 Task: Create a repository for  ip management framework and add guides in it.
Action: Mouse moved to (1189, 222)
Screenshot: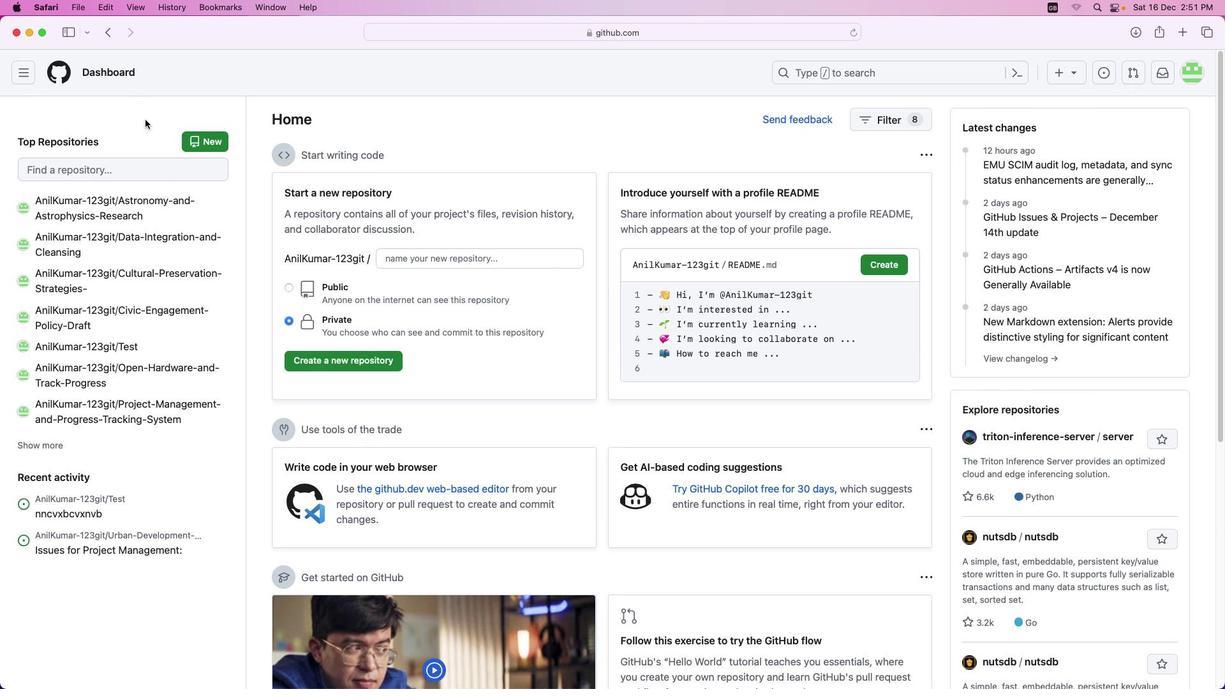 
Action: Mouse pressed left at (1189, 222)
Screenshot: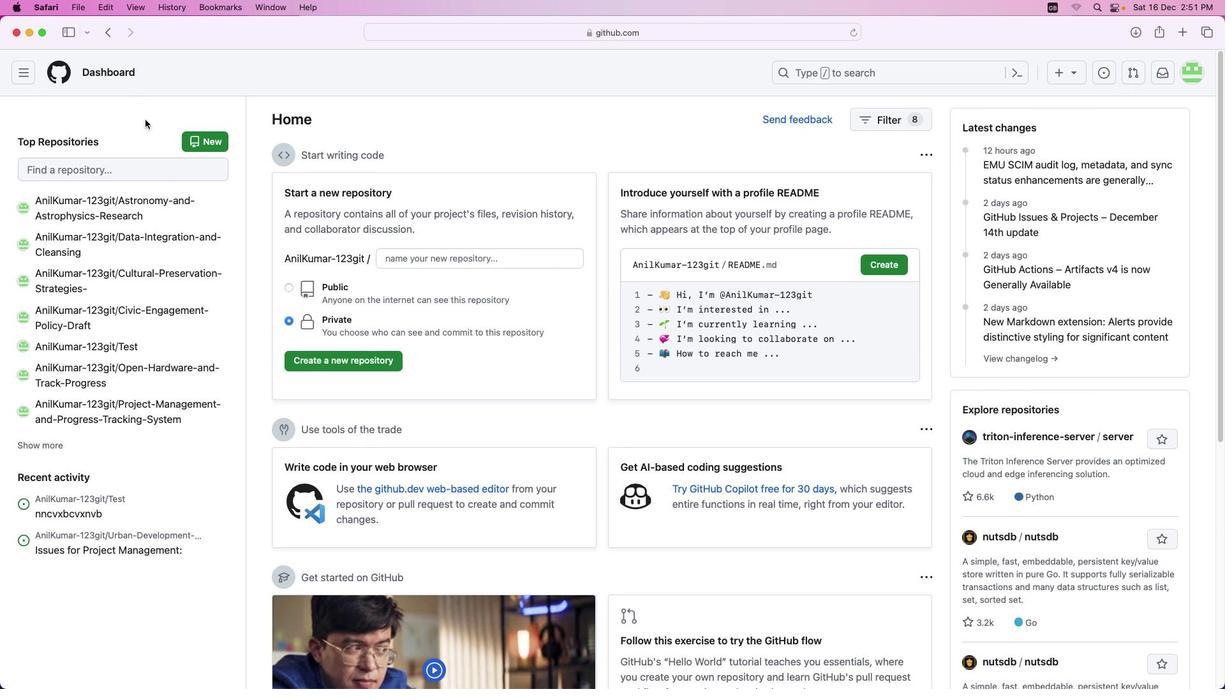 
Action: Mouse moved to (1186, 219)
Screenshot: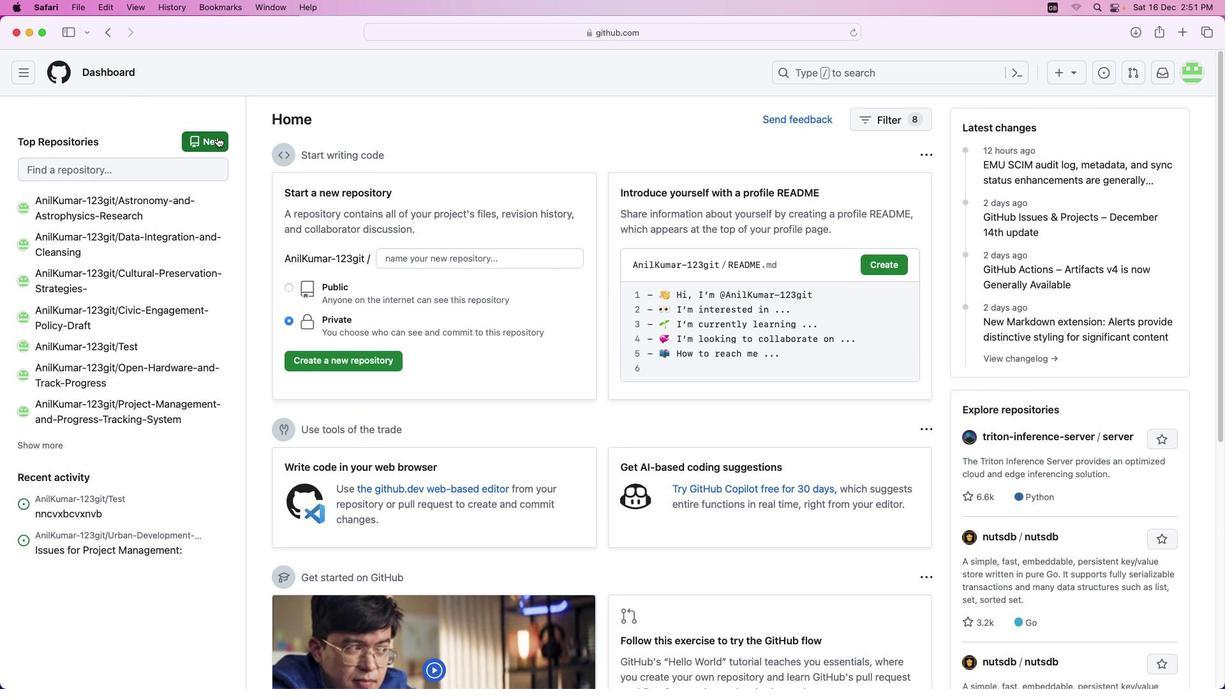 
Action: Mouse pressed left at (1186, 219)
Screenshot: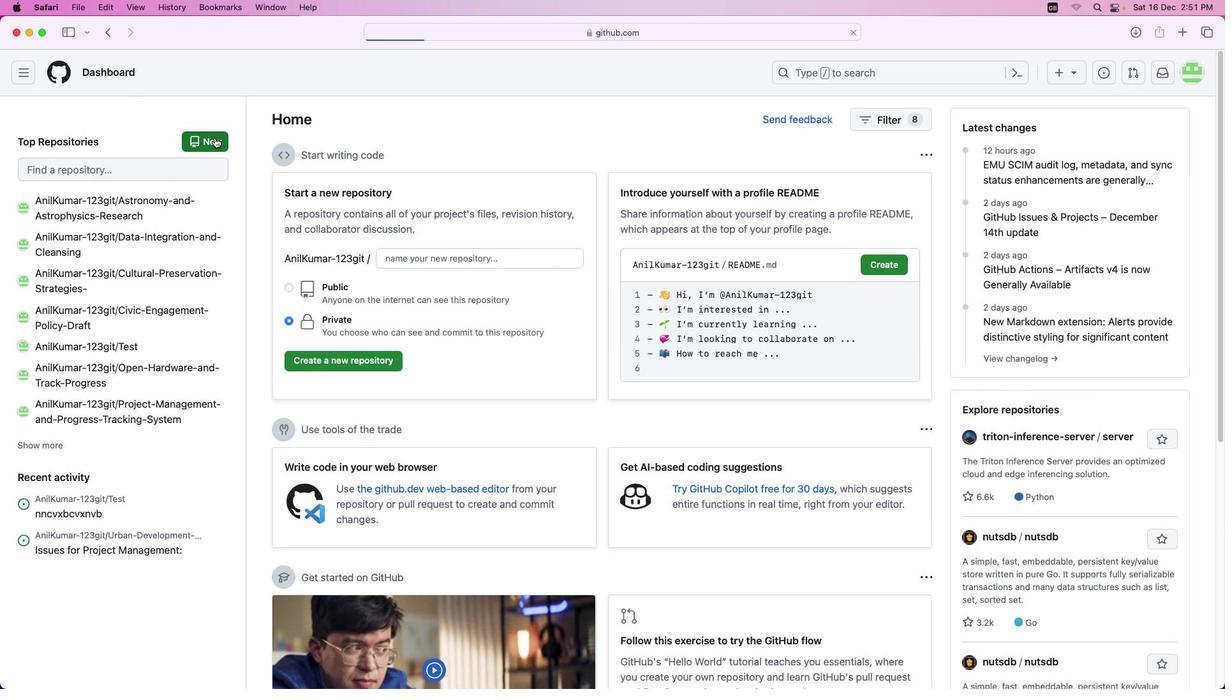
Action: Mouse moved to (1170, 194)
Screenshot: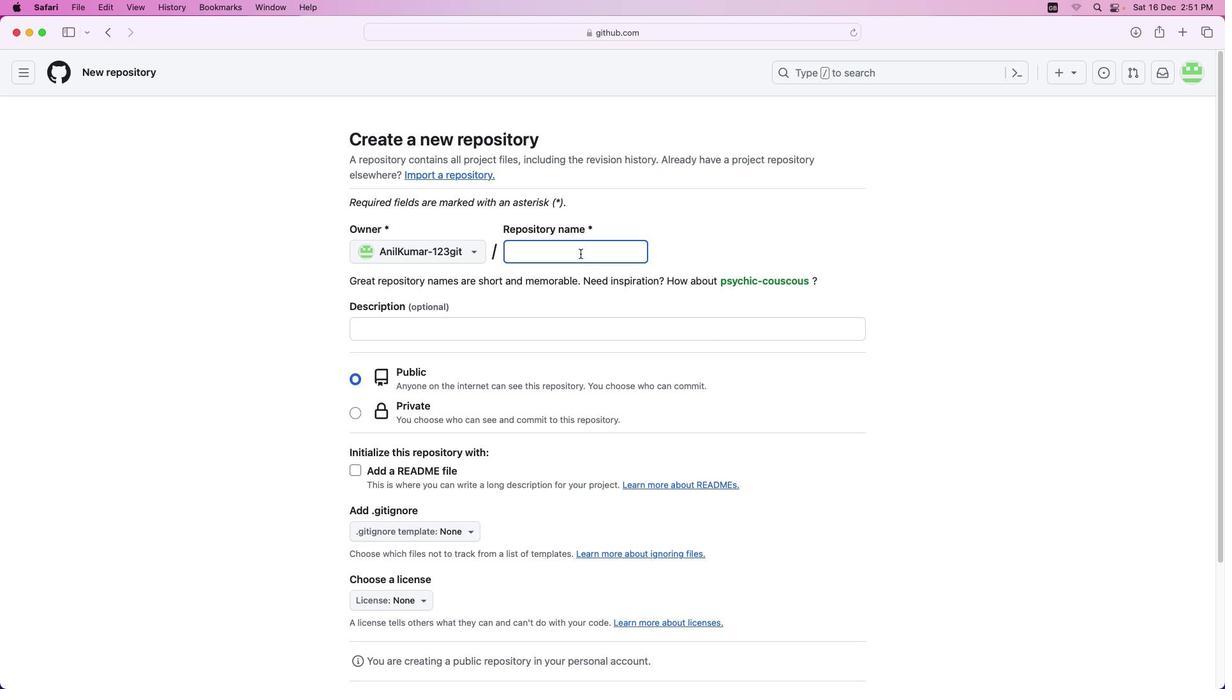 
Action: Mouse pressed left at (1170, 194)
Screenshot: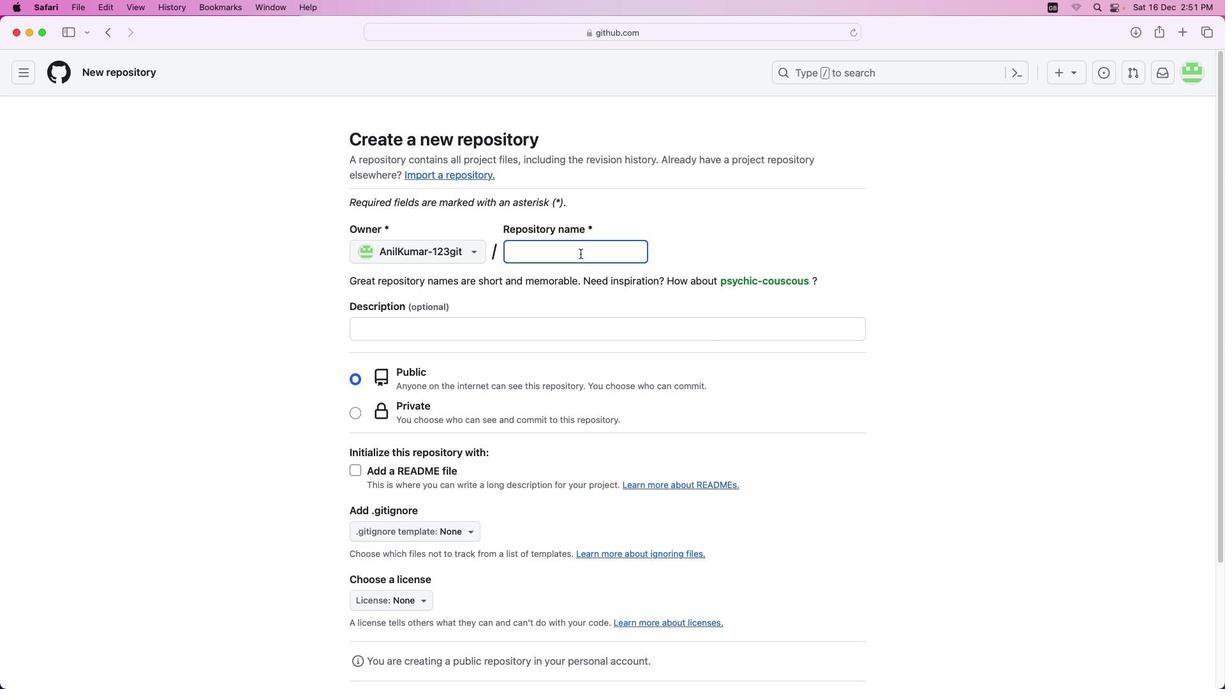 
Action: Key pressed Key.shift'I'Key.shift'P'Key.spaceKey.shift'M''a''n''a''g''e''m''e''n''t'Key.spaceKey.shift'F''r''a''m''e''w''o''r''k''s'','Key.backspaceKey.space'a''n''d'Key.spaceKey.shift'P''o''r''t''f''o''l''i''o'Key.spaceKey.shift'A''n''a''l''y''t''i''c''s'
Screenshot: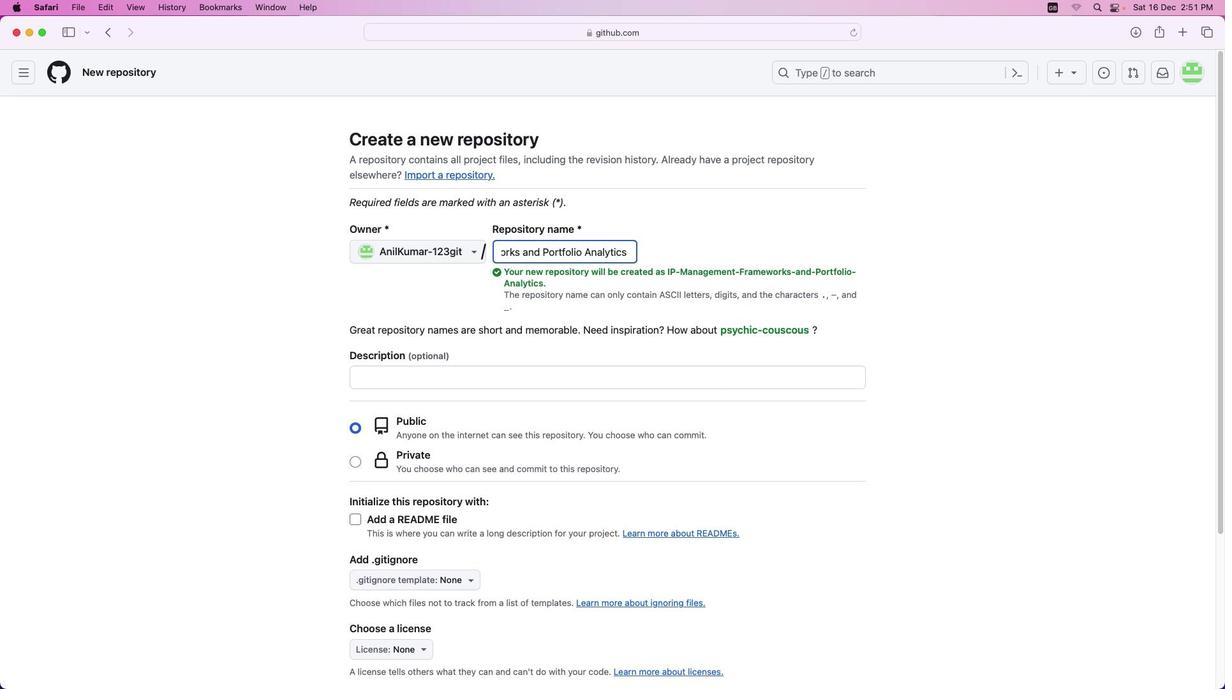 
Action: Mouse moved to (1175, 169)
Screenshot: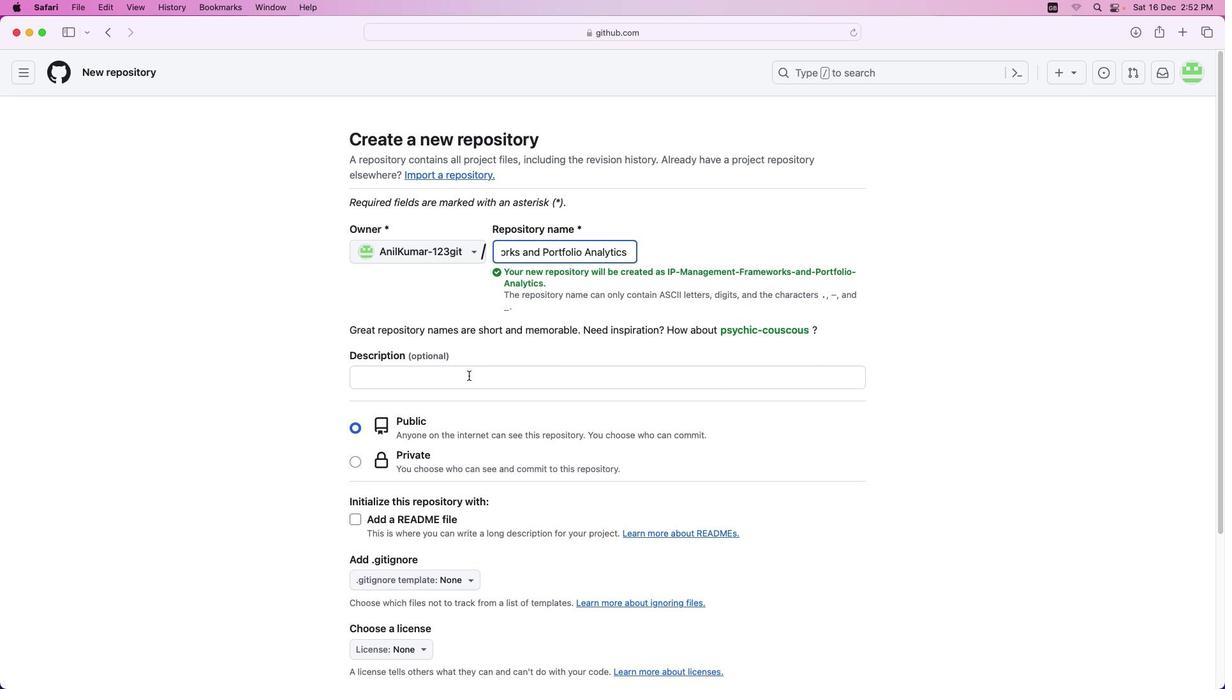 
Action: Mouse pressed left at (1175, 169)
Screenshot: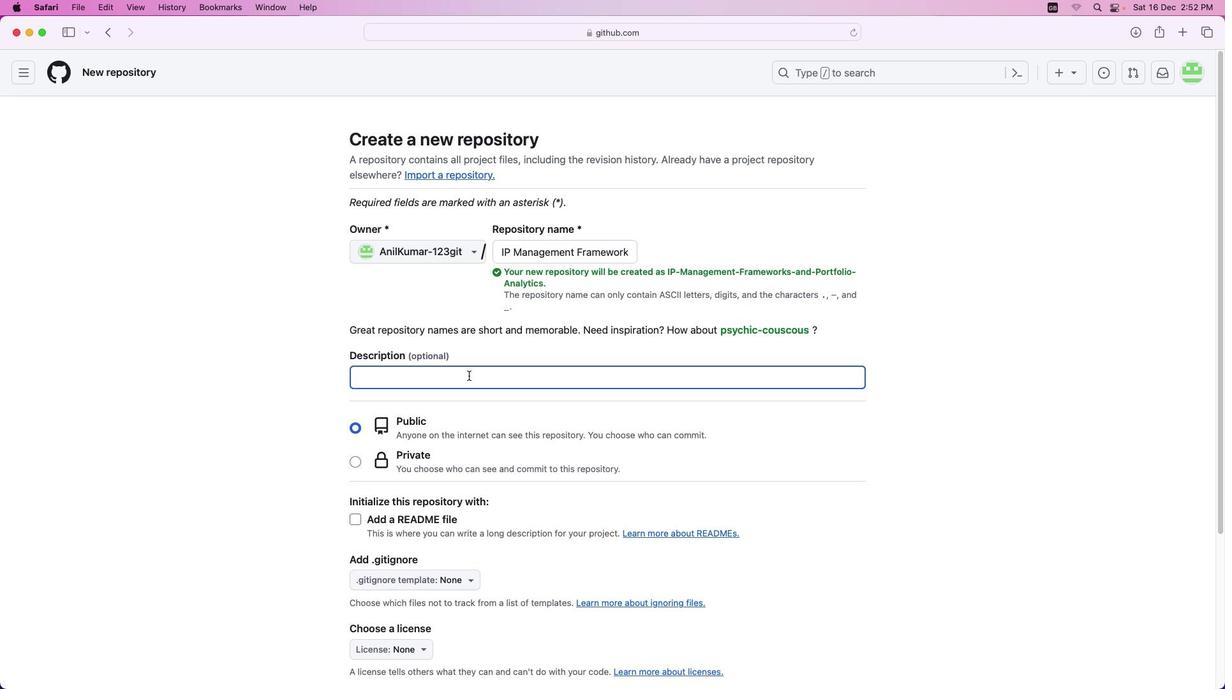 
Action: Key pressed Key.shift'I''n''t''e''l''l''e''c''t''u''a''l'Key.spaceKey.shift'P''r''o''p''e''r''t''y'Key.spaceKey.shift_r'('Key.shift'I''P'Key.shift_r')'Key.space'm''a''n''a''g''e''m''e''n''t'Key.space'i''s'Key.space'a'Key.space'c''r''i''t''i''c''a''l'Key.space'a''s''p''e''c''t'Key.space'o''f'Key.space'b''u''s''i''n''e''s''s'Key.space's''t''r''a''t''e''g''y'','Key.space'e''n''s''u''r''i''n''g'Key.space't''h''a''t'Key.space'c''o''m''p''a''n''i''e''s'Key.space'p''r''o''t''e''c''t'Key.space't''h''e''i''r'Key.space'i''n''n''o''v''a''t''i''o''n''s'','Key.space'a''n''d'Key.space'c''r''e''a''t''i''v''e'Key.space'w''o''r''k''s''.'
Screenshot: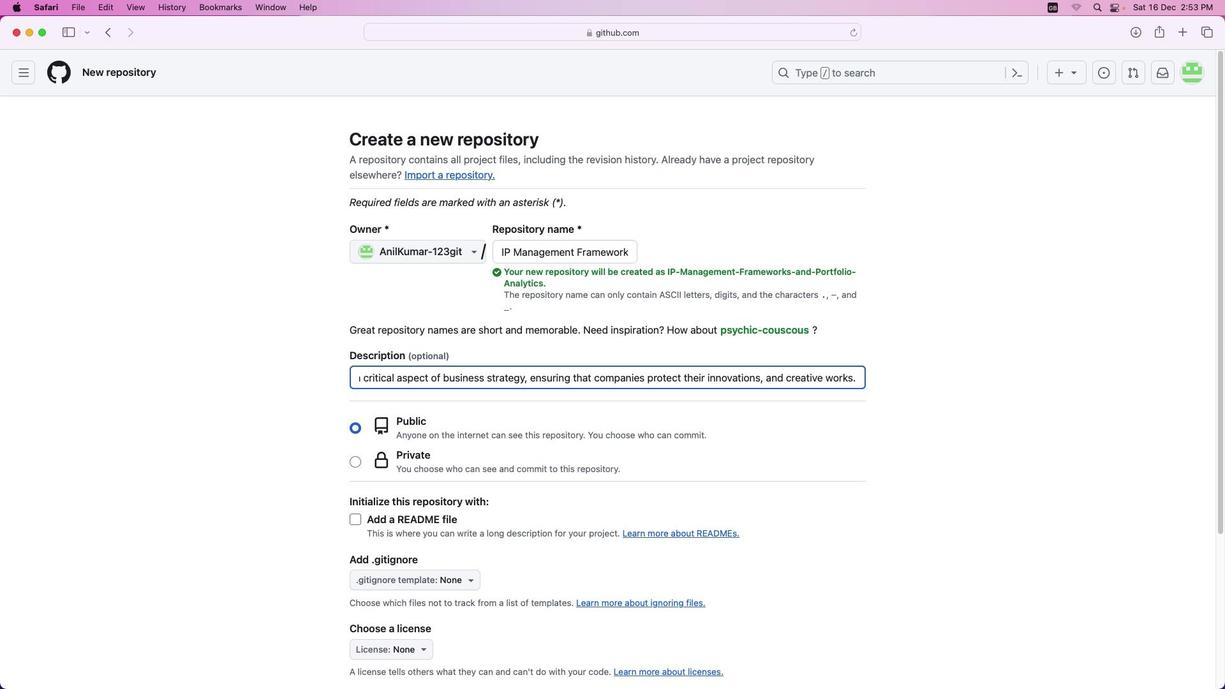 
Action: Mouse moved to (1168, 151)
Screenshot: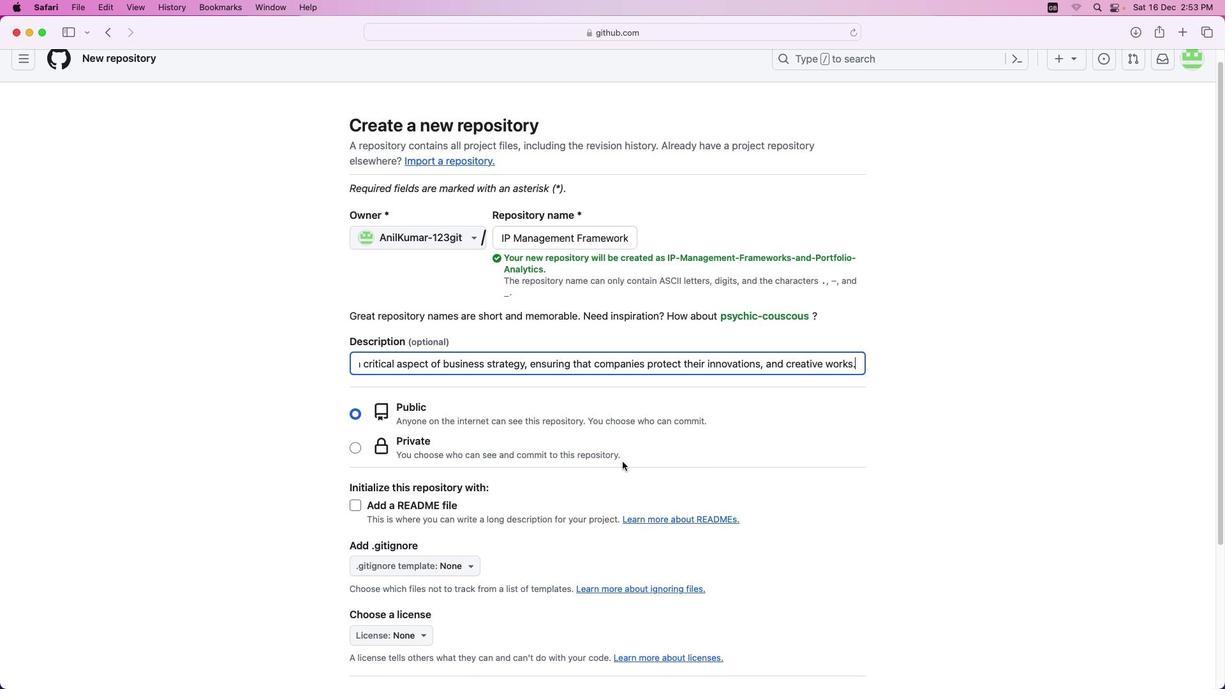 
Action: Mouse scrolled (1168, 151) with delta (1195, 248)
Screenshot: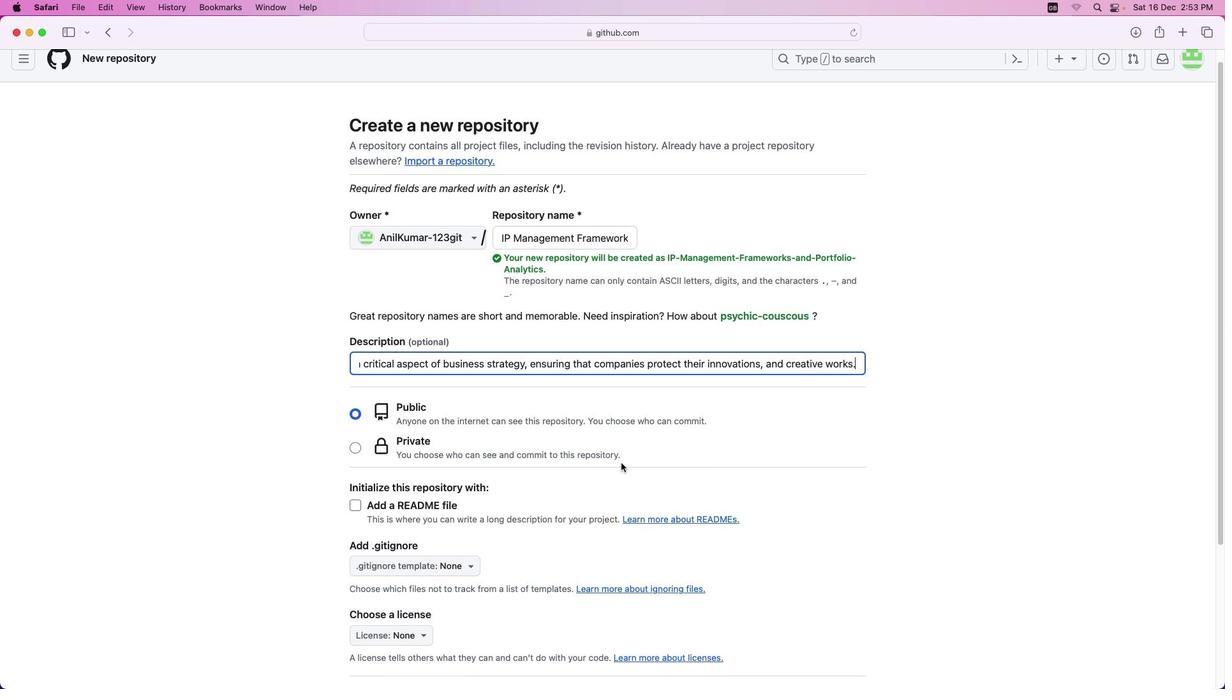 
Action: Mouse moved to (1168, 151)
Screenshot: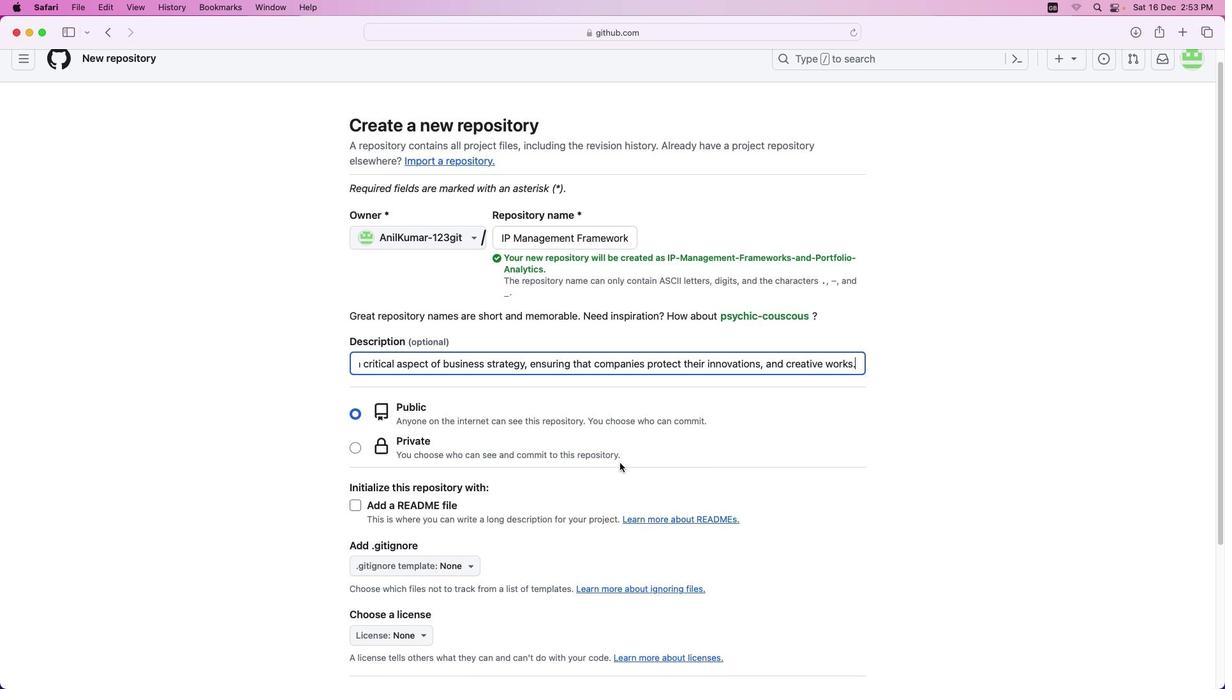 
Action: Mouse scrolled (1168, 151) with delta (1195, 248)
Screenshot: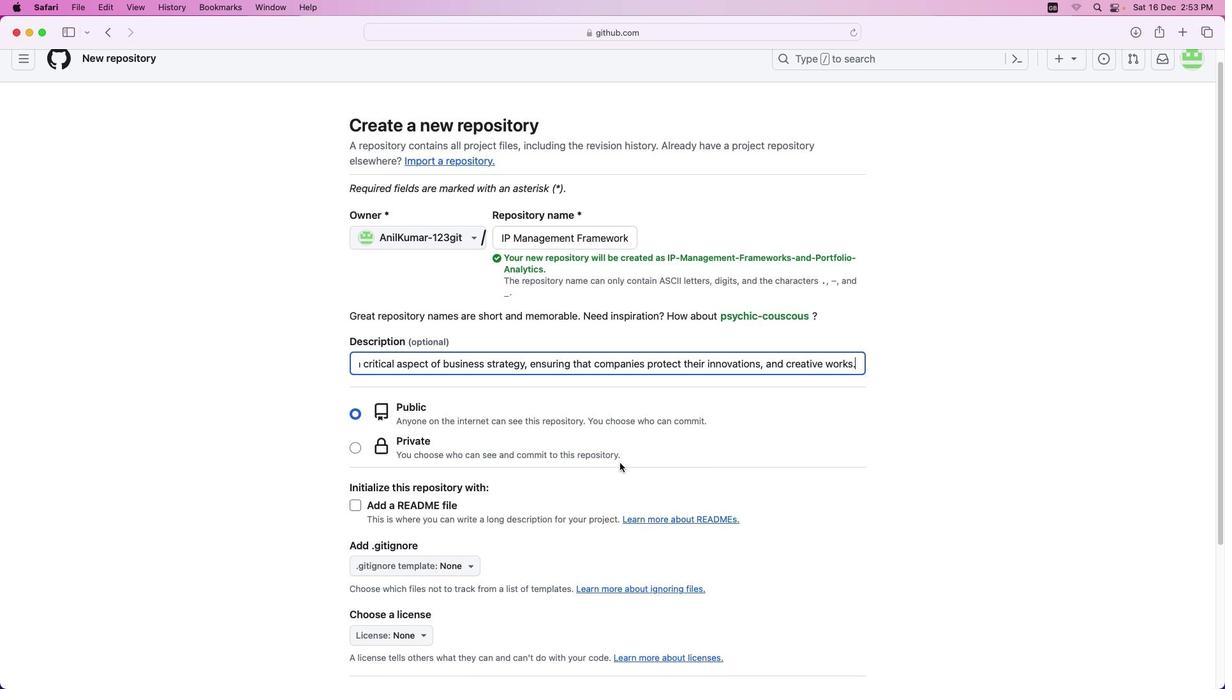 
Action: Mouse moved to (1168, 151)
Screenshot: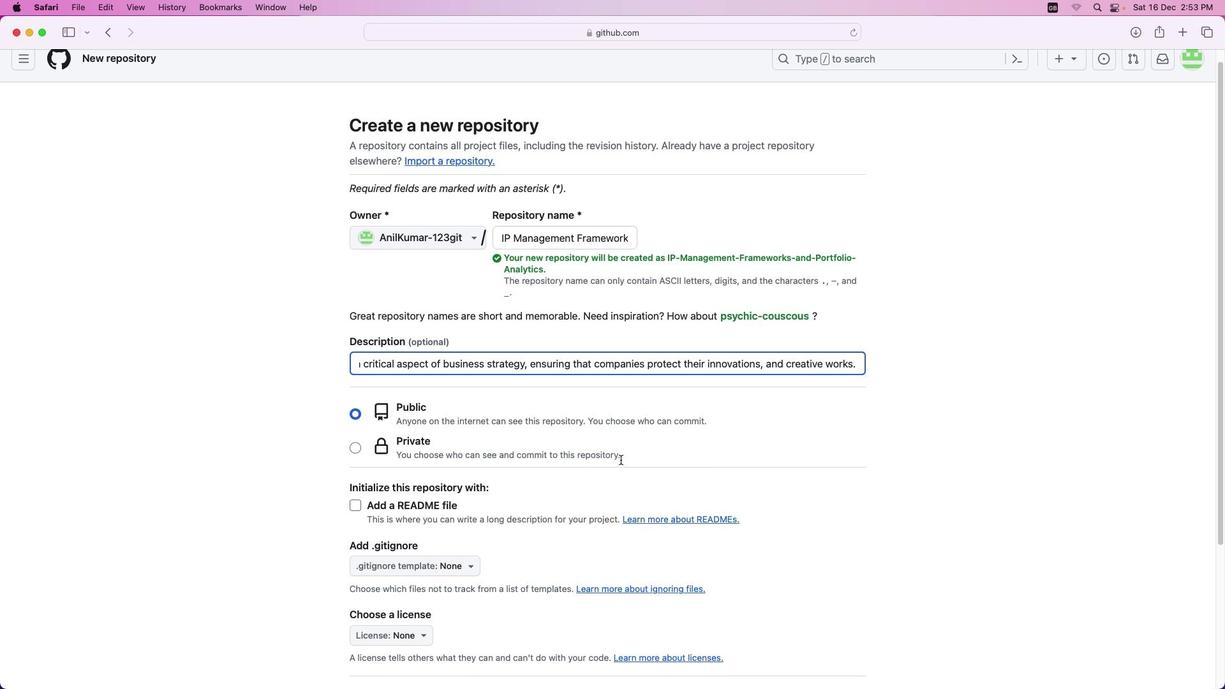 
Action: Mouse scrolled (1168, 151) with delta (1195, 248)
Screenshot: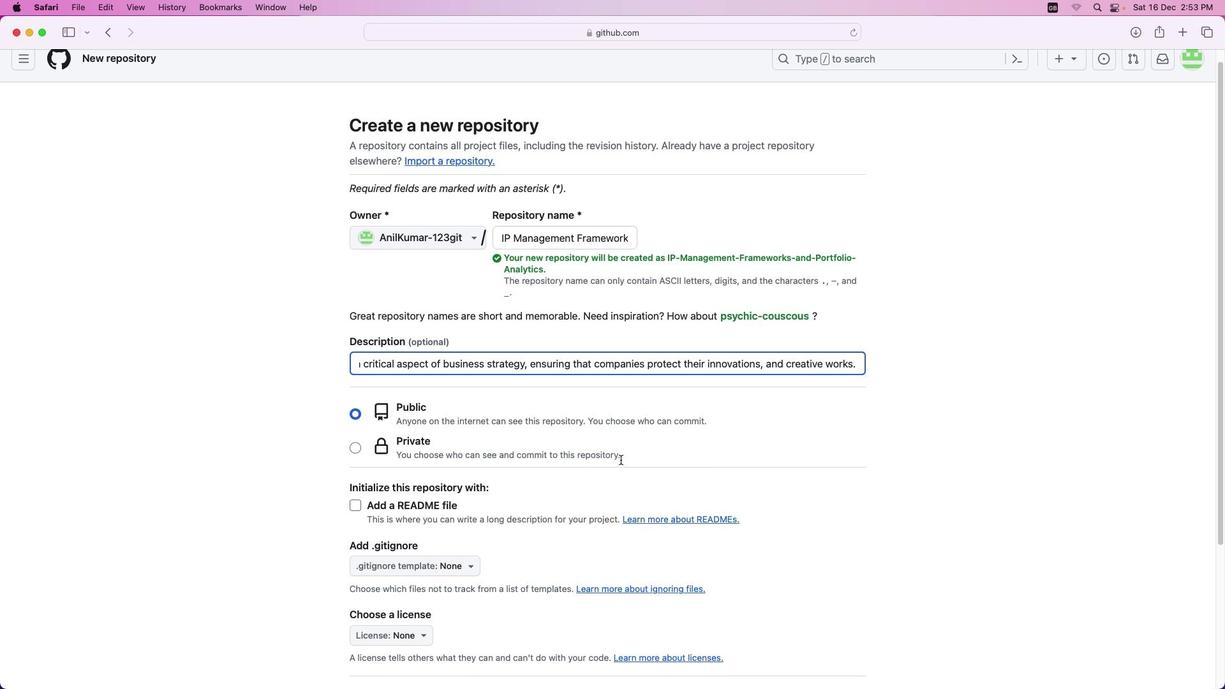 
Action: Mouse moved to (1168, 150)
Screenshot: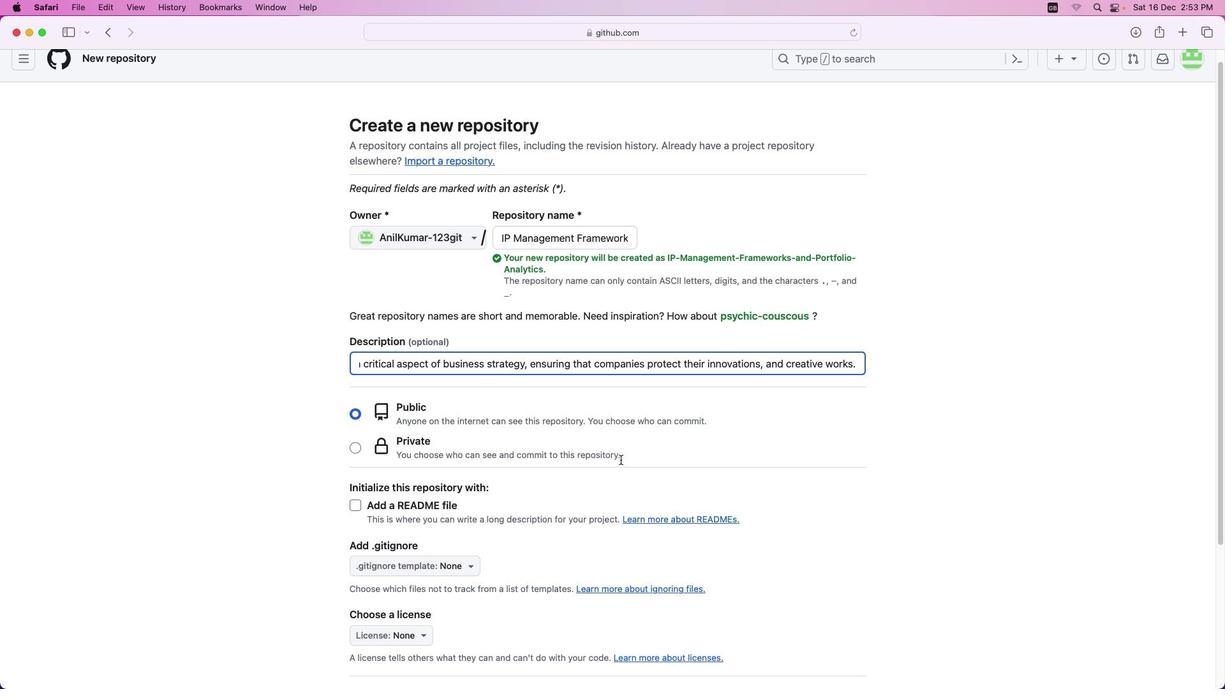 
Action: Mouse scrolled (1168, 150) with delta (1195, 248)
Screenshot: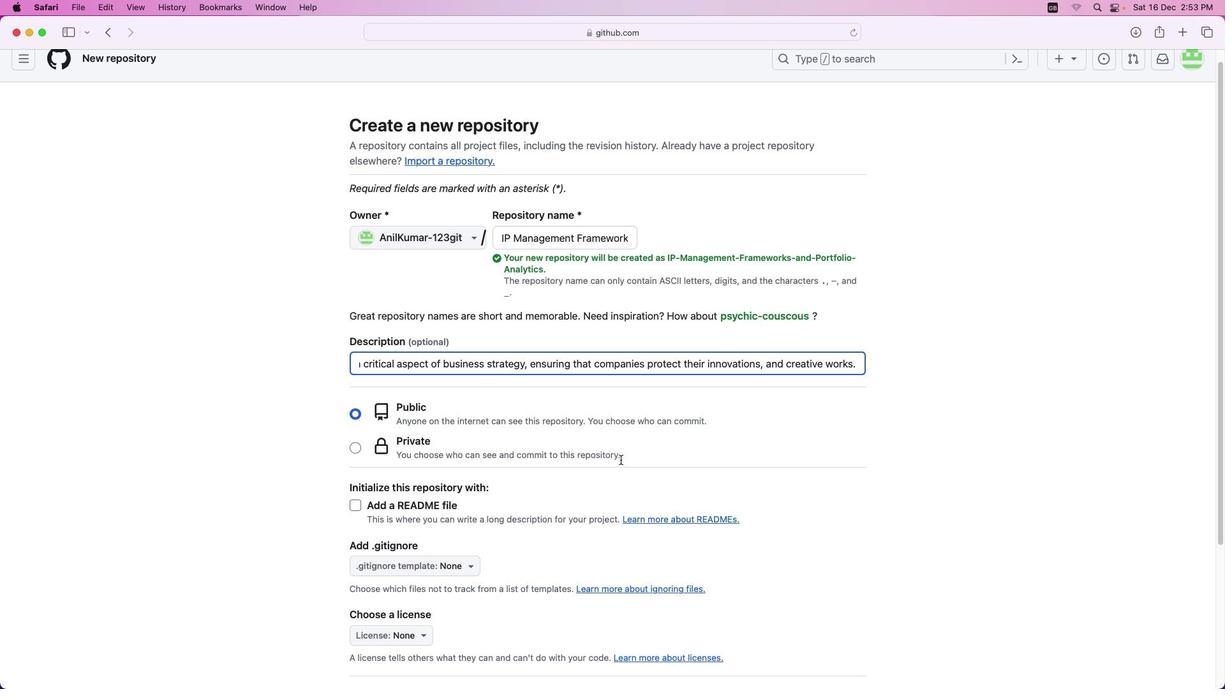 
Action: Mouse moved to (1168, 150)
Screenshot: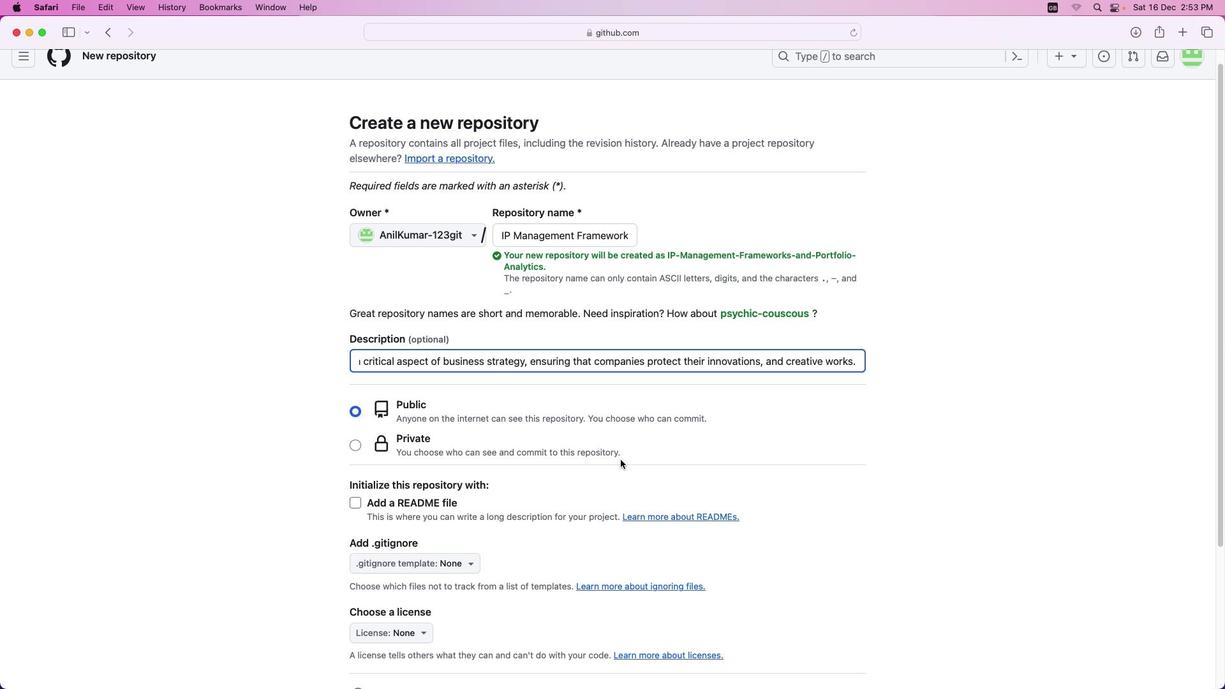 
Action: Mouse scrolled (1168, 150) with delta (1195, 248)
Screenshot: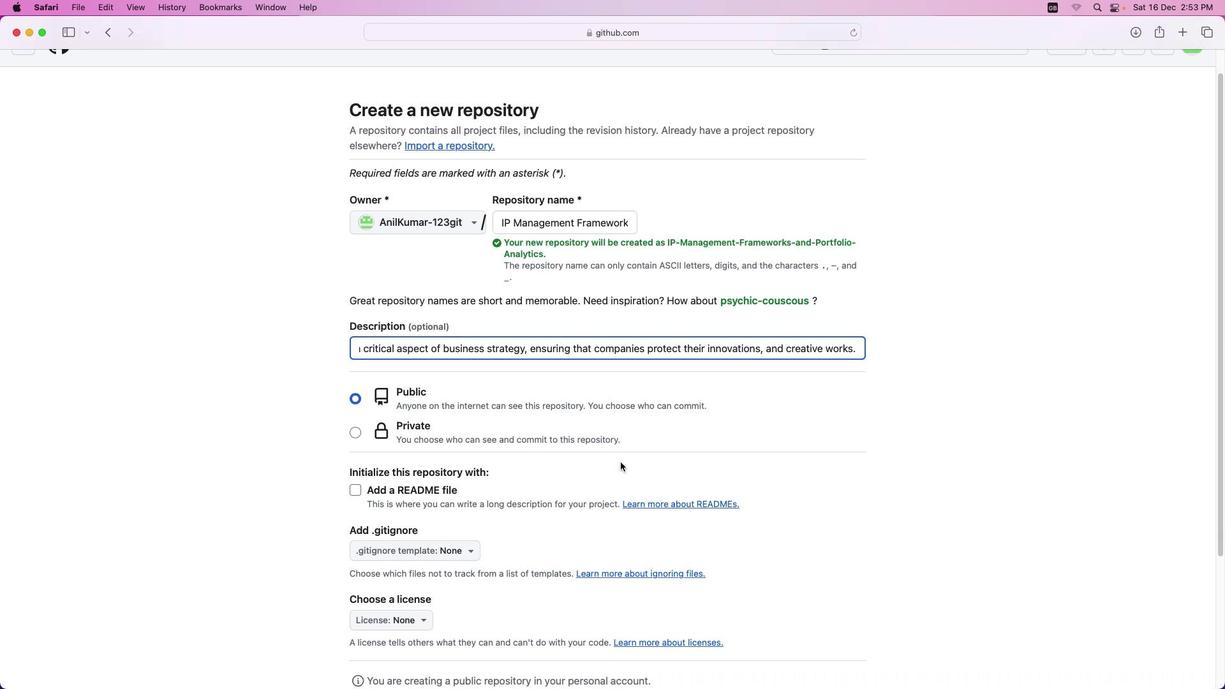 
Action: Mouse moved to (1168, 151)
Screenshot: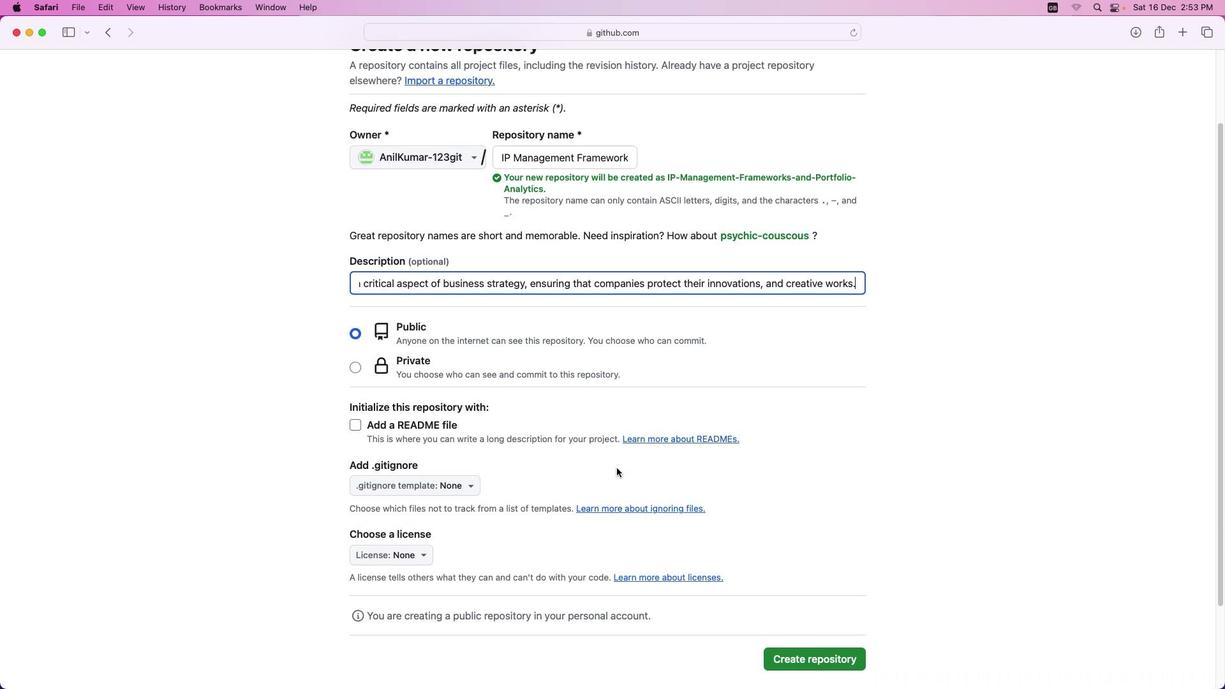 
Action: Mouse scrolled (1168, 151) with delta (1195, 248)
Screenshot: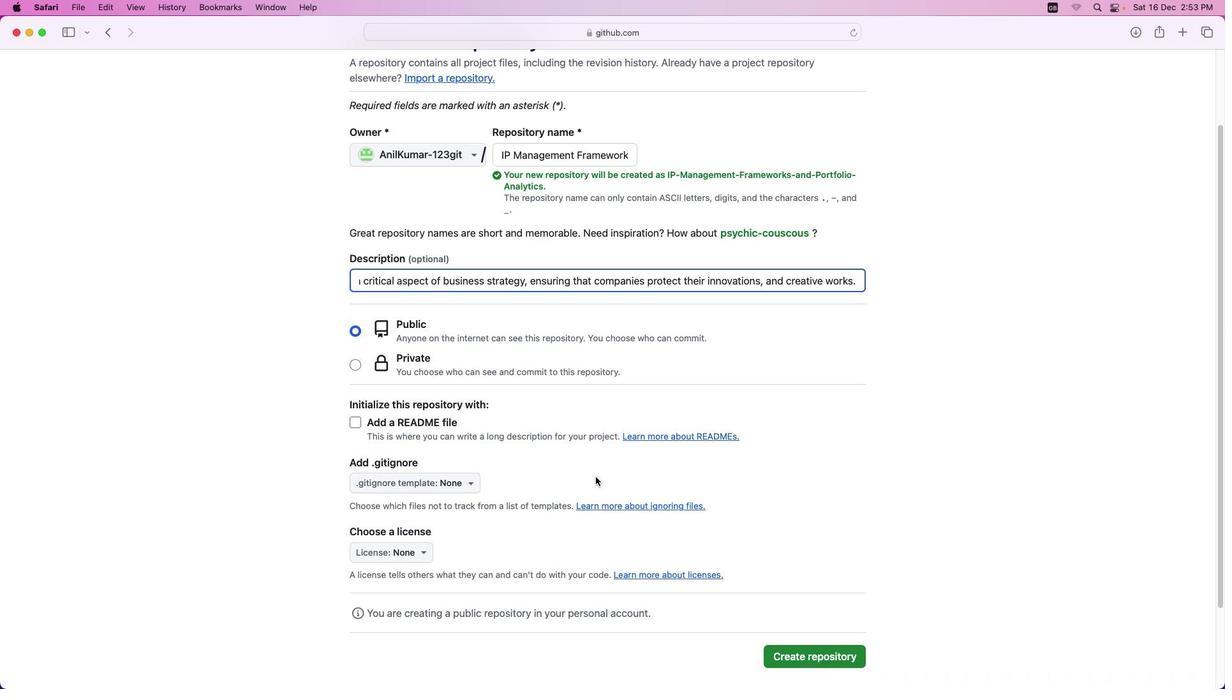 
Action: Mouse moved to (1168, 151)
Screenshot: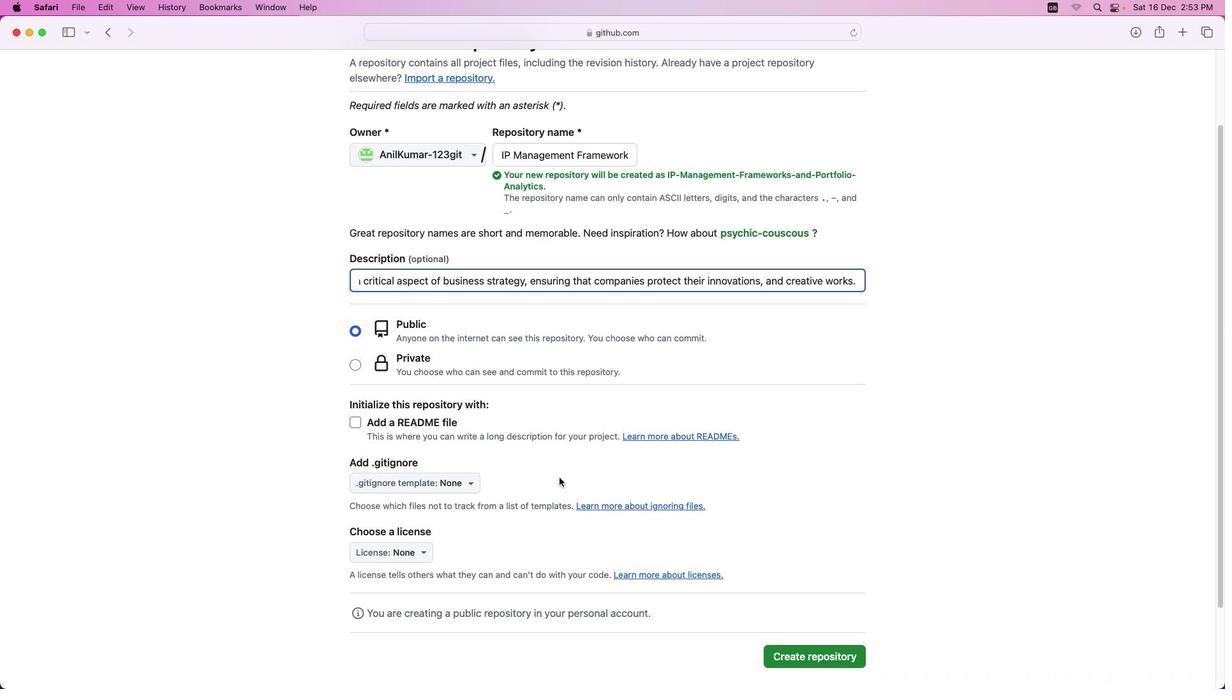 
Action: Mouse scrolled (1168, 151) with delta (1195, 248)
Screenshot: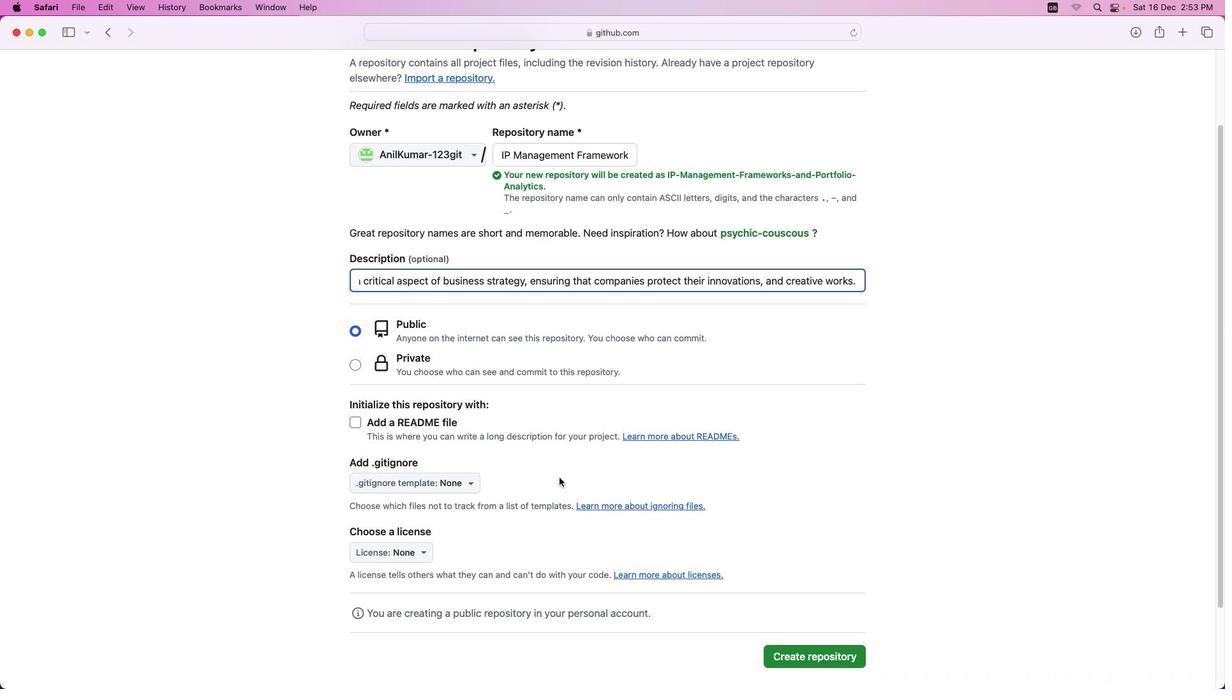 
Action: Mouse moved to (1168, 150)
Screenshot: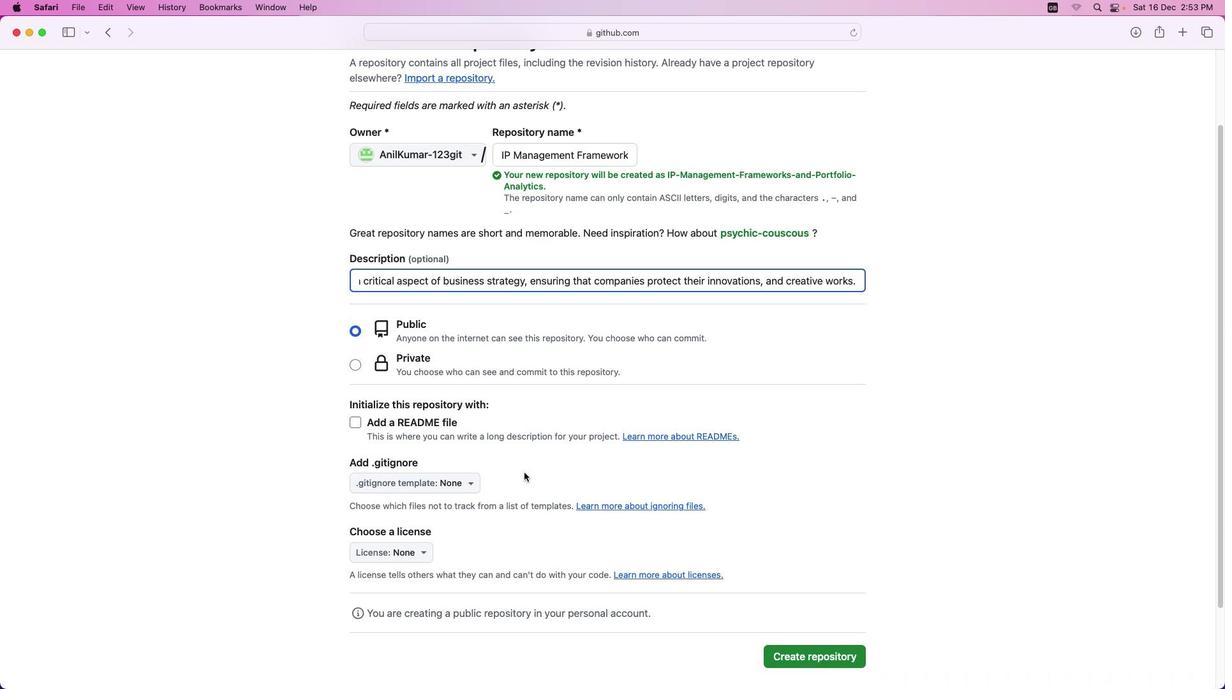 
Action: Mouse scrolled (1168, 150) with delta (1195, 248)
Screenshot: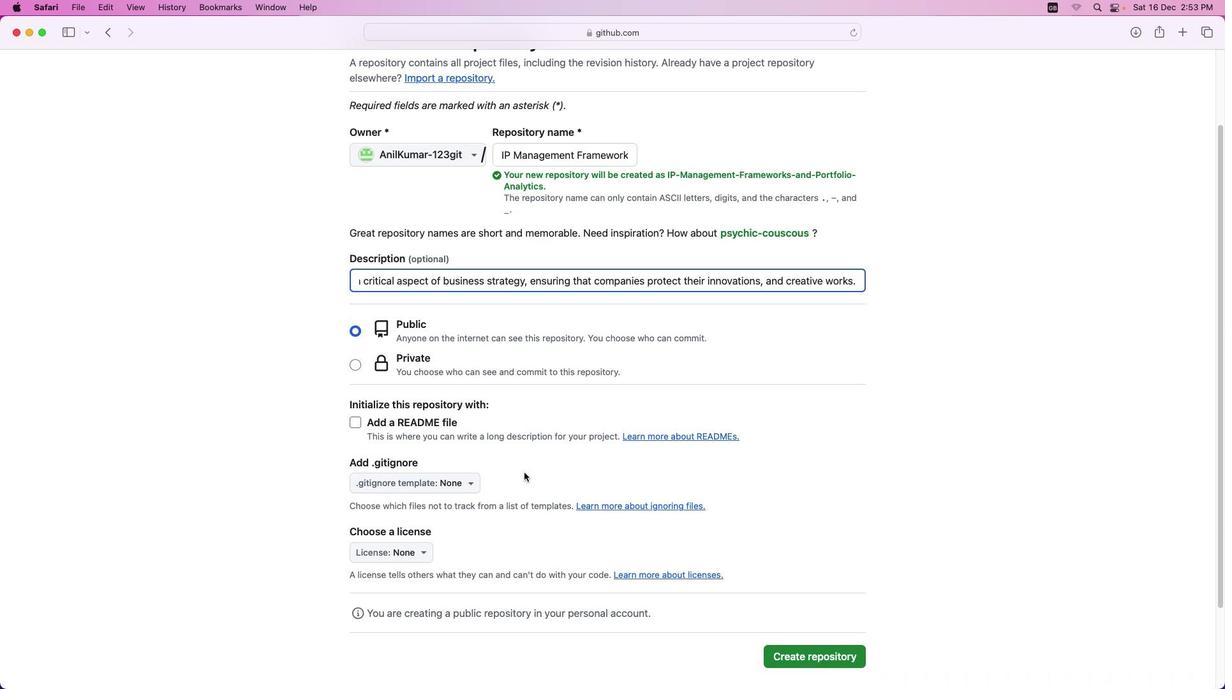 
Action: Mouse moved to (1168, 150)
Screenshot: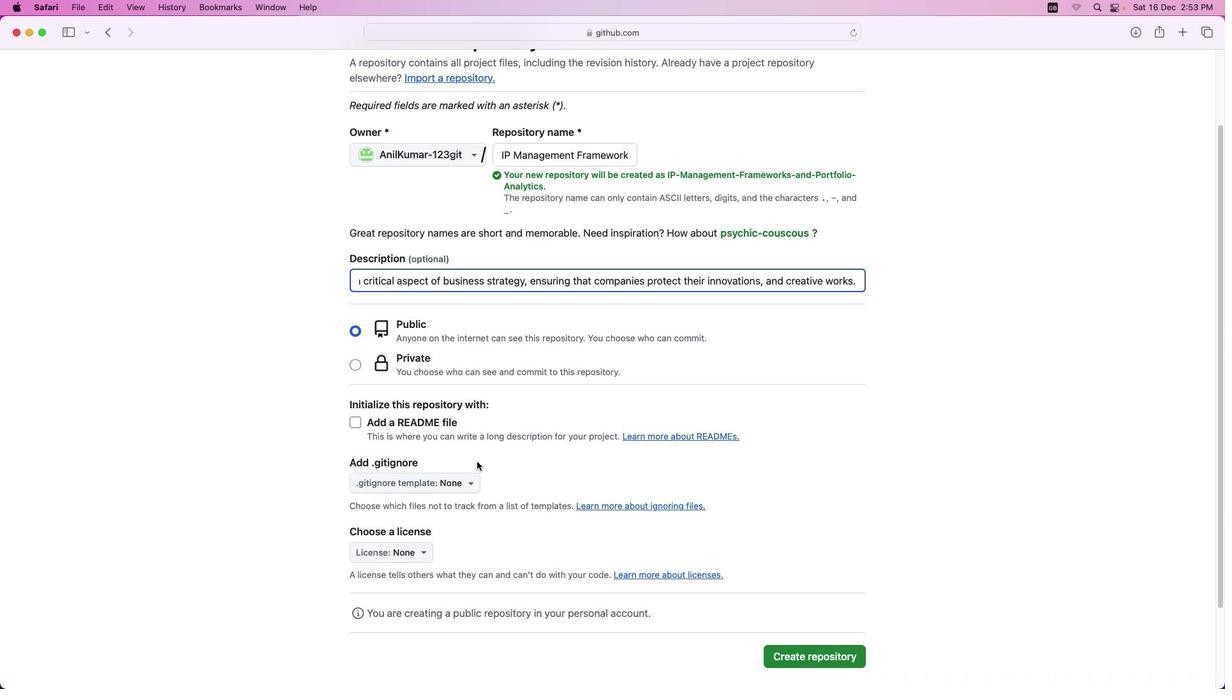 
Action: Mouse scrolled (1168, 150) with delta (1195, 248)
Screenshot: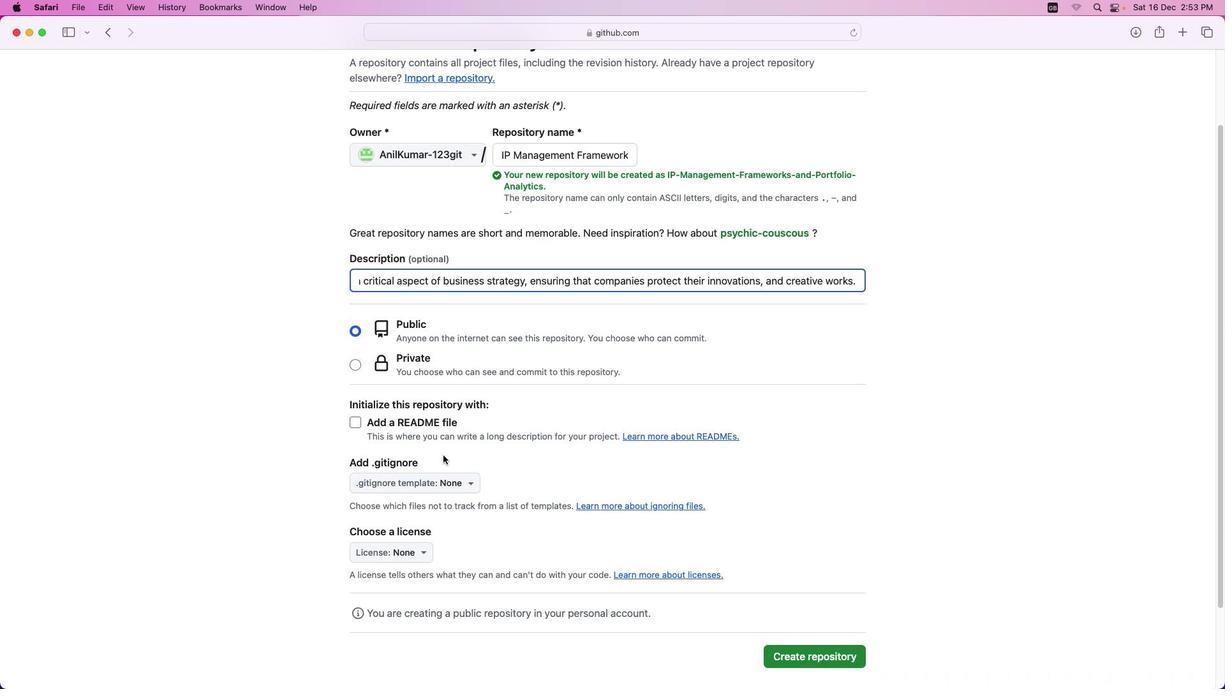 
Action: Mouse moved to (1169, 148)
Screenshot: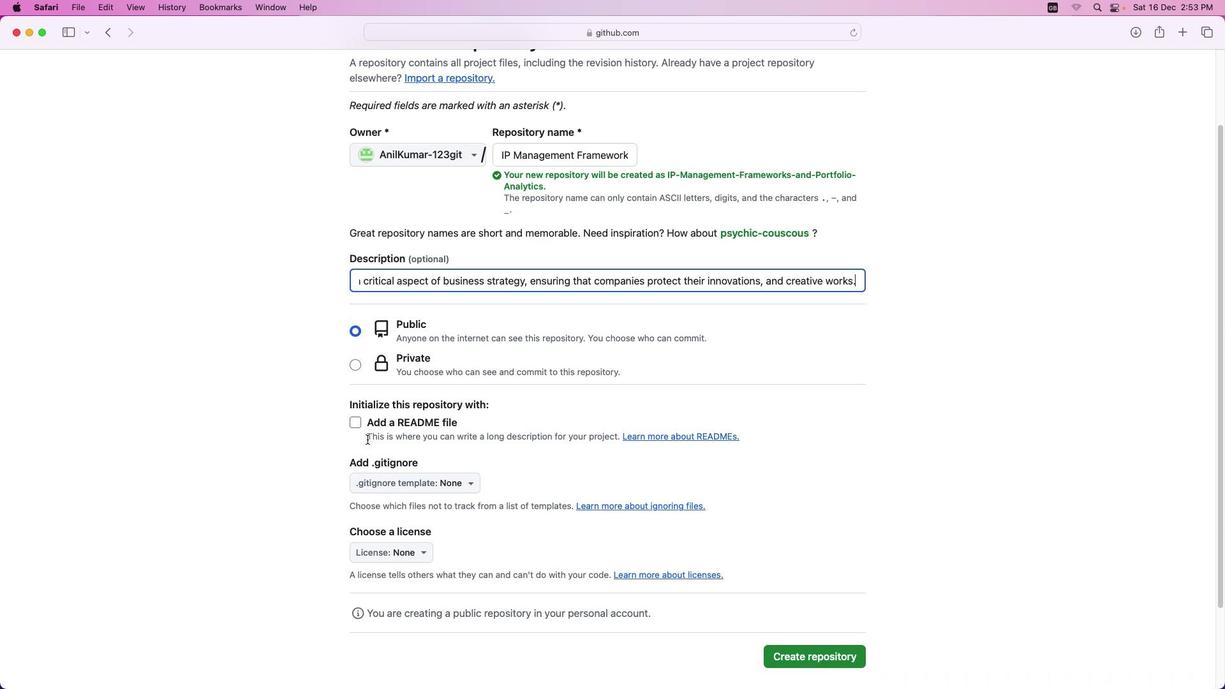 
Action: Mouse scrolled (1169, 148) with delta (1195, 248)
Screenshot: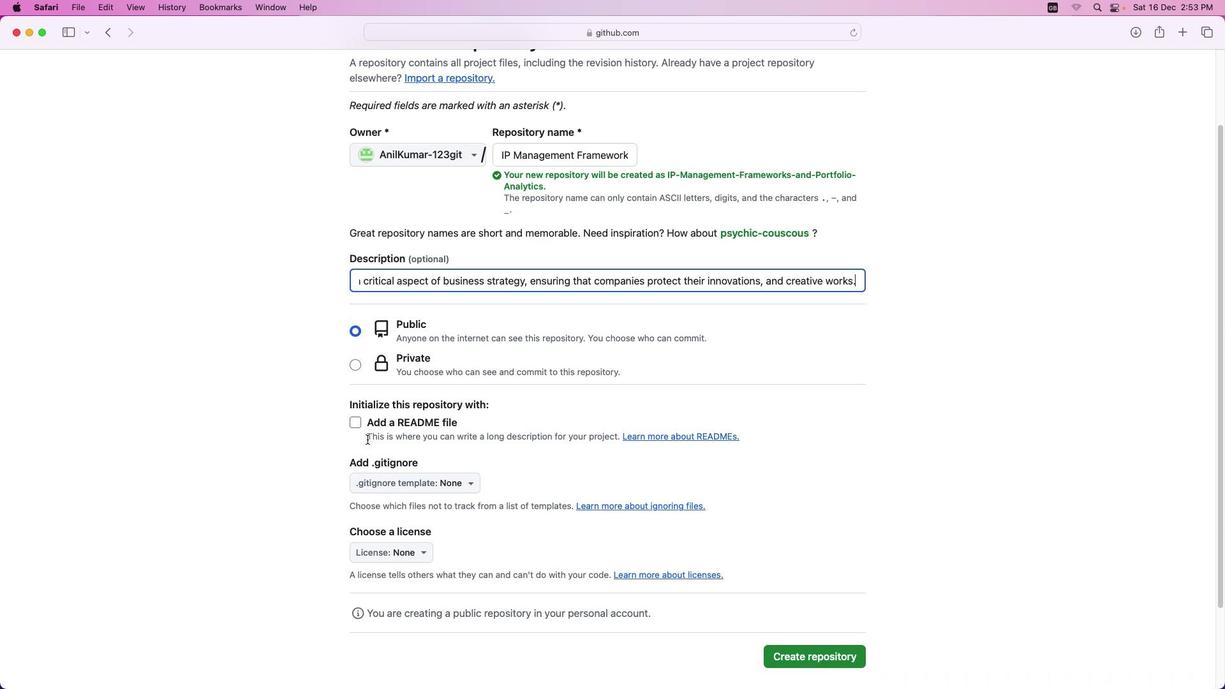 
Action: Mouse moved to (1180, 158)
Screenshot: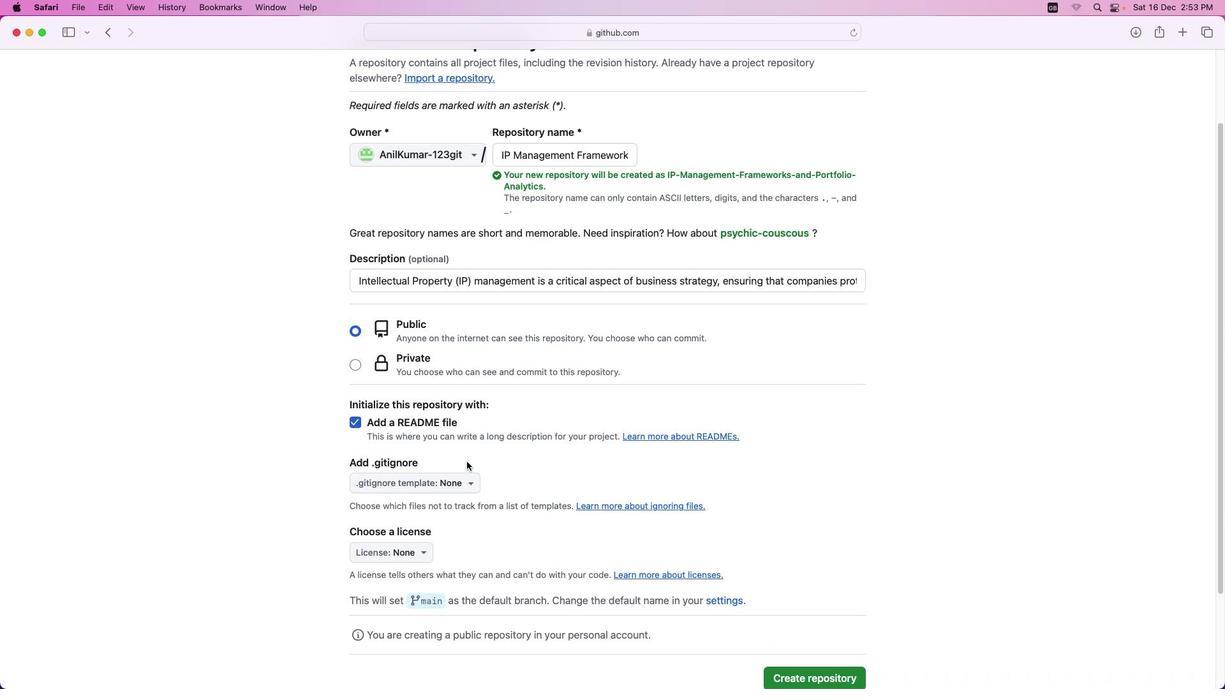 
Action: Mouse pressed left at (1180, 158)
Screenshot: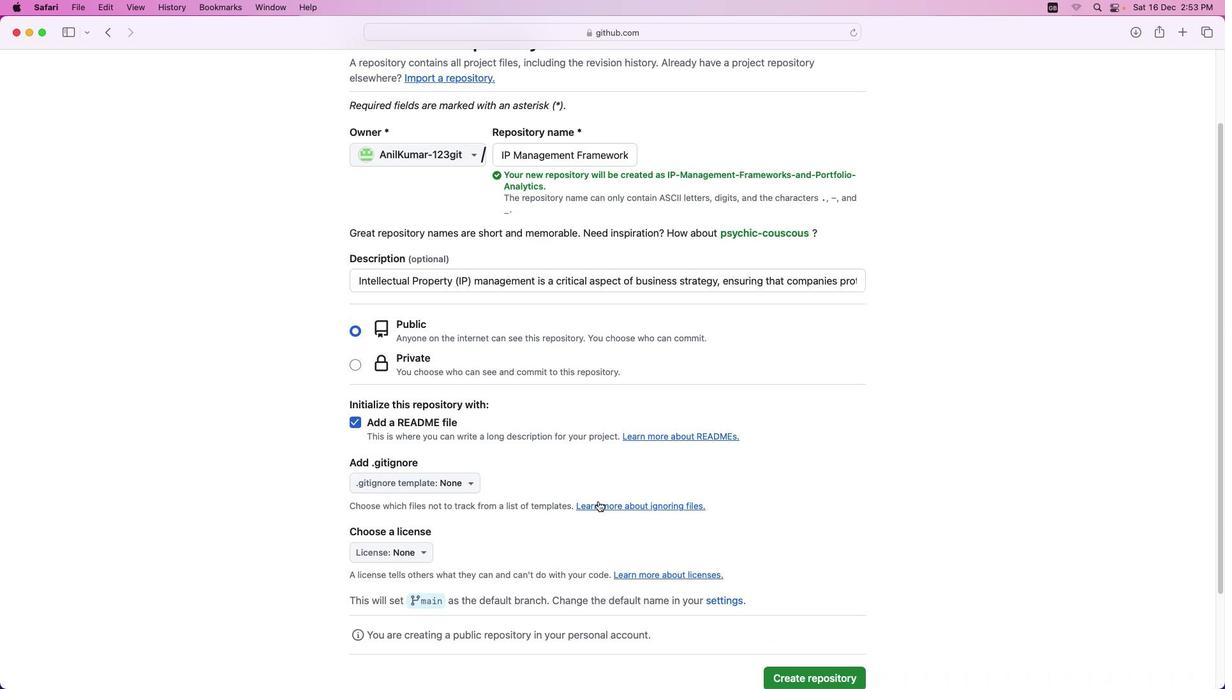 
Action: Mouse moved to (1163, 134)
Screenshot: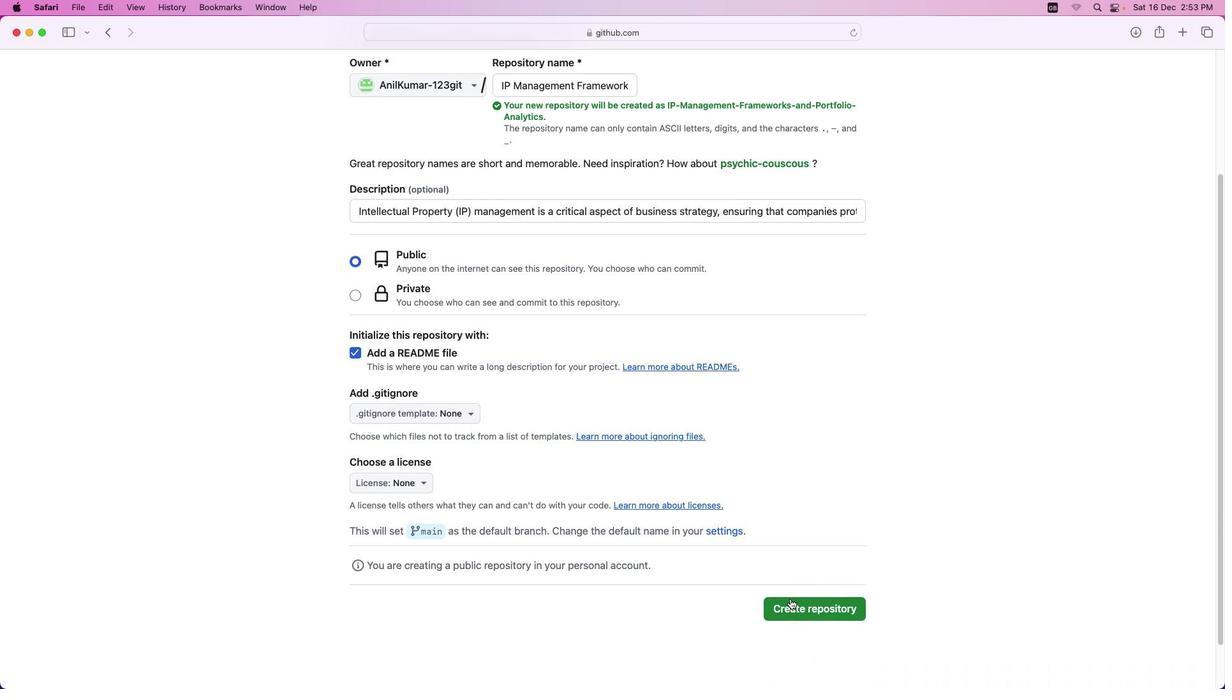 
Action: Mouse scrolled (1163, 134) with delta (1195, 248)
Screenshot: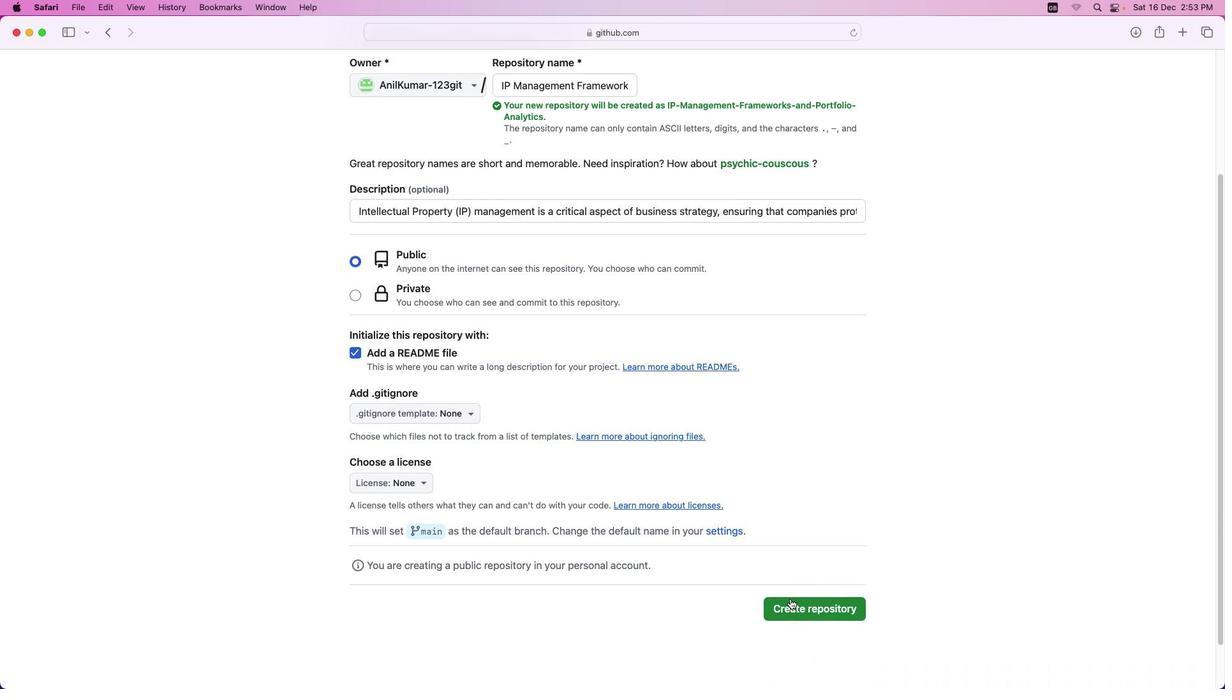
Action: Mouse moved to (1163, 132)
Screenshot: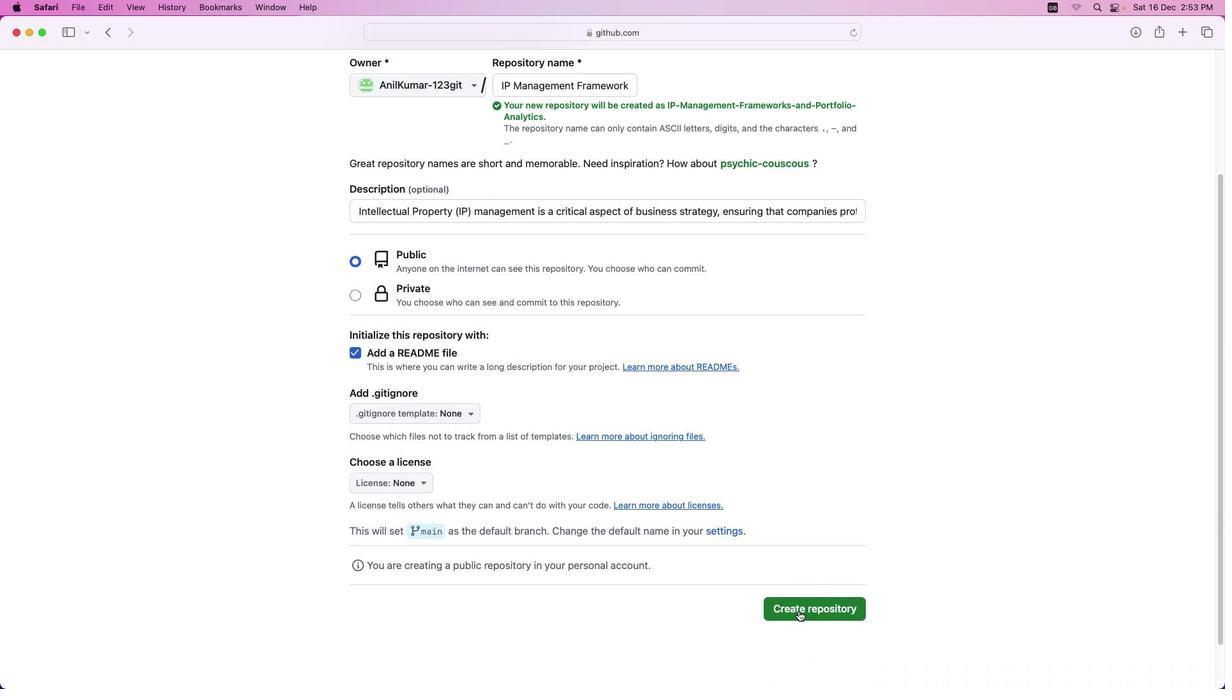 
Action: Mouse scrolled (1163, 132) with delta (1195, 248)
Screenshot: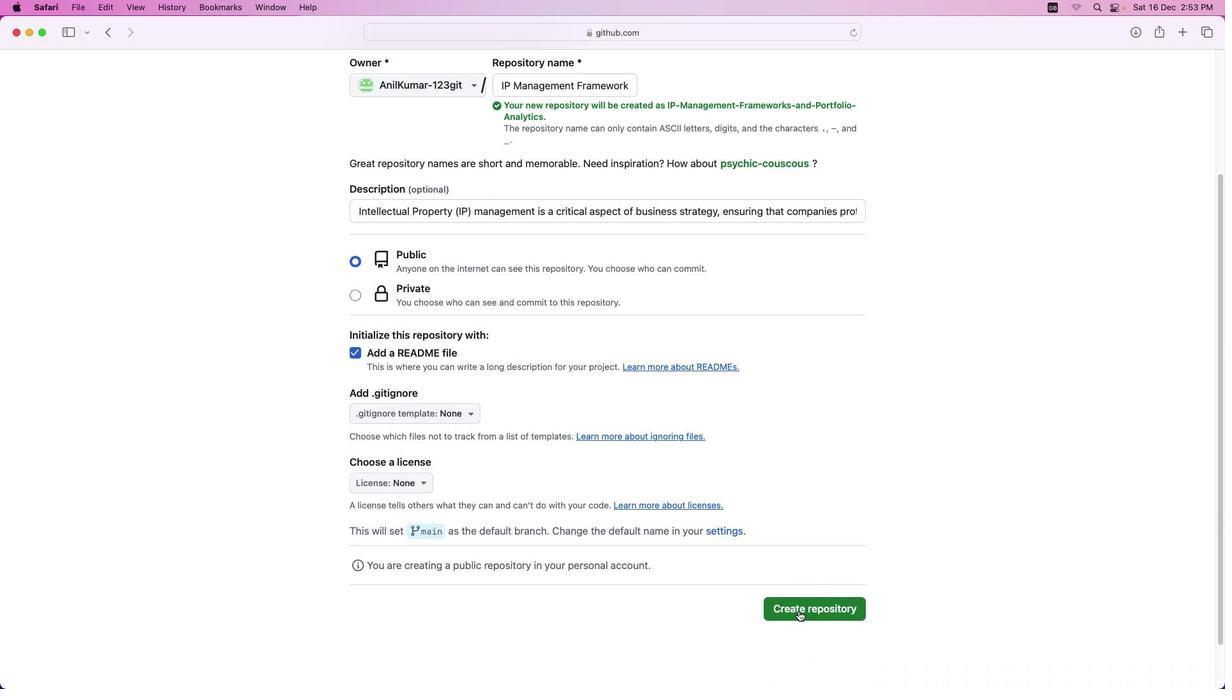 
Action: Mouse moved to (1163, 130)
Screenshot: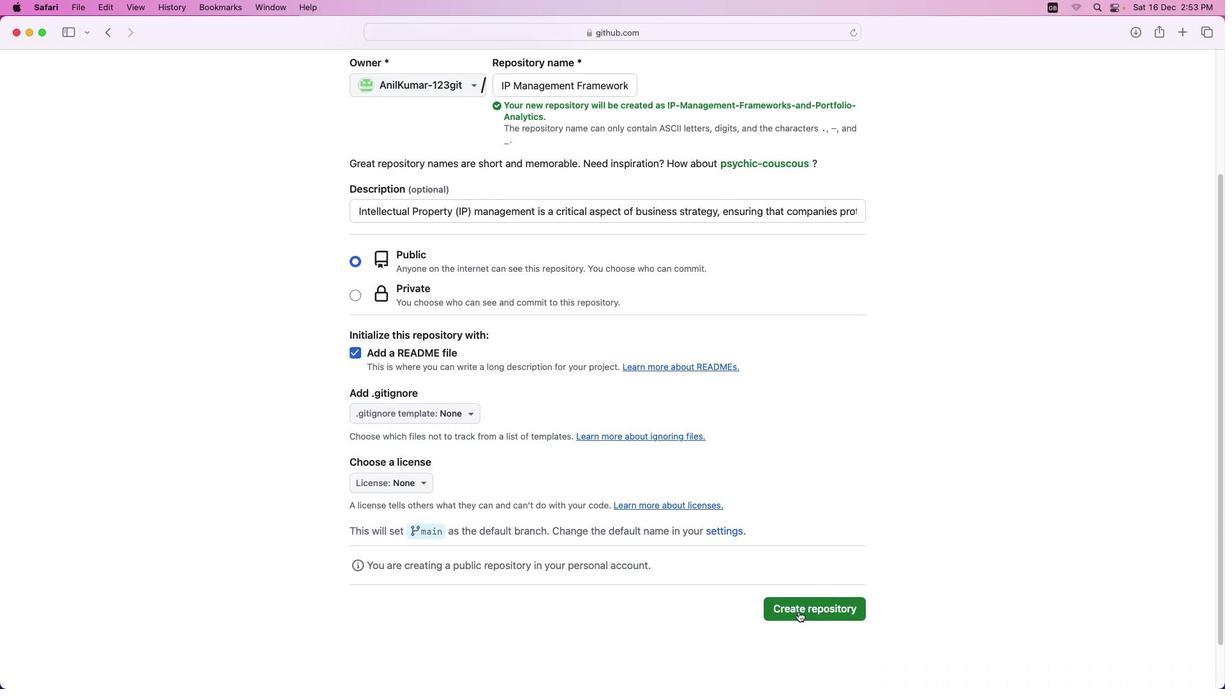 
Action: Mouse scrolled (1163, 130) with delta (1195, 248)
Screenshot: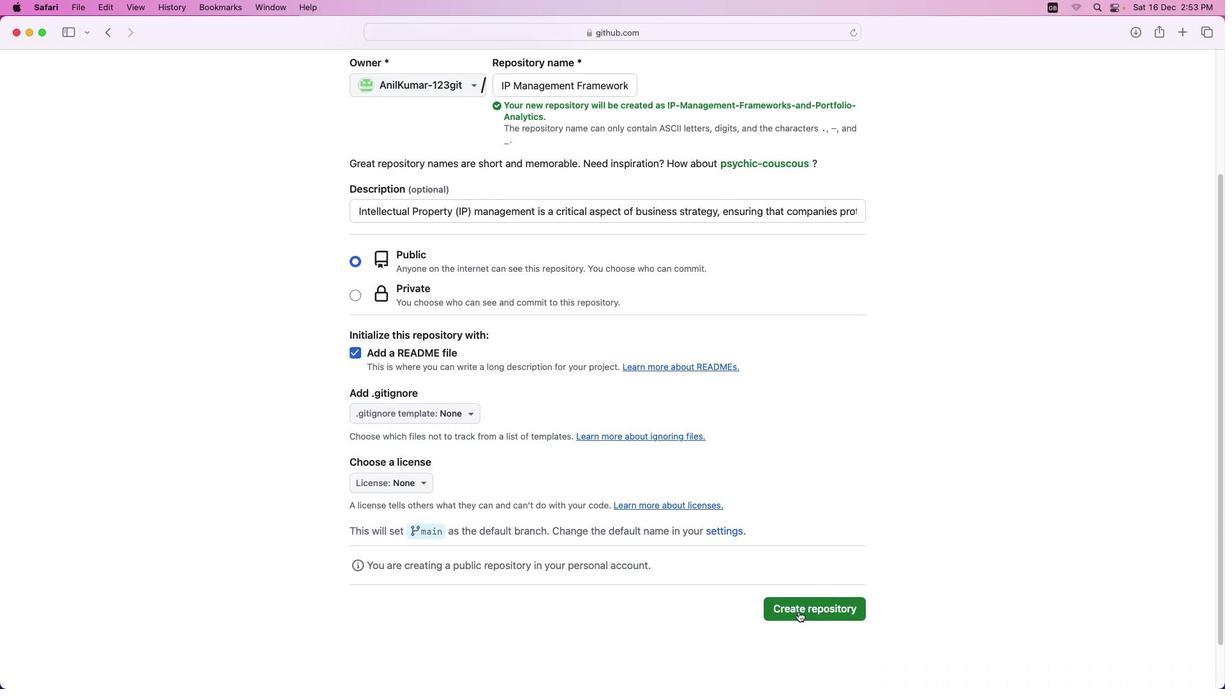
Action: Mouse moved to (1163, 129)
Screenshot: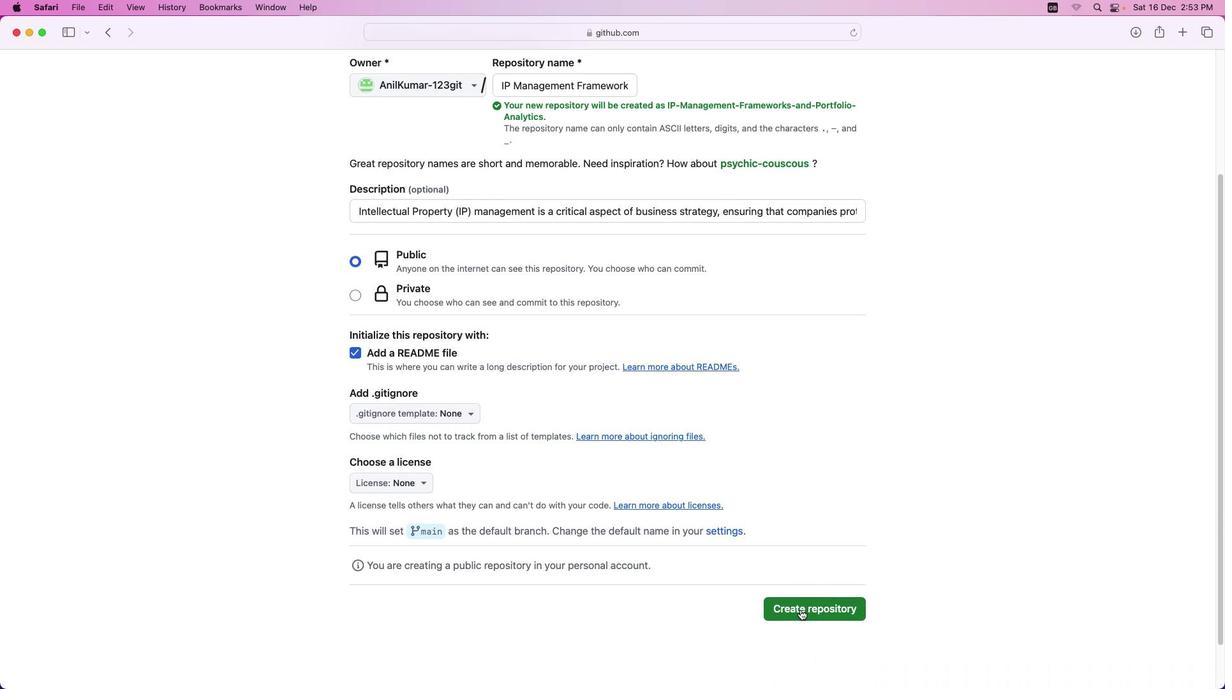 
Action: Mouse scrolled (1163, 129) with delta (1195, 248)
Screenshot: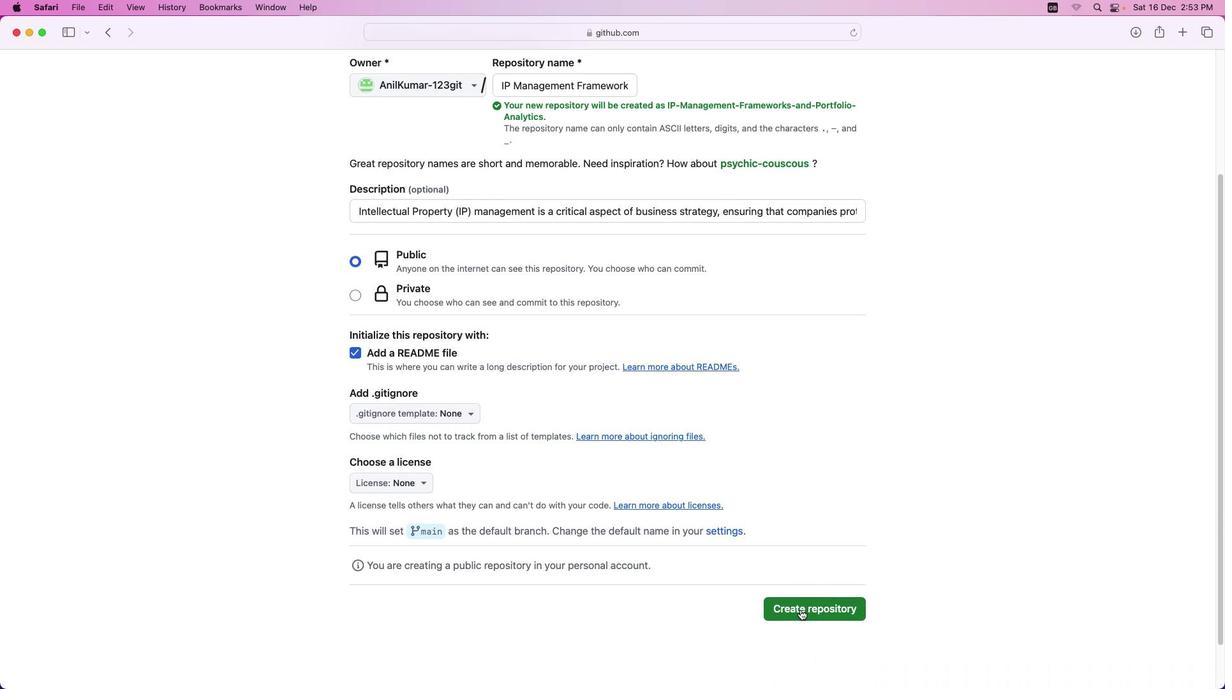 
Action: Mouse moved to (1162, 126)
Screenshot: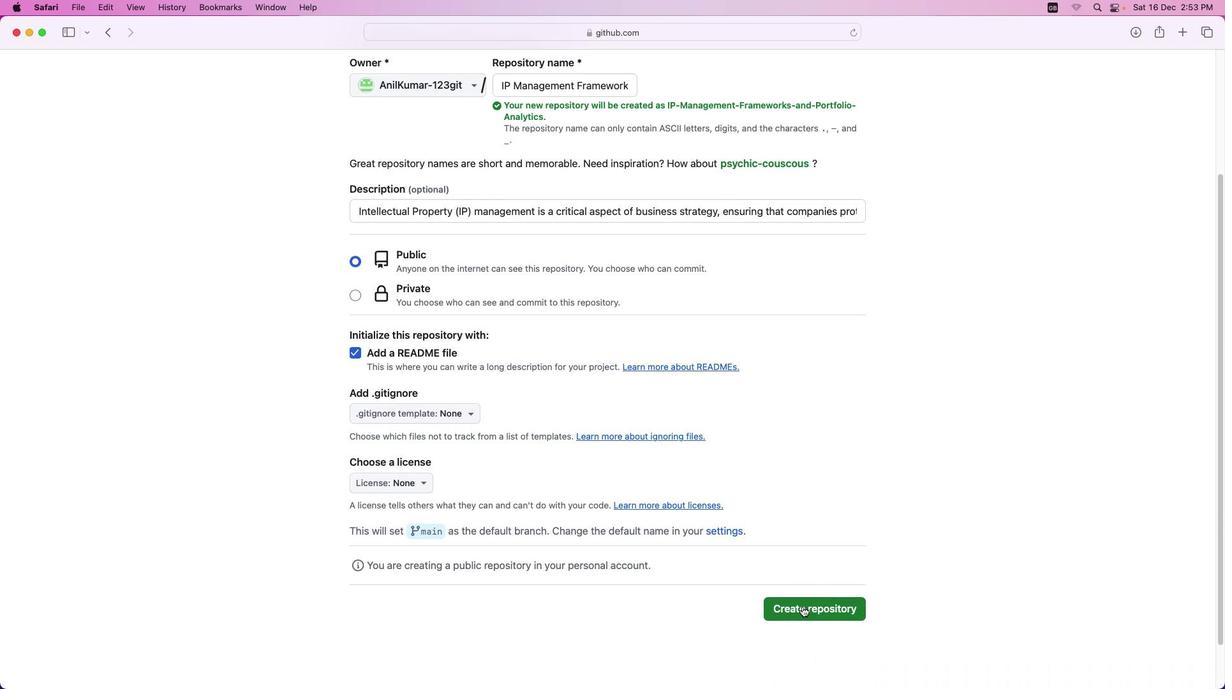 
Action: Mouse scrolled (1162, 126) with delta (1195, 248)
Screenshot: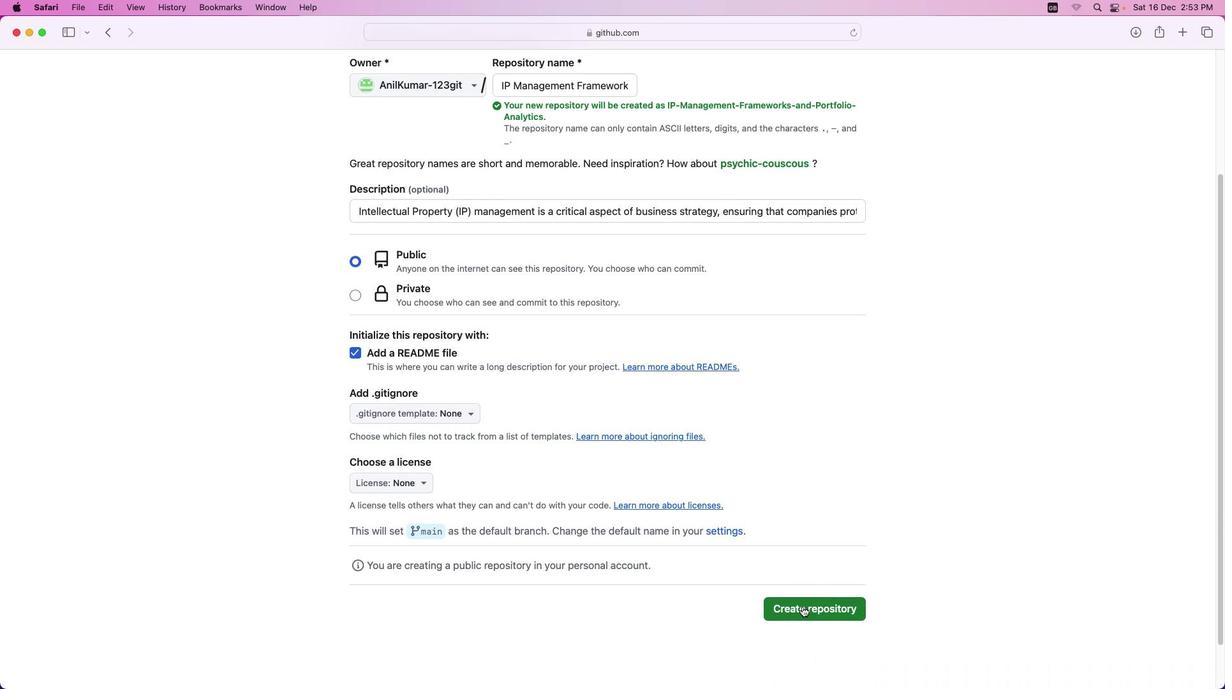 
Action: Mouse moved to (1161, 120)
Screenshot: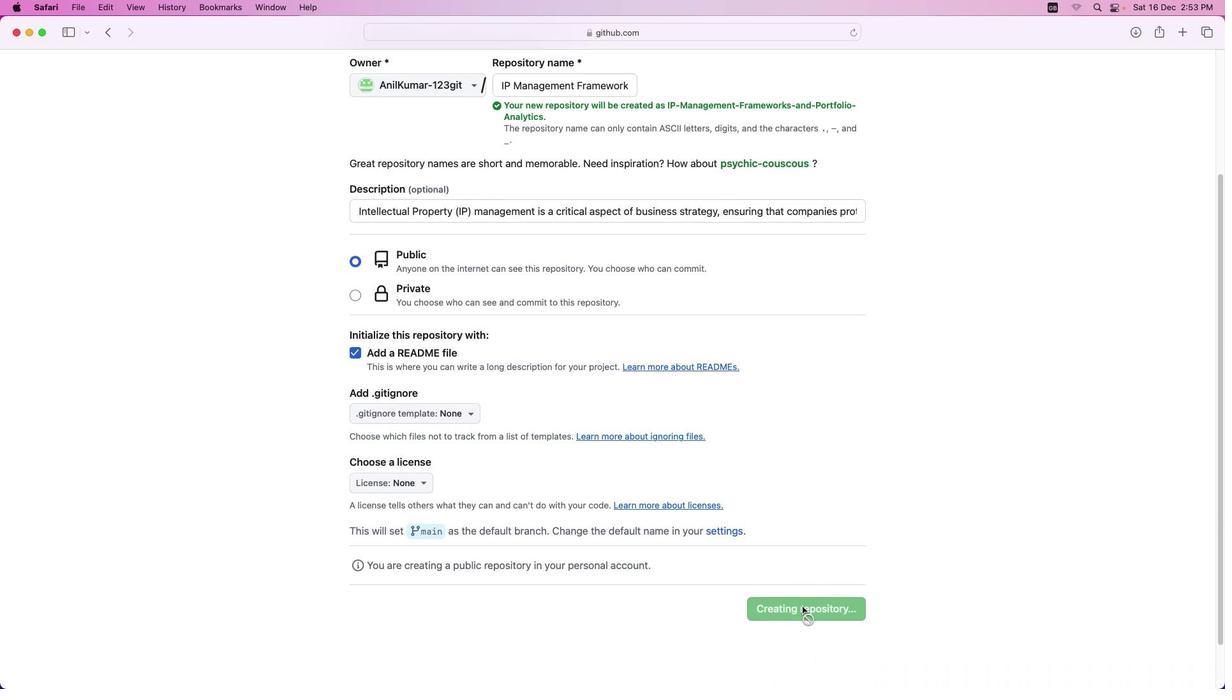 
Action: Mouse pressed left at (1161, 120)
Screenshot: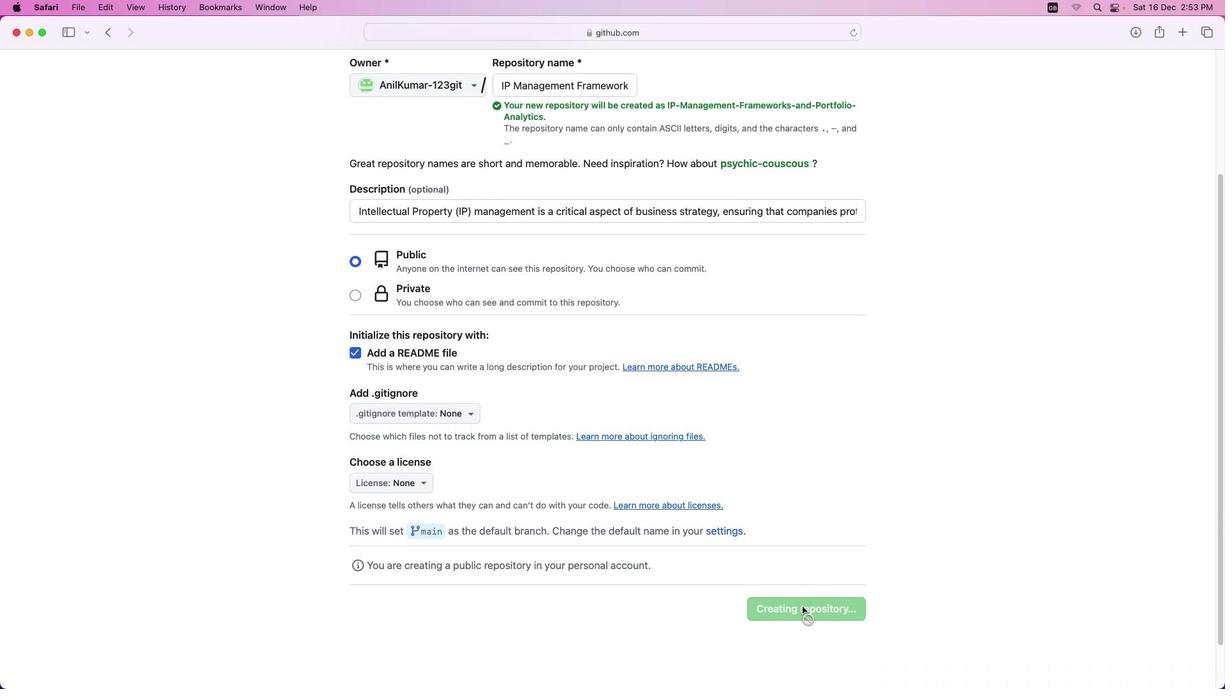 
Action: Mouse moved to (1164, 205)
Screenshot: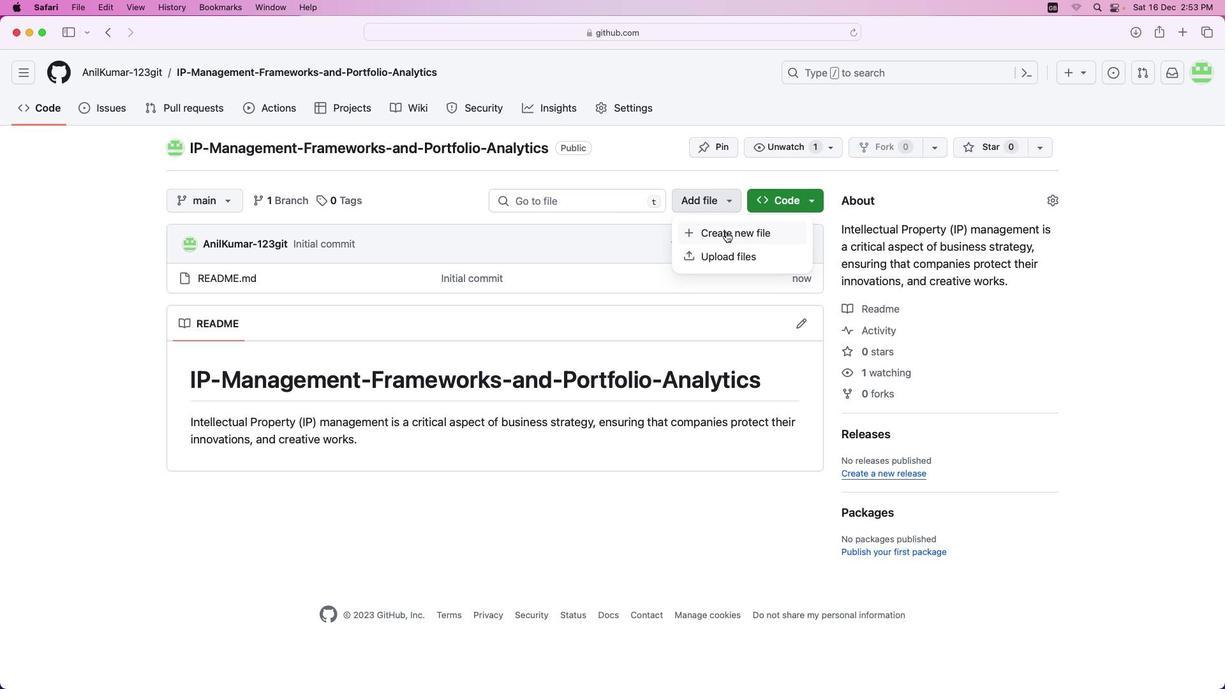 
Action: Mouse pressed left at (1164, 205)
Screenshot: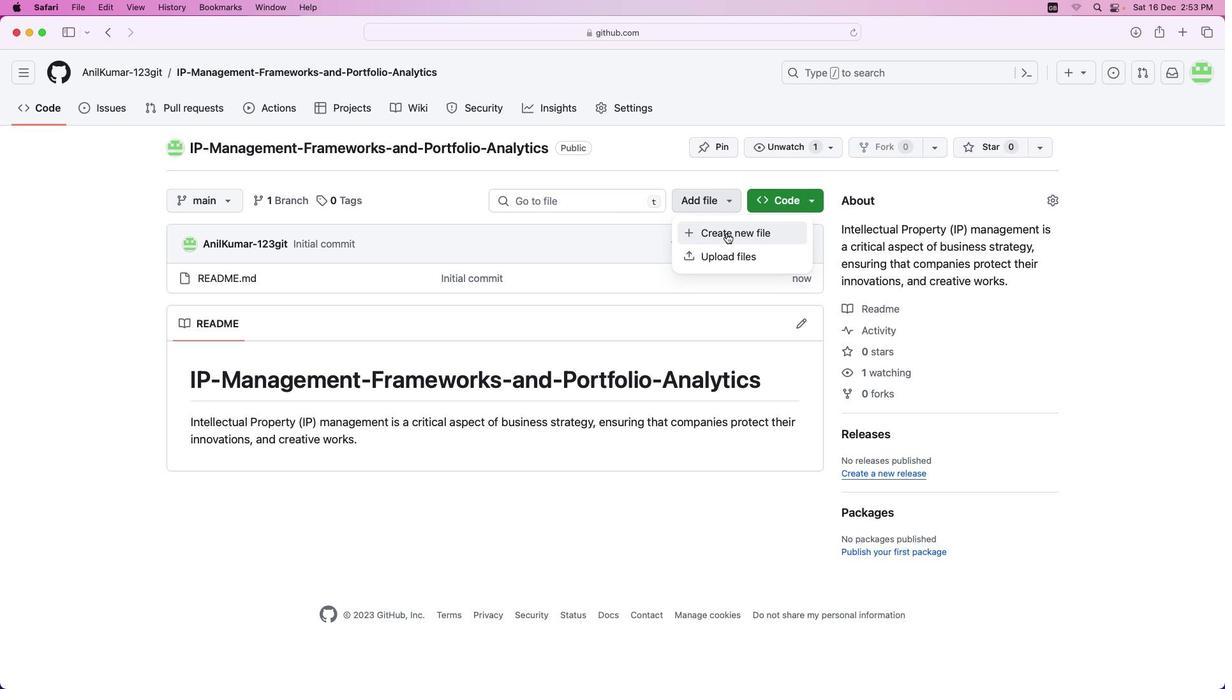 
Action: Mouse moved to (1164, 198)
Screenshot: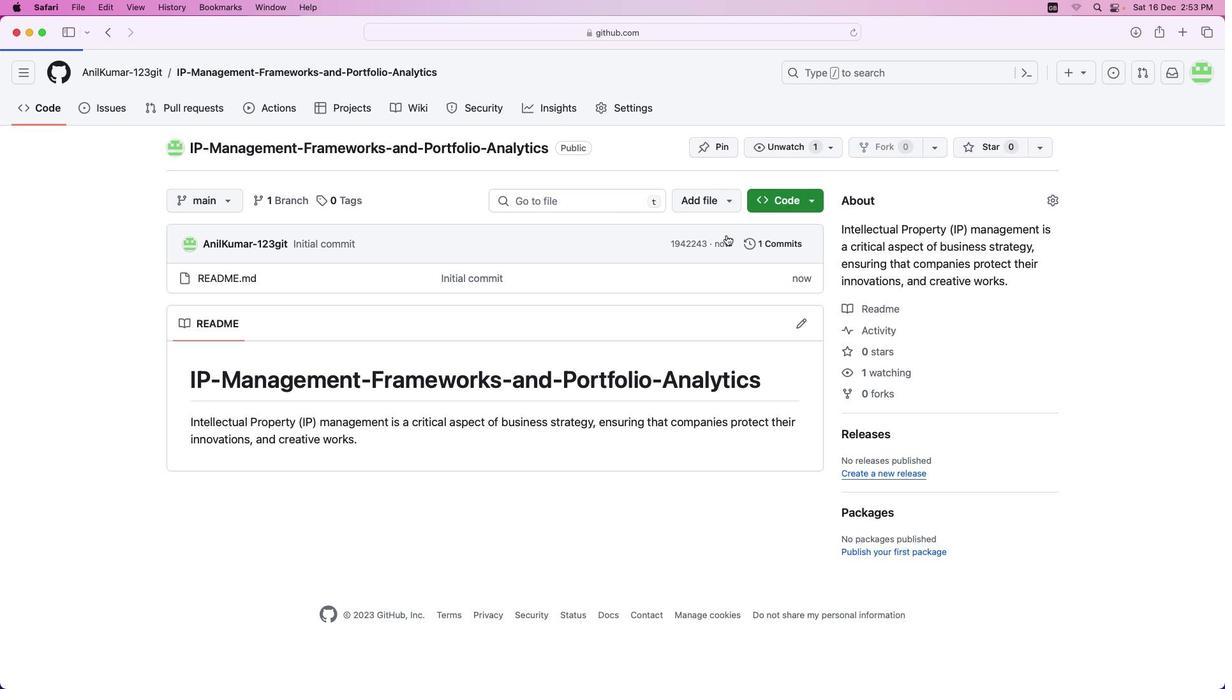 
Action: Mouse pressed left at (1164, 198)
Screenshot: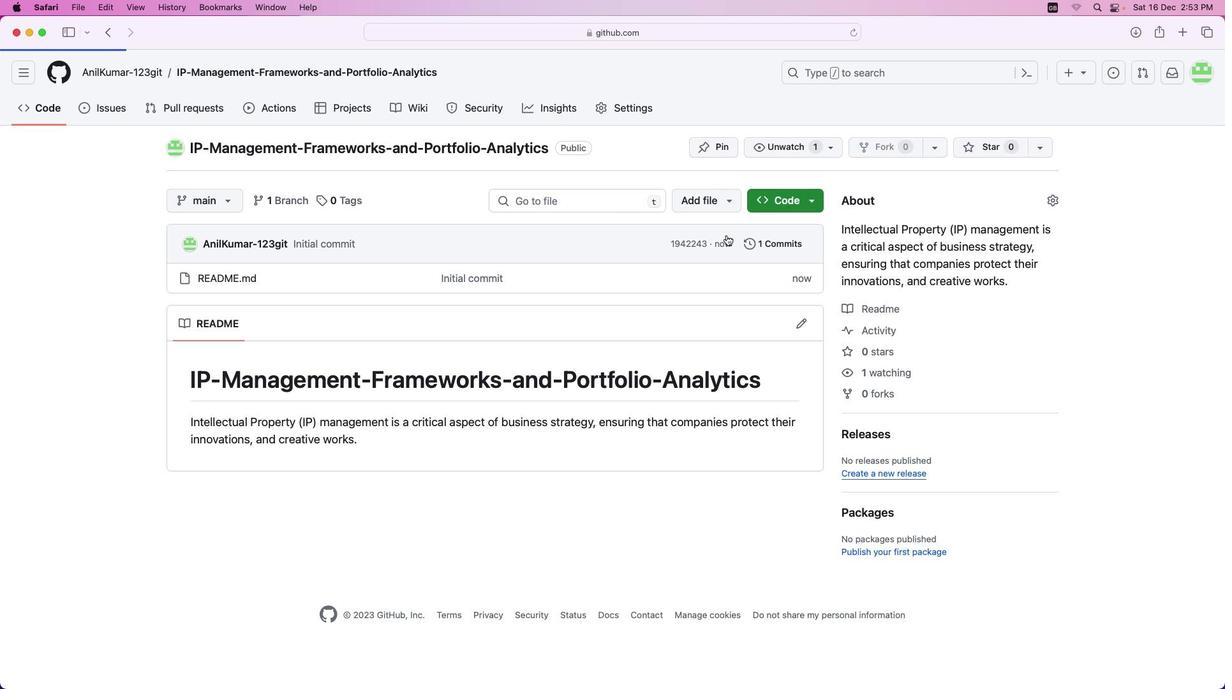 
Action: Mouse moved to (1177, 215)
Screenshot: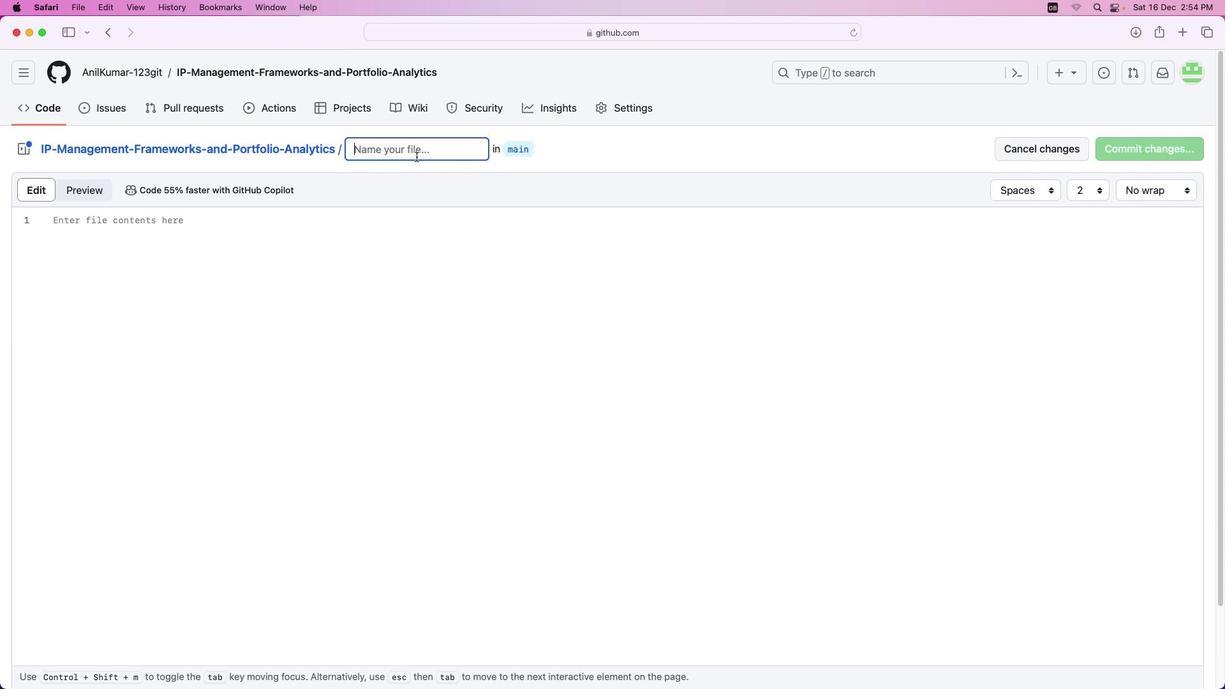 
Action: Mouse pressed left at (1177, 215)
Screenshot: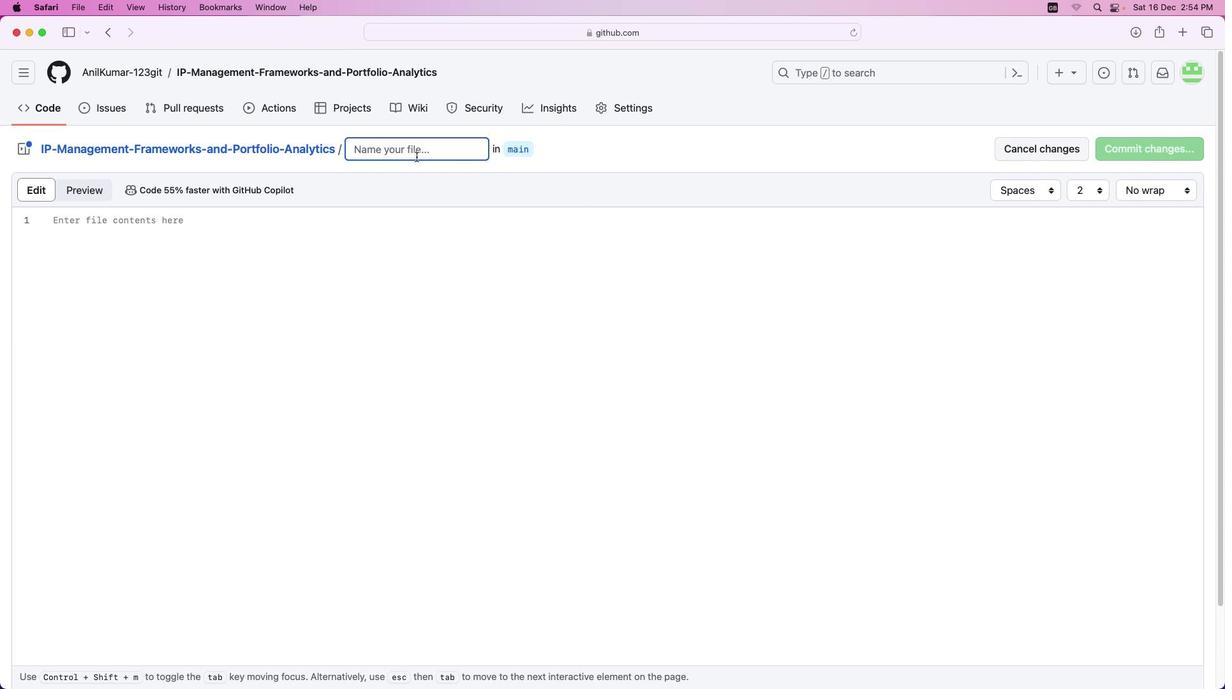 
Action: Key pressed Key.shift'I''n''t''r''o''d''u''c''t''i''o''n'
Screenshot: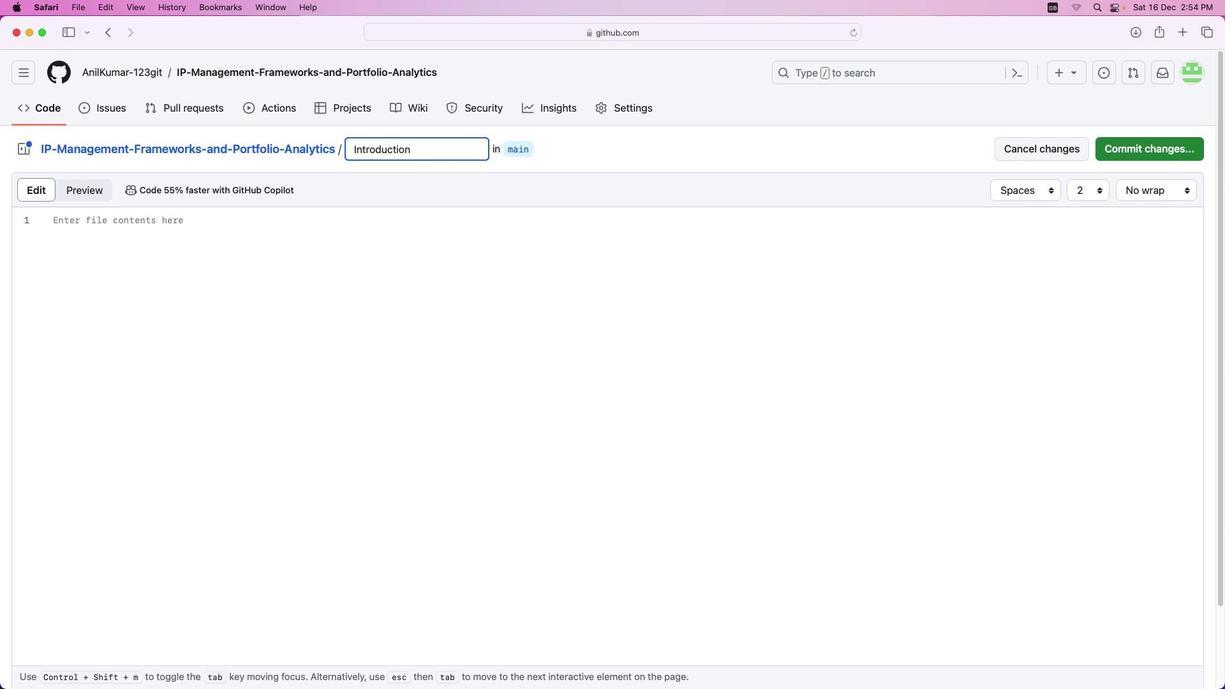 
Action: Mouse moved to (1145, 207)
Screenshot: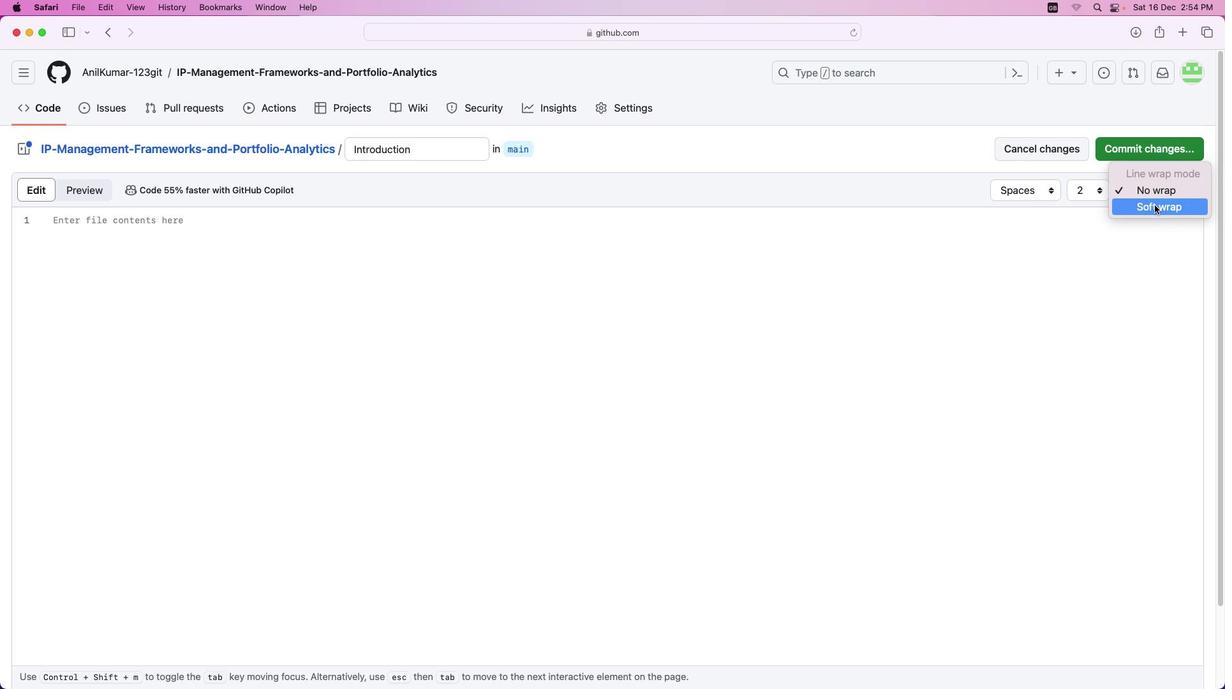 
Action: Mouse pressed left at (1145, 207)
Screenshot: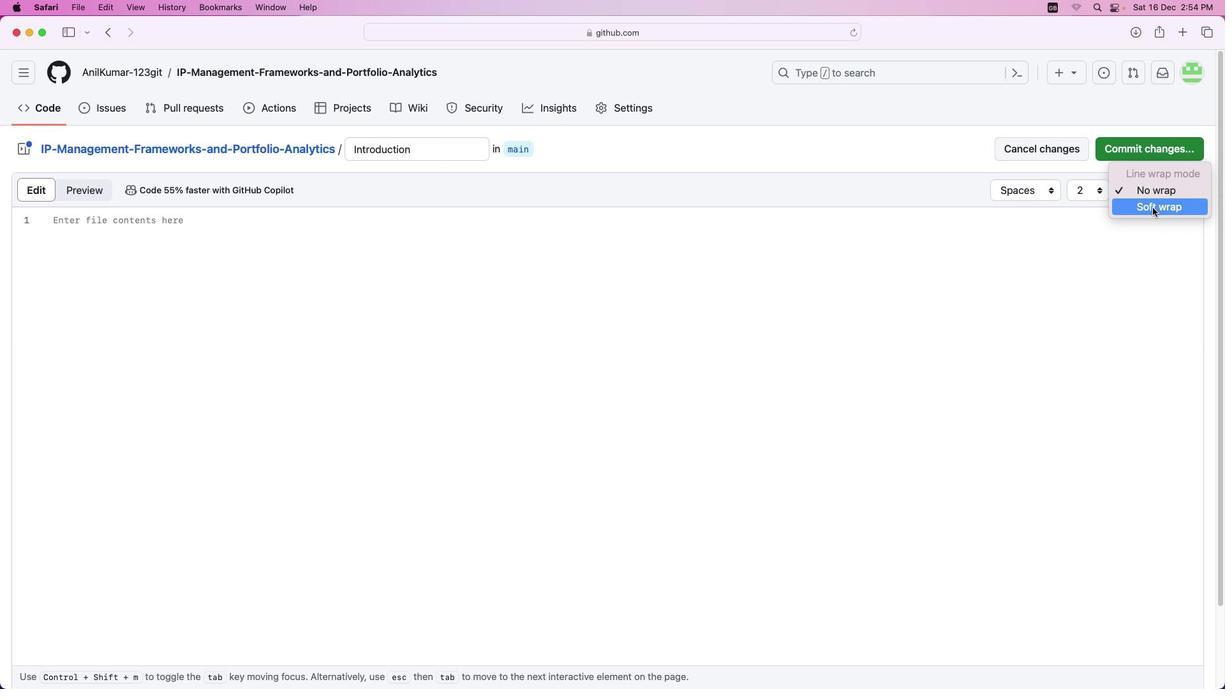 
Action: Mouse moved to (1145, 204)
Screenshot: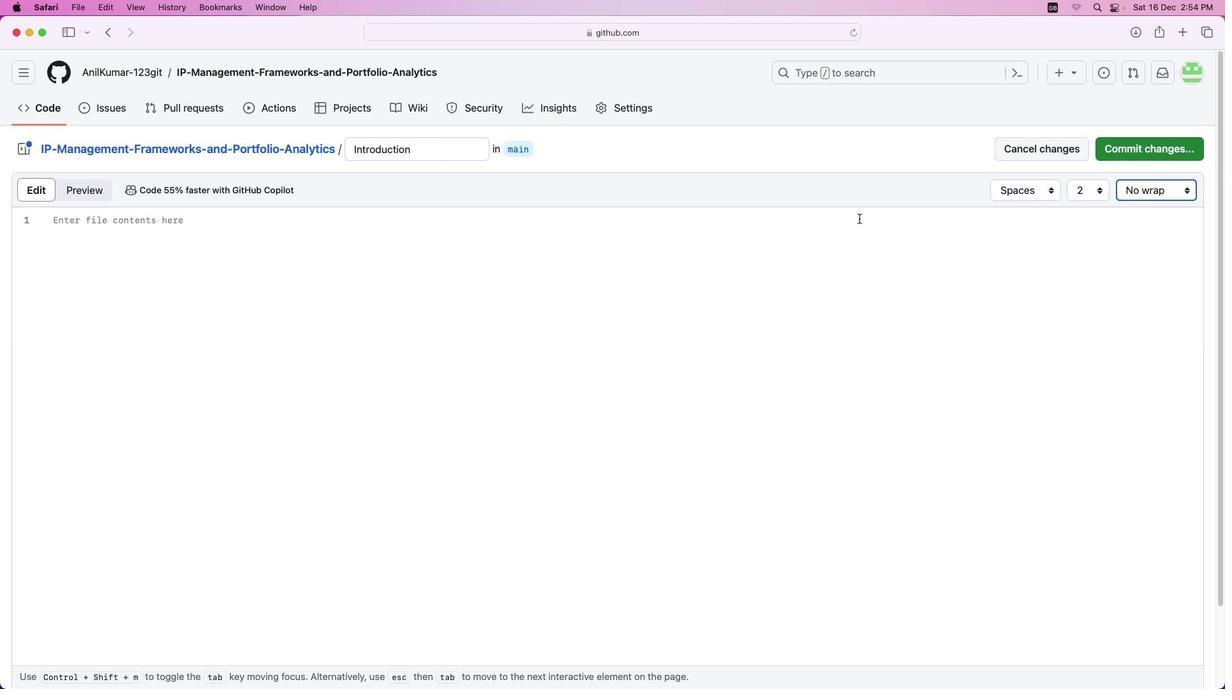 
Action: Mouse pressed left at (1145, 204)
Screenshot: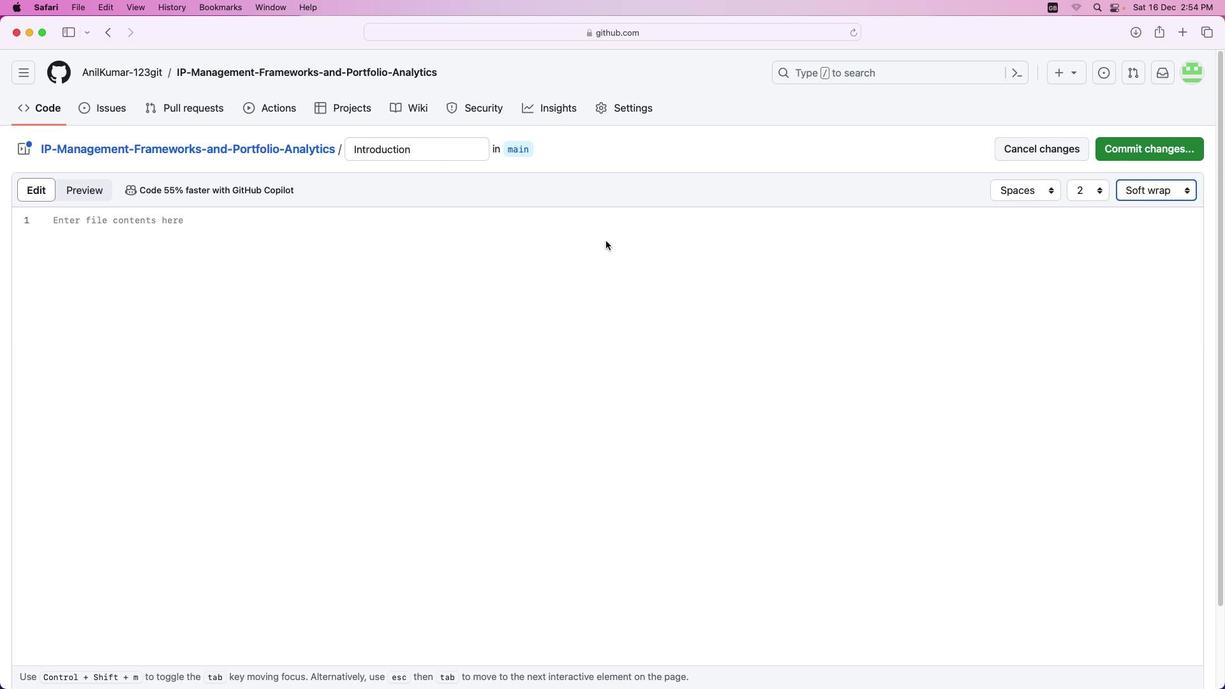 
Action: Mouse moved to (1188, 201)
Screenshot: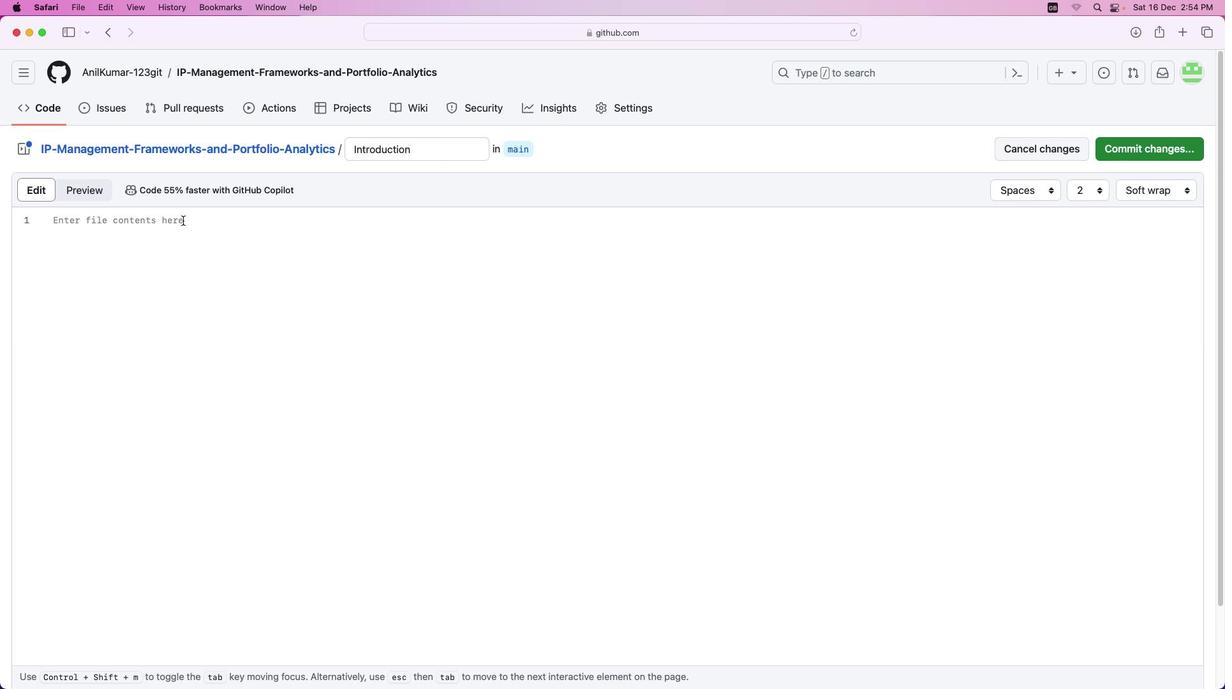 
Action: Mouse pressed left at (1188, 201)
Screenshot: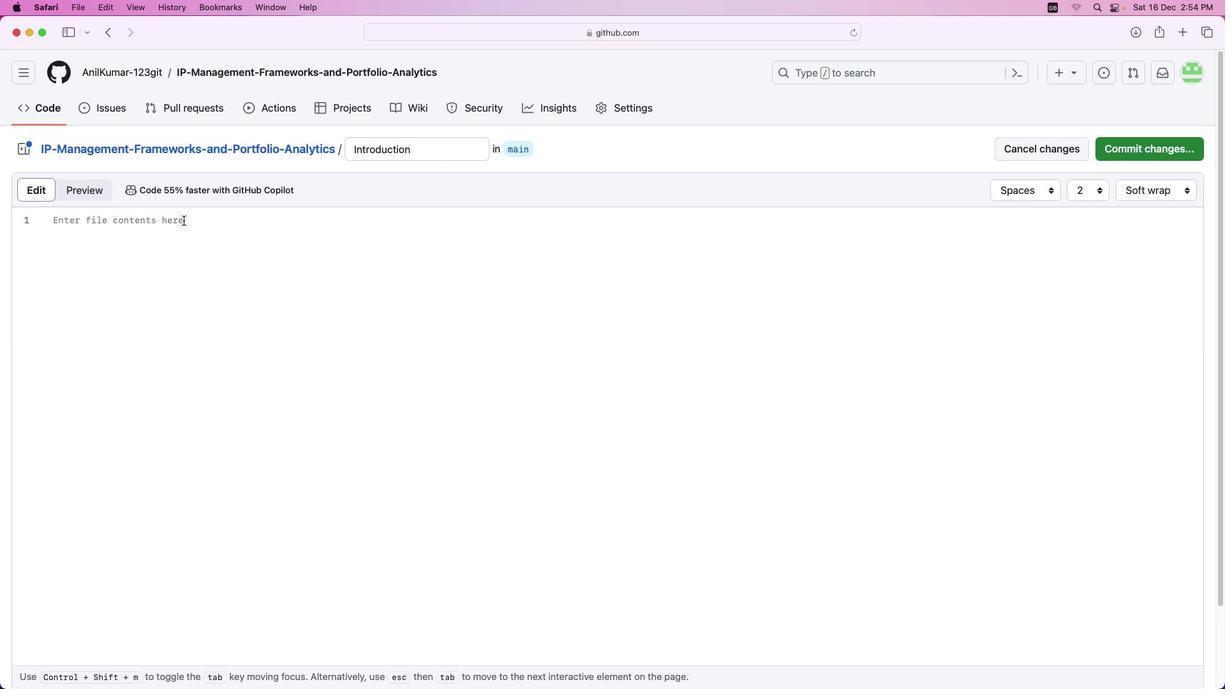 
Action: Mouse pressed left at (1188, 201)
Screenshot: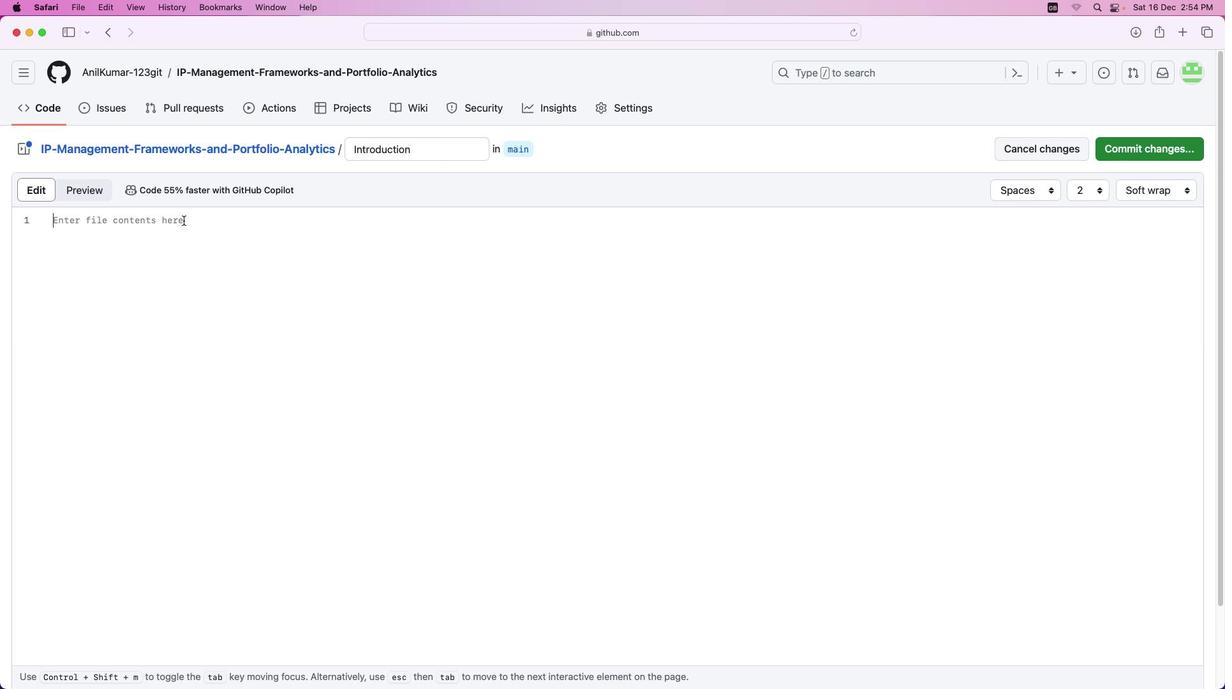 
Action: Mouse moved to (1188, 201)
Screenshot: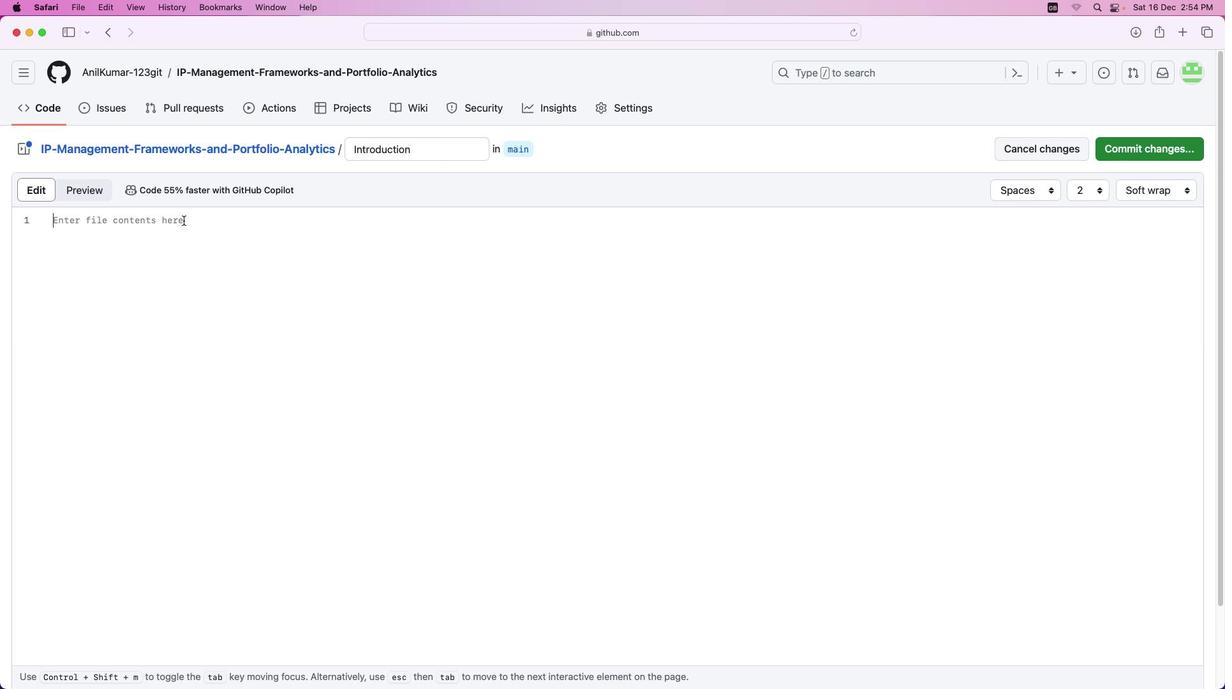 
Action: Key pressed Key.shift'I''n''t''e''l''l''e''c''t''u''a''l'Key.spaceKey.shift'P''r''o''p''e''r''t''y'Key.spaceKey.shift_r'('Key.shift'I''P'Key.shift_r')'Key.space'm''a''n''a''g''e''m''e''n''t'Key.space'i''s'Key.space'a'Key.space'c''r''i''t''i''c''a''l'Key.space'a''s''p''e''c''t'Key.space'o''f'Key.space'b''u''s''i''n''e''s''s'Key.space's''t''r''a''t''e''g''y'','Key.space'e''n''s''u''r''i''n''g'Key.space't''h''a''t'Key.space'c''o''m''p''a''n''i''e''s'Key.space'p''r''o''j''e''c''t'Key.space't''h''e''i''r'','Key.backspaceKey.space'i''n''n''o''v''a''t''i''o''n''s'','Key.space'i''n''v''e''n''t''i''o''n''s'','Key.space'a''n''d'Key.space'v'Key.backspace'c''r''e''a''t''i''v''e'Key.space'w''o''r''k''s''.'Key.spaceKey.shift'T''o'Key.space'e''f''f''e''c''t''i''v''e''l''y'Key.space'n''a''v''i''g''a''t''e'Key.space't''h''e'Key.space'c''o''m''p''l''e''x'Key.space'l''a''n''d''s''c''a''p''e'Key.space'o''f'Key.space'i''n''t''e''l''l''e''c''t''u''a''l'Key.space'p''r''o''p''e''r''t''y'','Key.space'o''r''g''a''n''i''z''a''t''i''o''n''s'Key.space'e''m''p''l''o''y'Key.space'v''a''r''i''o''u''s'Key.space't''o''o''l''s'Key.space'a''n''d'Key.space'f''r''a''m''e''w''o''r''k''s''.'Key.spaceKey.shift'T''h''i''s'Key.space'a''r''t''i''c''l''e'Key.space'd''e''l''v''e''s'Key.space'i''n''t''o'Key.spaceKey.shift_r'I''P'Key.spaceKey.spaceKey.space'm'Key.backspaceKey.backspaceKey.backspaceKey.backspaceKey.space'm''a''n''a''g''e''m''e''n''t'Key.space'f''r''a''m''e''w''o''r''k''s'','Key.space'p''a''t''e''n''t'Key.space'f''i''l''l''i''n''g'Key.space't''o''o''l''s'','Key.space'a''n''d'Key.spaceKey.shift_r'I''P'Key.space'p''o''r''t''f''o''l''i''o'Key.space'a''n''a''l''y''t''i''c''s'','Key.space'p''r''o''v''i''d''i''n''g'Key.space'a'Key.space'c''o''m''p''r''e''h''e''n''s''i''v''e'
Screenshot: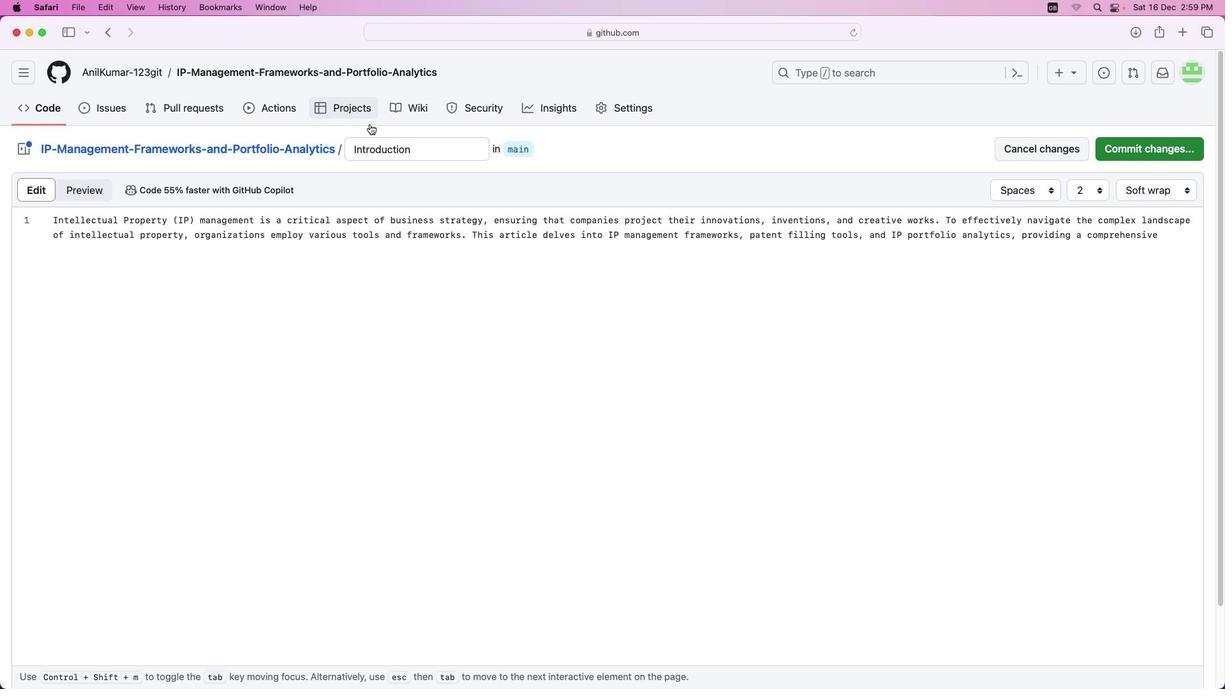 
Action: Mouse moved to (1177, 210)
Screenshot: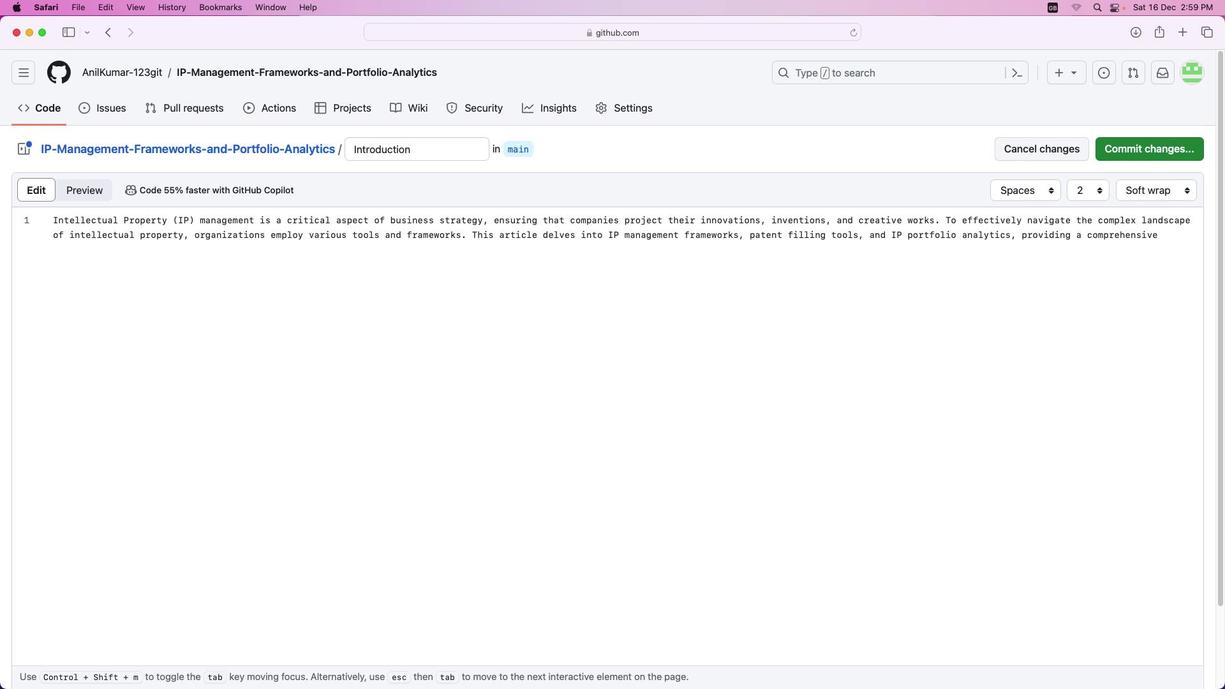 
Action: Key pressed Key.space
Screenshot: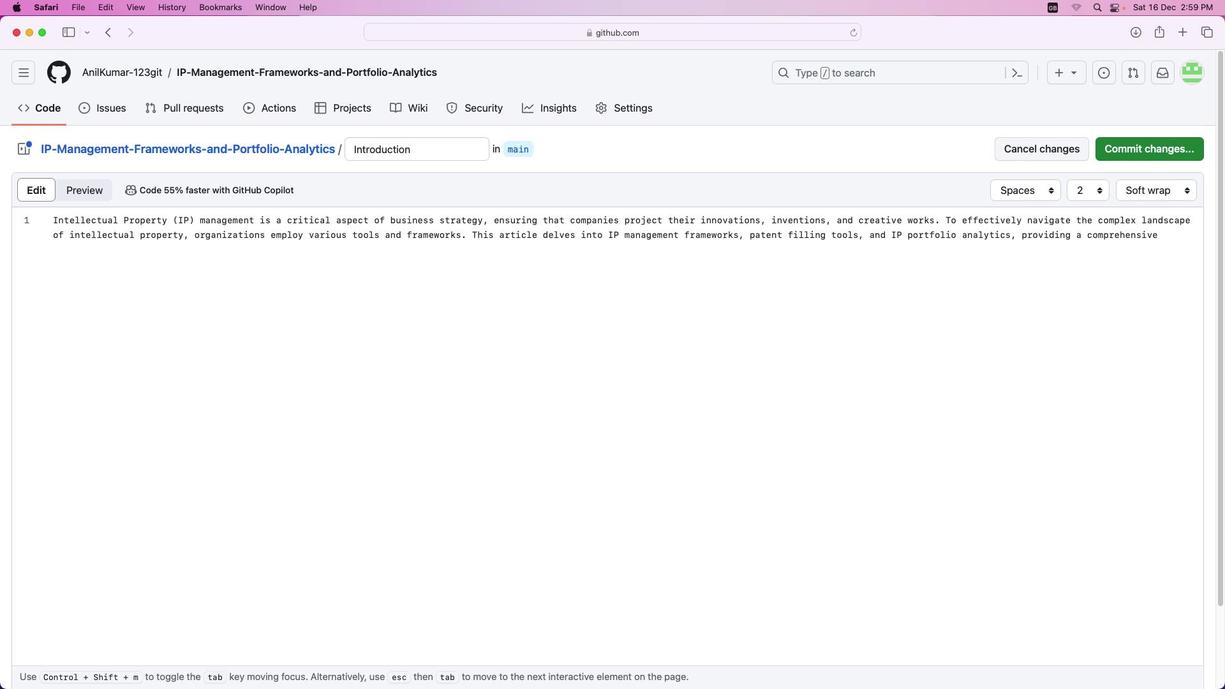 
Action: Mouse moved to (1100, 153)
Screenshot: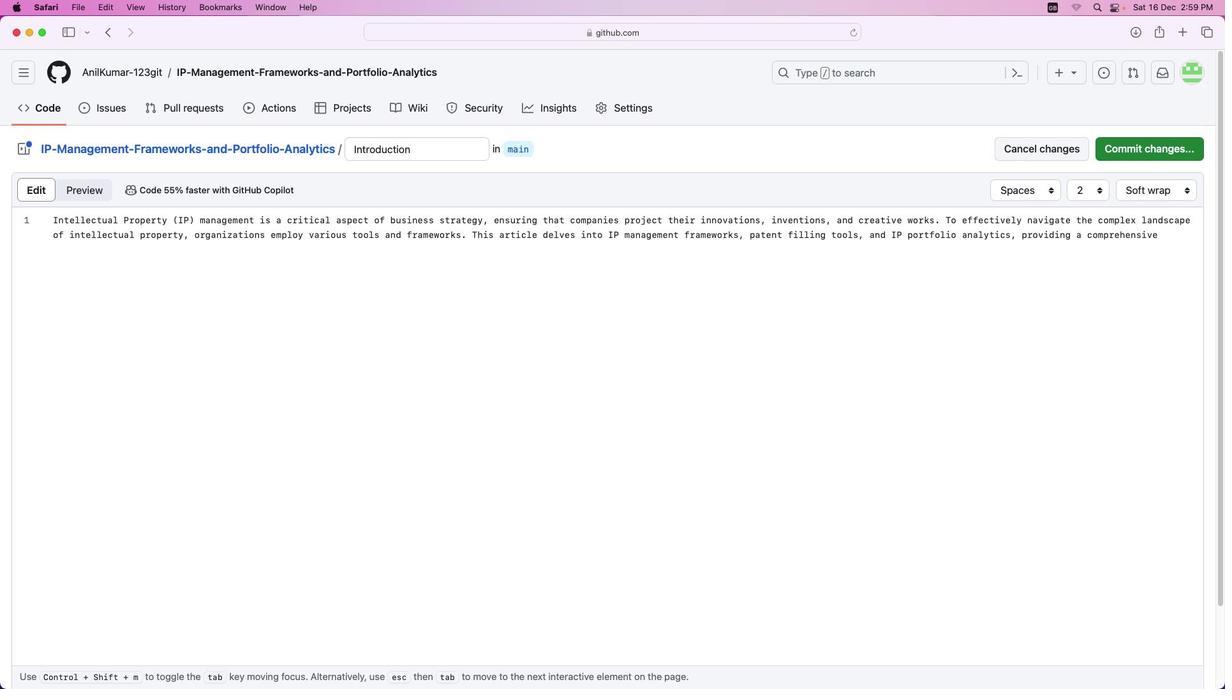 
Action: Mouse scrolled (1100, 153) with delta (1195, 248)
Screenshot: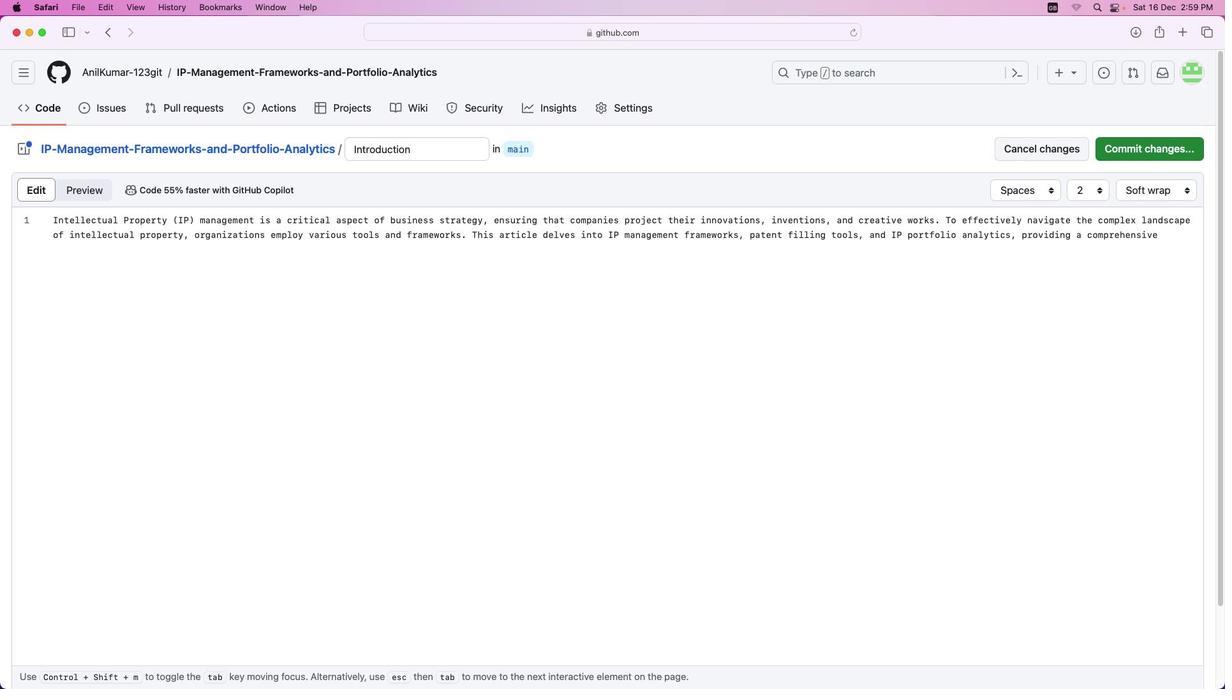 
Action: Mouse moved to (1100, 154)
Screenshot: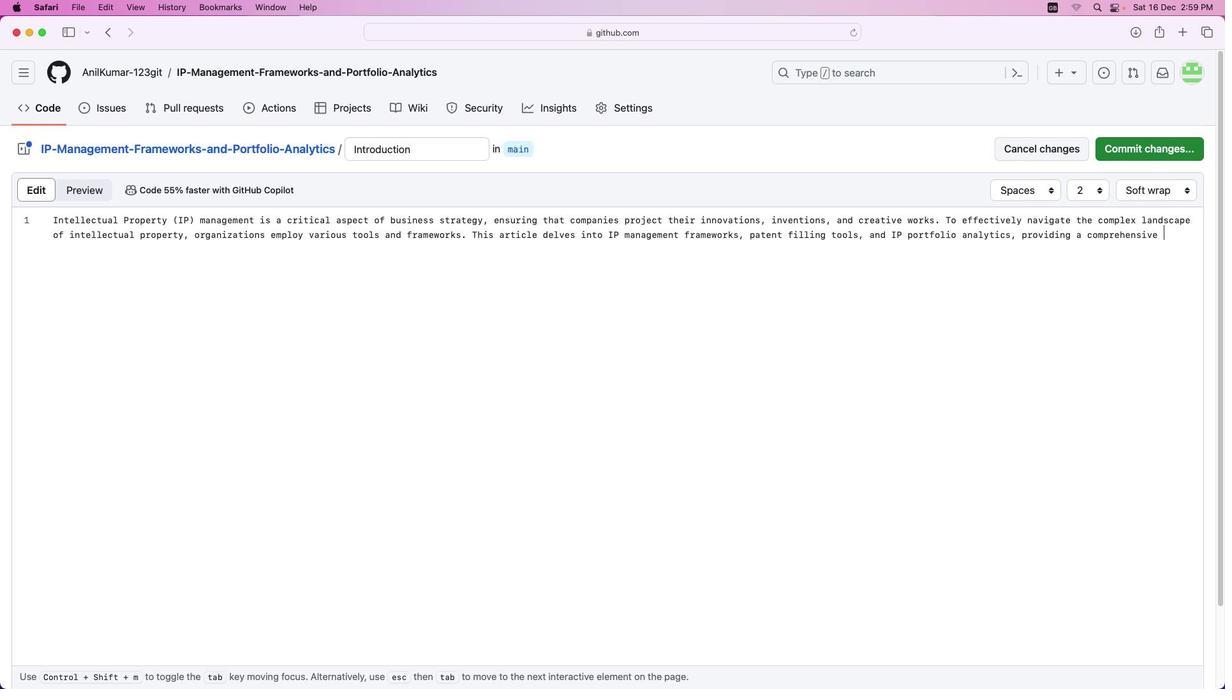 
Action: Mouse scrolled (1100, 154) with delta (1195, 248)
Screenshot: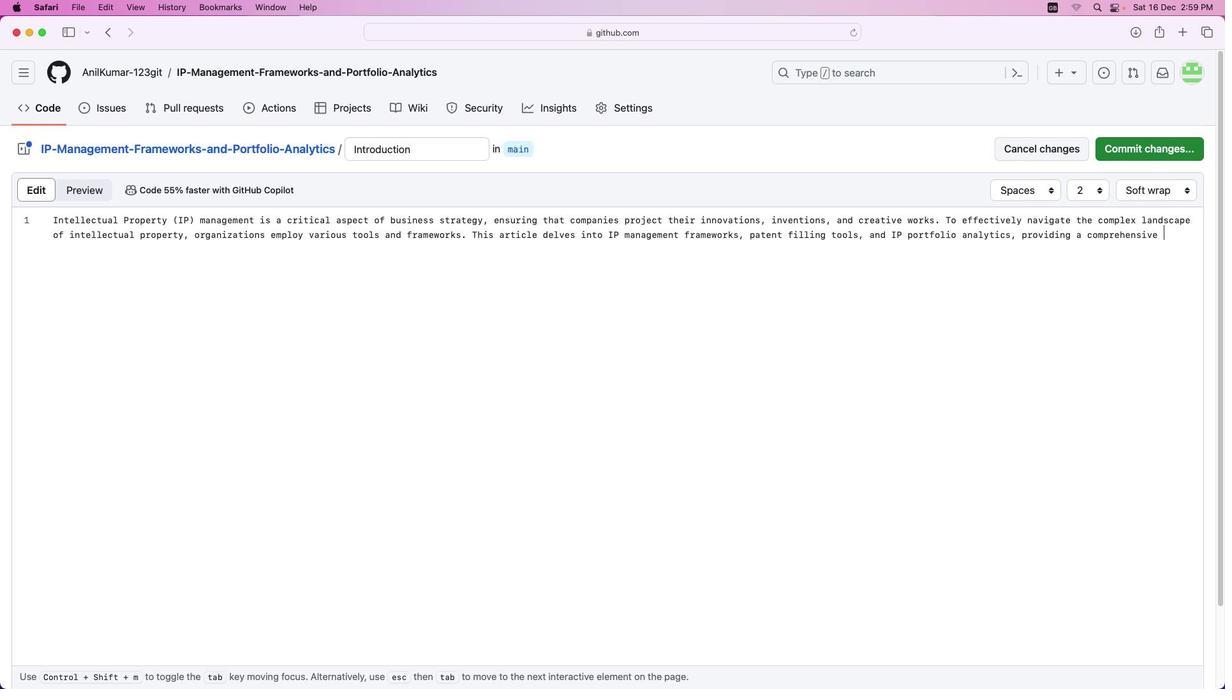 
Action: Mouse moved to (1101, 155)
Screenshot: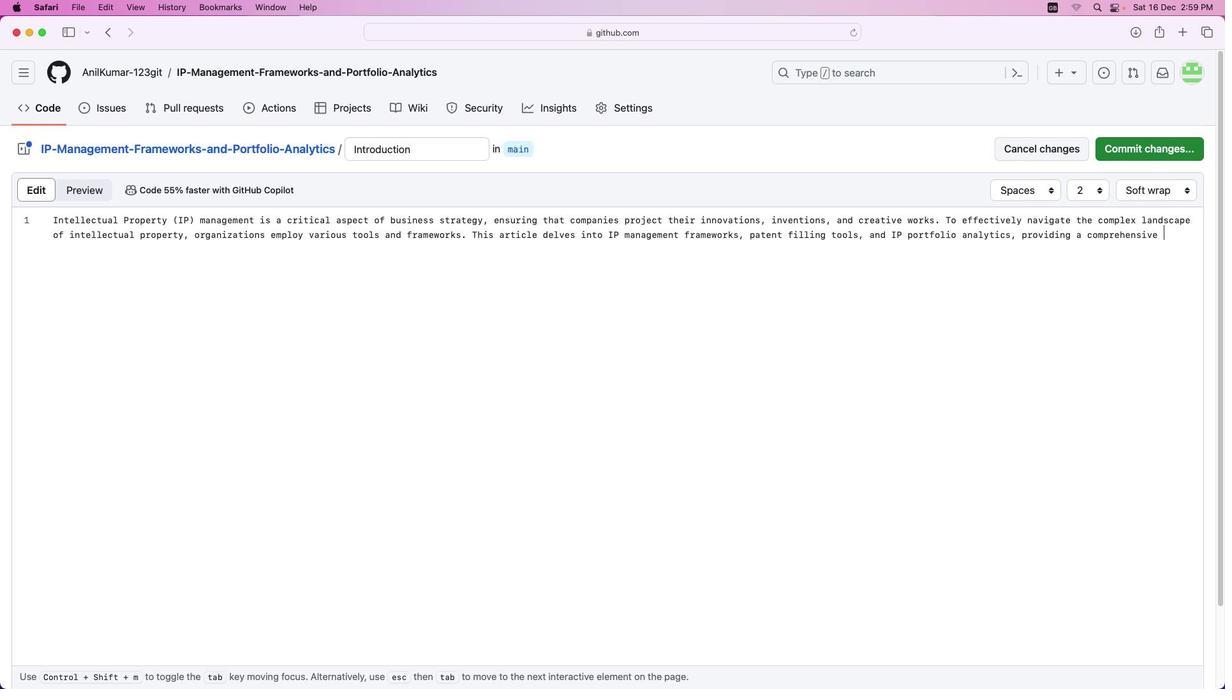 
Action: Mouse scrolled (1101, 155) with delta (1195, 248)
Screenshot: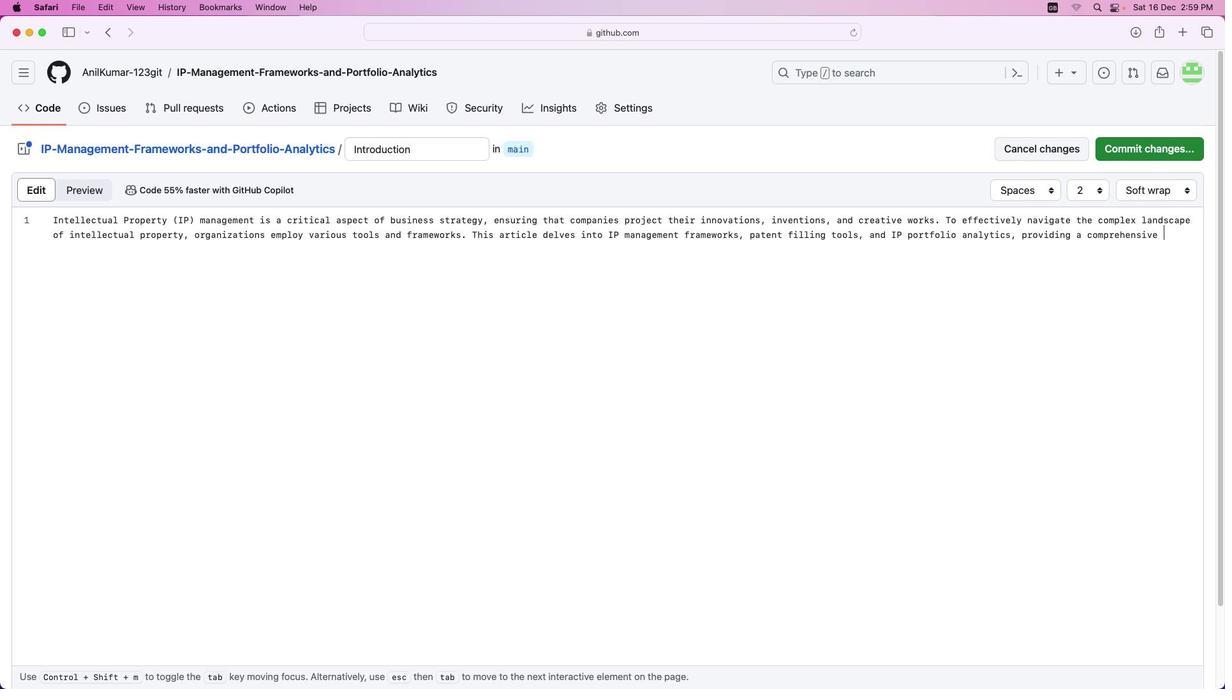 
Action: Mouse moved to (1101, 156)
Screenshot: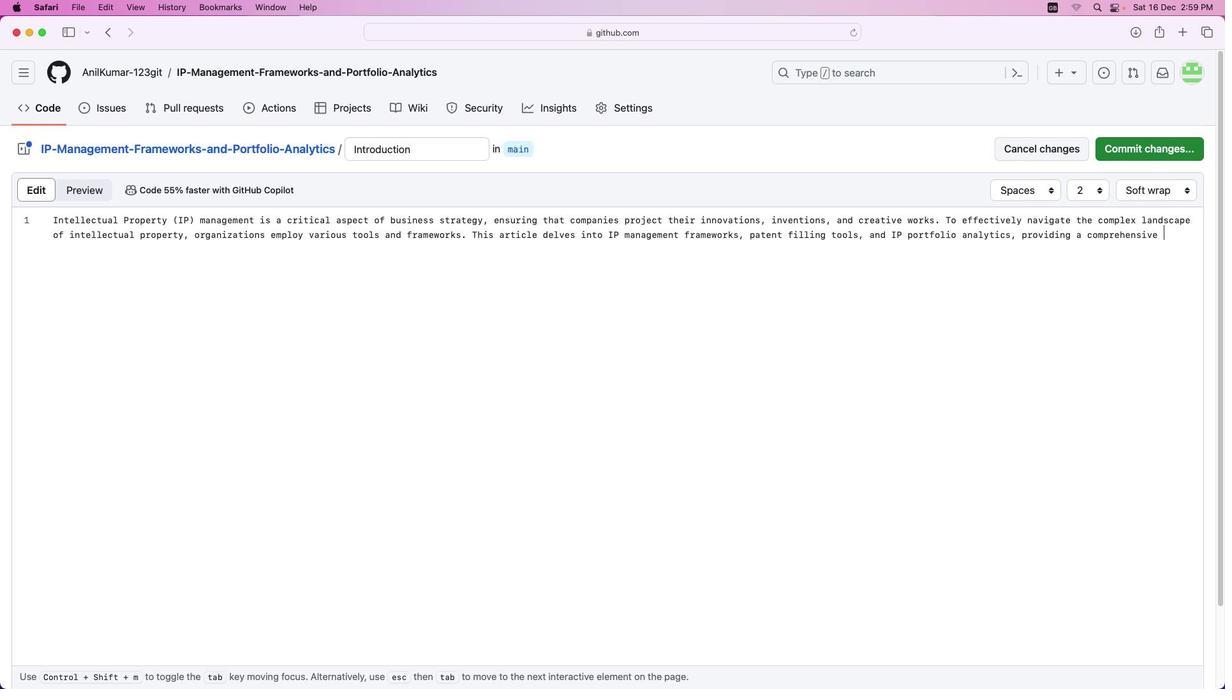 
Action: Mouse scrolled (1101, 156) with delta (1195, 248)
Screenshot: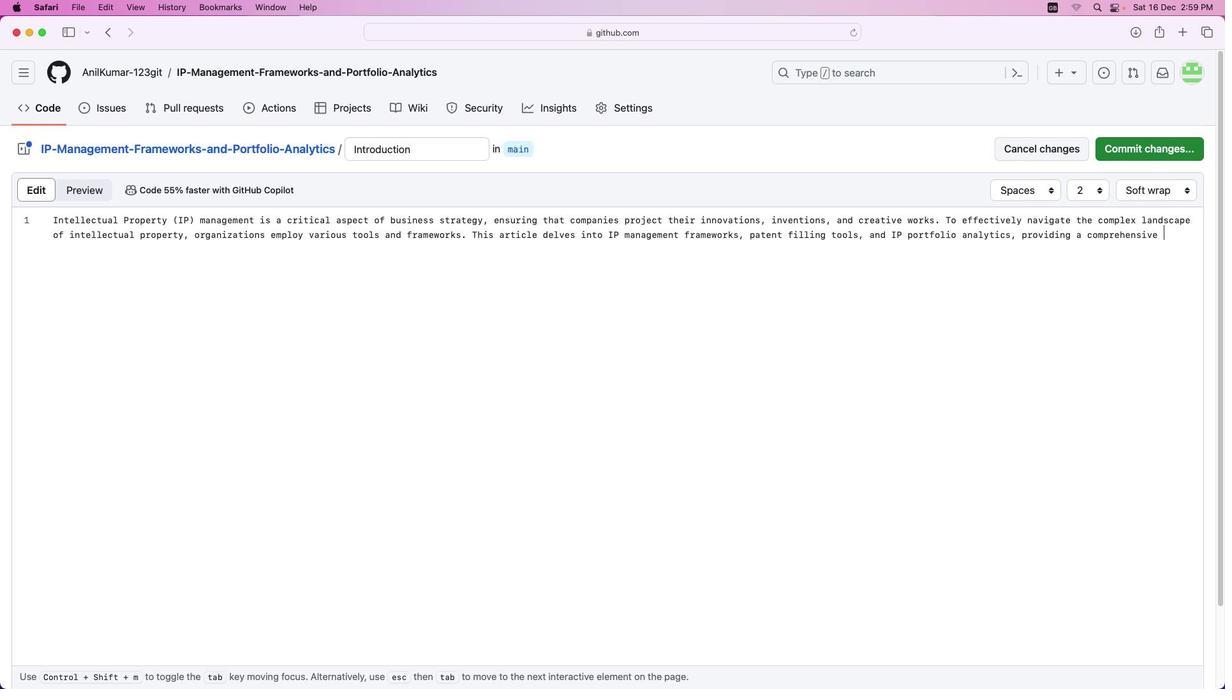 
Action: Mouse moved to (1101, 157)
Screenshot: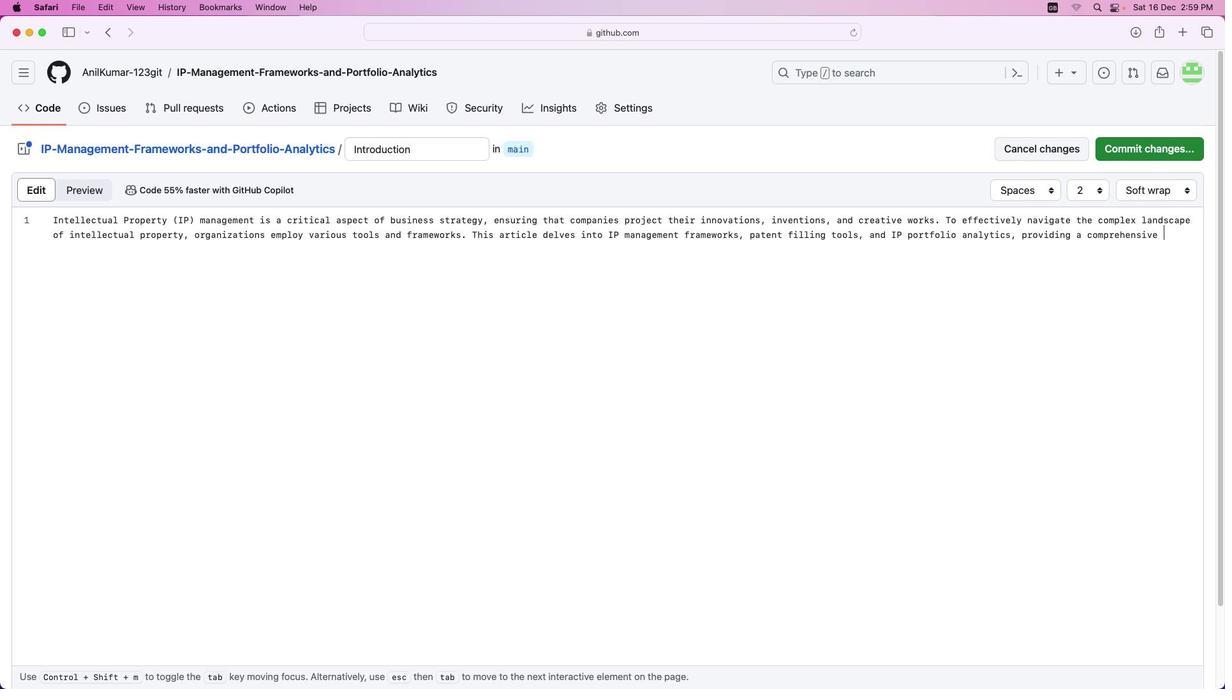 
Action: Mouse scrolled (1101, 157) with delta (1195, 248)
Screenshot: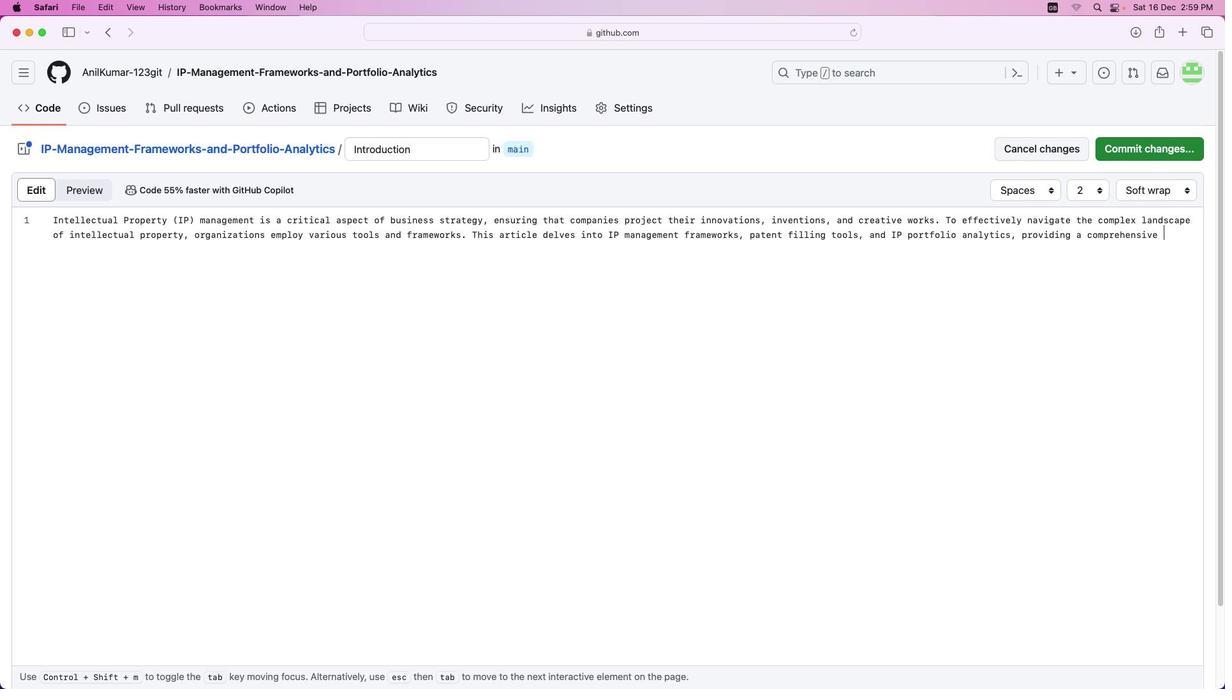
Action: Mouse moved to (1103, 162)
Screenshot: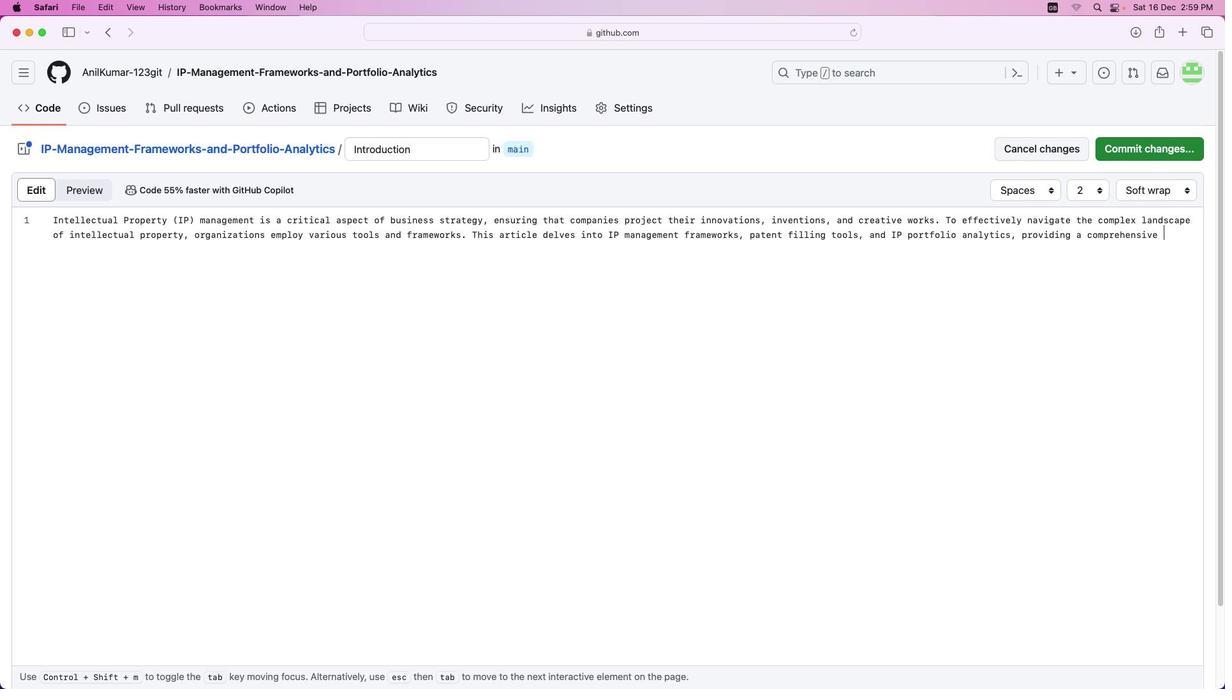 
Action: Mouse scrolled (1103, 162) with delta (1195, 248)
Screenshot: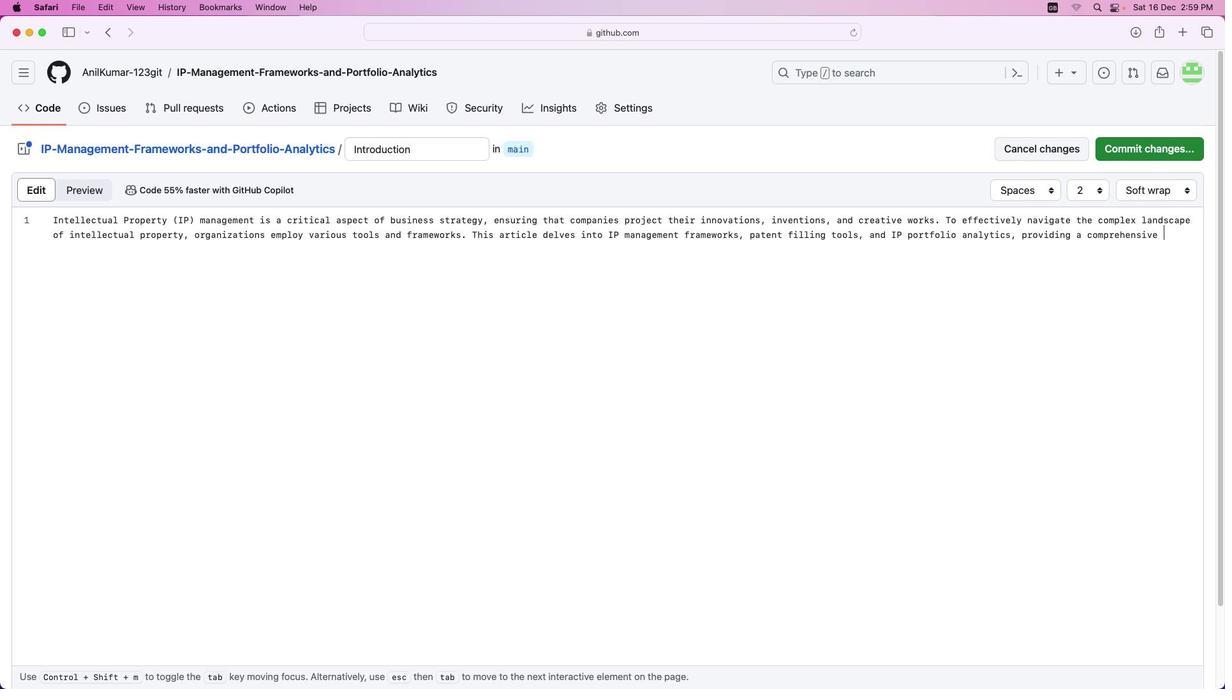 
Action: Mouse moved to (1103, 163)
Screenshot: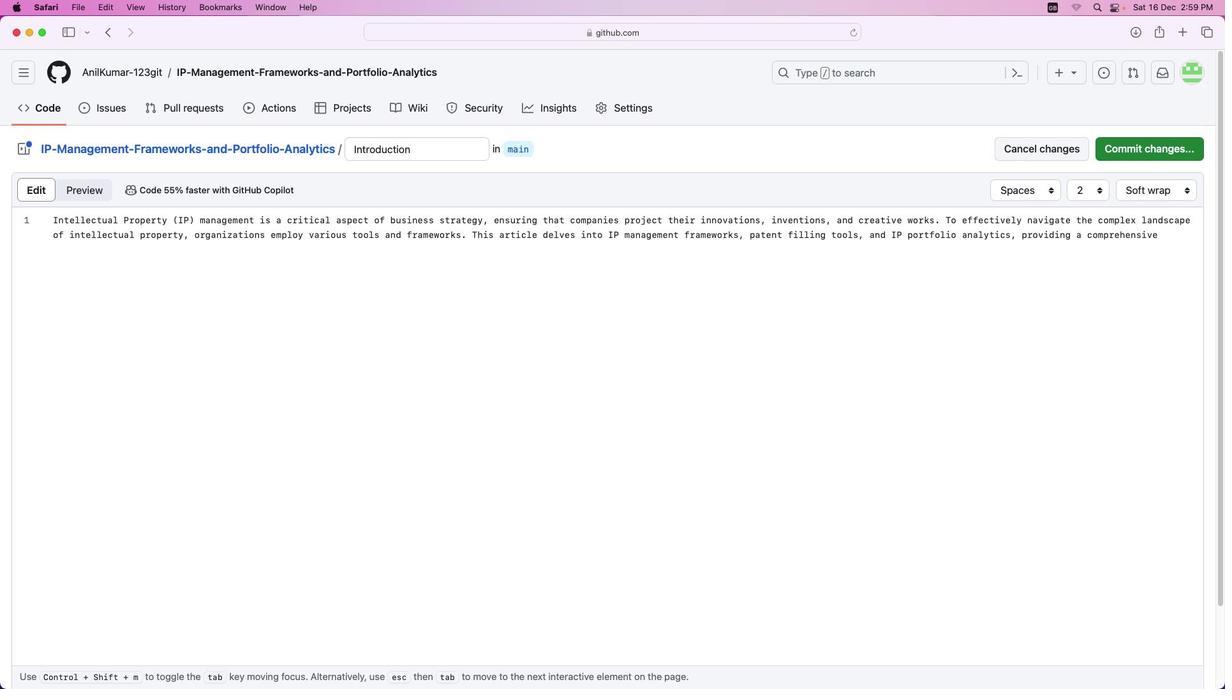 
Action: Mouse scrolled (1103, 163) with delta (1195, 248)
Screenshot: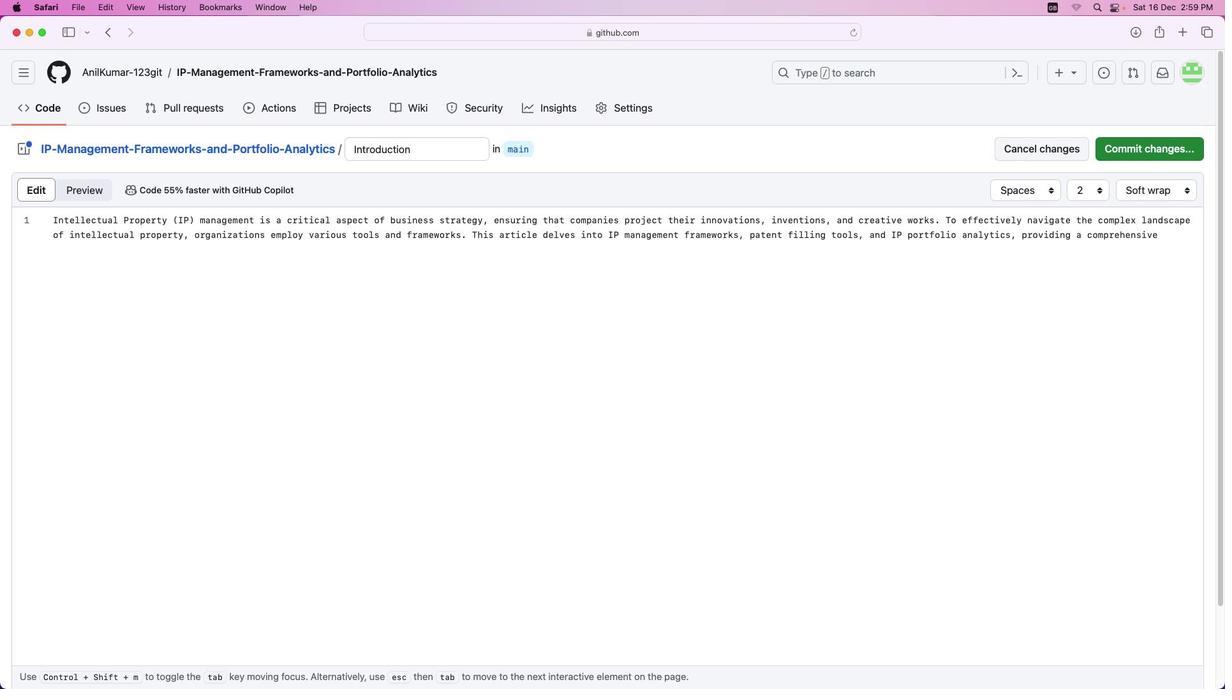 
Action: Mouse moved to (1105, 164)
Screenshot: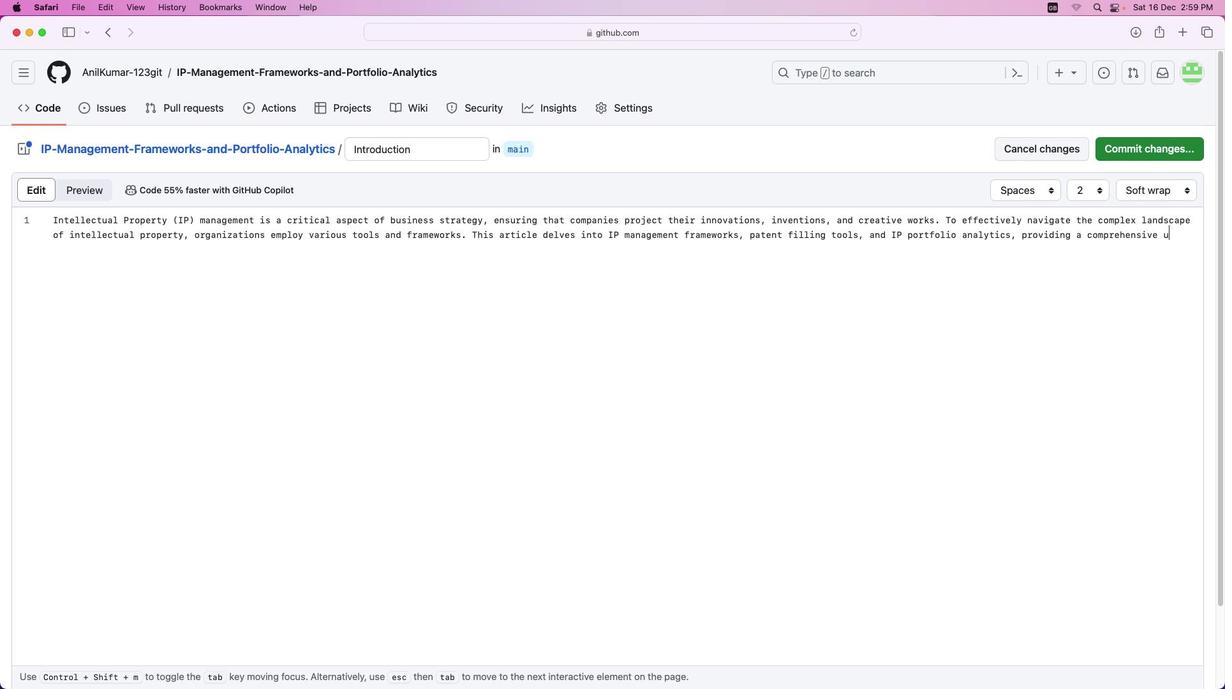 
Action: Mouse scrolled (1105, 164) with delta (1195, 248)
Screenshot: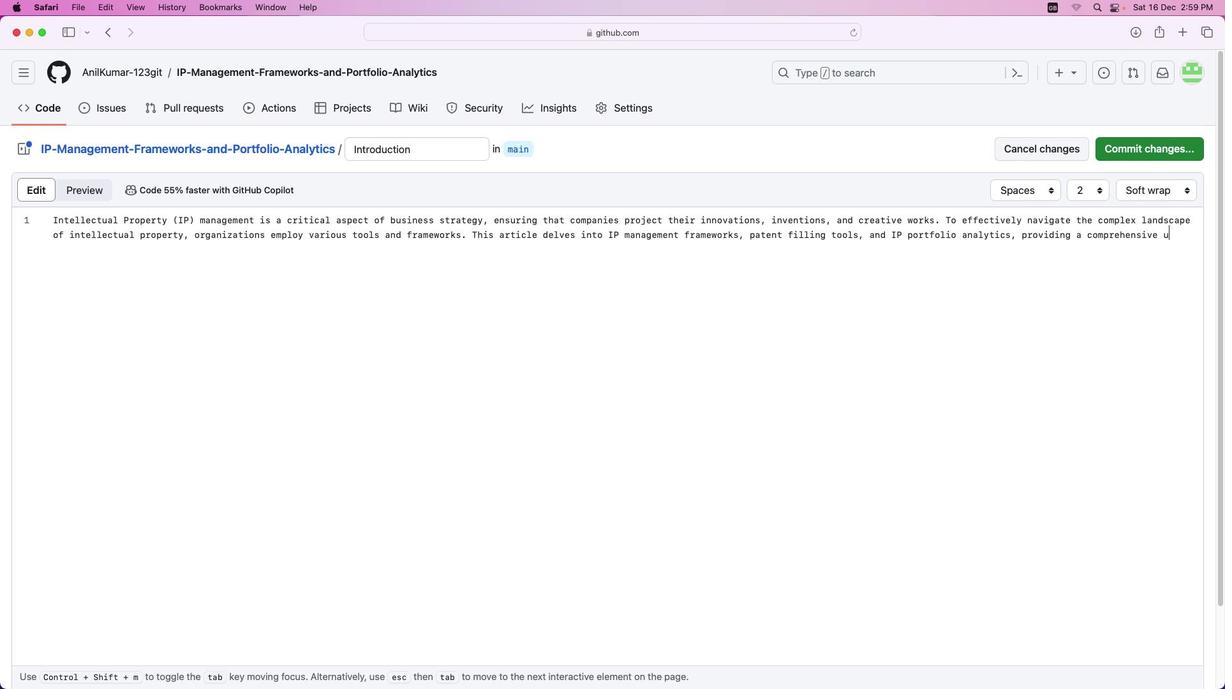 
Action: Mouse scrolled (1105, 164) with delta (1195, 248)
Screenshot: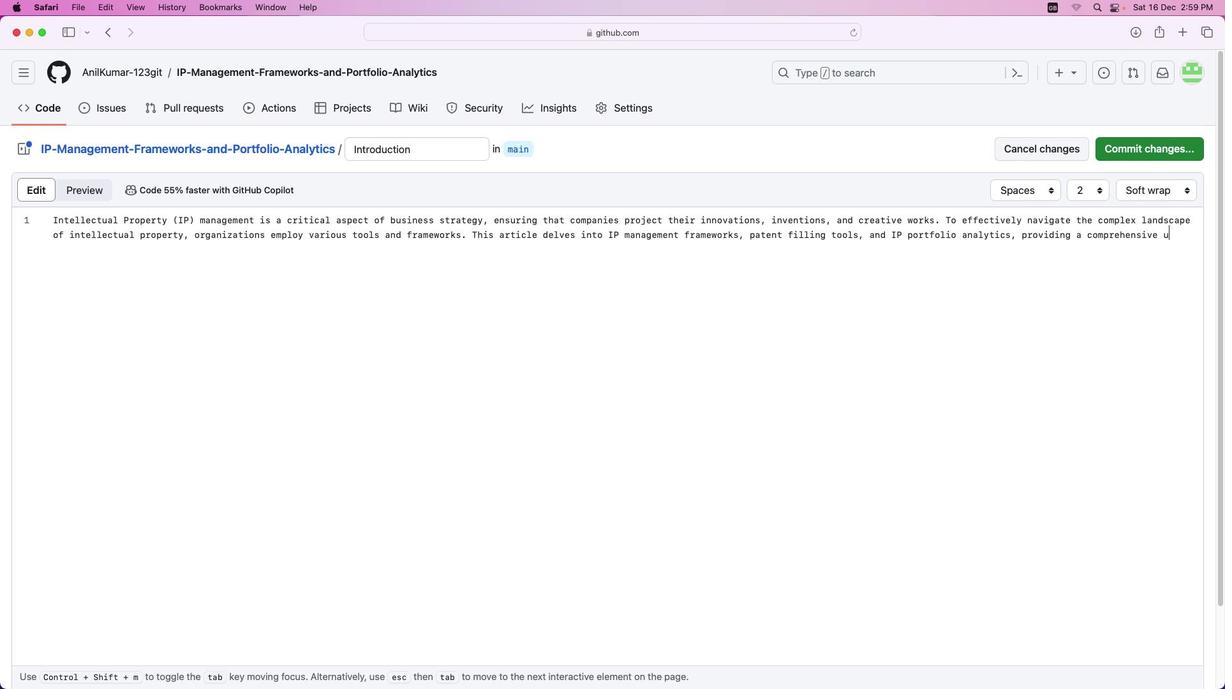 
Action: Mouse scrolled (1105, 164) with delta (1195, 248)
Screenshot: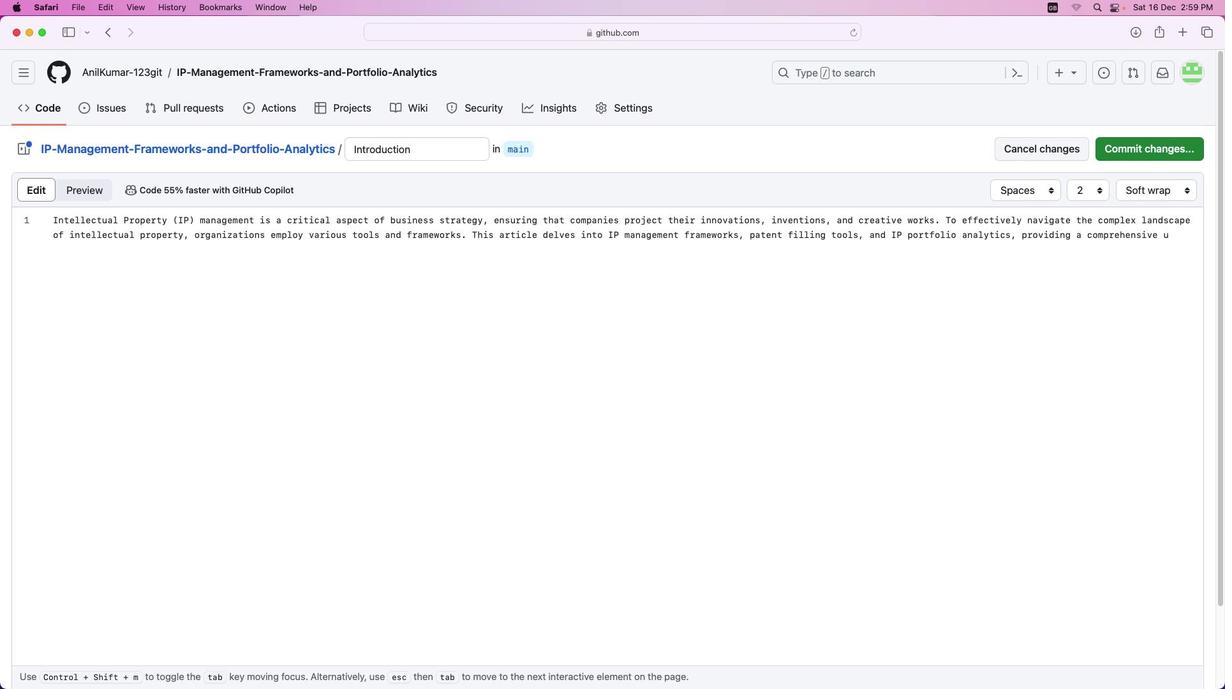 
Action: Mouse scrolled (1105, 164) with delta (1195, 248)
Screenshot: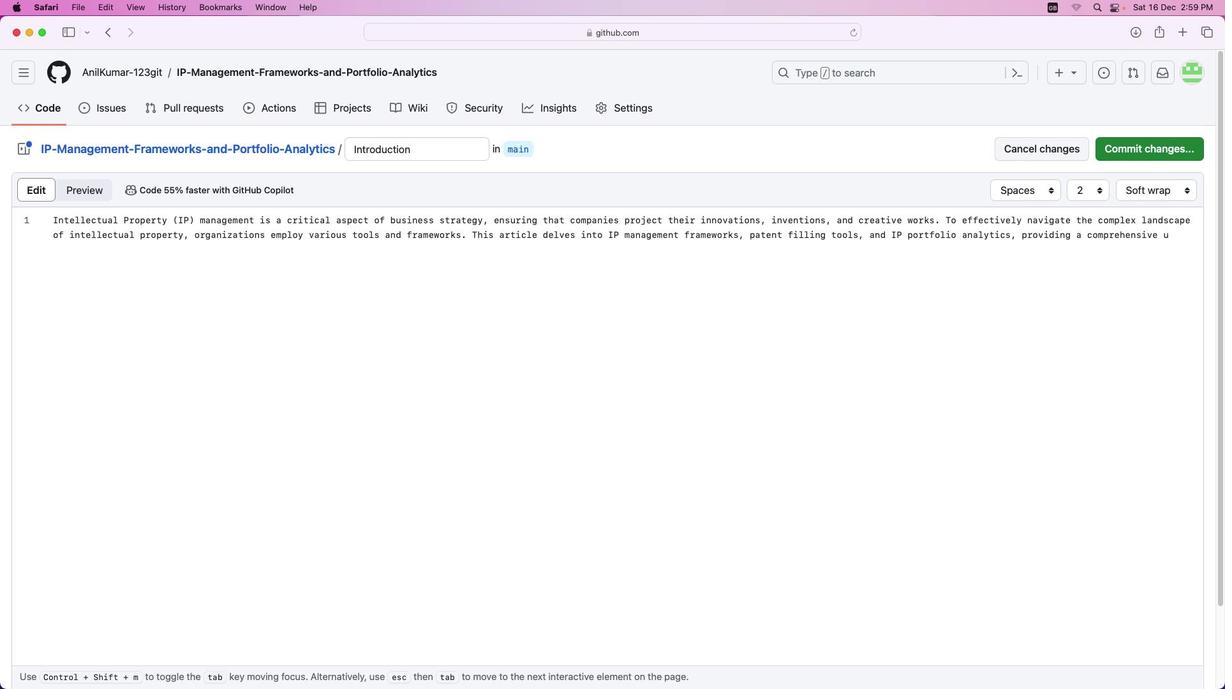 
Action: Mouse scrolled (1105, 164) with delta (1195, 248)
Screenshot: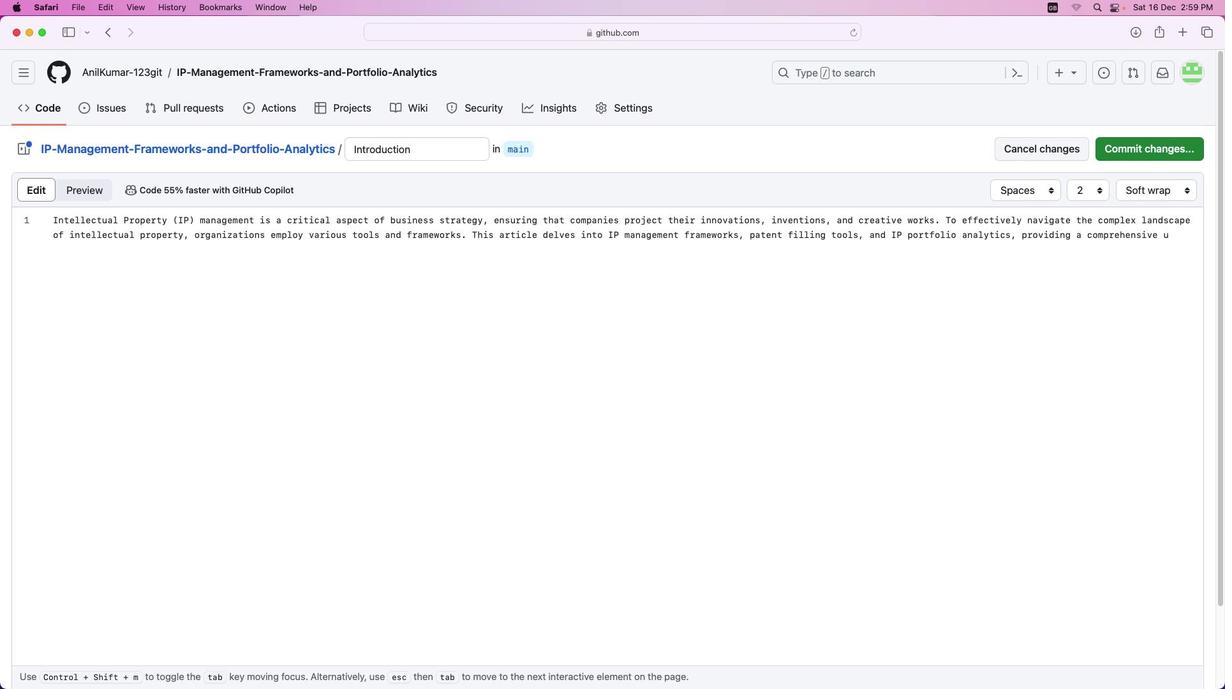 
Action: Mouse moved to (1105, 164)
Screenshot: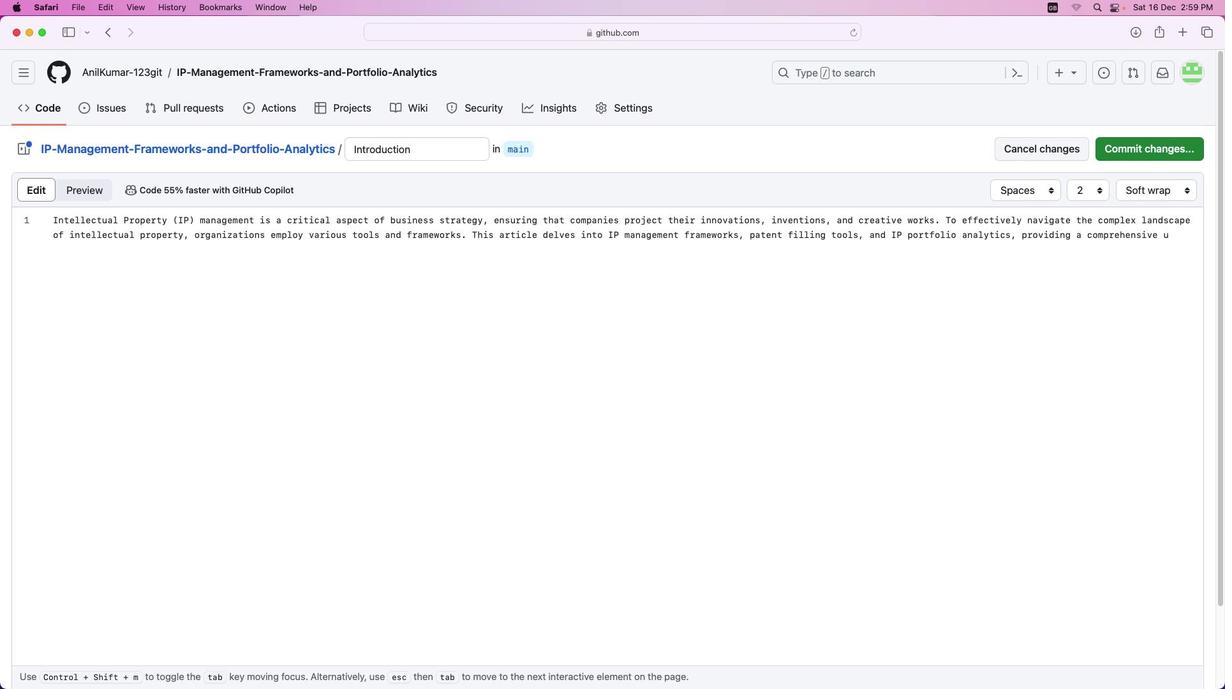 
Action: Key pressed 'u'
Screenshot: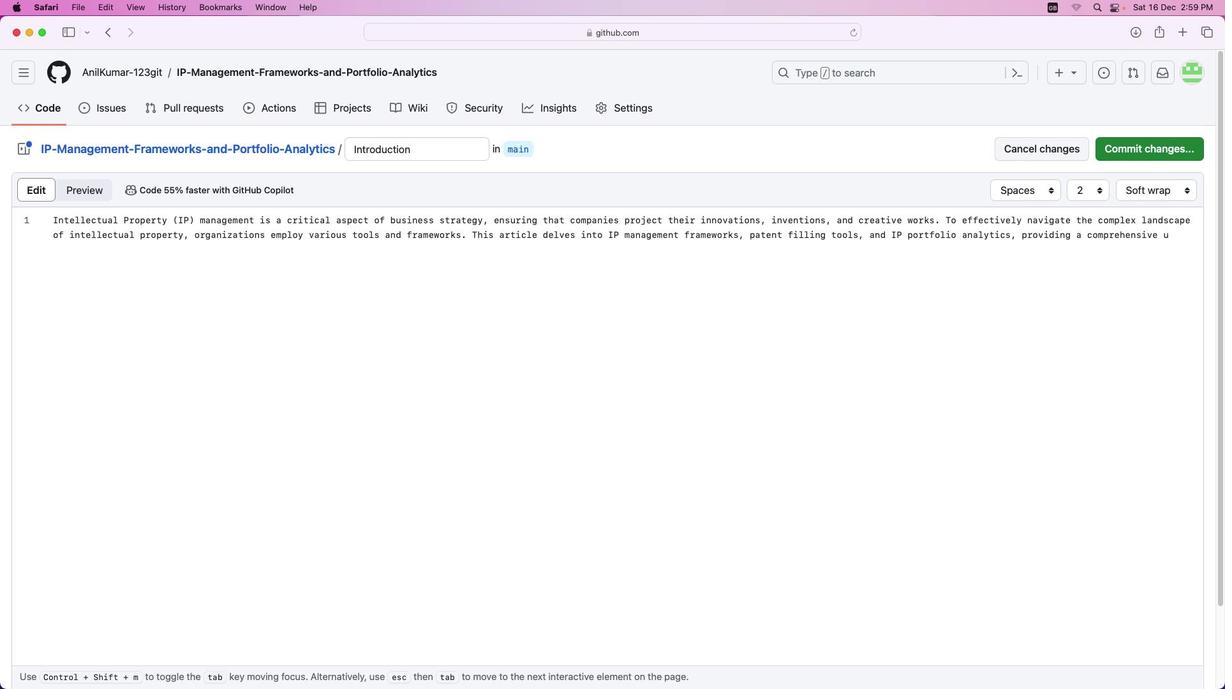 
Action: Mouse moved to (1105, 164)
Screenshot: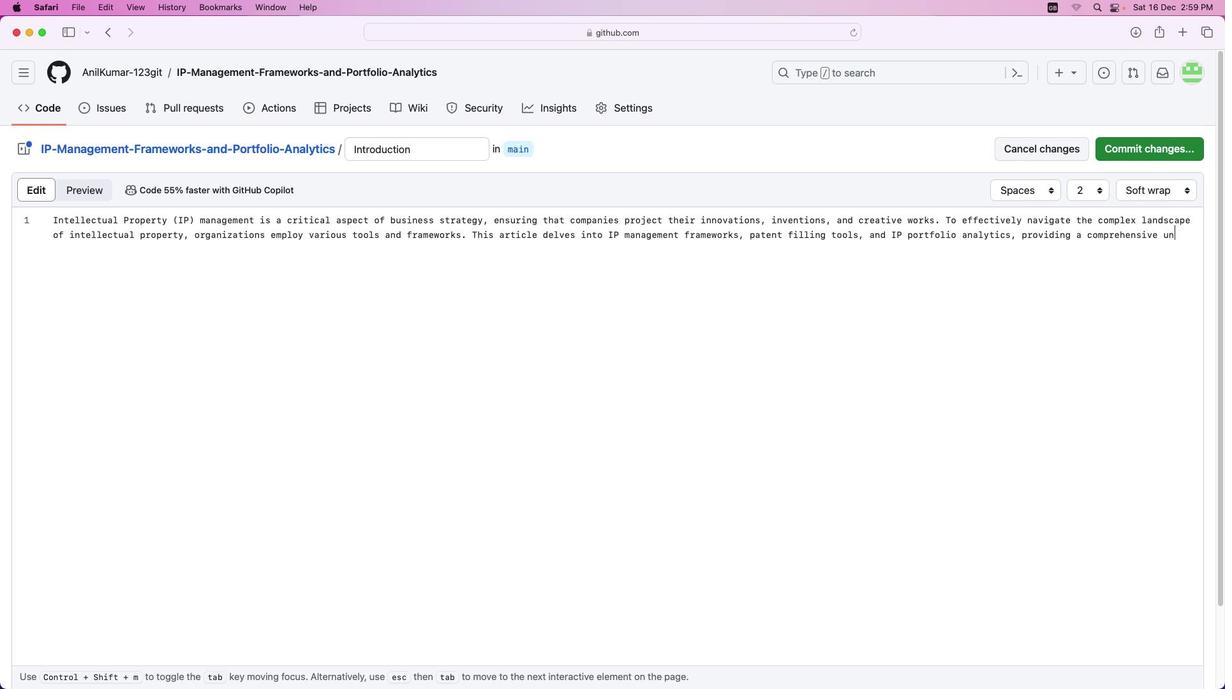 
Action: Mouse scrolled (1105, 164) with delta (1195, 248)
Screenshot: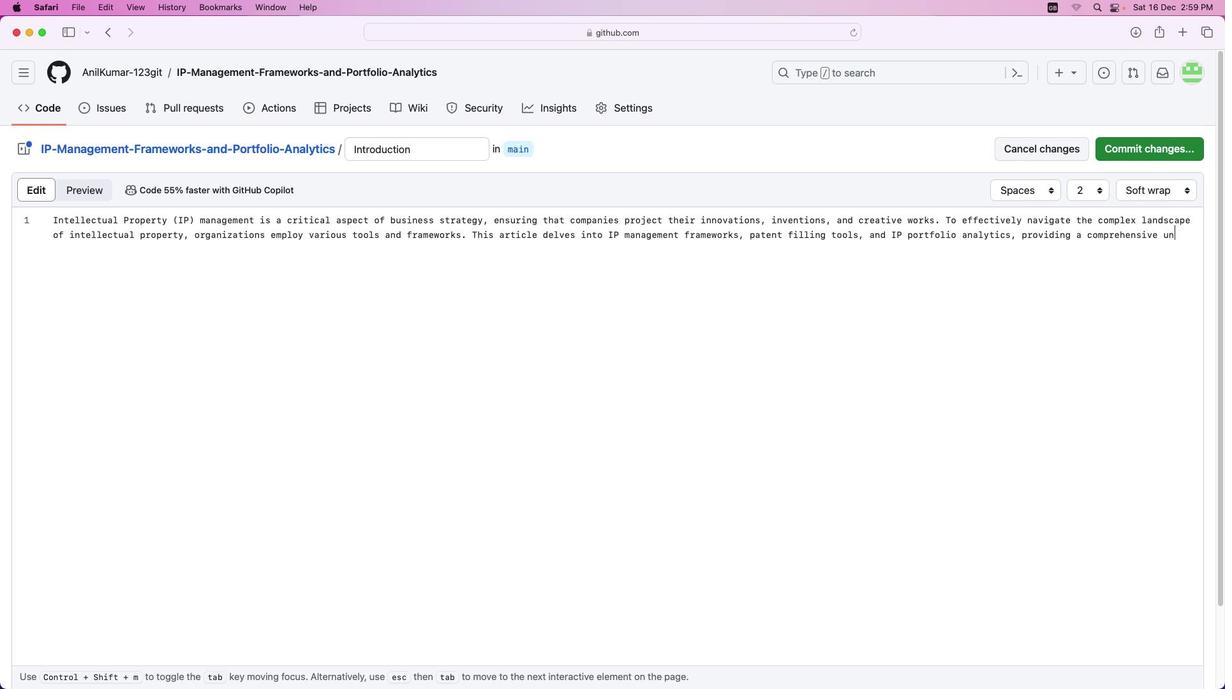 
Action: Mouse scrolled (1105, 164) with delta (1195, 248)
Screenshot: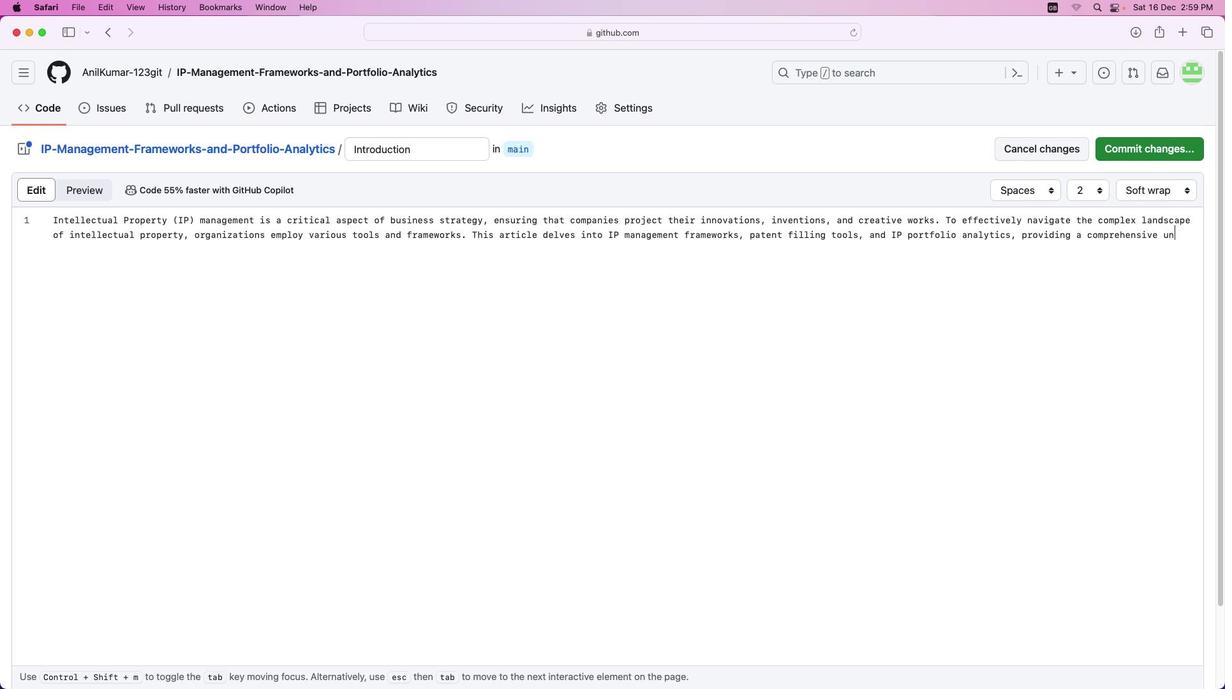
Action: Mouse moved to (1105, 164)
Screenshot: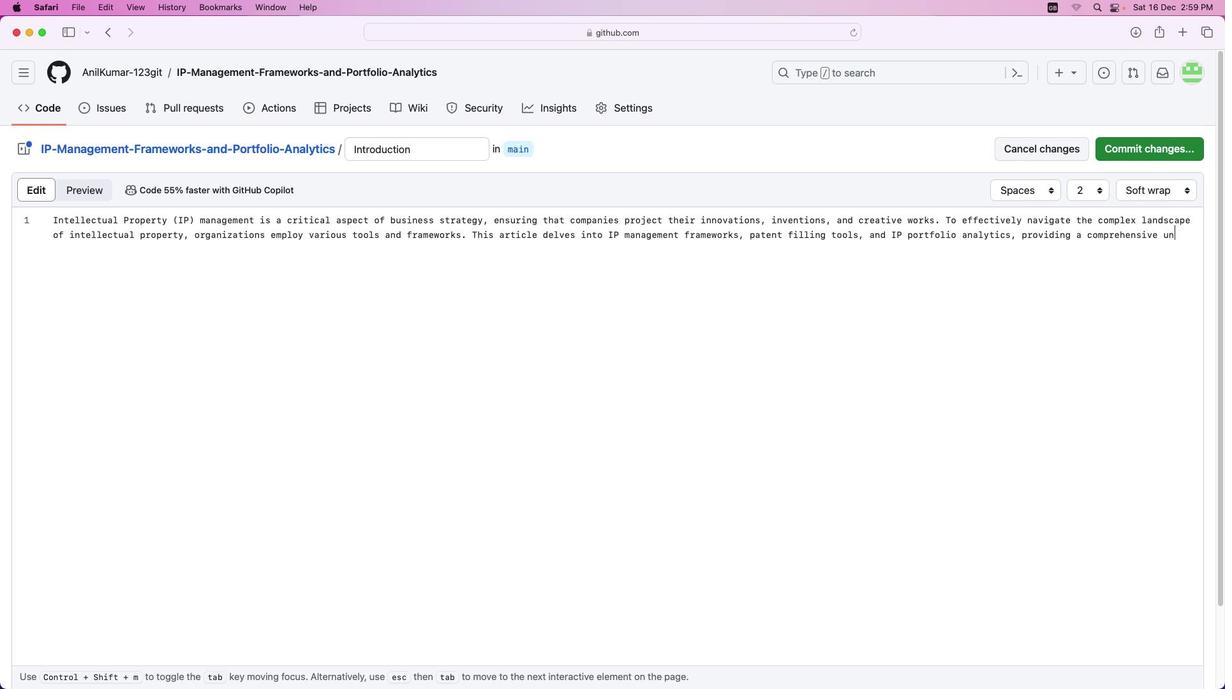 
Action: Mouse scrolled (1105, 164) with delta (1195, 248)
Screenshot: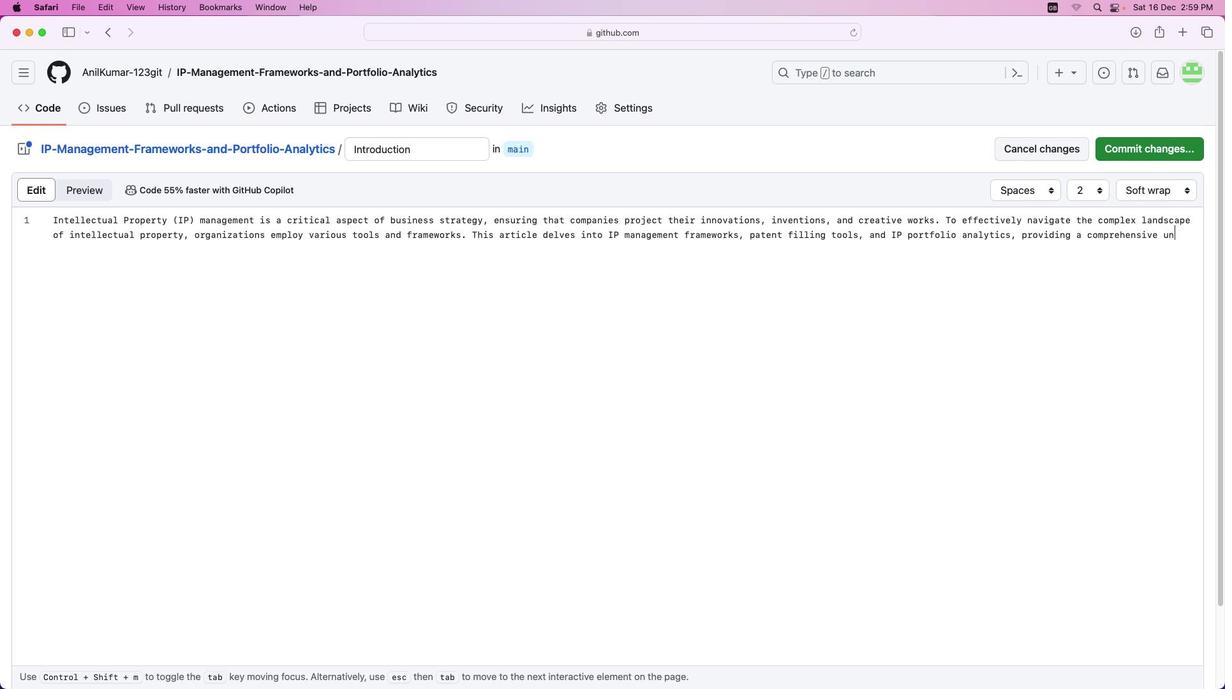 
Action: Mouse scrolled (1105, 164) with delta (1195, 248)
Screenshot: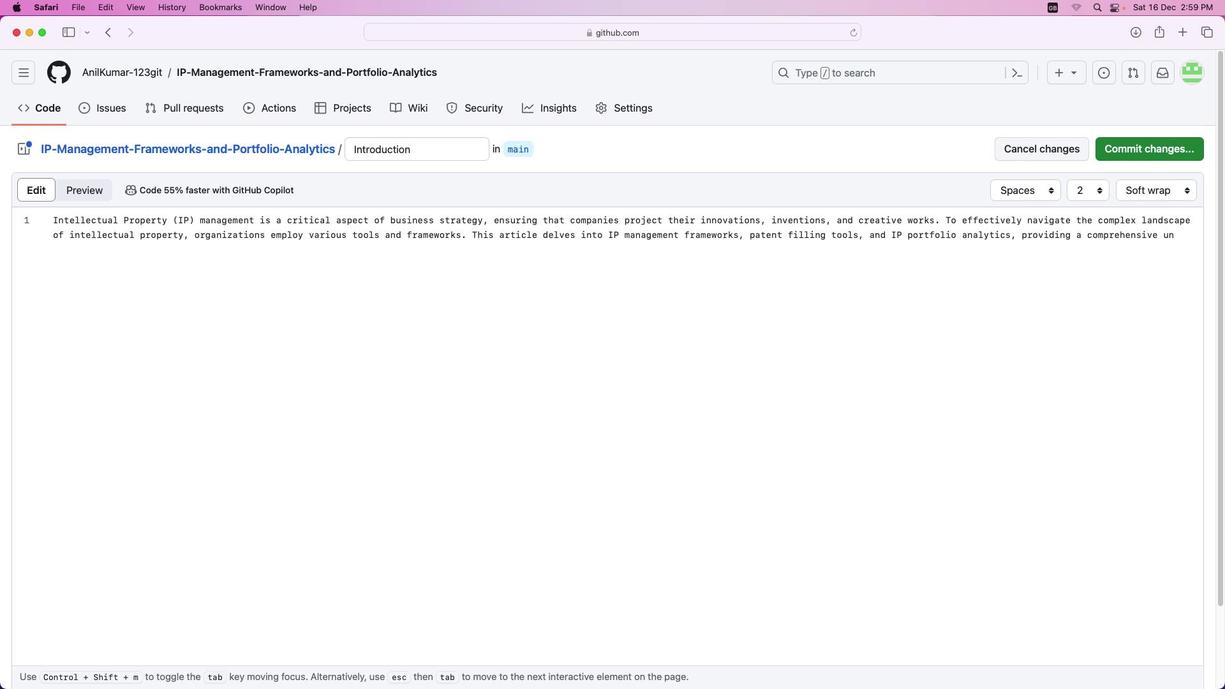 
Action: Mouse moved to (1105, 164)
Screenshot: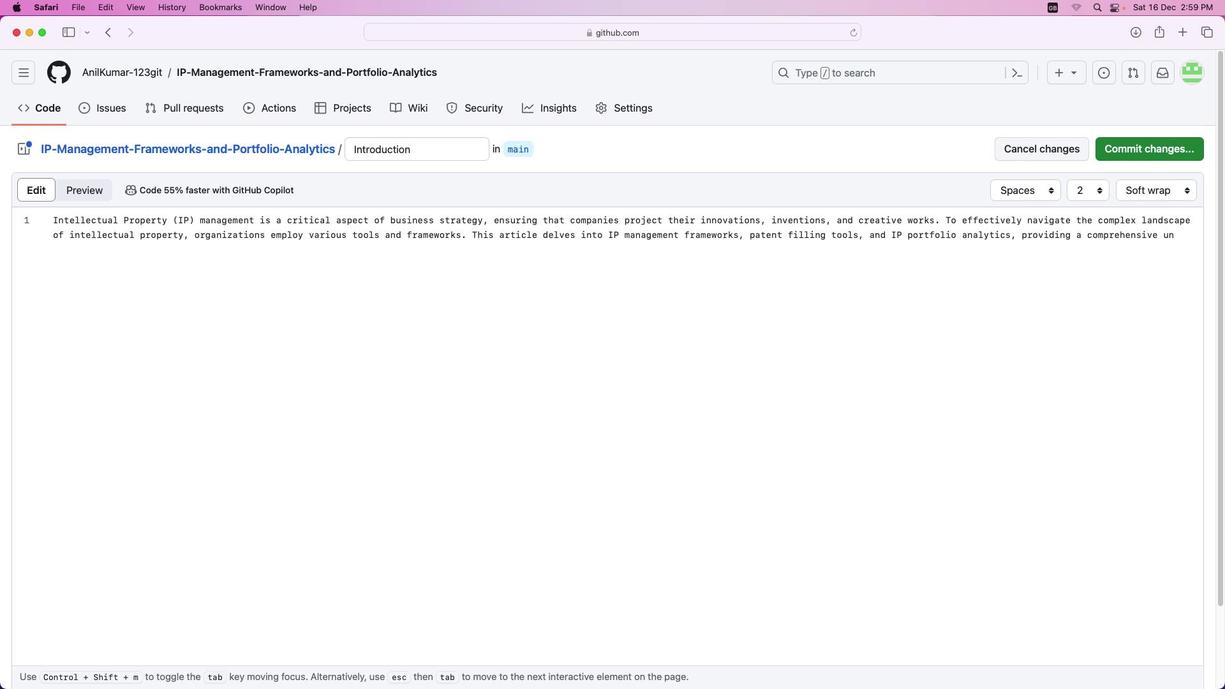 
Action: Mouse scrolled (1105, 164) with delta (1195, 249)
Screenshot: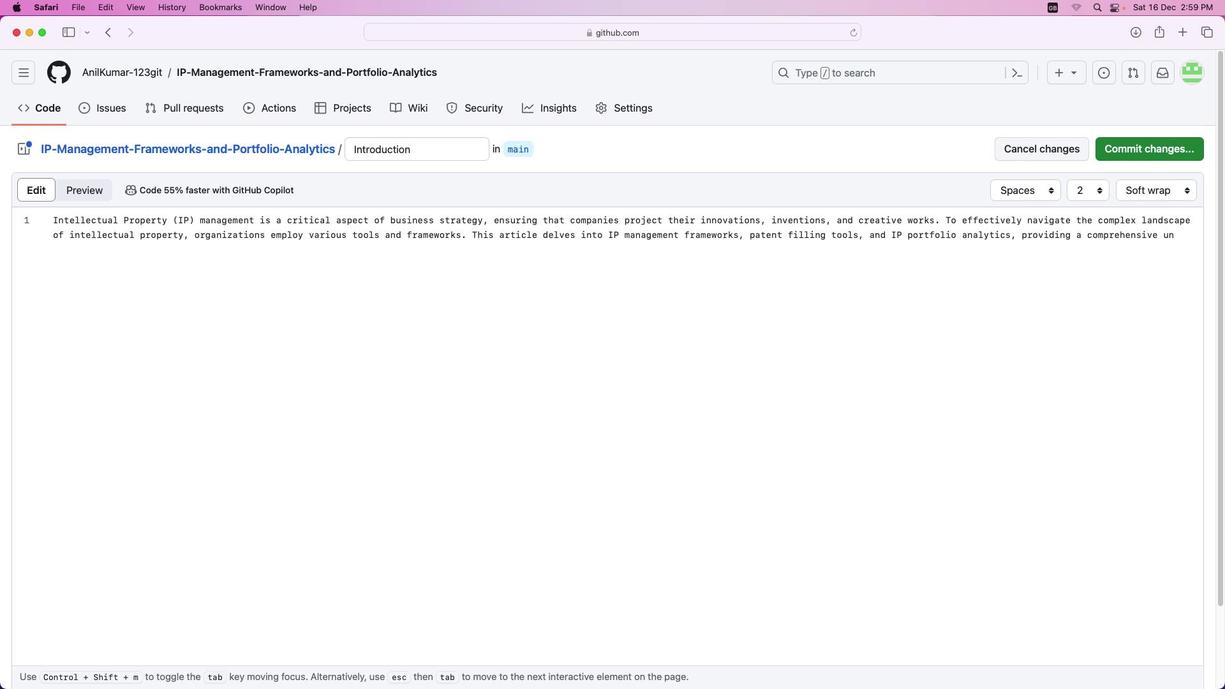 
Action: Mouse scrolled (1105, 164) with delta (1195, 249)
Screenshot: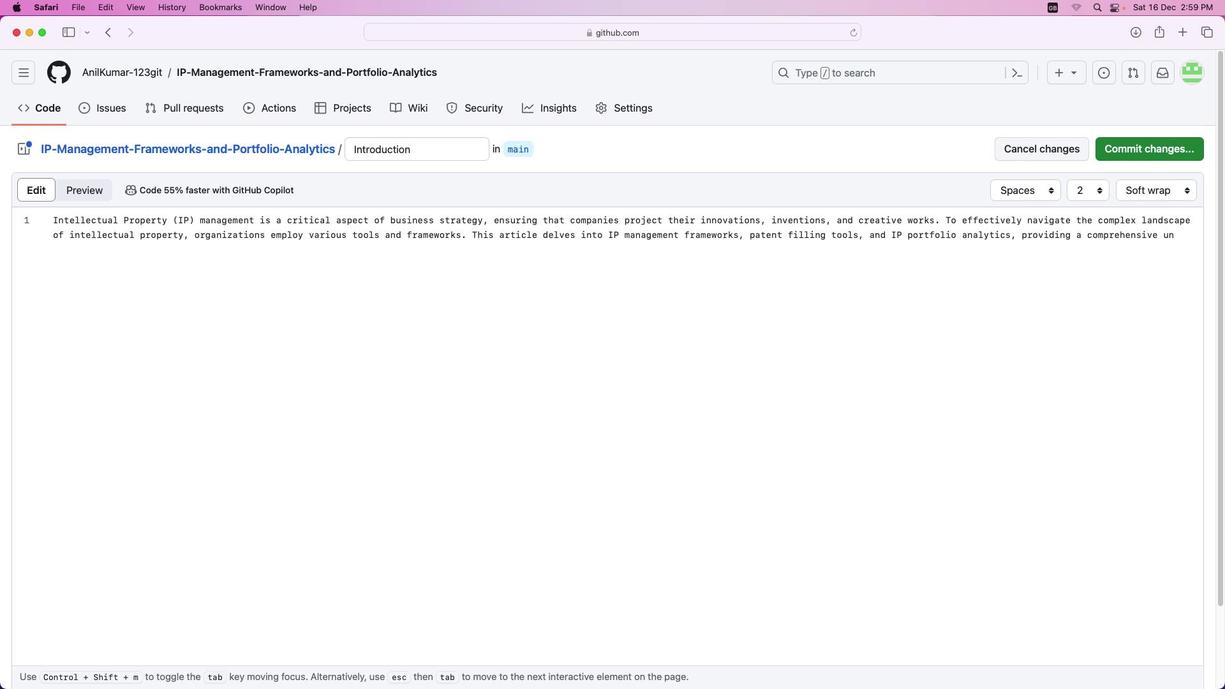
Action: Mouse scrolled (1105, 164) with delta (1195, 249)
Screenshot: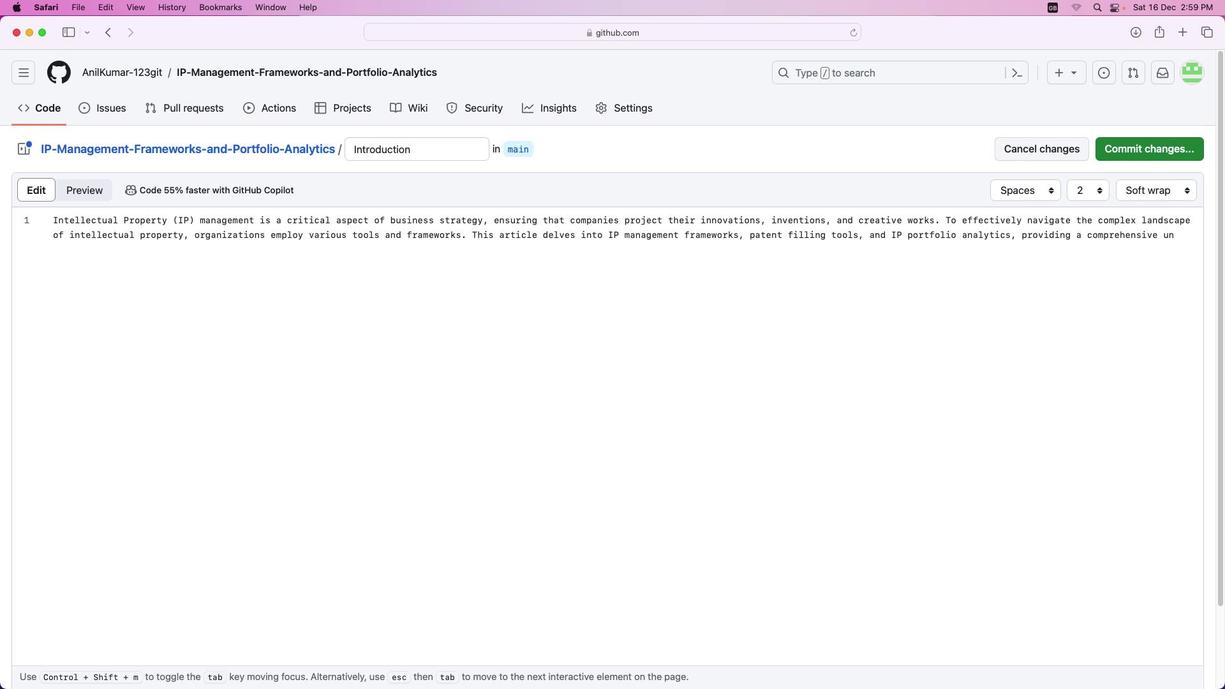 
Action: Key pressed 'n'
Screenshot: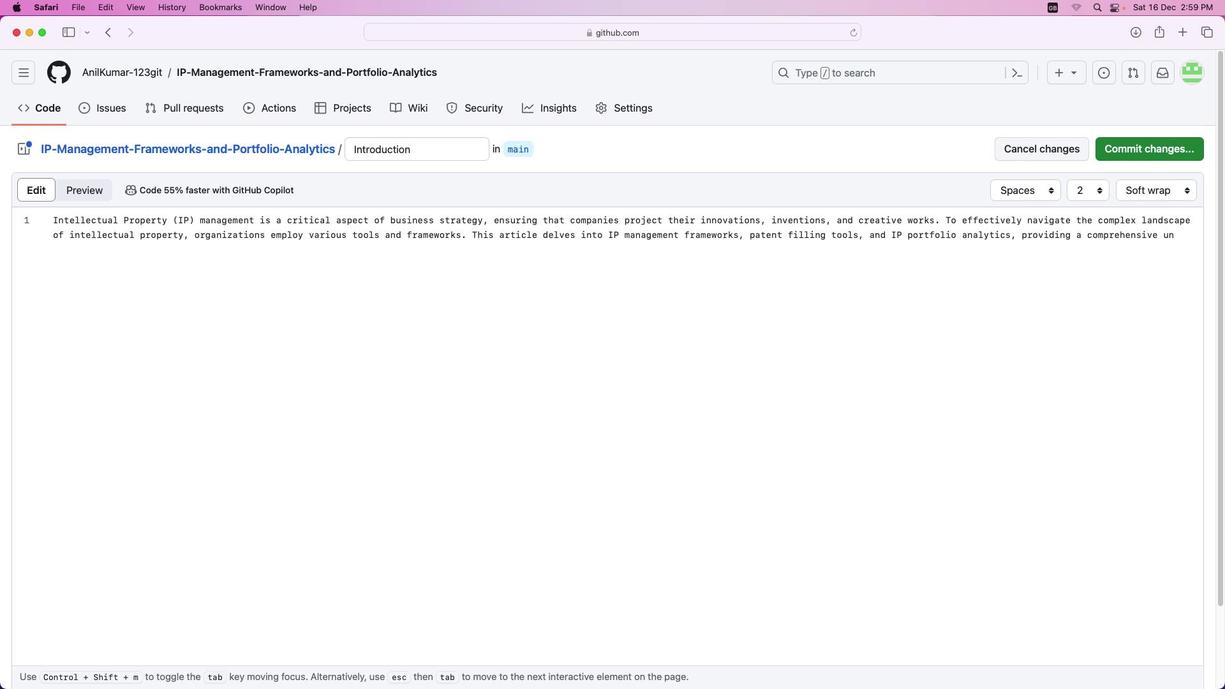 
Action: Mouse moved to (1105, 164)
Screenshot: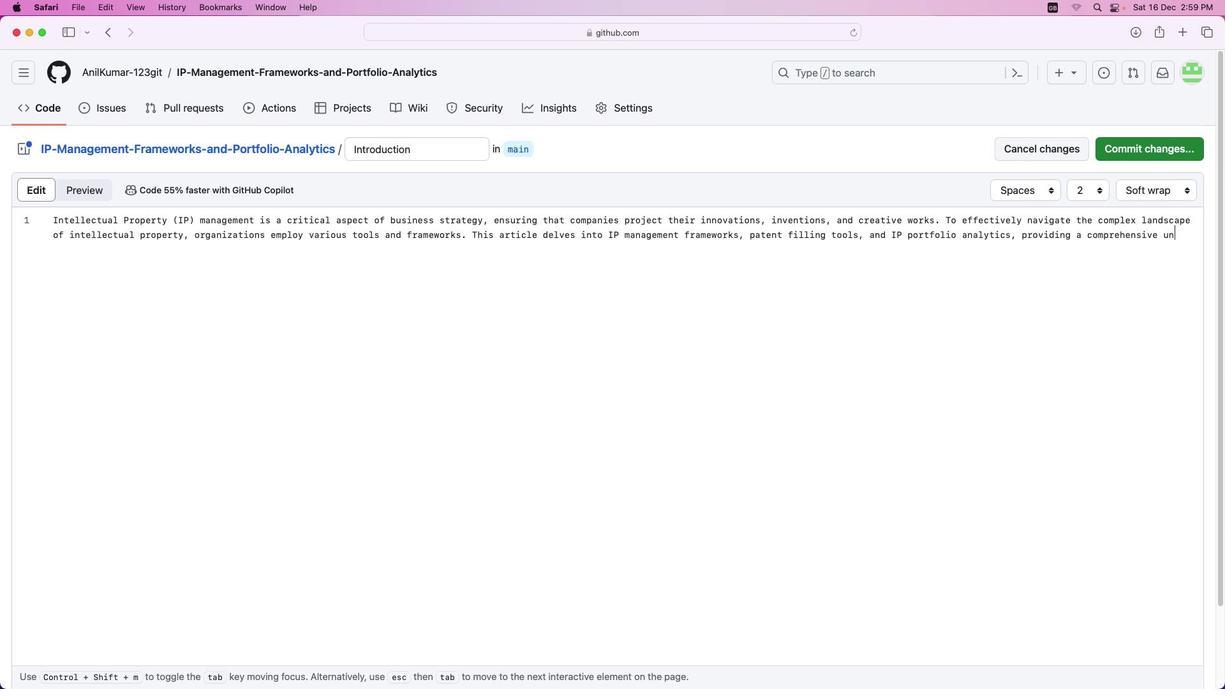 
Action: Mouse scrolled (1105, 164) with delta (1195, 248)
Screenshot: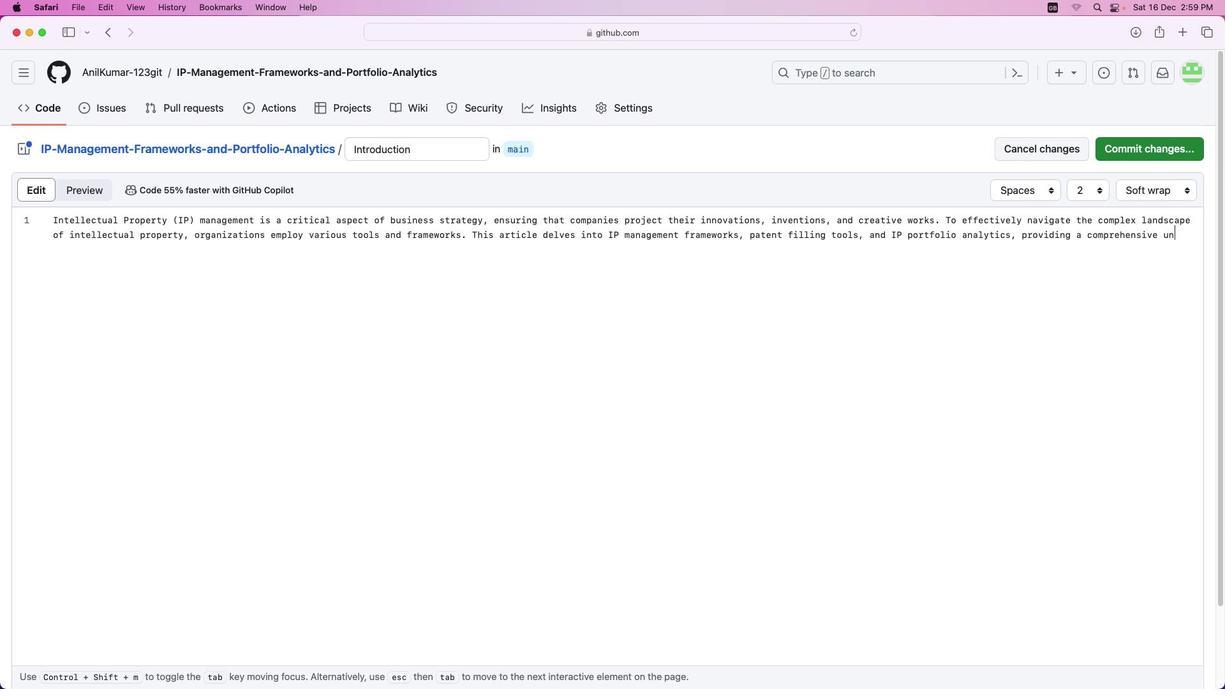 
Action: Mouse moved to (1105, 164)
Screenshot: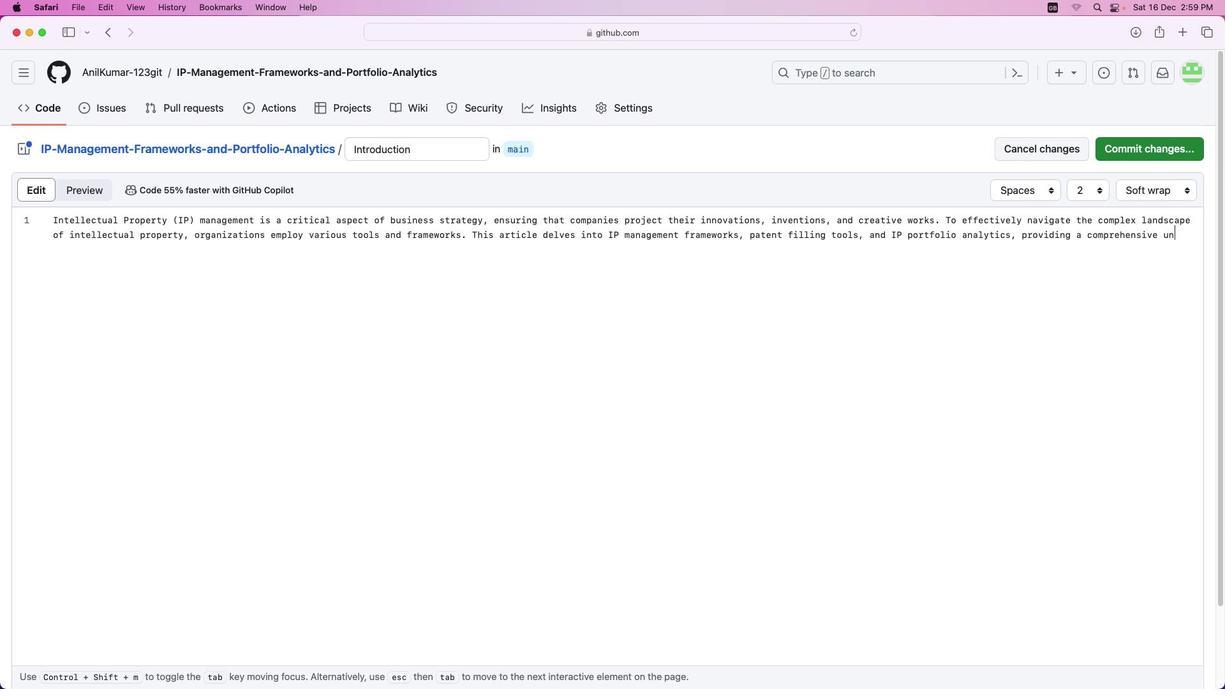 
Action: Mouse scrolled (1105, 164) with delta (1195, 248)
Screenshot: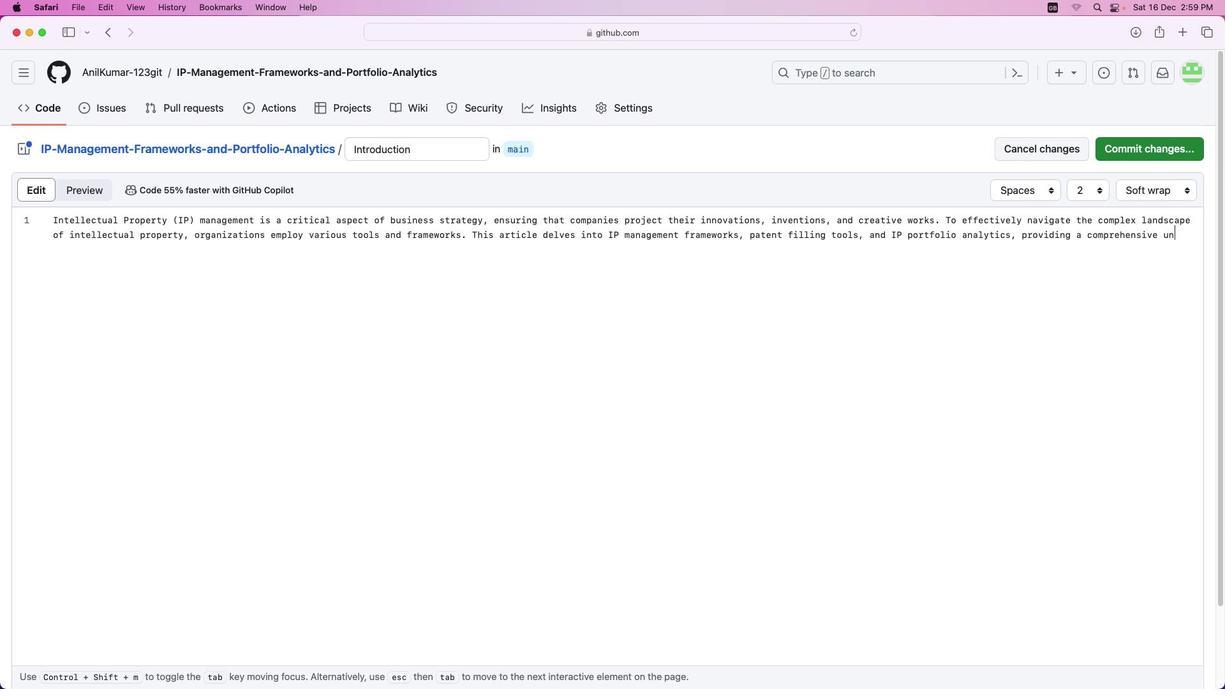 
Action: Mouse moved to (1105, 164)
Screenshot: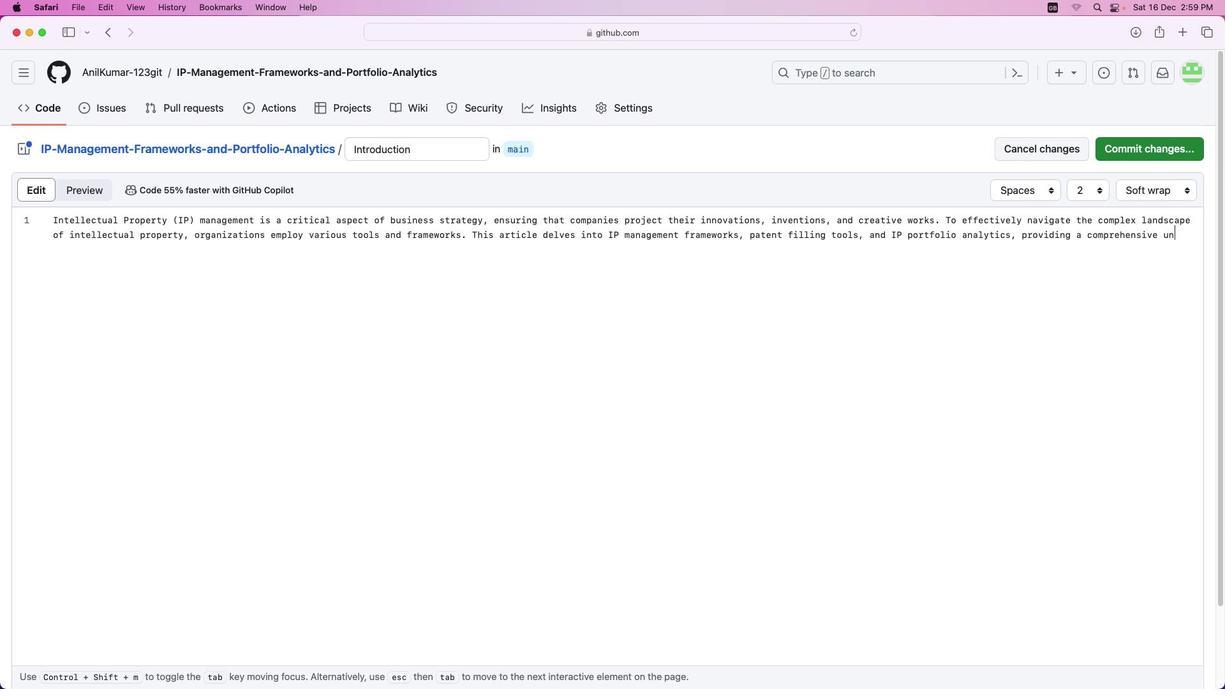 
Action: Mouse scrolled (1105, 164) with delta (1195, 248)
Screenshot: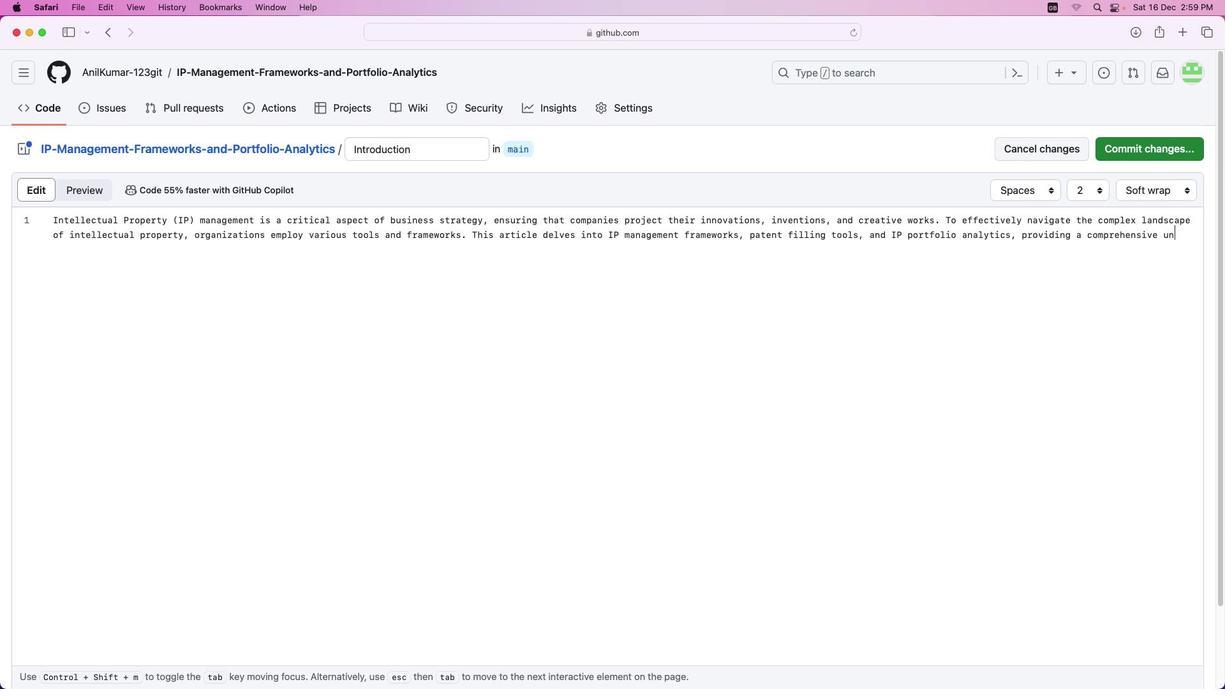 
Action: Mouse moved to (1105, 164)
Screenshot: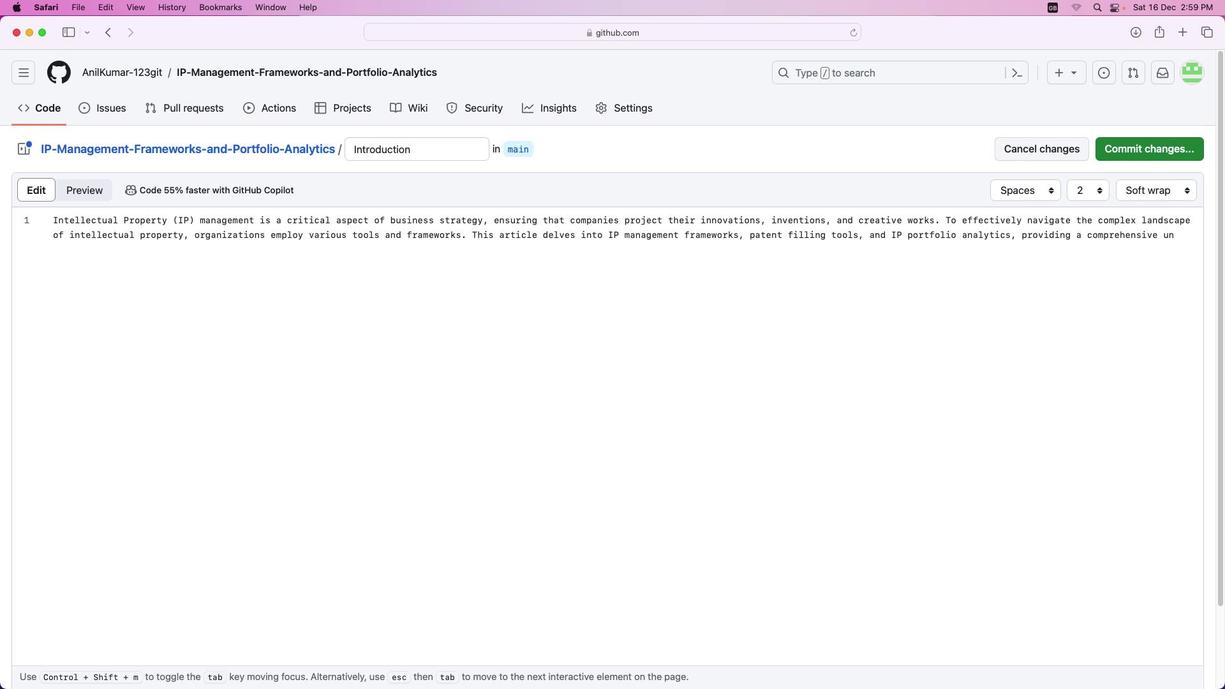 
Action: Mouse scrolled (1105, 164) with delta (1195, 248)
Screenshot: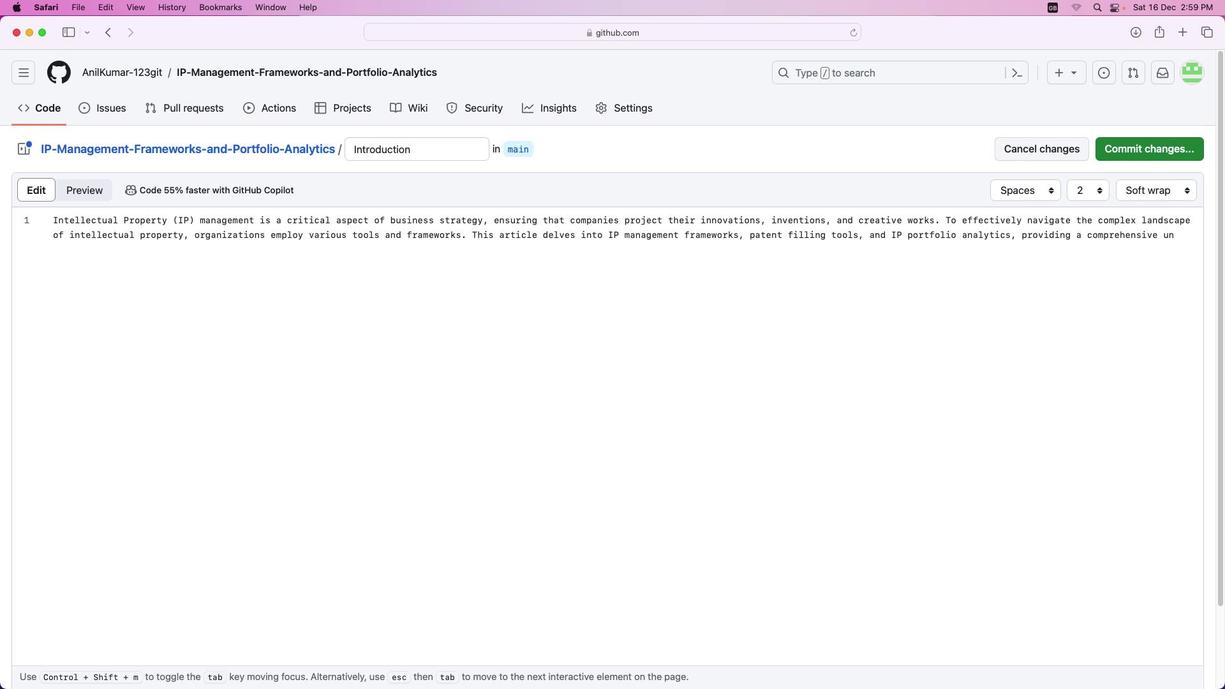 
Action: Mouse scrolled (1105, 164) with delta (1195, 248)
Screenshot: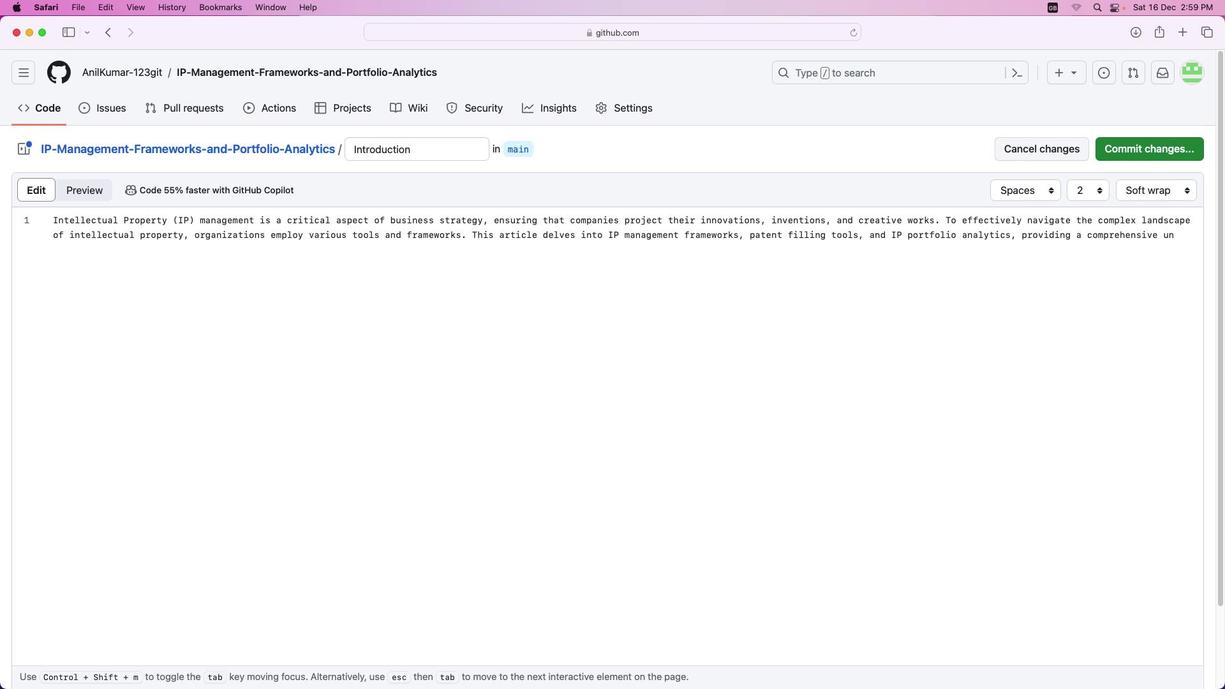 
Action: Mouse scrolled (1105, 164) with delta (1195, 248)
Screenshot: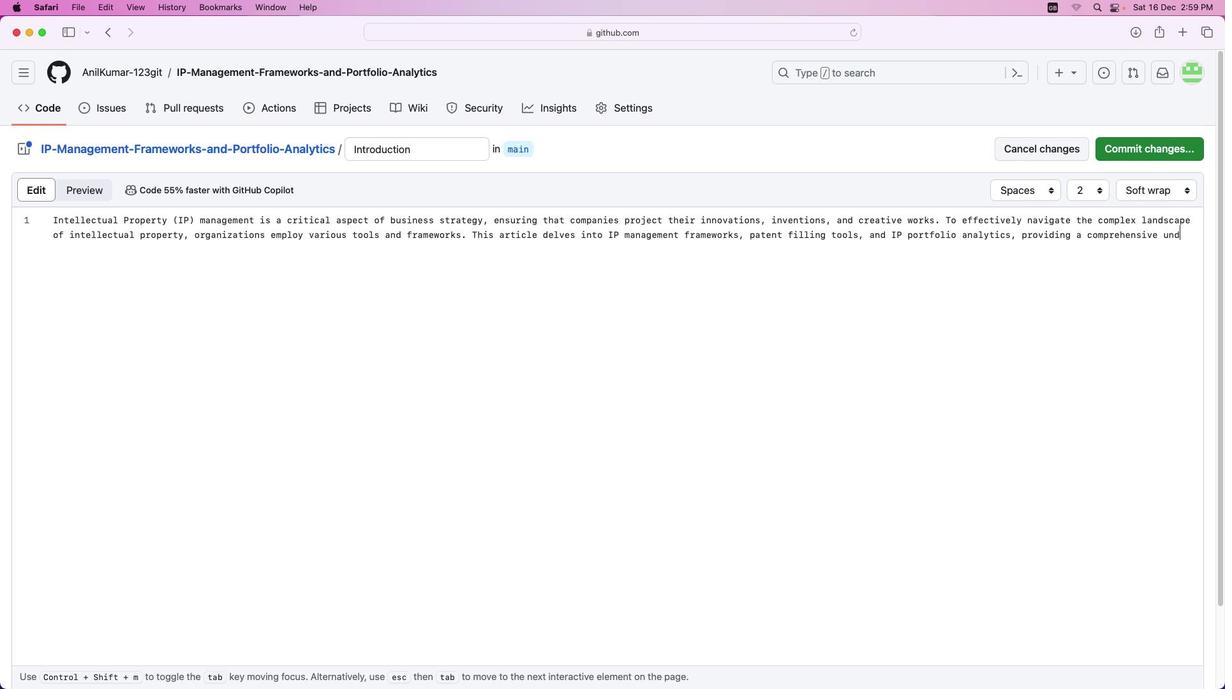 
Action: Mouse scrolled (1105, 164) with delta (1195, 248)
Screenshot: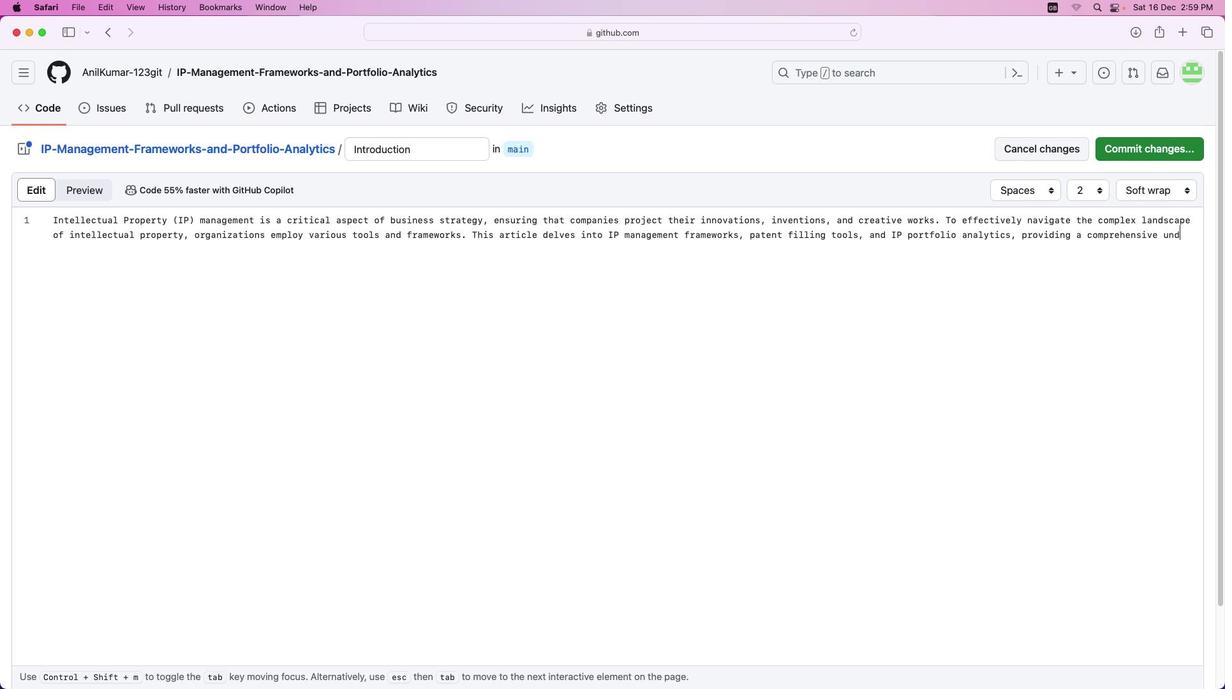 
Action: Key pressed 'd''e'
Screenshot: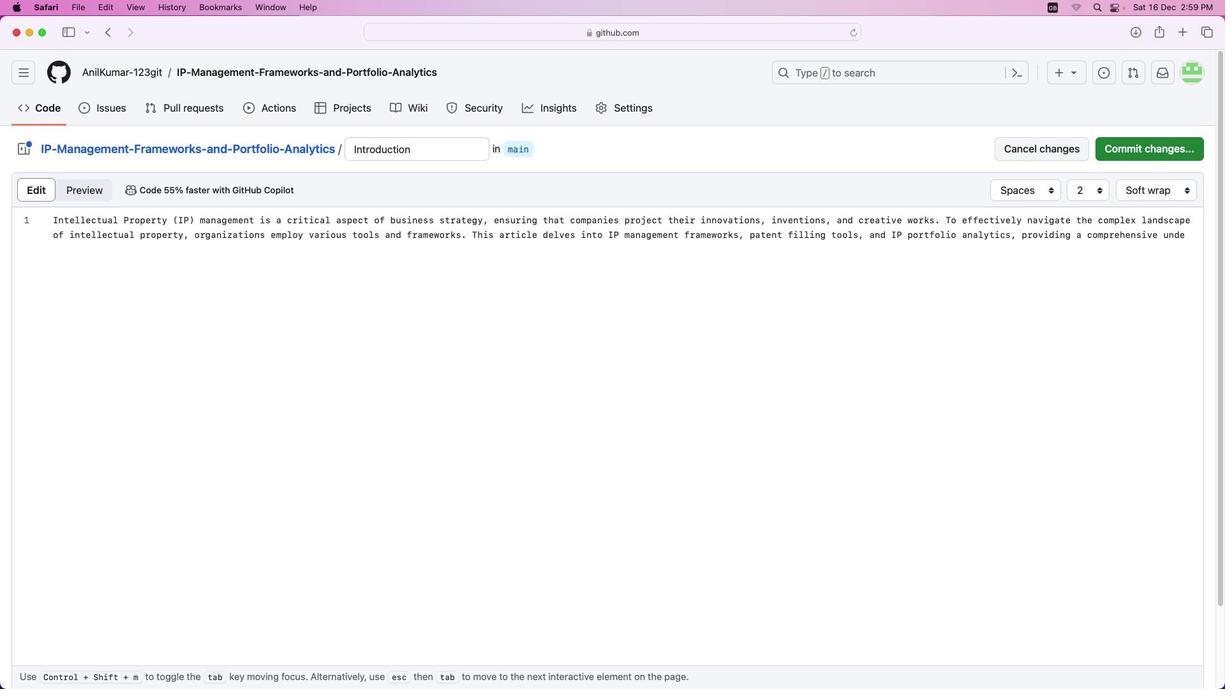 
Action: Mouse scrolled (1105, 164) with delta (1195, 248)
Screenshot: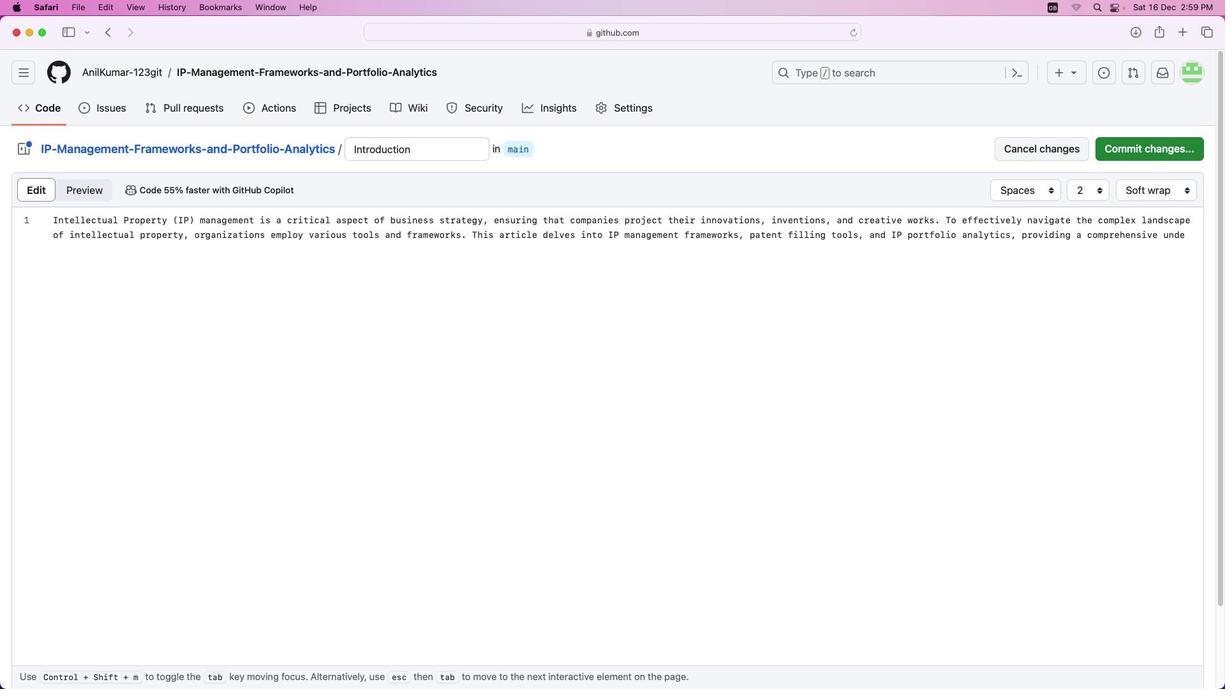 
Action: Mouse scrolled (1105, 164) with delta (1195, 248)
Screenshot: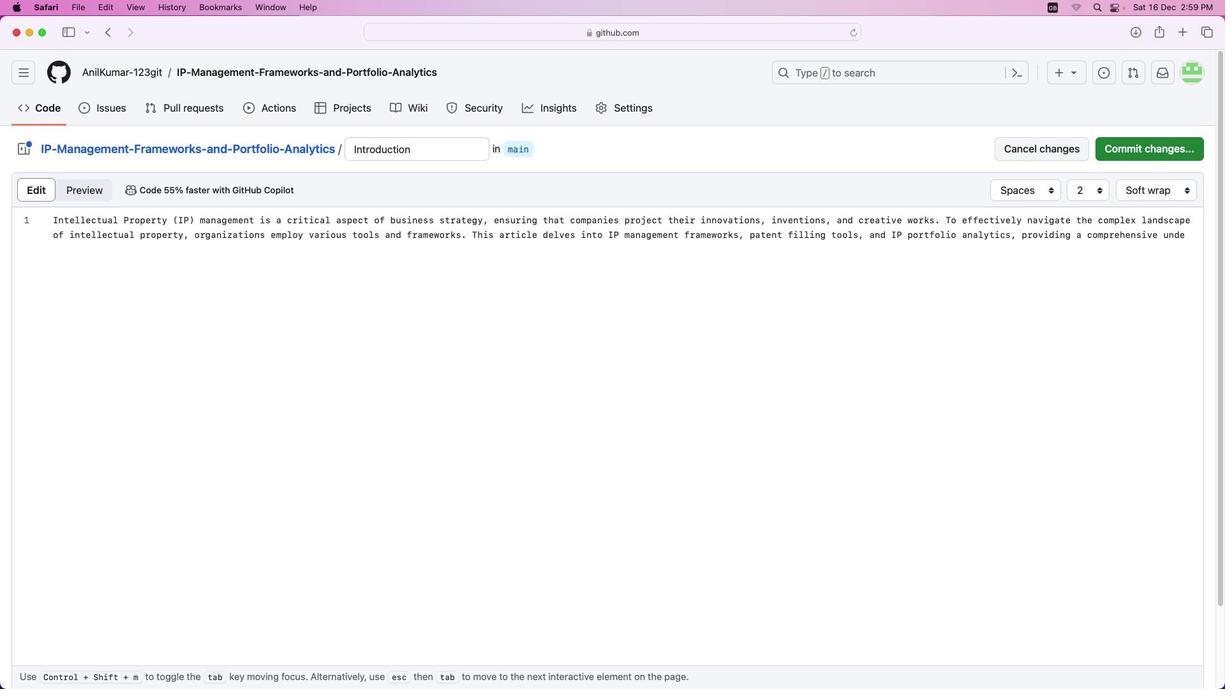 
Action: Mouse scrolled (1105, 164) with delta (1195, 248)
Screenshot: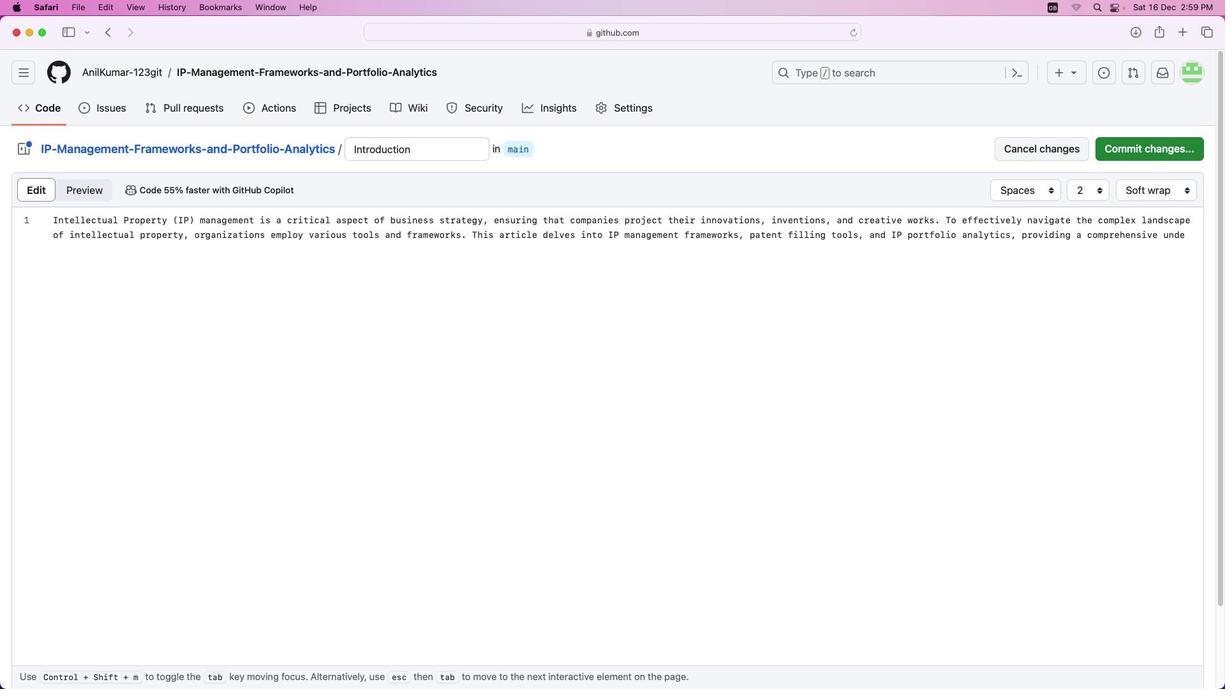 
Action: Mouse scrolled (1105, 164) with delta (1195, 248)
Screenshot: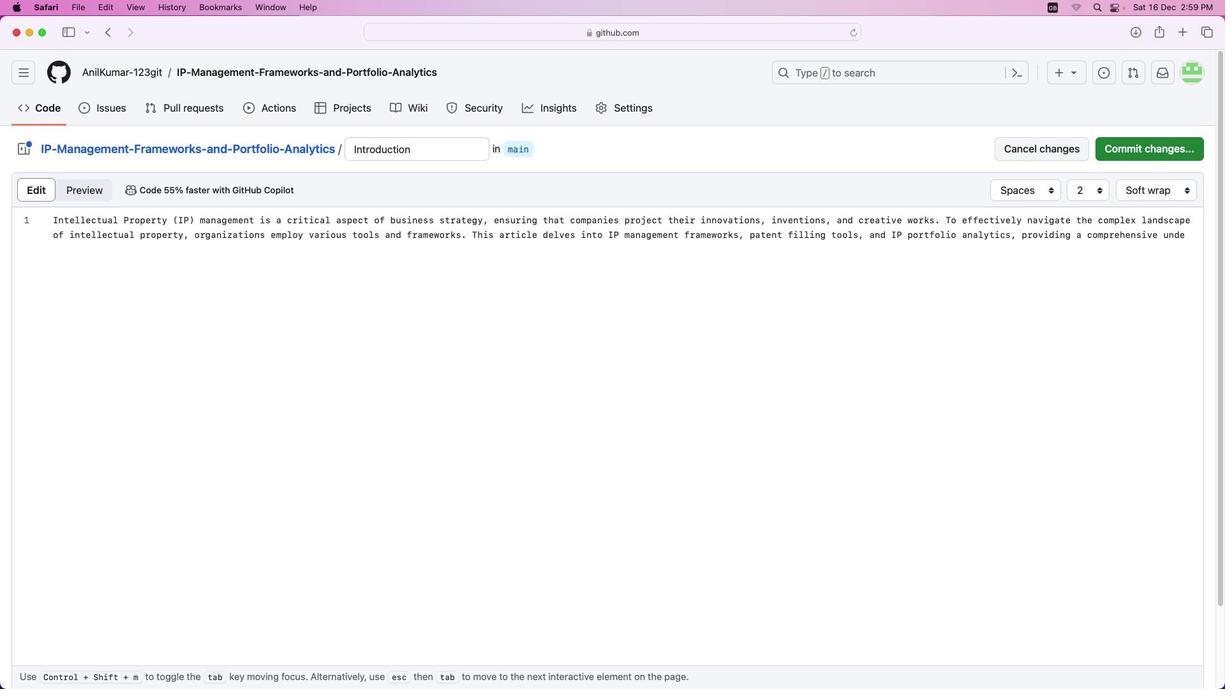 
Action: Mouse scrolled (1105, 164) with delta (1195, 248)
Screenshot: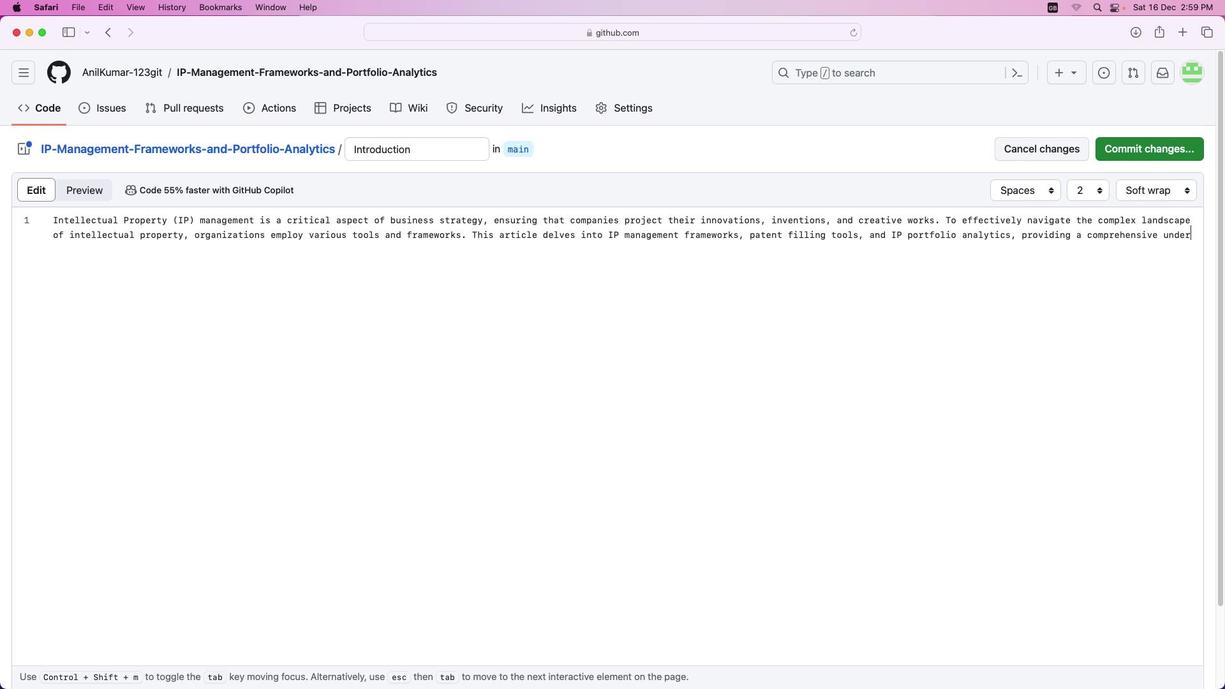 
Action: Mouse scrolled (1105, 164) with delta (1195, 248)
Screenshot: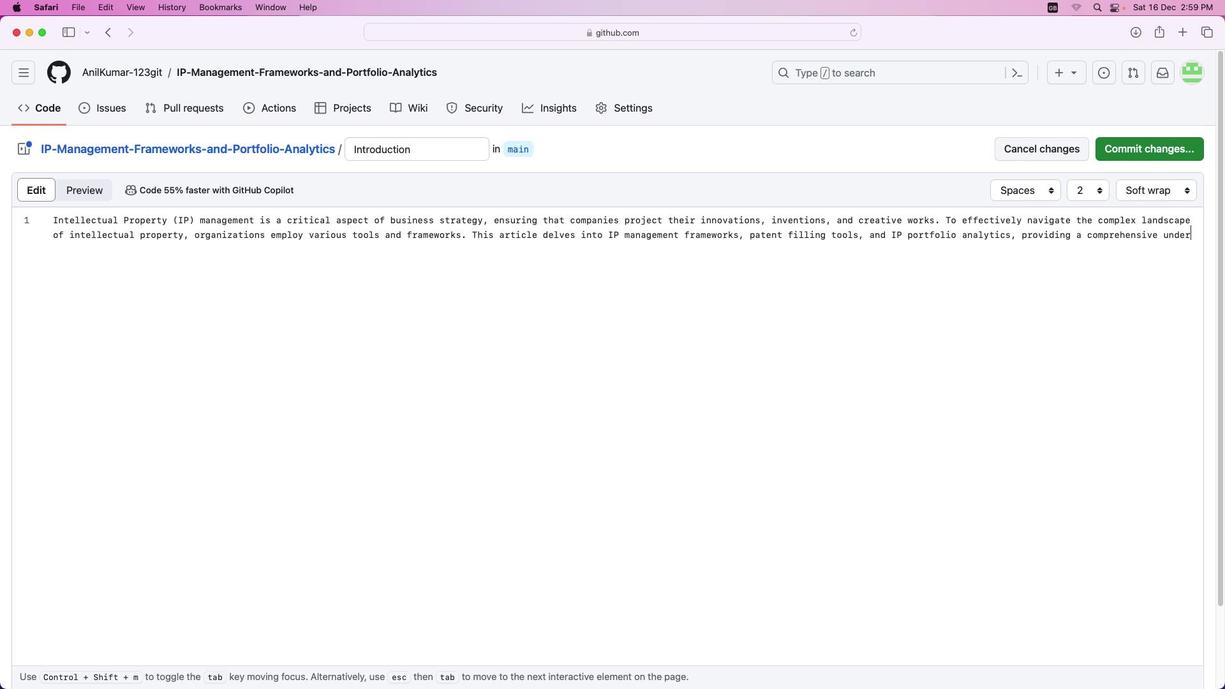 
Action: Mouse moved to (1105, 163)
Screenshot: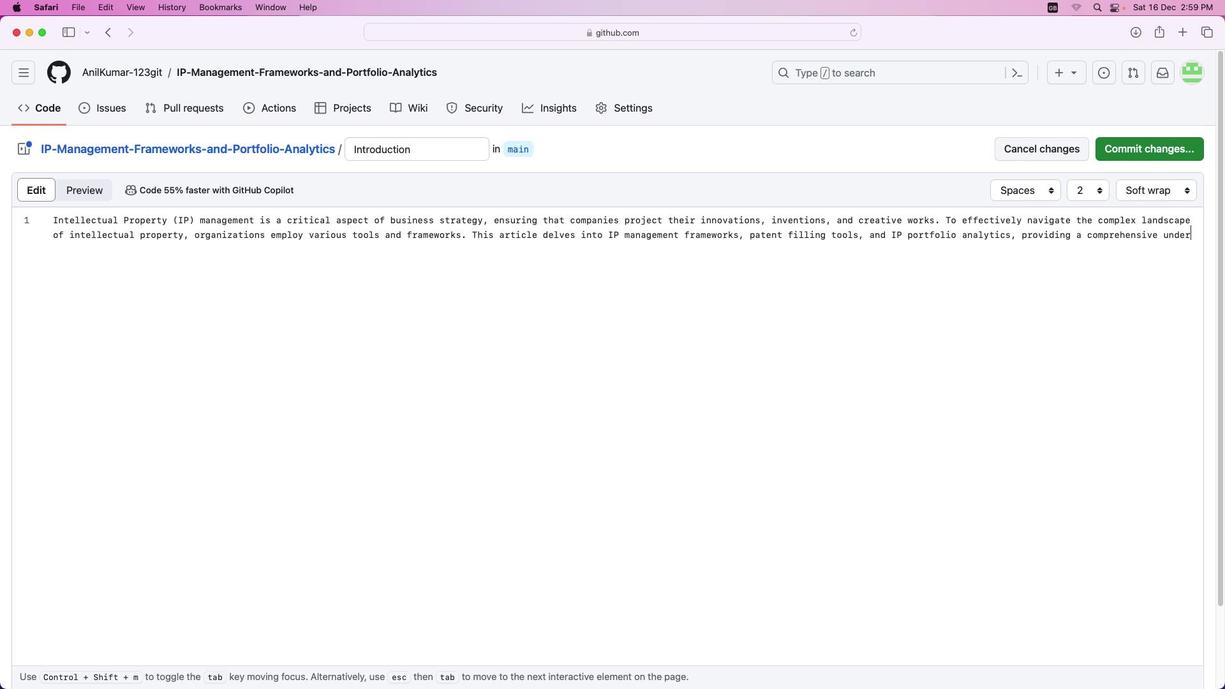 
Action: Key pressed 'r'
Screenshot: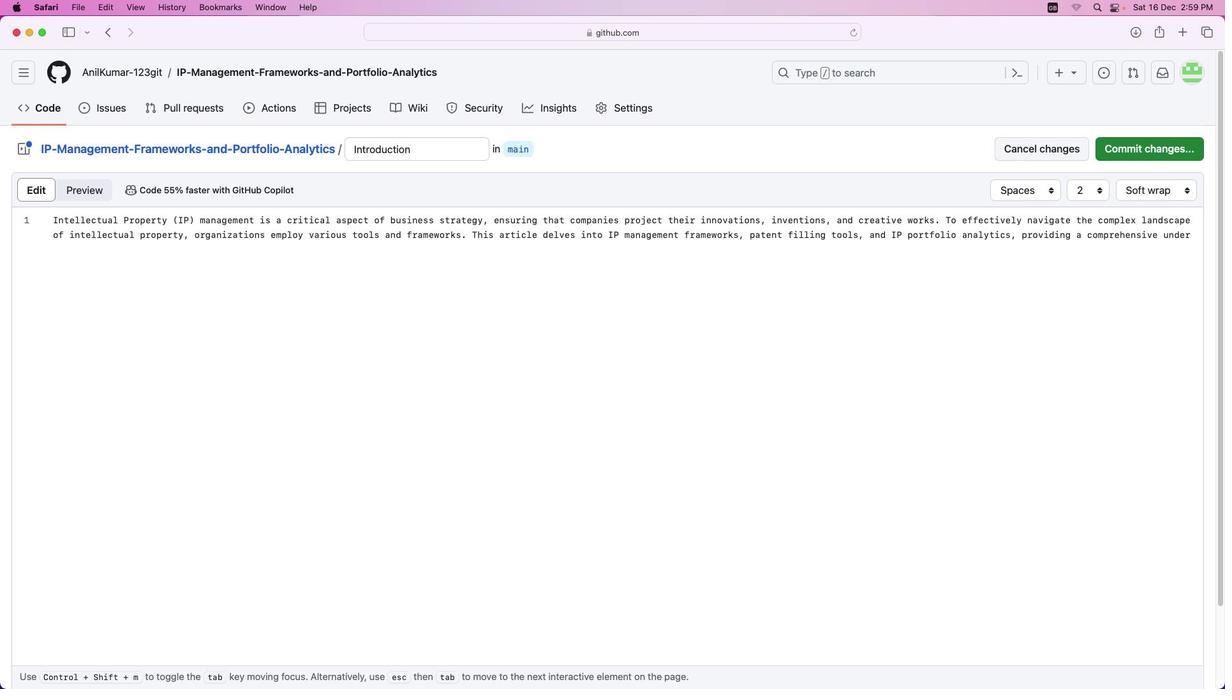 
Action: Mouse moved to (1105, 162)
Screenshot: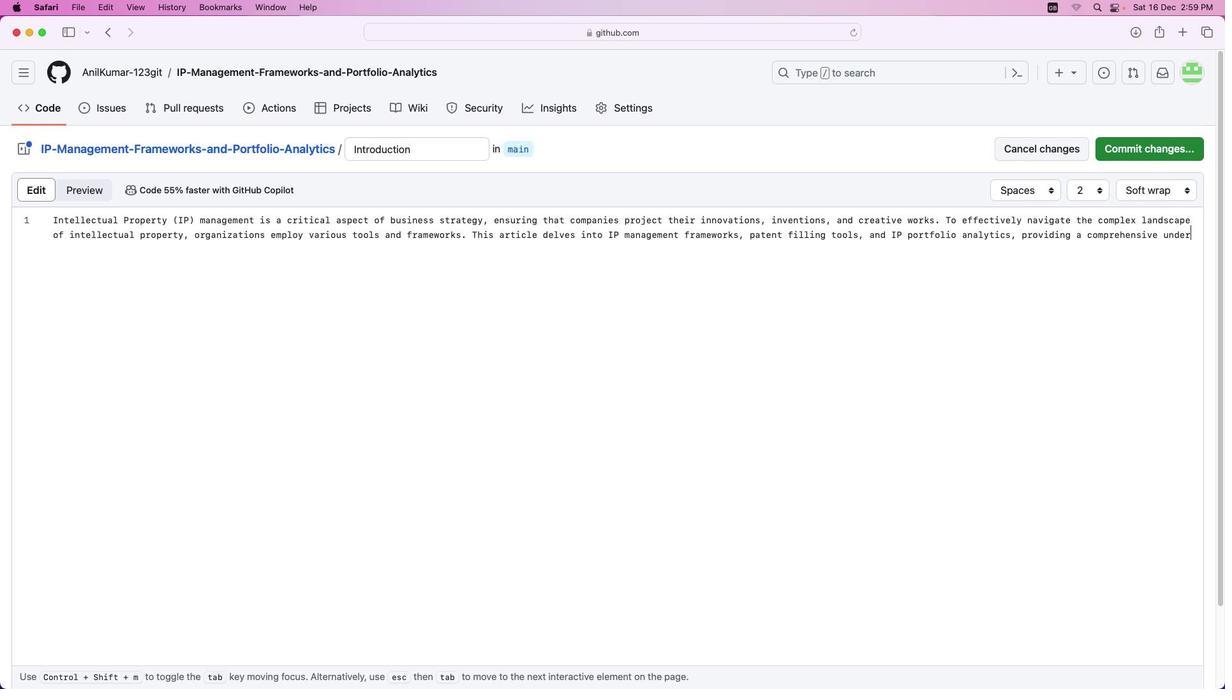 
Action: Mouse scrolled (1105, 162) with delta (1195, 248)
Screenshot: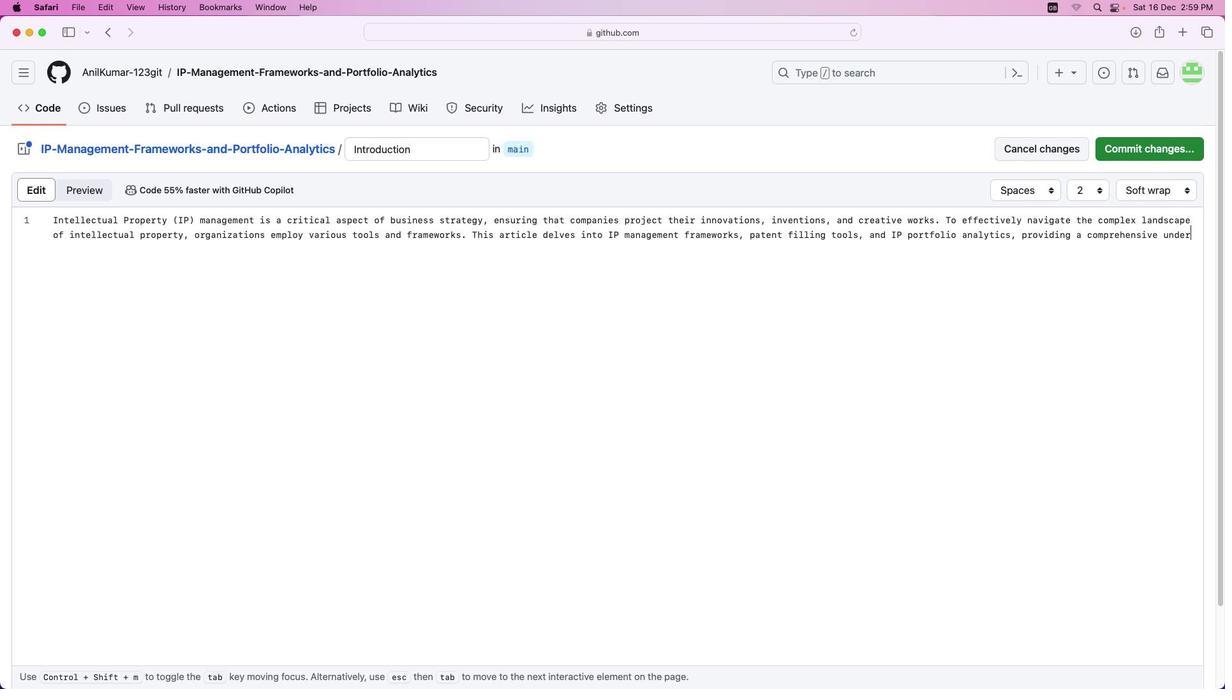 
Action: Mouse scrolled (1105, 162) with delta (1195, 248)
Screenshot: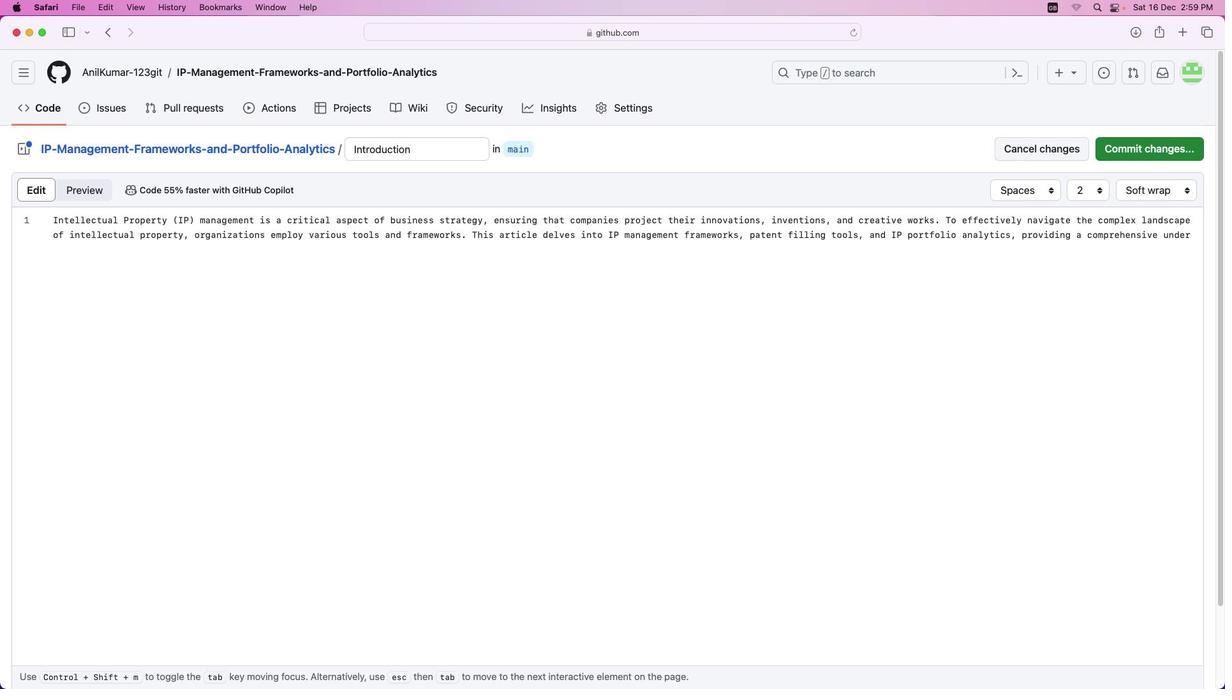 
Action: Mouse scrolled (1105, 162) with delta (1195, 248)
Screenshot: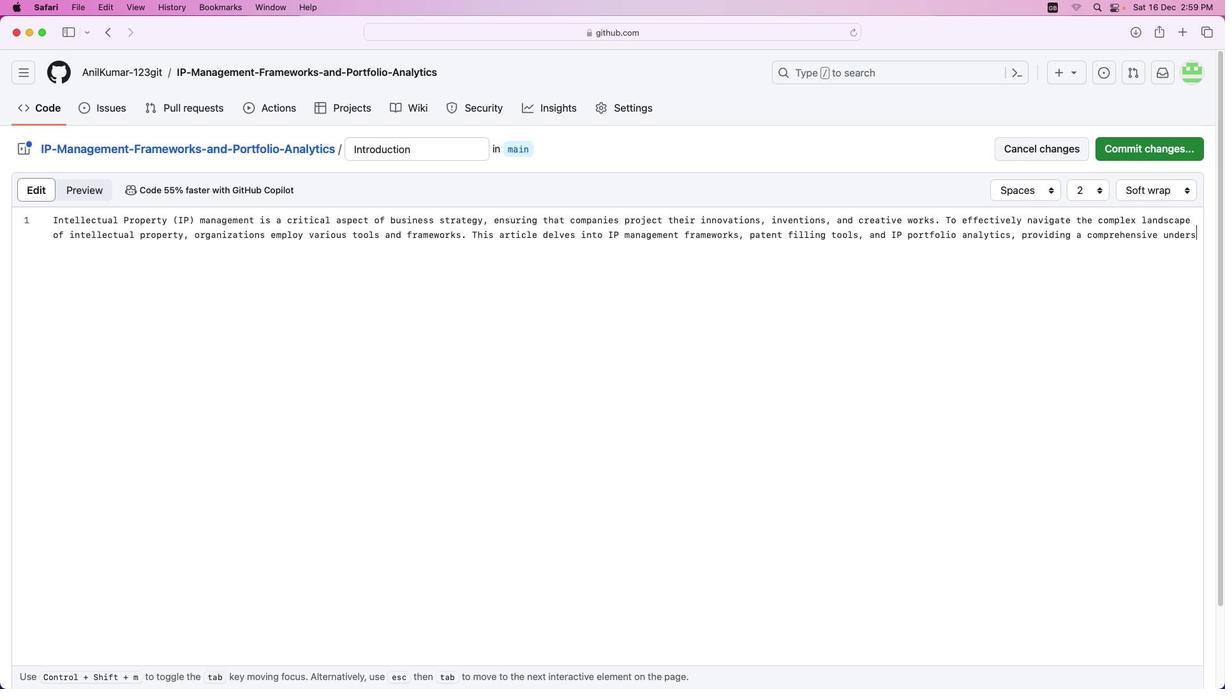 
Action: Mouse scrolled (1105, 162) with delta (1195, 248)
Screenshot: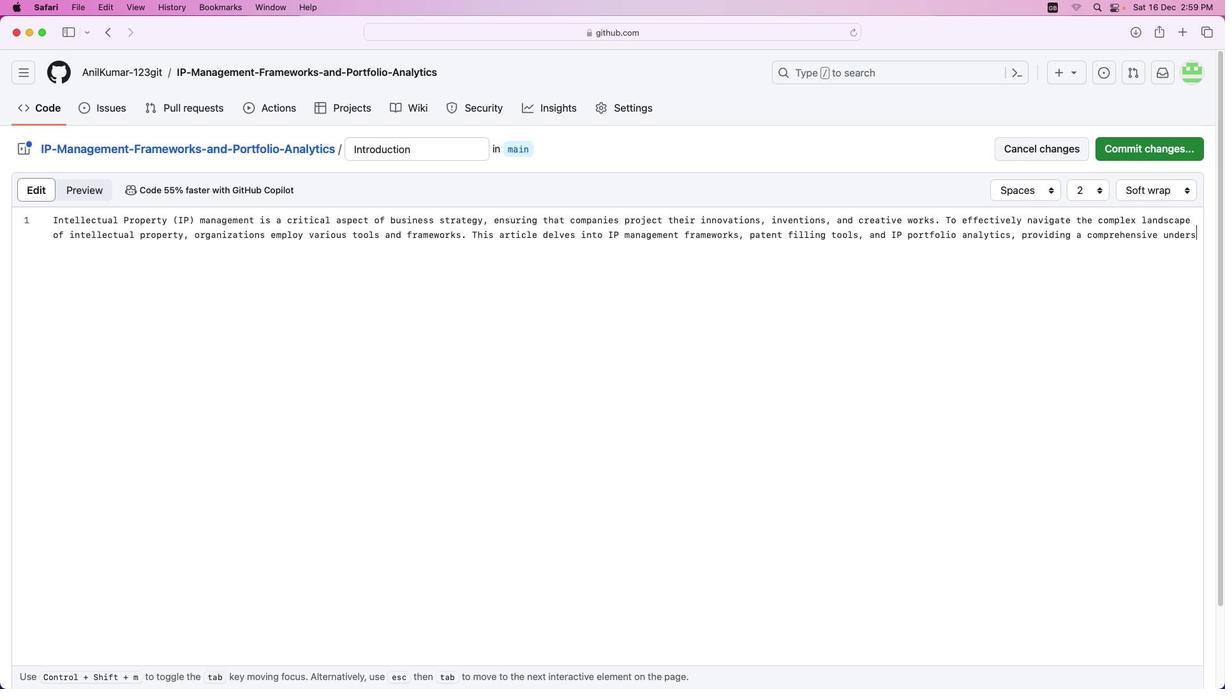 
Action: Mouse scrolled (1105, 162) with delta (1195, 248)
Screenshot: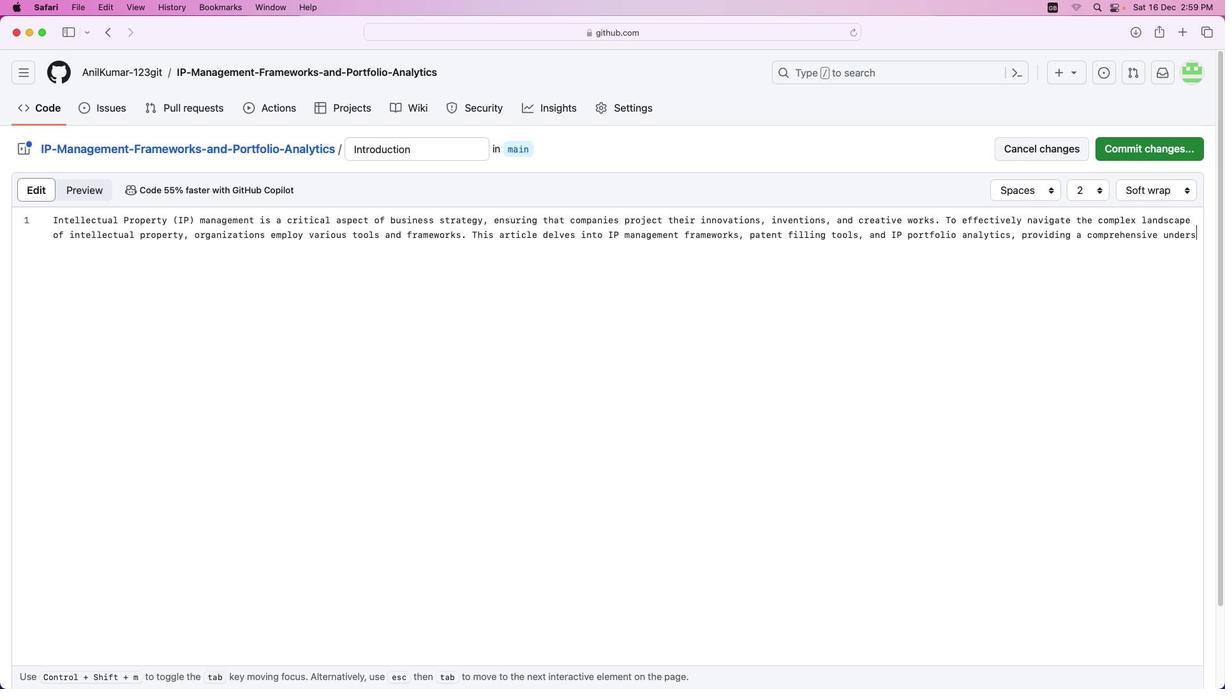
Action: Mouse scrolled (1105, 162) with delta (1195, 248)
Screenshot: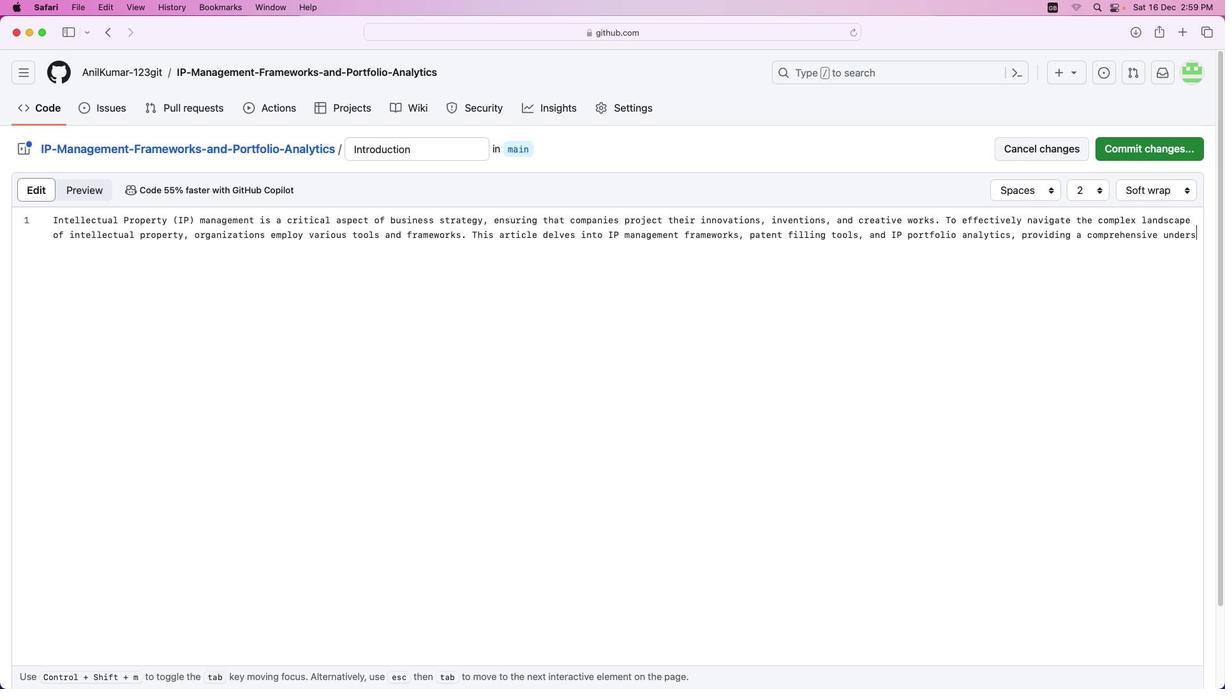 
Action: Mouse scrolled (1105, 162) with delta (1195, 248)
Screenshot: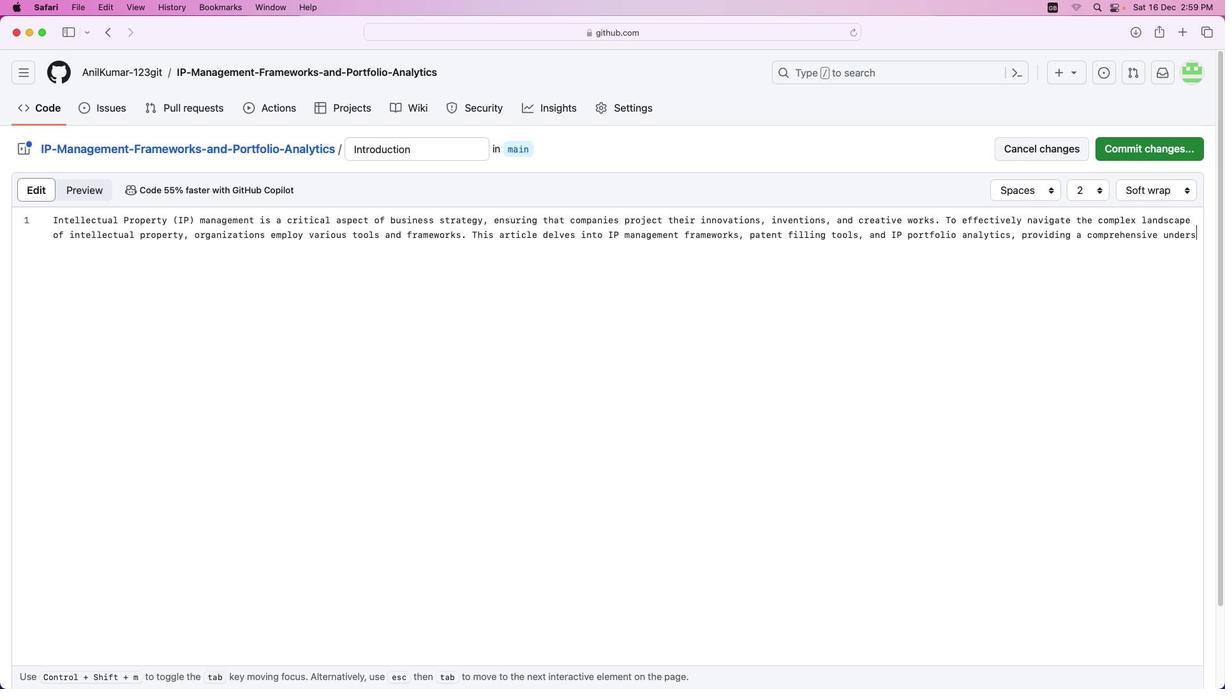 
Action: Key pressed 's'
Screenshot: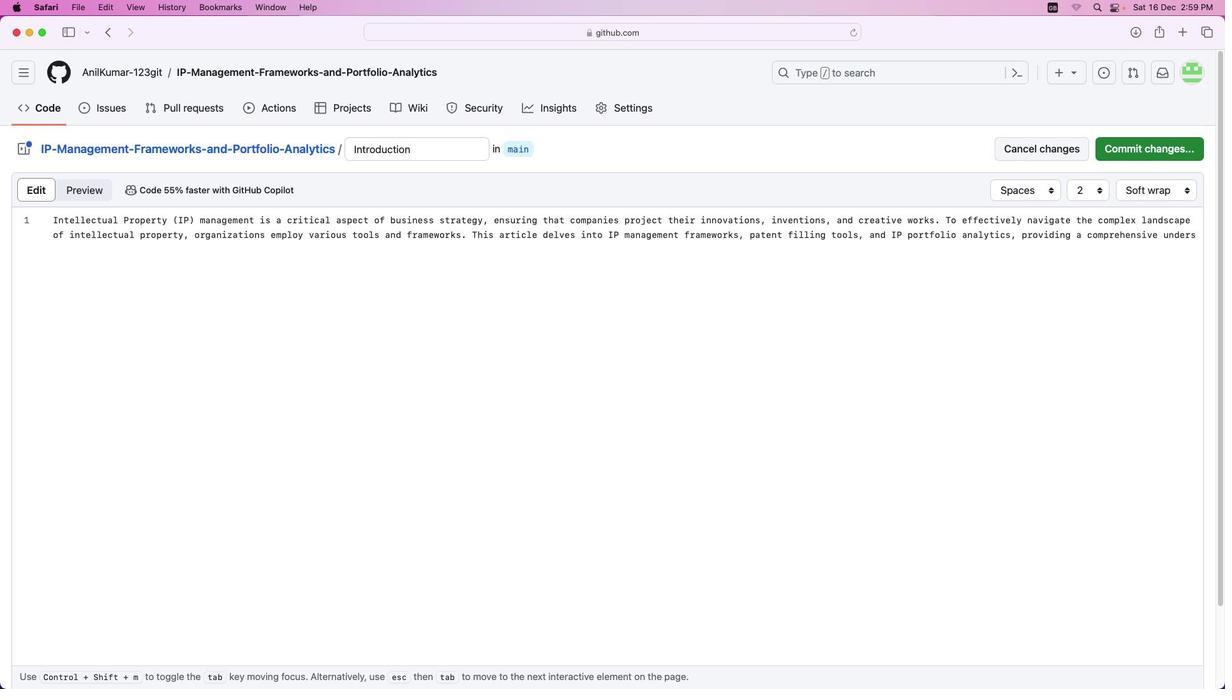 
Action: Mouse scrolled (1105, 162) with delta (1195, 248)
Screenshot: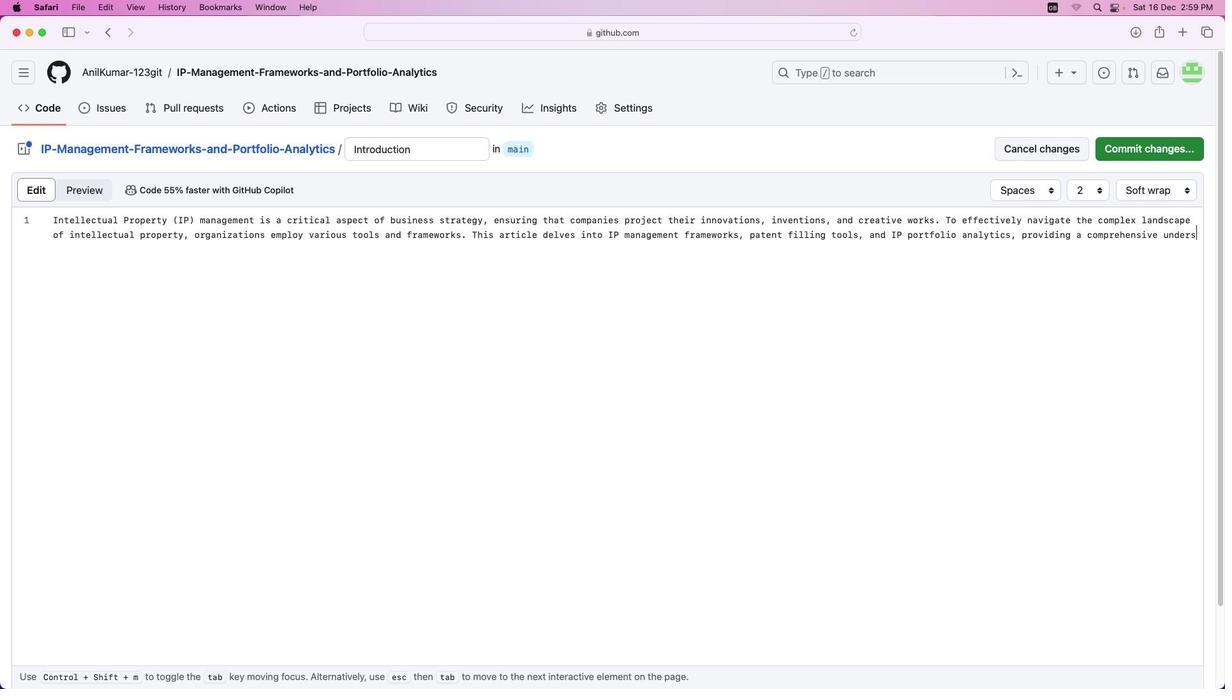 
Action: Mouse scrolled (1105, 162) with delta (1195, 248)
Screenshot: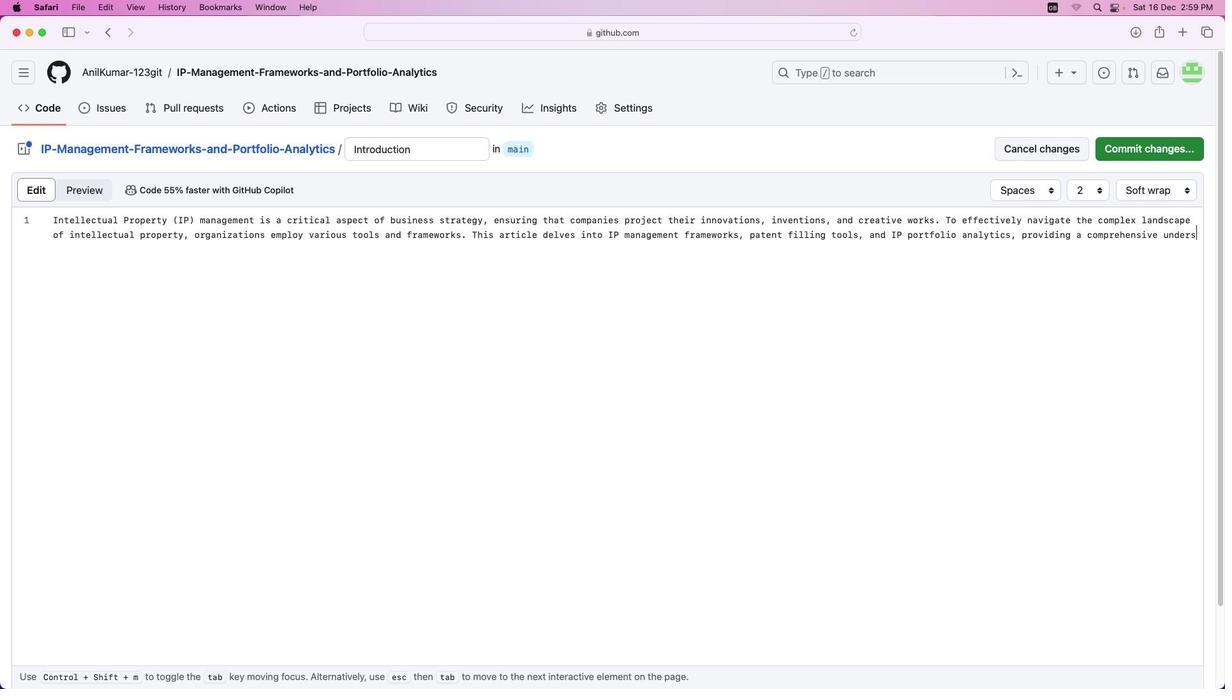 
Action: Mouse scrolled (1105, 162) with delta (1195, 248)
Screenshot: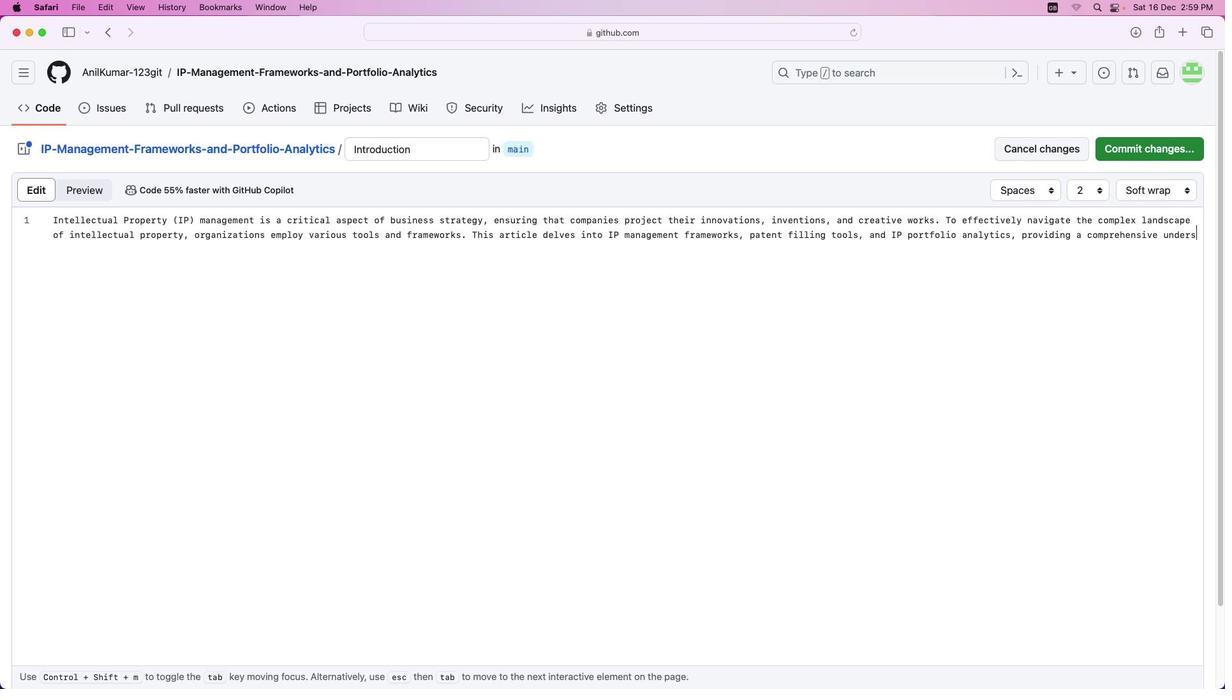 
Action: Mouse scrolled (1105, 162) with delta (1195, 248)
Screenshot: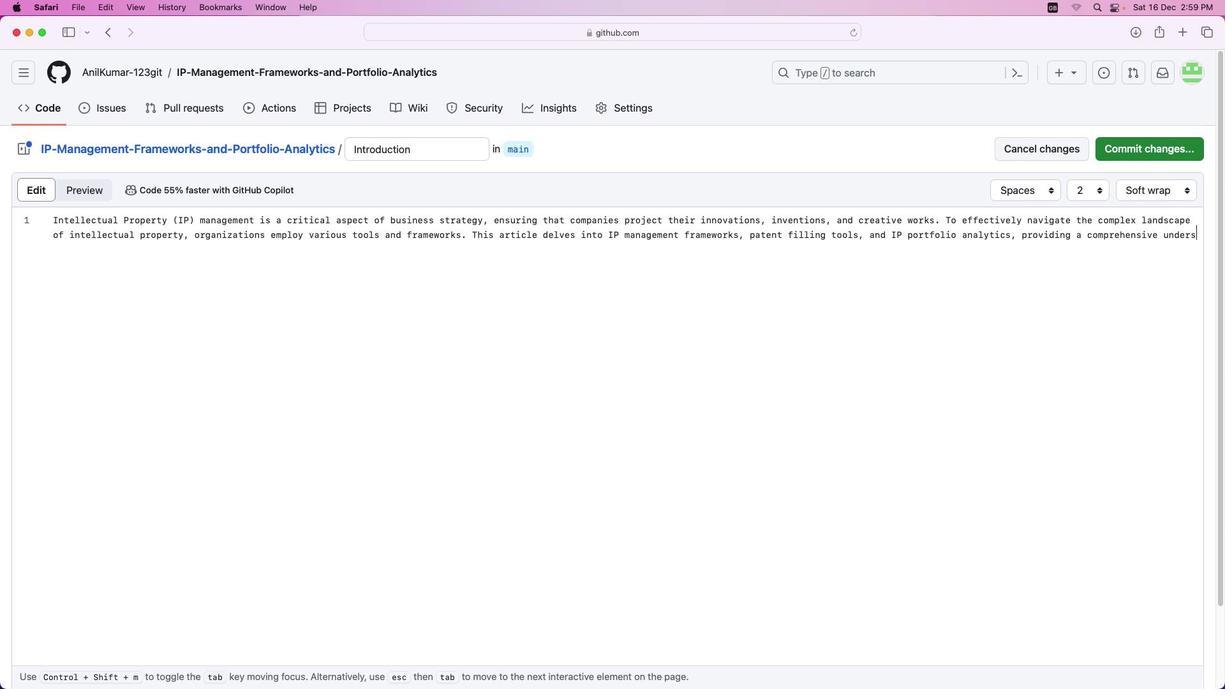 
Action: Mouse scrolled (1105, 162) with delta (1195, 248)
Screenshot: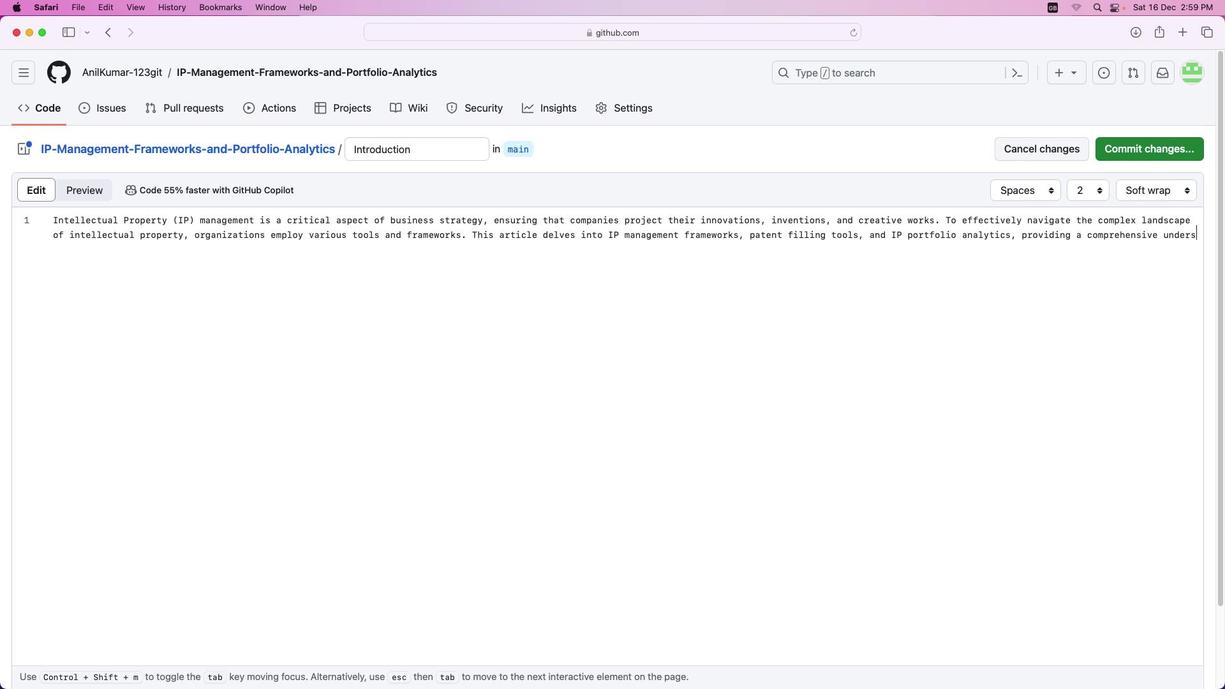 
Action: Mouse scrolled (1105, 162) with delta (1195, 248)
Screenshot: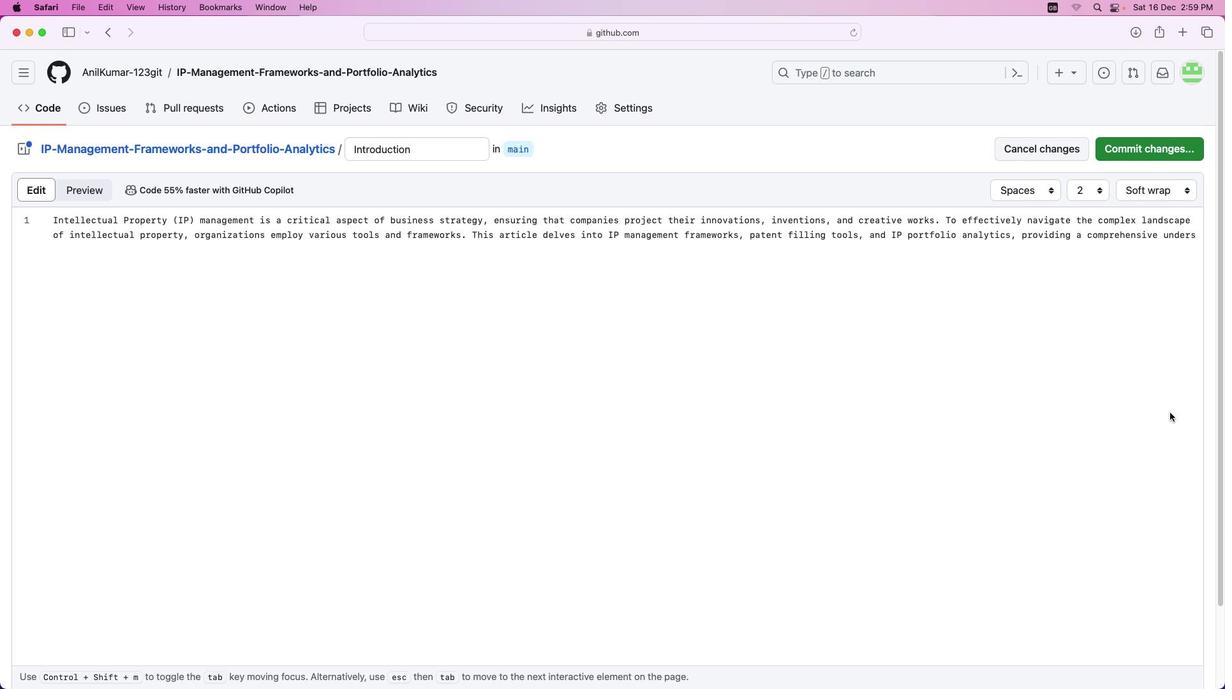 
Action: Mouse moved to (1151, 165)
Screenshot: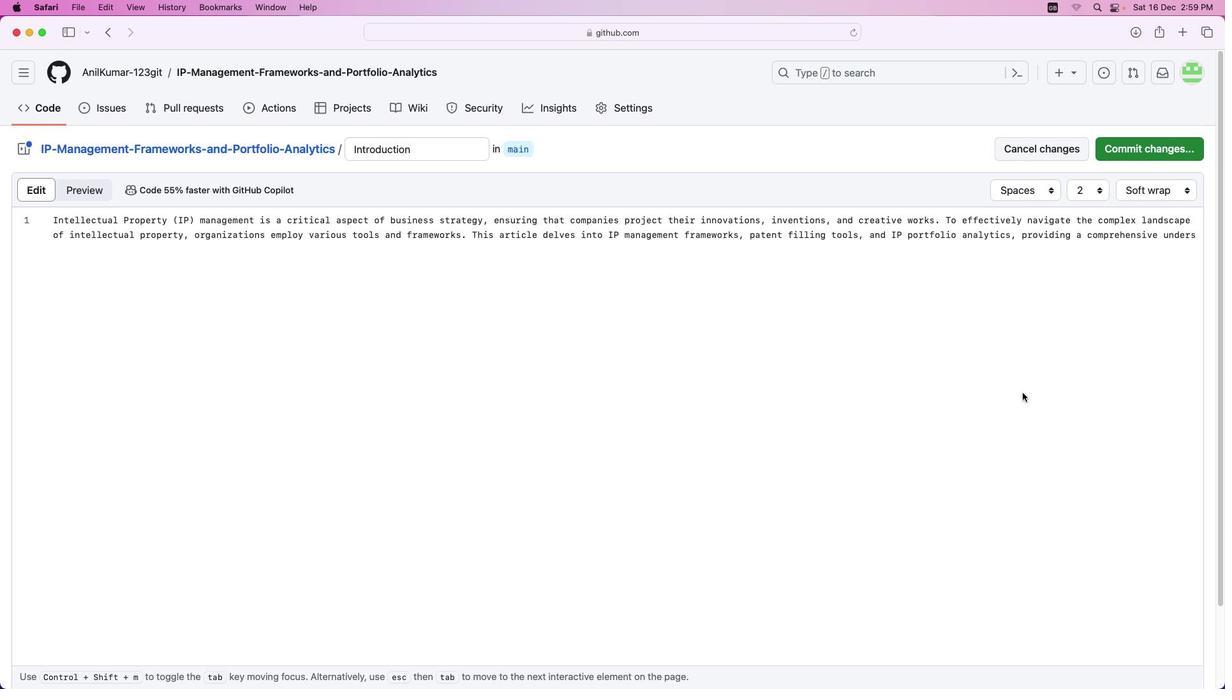 
Action: Key pressed 't''a''n''d''i''n''g'Key.space'o''f'Key.space'e''a''c''h''.'Key.spaceKey.shift'A''s'Key.space't''e''c''h''n''o''l''o''g''y'Key.space'a''n''d'Key.space'b''u''s''i''n''e''s''s'Key.space'l''a''n''d''s''c''a''p''e''s'Key.space'e''v''o''l''e'Key.backspace'v''e'','Key.space's''o'Key.space'd''o''e''s'Key.space't''h''e'Key.space'f''i''e''l''d'Key.space'o''f'Key.spaceKey.shift_r'I''P'Key.space'm''a''n''a''g''e''m''e''n''t''.'Key.spaceKey.shift'T''h''e'Key.space'd''i''g''i''t''i''z''a''t''i''o''n'Key.space'o''f'Key.space'p''r''o''c''e''s''s''e''s'Key.space'h''a''s'Key.space'l''e''d'Key.space't''o'Key.space't''h''e'Key.space'd''e''v''e''l''o''p''m''e''n''t'Key.space'o''f'Key.space'i''n''n''o''v''a''t''i''v''e'Key.space't''o''o''l''s'Key.space'a''n''d'Key.space'm''e''t''h''o''d''o''l''o''g''i''e''s'Key.space'f''o''r'Key.space'm''a''n''a''g''i''n''g'Key.space'i''n''t''e''l''l''e''c''t''u''a''l'Key.space'p''r''o''p''e''r''t''y''.'Key.spaceKey.shift'C''l''o''u''d''-''b''a''s''e''d'Key.space's''o''l''u''t''i''o''n''s'','Key.space'a''r''t''i''f''i''c''i''a''l'Key.space'i''n''t''e''l''l''i''g''e''n''c''e'','Key.space'a''n''d'Key.space'm''a''c''h''i''n''e'Key.space'l''e''a''r''n''i''n''g'Key.space'a''r''e'Key.space'i''n''c''r''e''a''s''i''n''g''l''y'Key.space'i''n''t''e''g''r''a''t''e''d'Key.space'i''n''t''o'Key.spaceKey.shift_r'I''P'Key.space'm''a''n''a''g''e''m''e''n''t'Key.space'g'Key.backspace'f''r''a''m''e''w''o''r''k''s'','Key.space'e''n''a''b''l''i''n''g'Key.space'm''o''r''e'Key.space'e''f''f''i''c''i''e''n''t'Key.space'i''d''e''n''t''i''f''i''c''a''t''i''o''n'','Key.space'p''r''o''t''e''c''t''i''o''n'','Key.space'a''n''d'Key.space'm''a''n''a''g''e''m''e''n''t'Key.space'o''f'Key.space'i''n''t''e''l''l''e''c''t''u''a''l'Key.space'a''s''s''e''t''s''.'
Screenshot: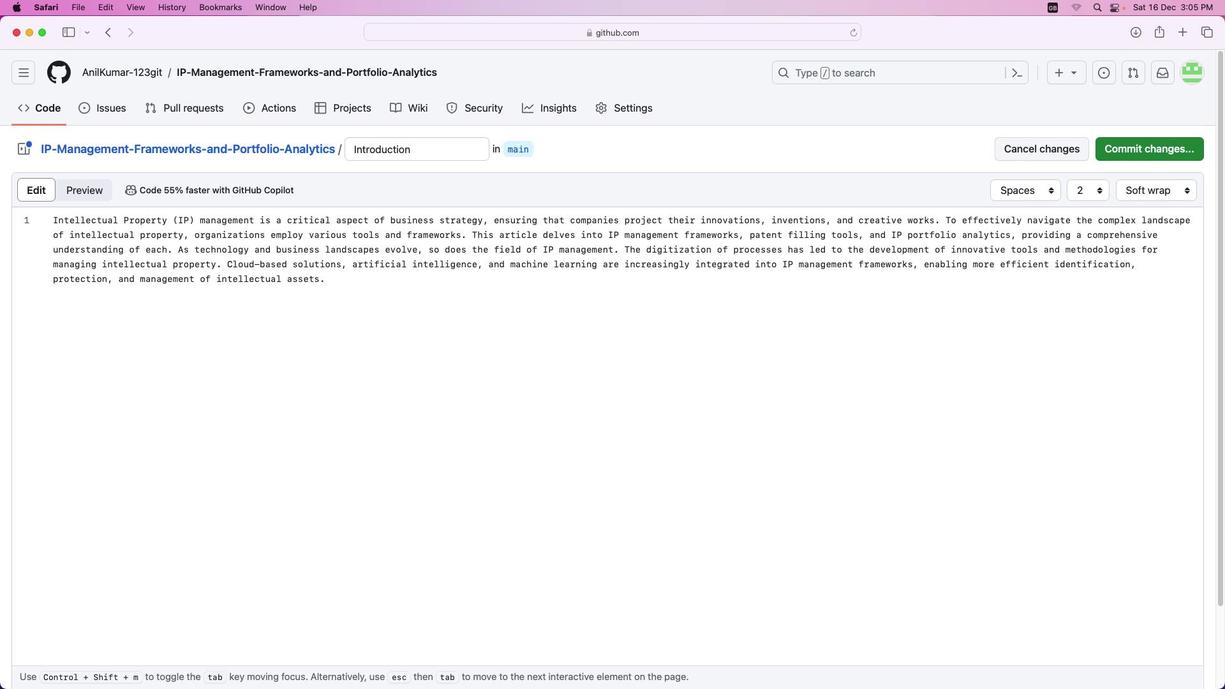 
Action: Mouse moved to (1156, 151)
Screenshot: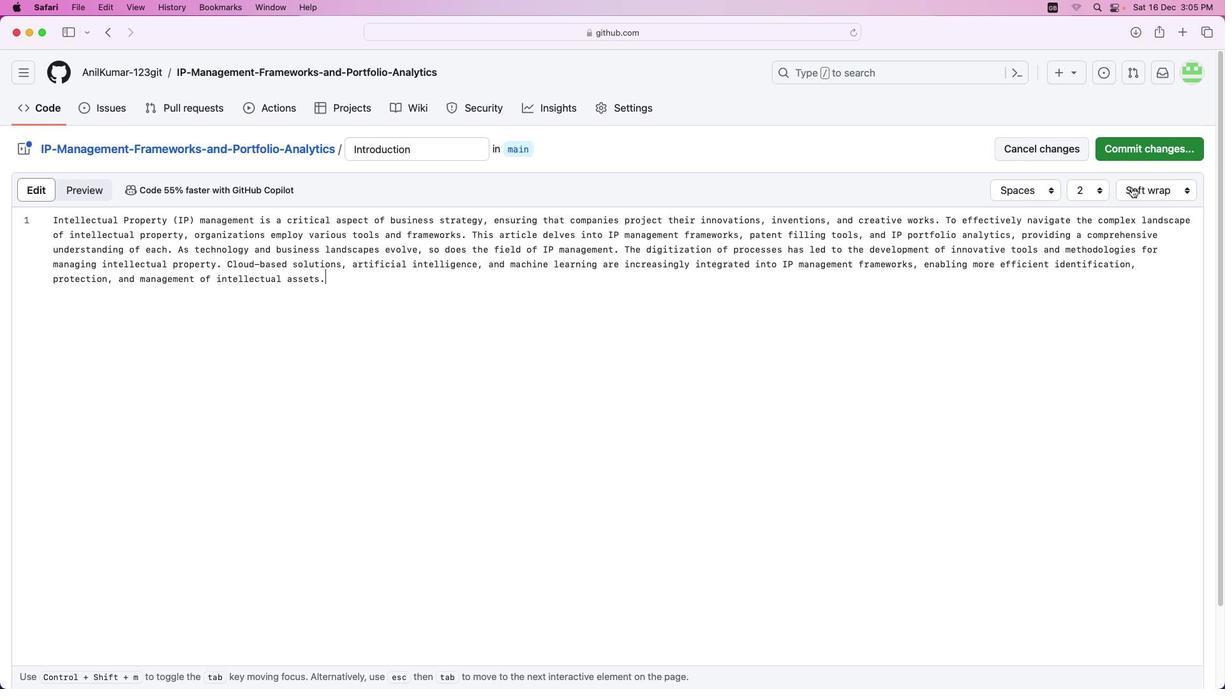 
Action: Mouse pressed left at (1156, 151)
Screenshot: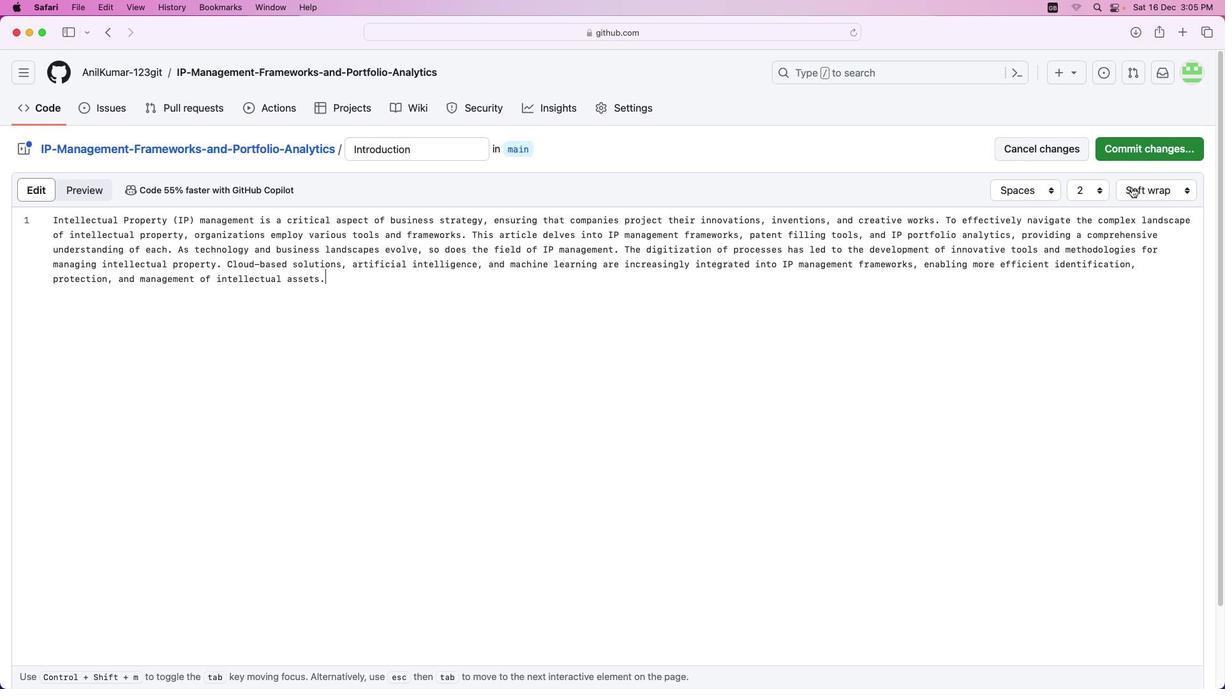 
Action: Mouse moved to (1145, 216)
Screenshot: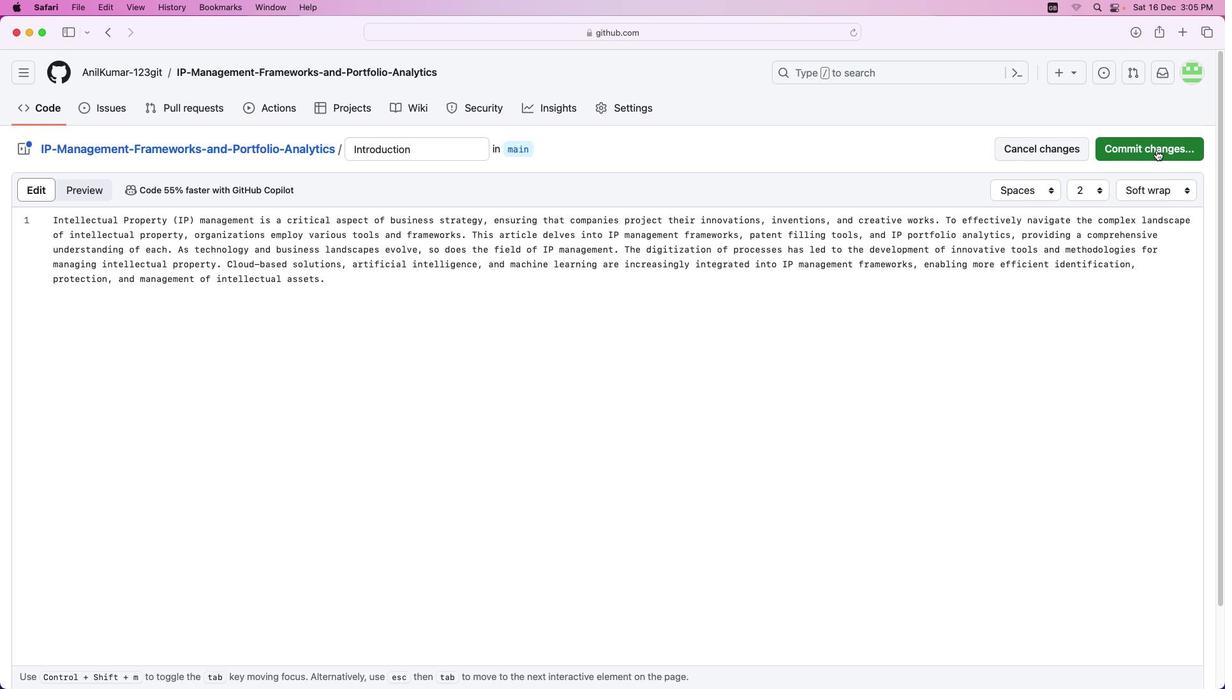 
Action: Mouse pressed left at (1145, 216)
Screenshot: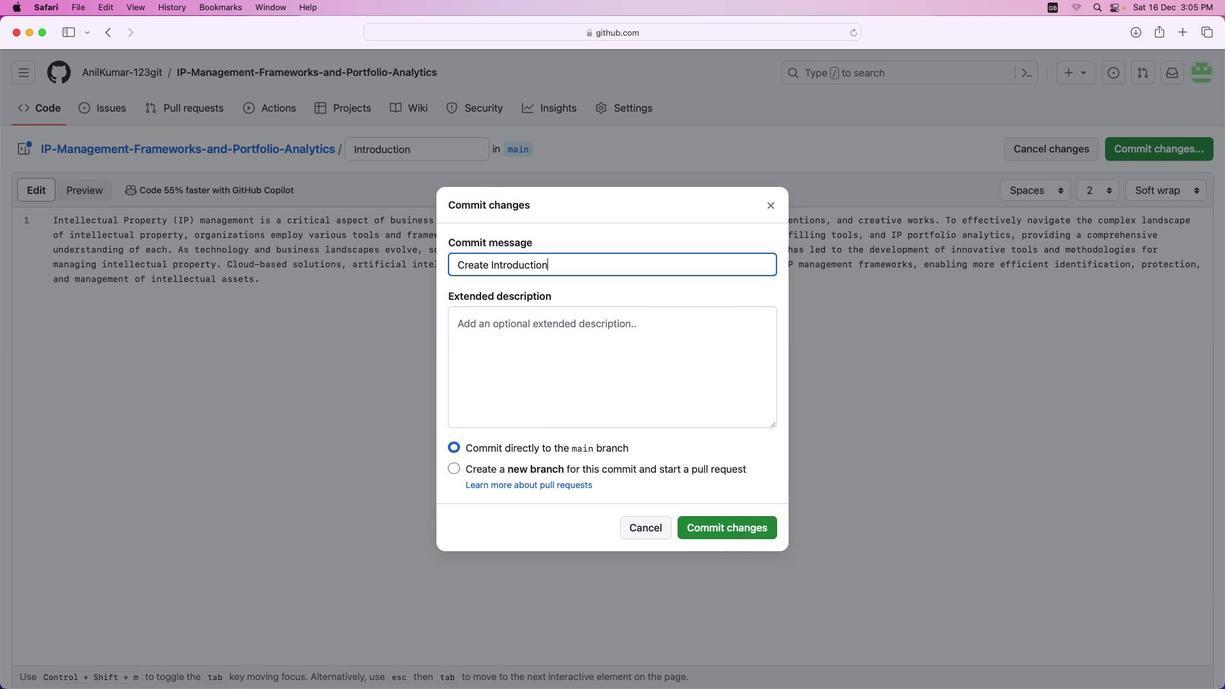 
Action: Mouse moved to (1117, 161)
Screenshot: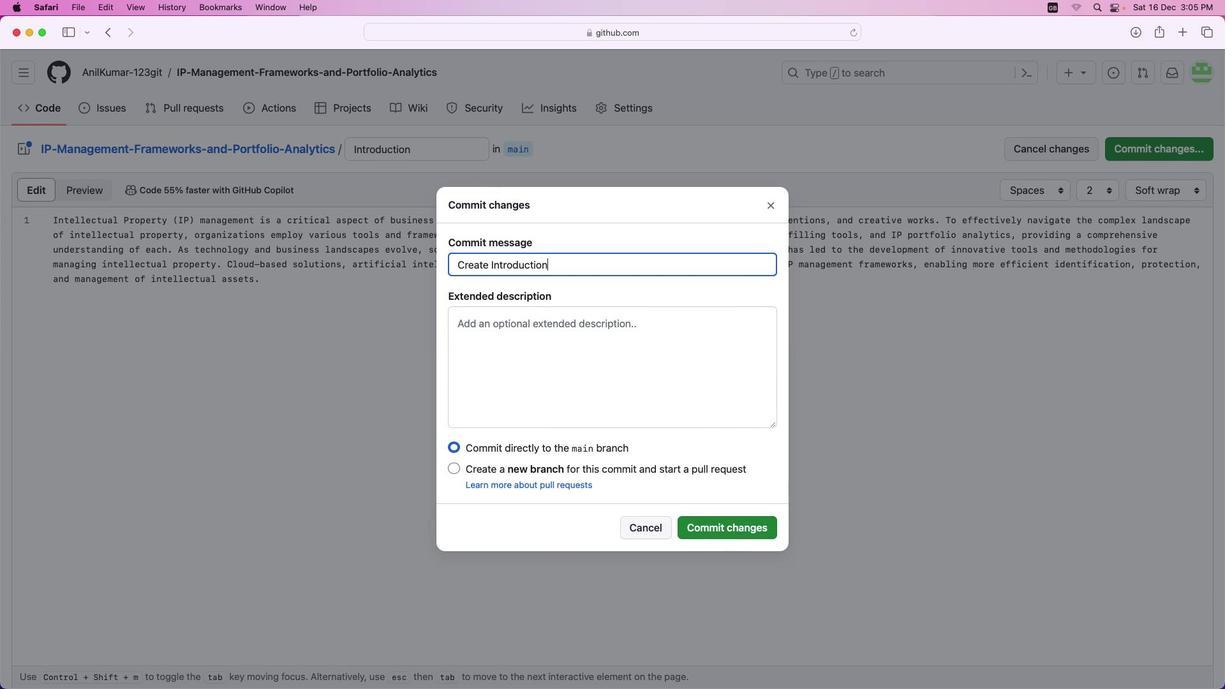 
Action: Mouse scrolled (1117, 161) with delta (1195, 248)
Screenshot: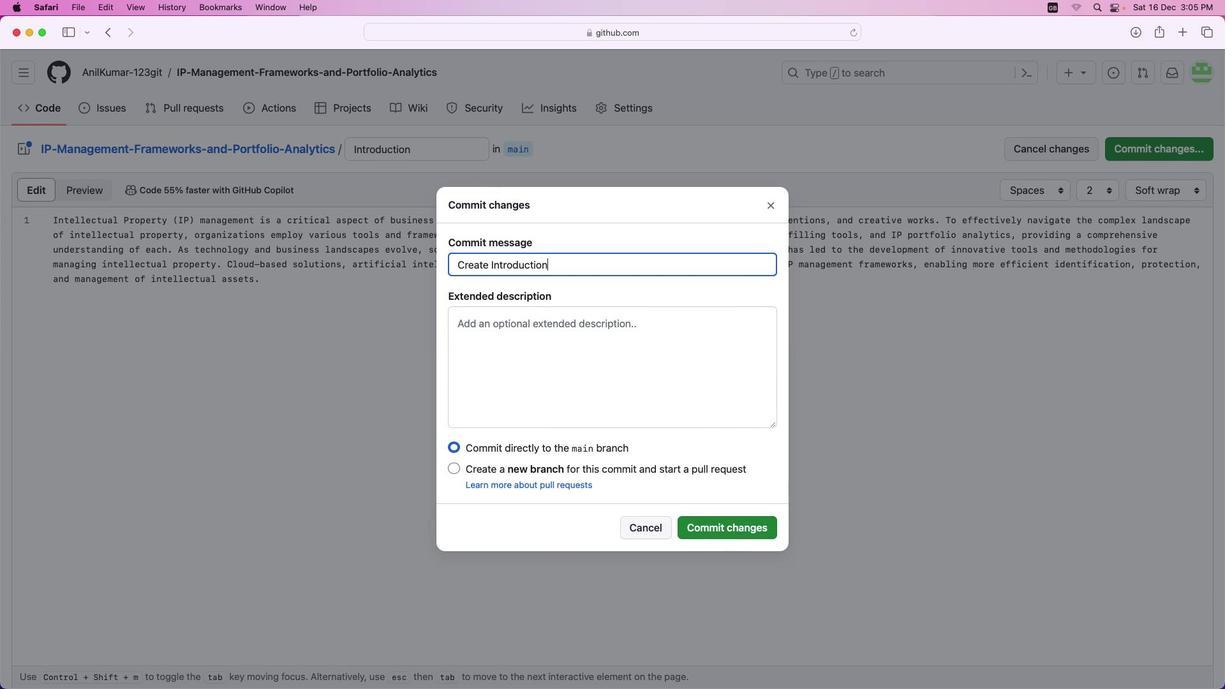 
Action: Mouse moved to (1117, 161)
Screenshot: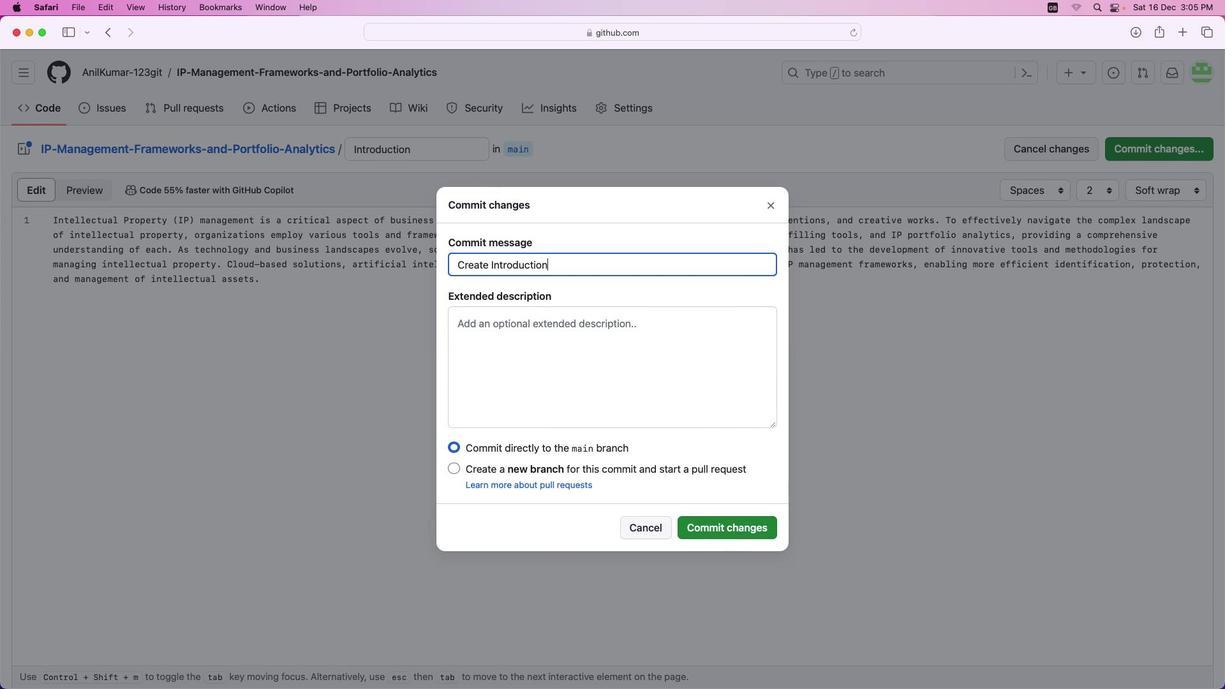 
Action: Mouse scrolled (1117, 161) with delta (1195, 248)
Screenshot: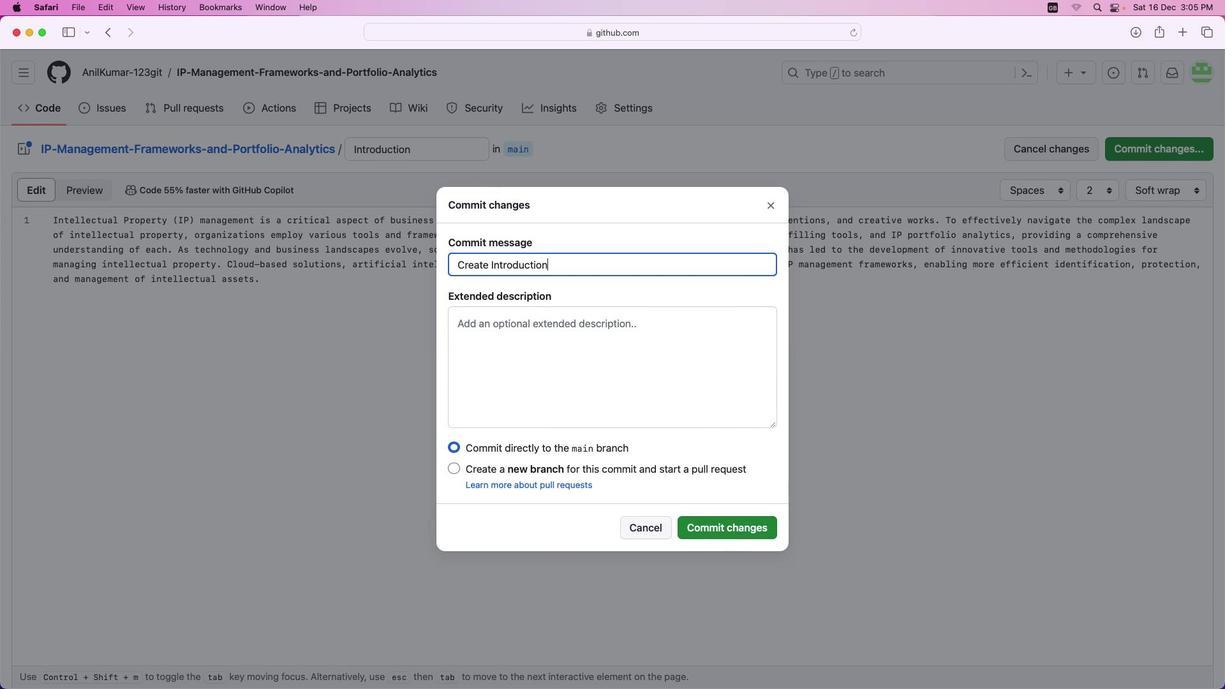 
Action: Mouse moved to (1117, 161)
Screenshot: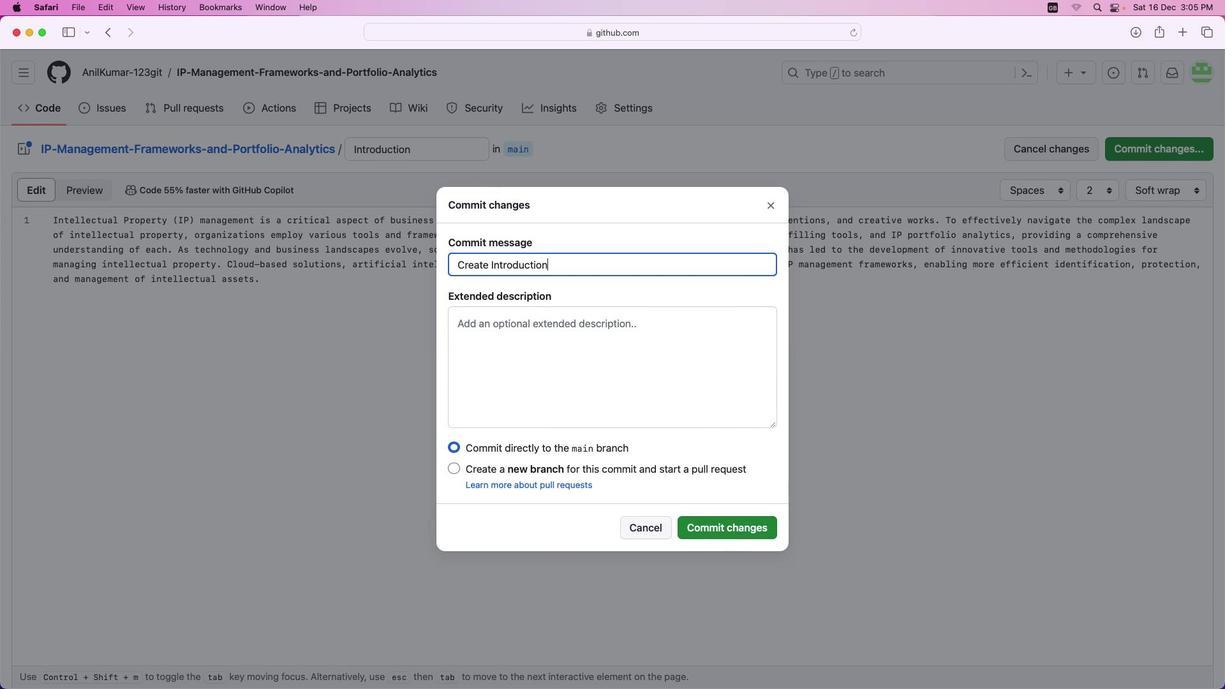 
Action: Mouse scrolled (1117, 161) with delta (1195, 247)
Screenshot: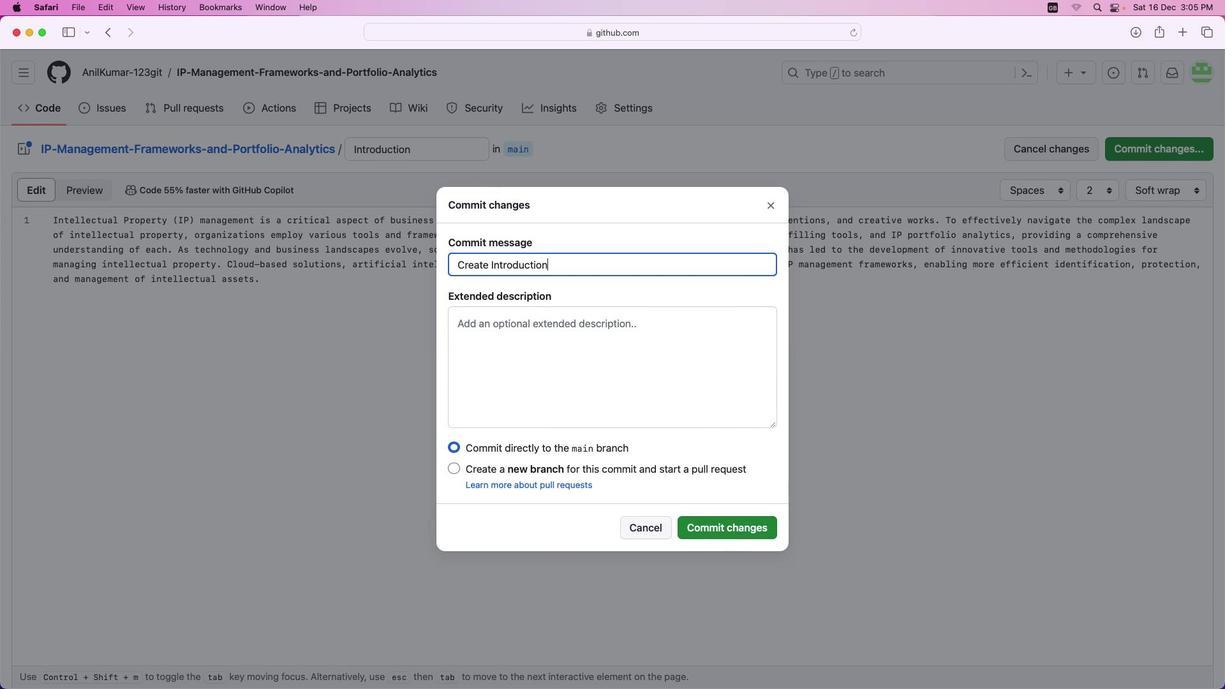 
Action: Mouse scrolled (1117, 161) with delta (1195, 247)
Screenshot: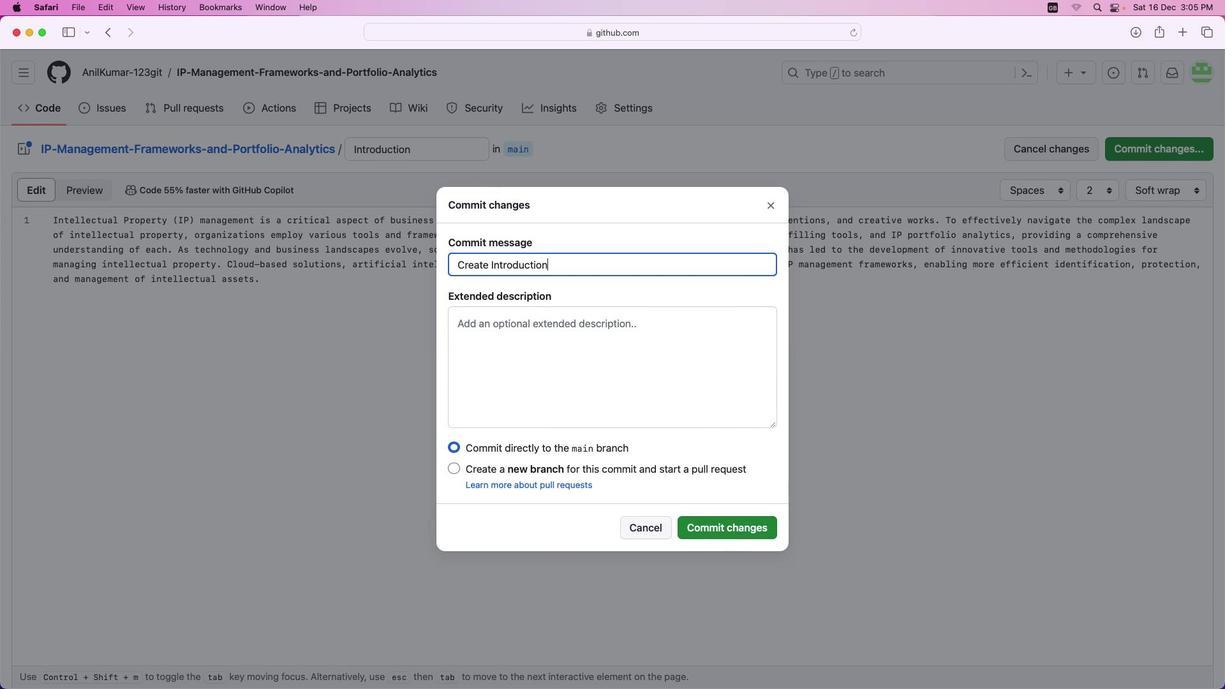 
Action: Mouse scrolled (1117, 161) with delta (1195, 247)
Screenshot: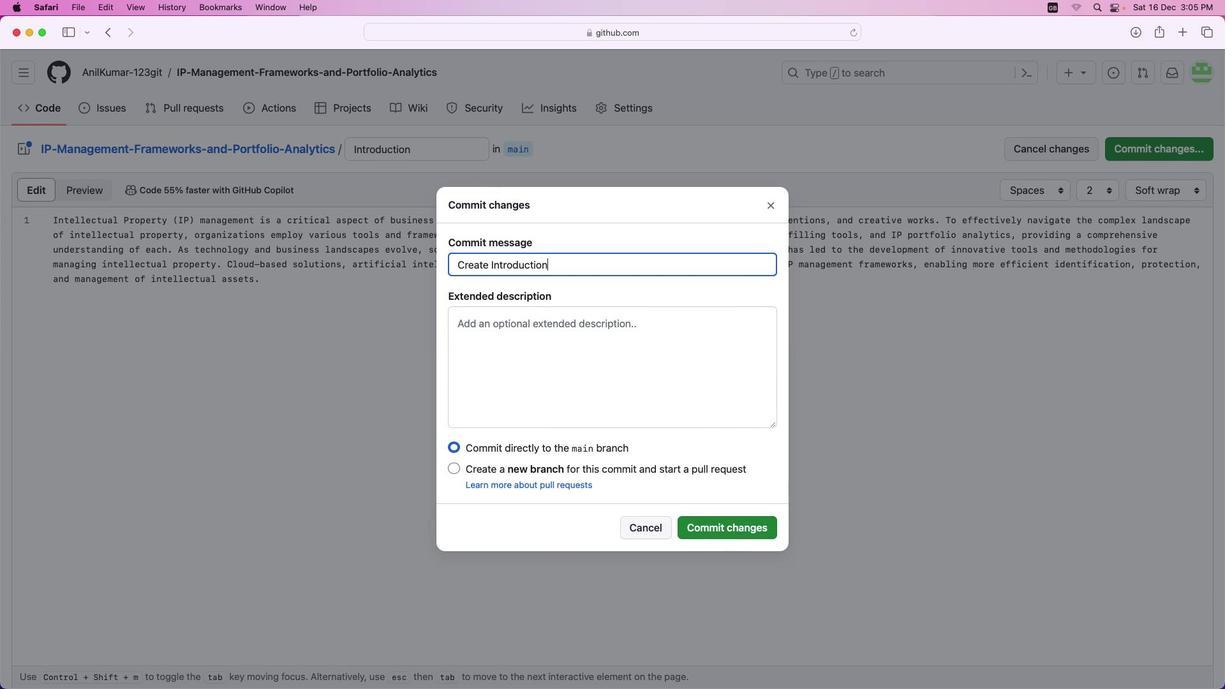 
Action: Mouse scrolled (1117, 161) with delta (1195, 248)
Screenshot: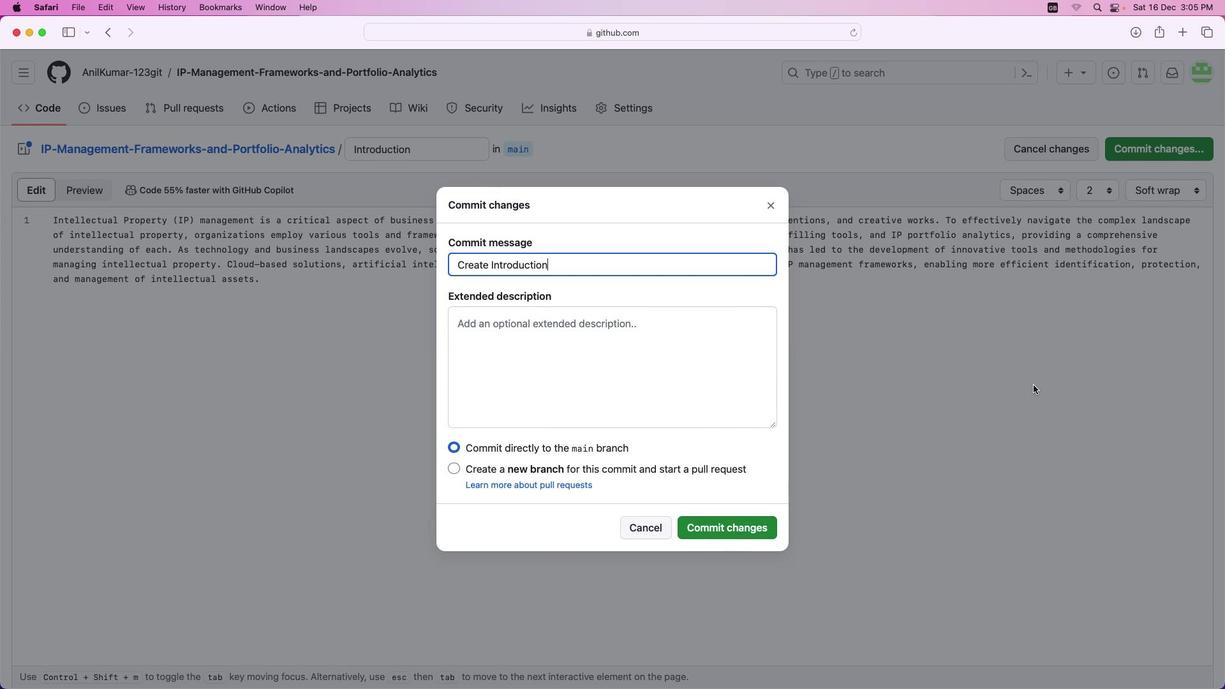 
Action: Mouse scrolled (1117, 161) with delta (1195, 248)
Screenshot: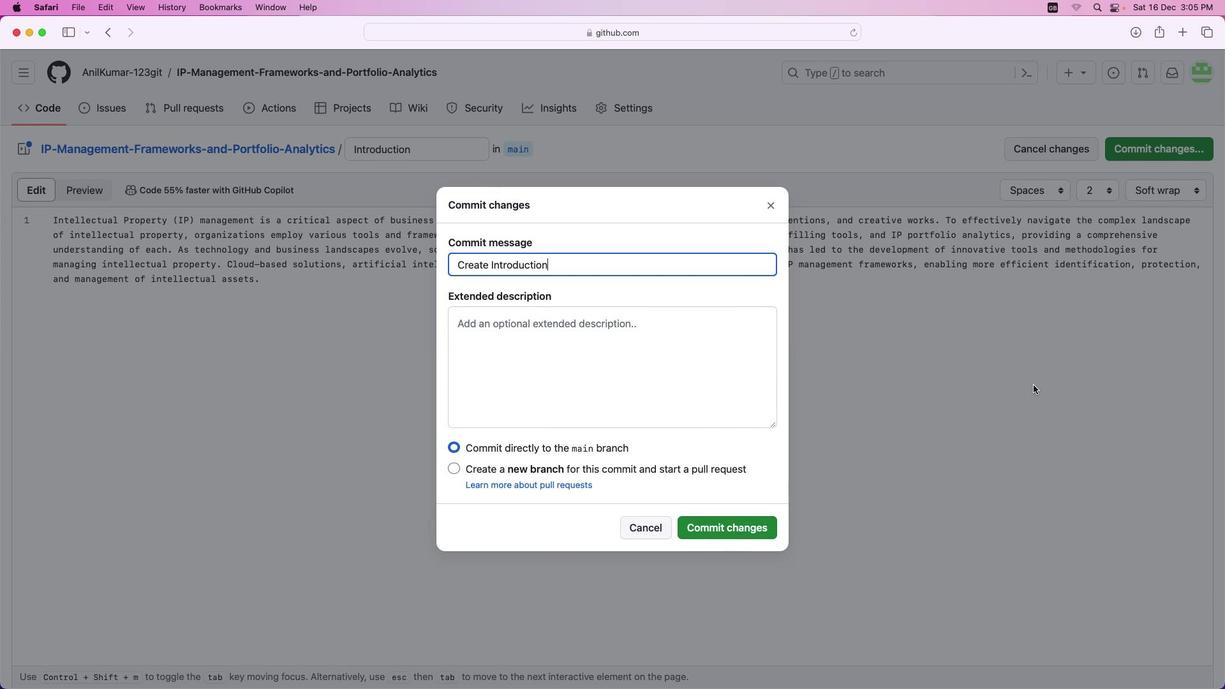 
Action: Mouse scrolled (1117, 161) with delta (1195, 247)
Screenshot: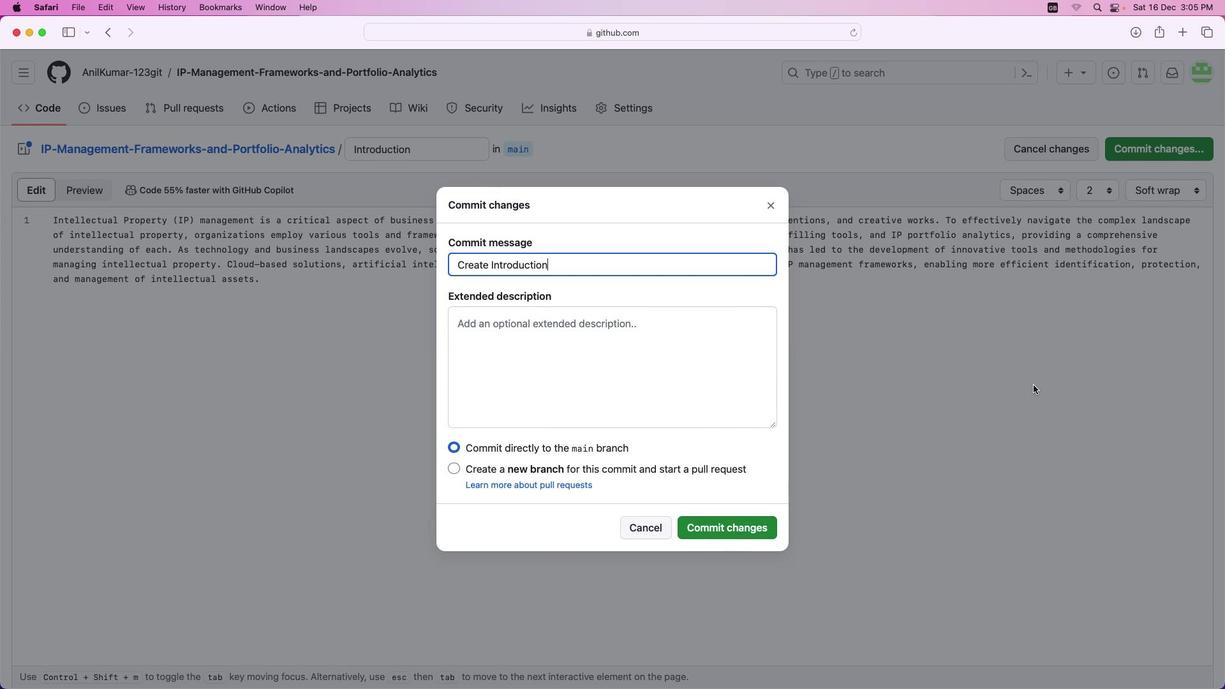 
Action: Mouse scrolled (1117, 161) with delta (1195, 247)
Screenshot: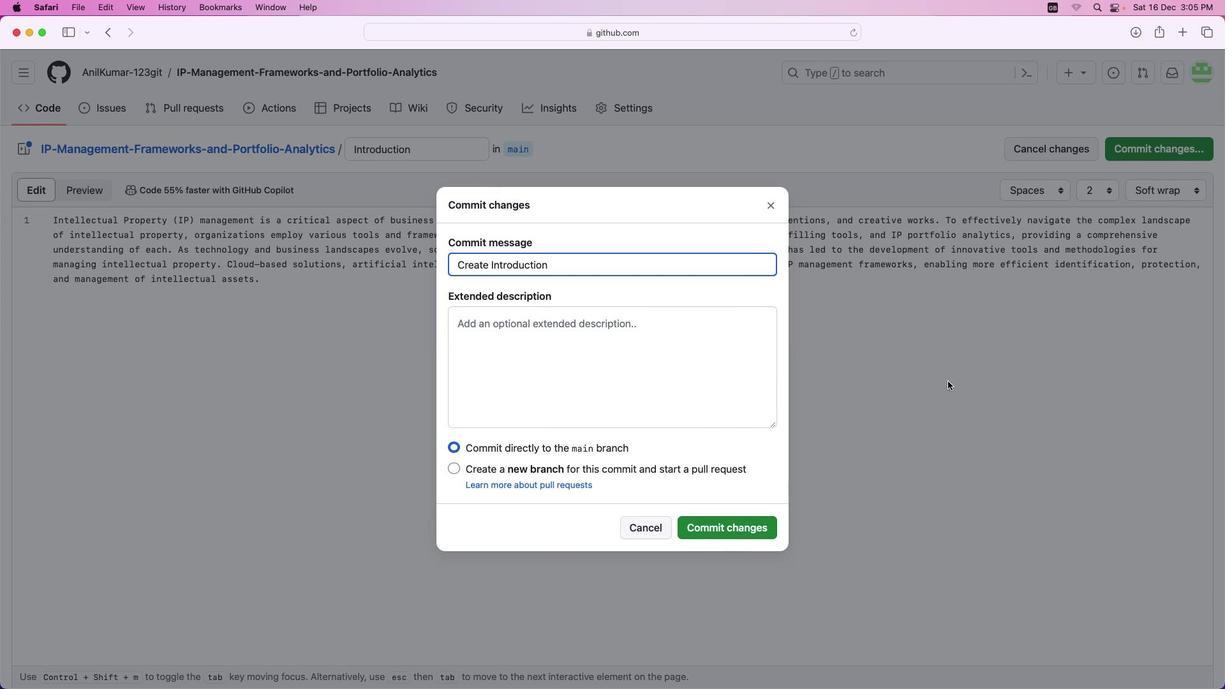 
Action: Mouse scrolled (1117, 161) with delta (1195, 247)
Screenshot: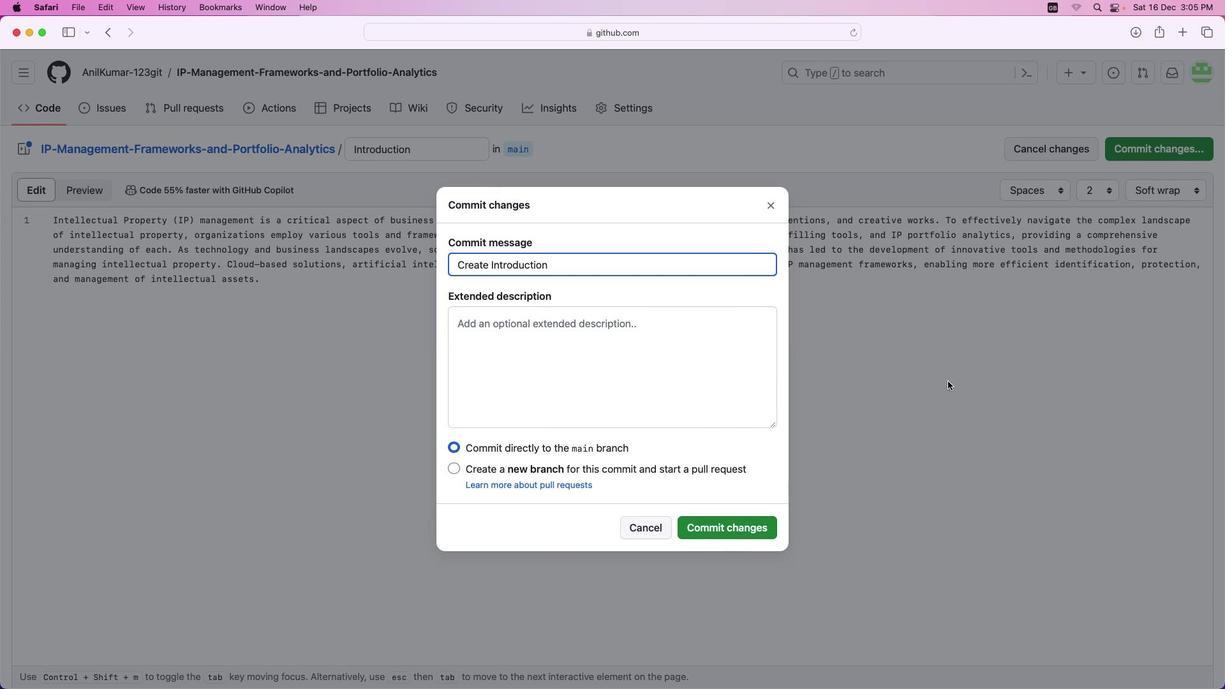 
Action: Mouse scrolled (1117, 161) with delta (1195, 247)
Screenshot: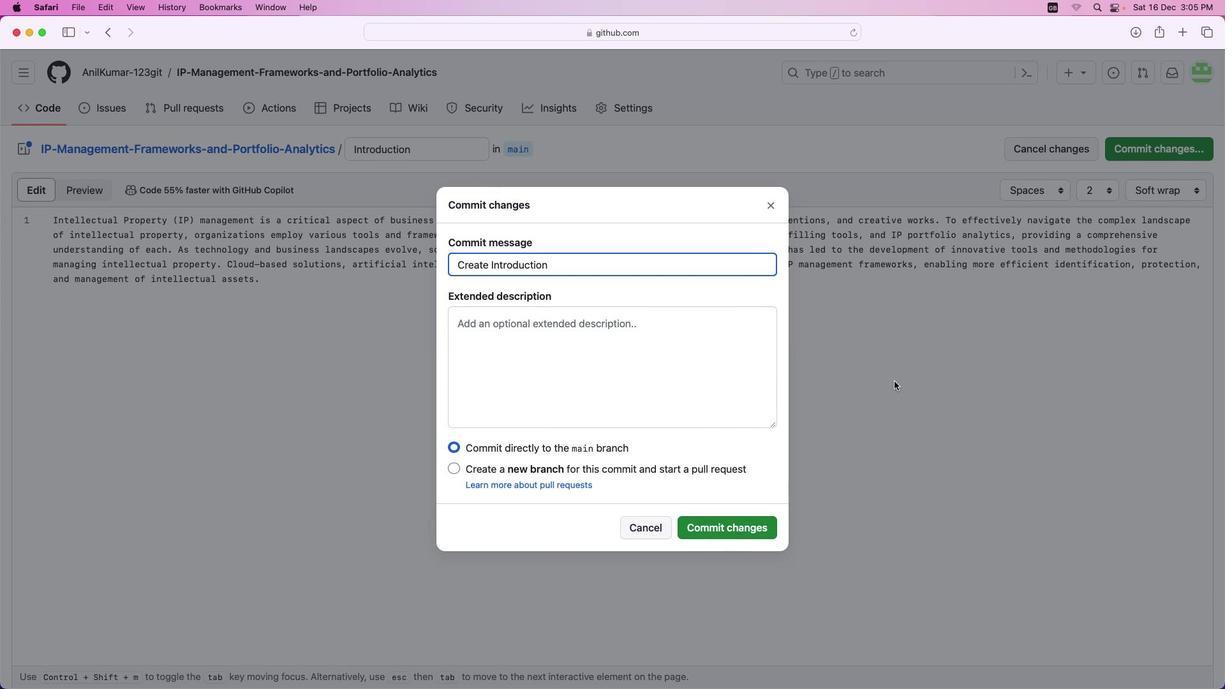 
Action: Mouse moved to (1117, 162)
Screenshot: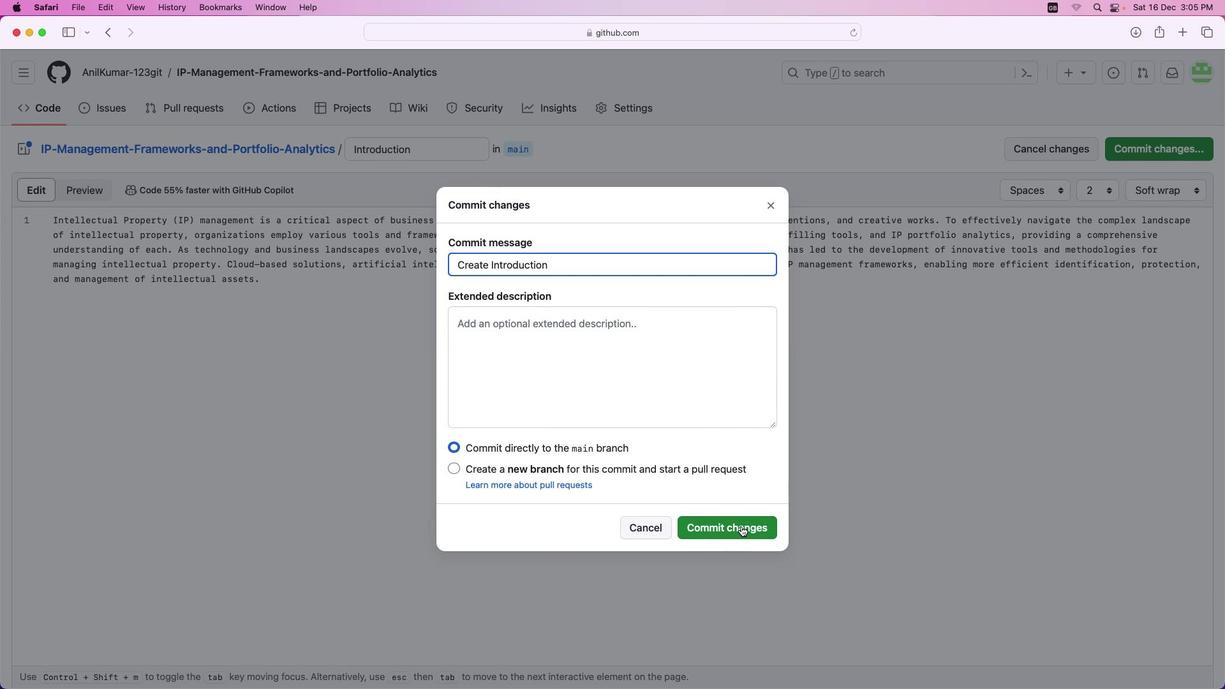 
Action: Mouse scrolled (1117, 162) with delta (1195, 248)
Screenshot: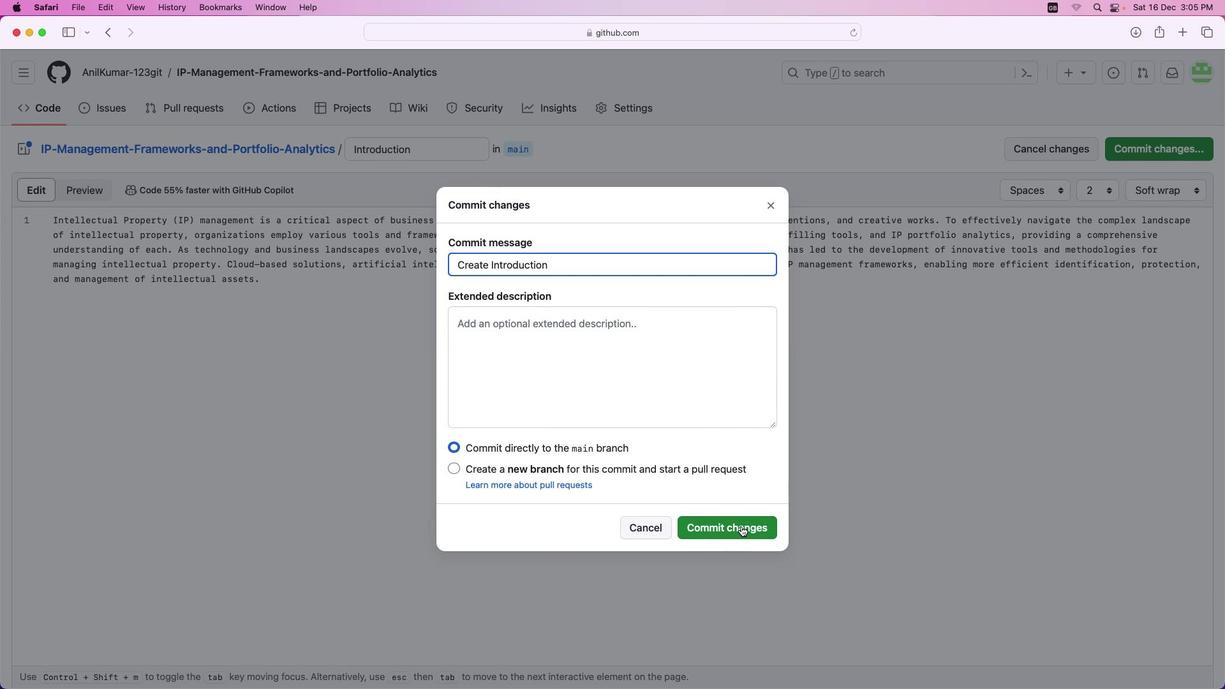 
Action: Mouse moved to (1117, 164)
Screenshot: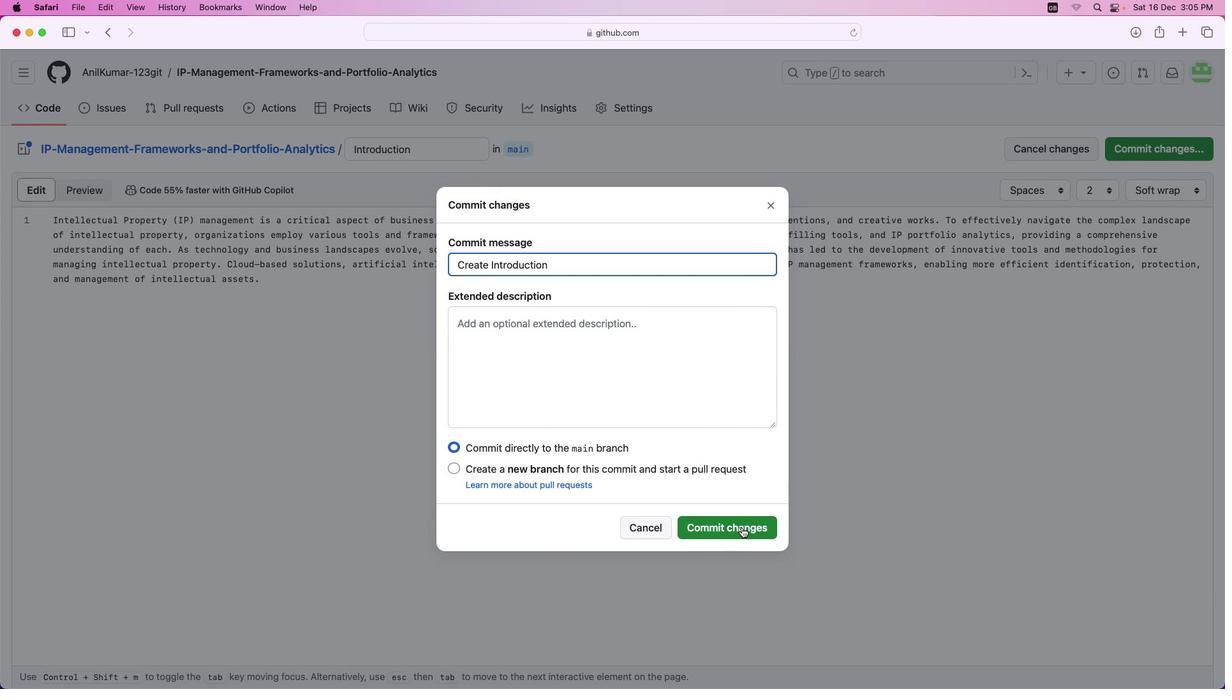
Action: Mouse scrolled (1117, 164) with delta (1195, 248)
Screenshot: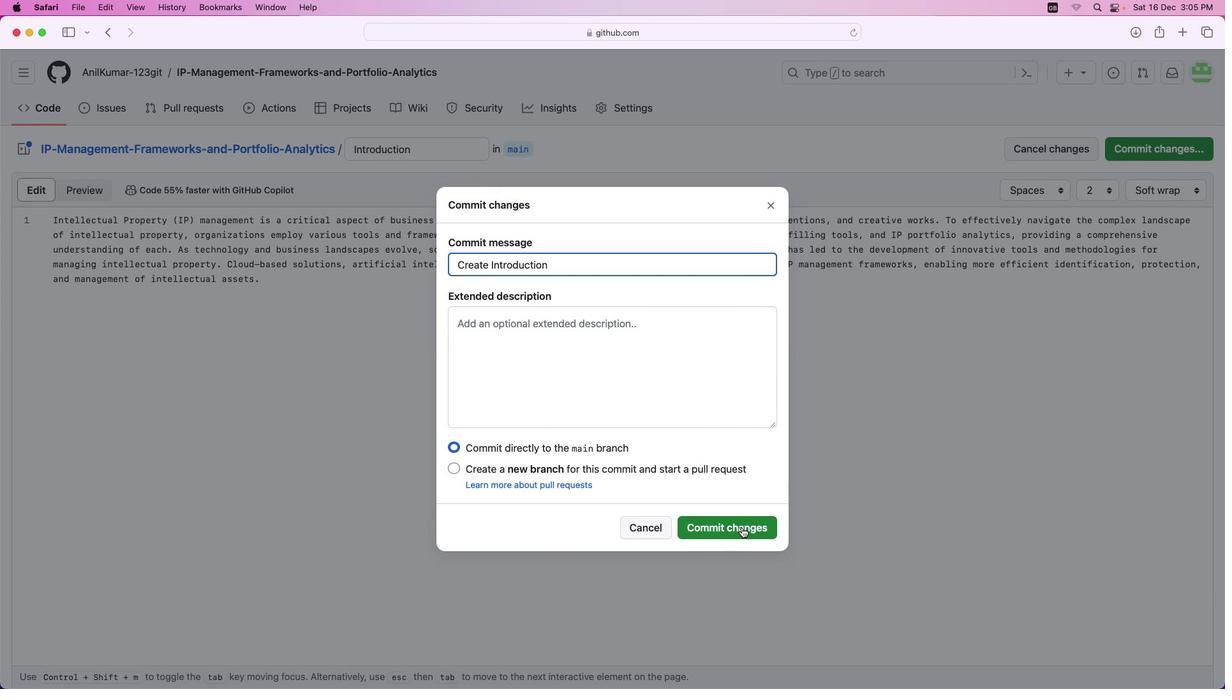 
Action: Mouse moved to (1117, 164)
Screenshot: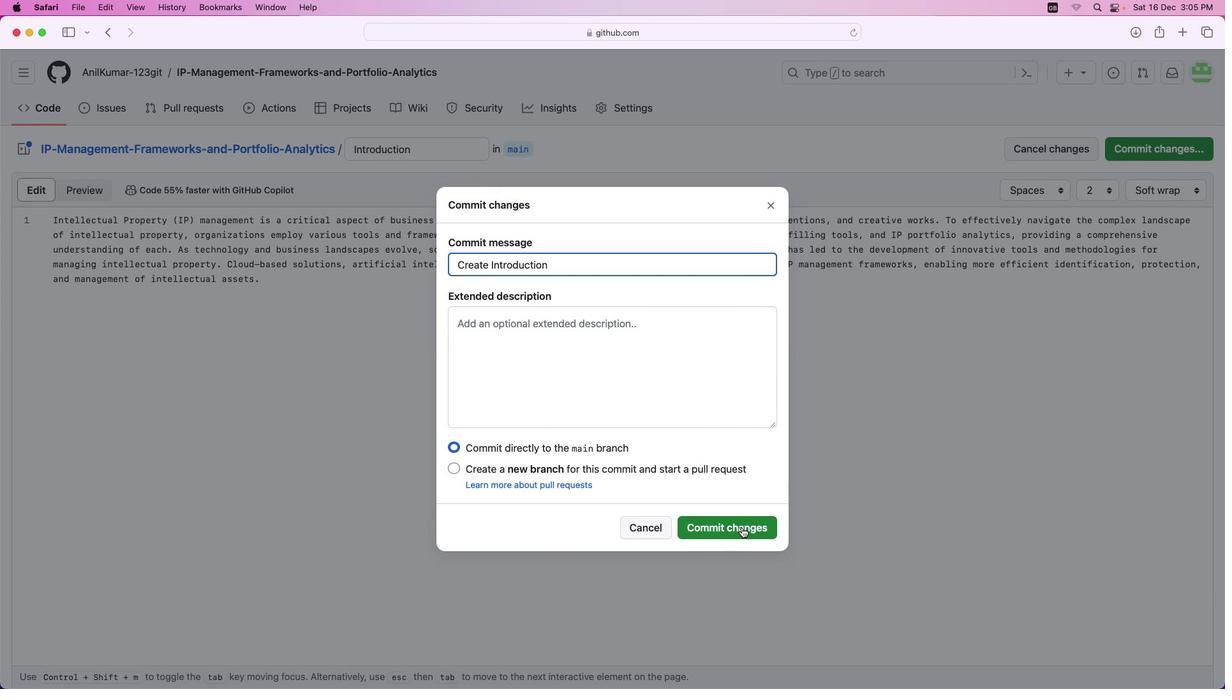 
Action: Mouse scrolled (1117, 164) with delta (1195, 247)
Screenshot: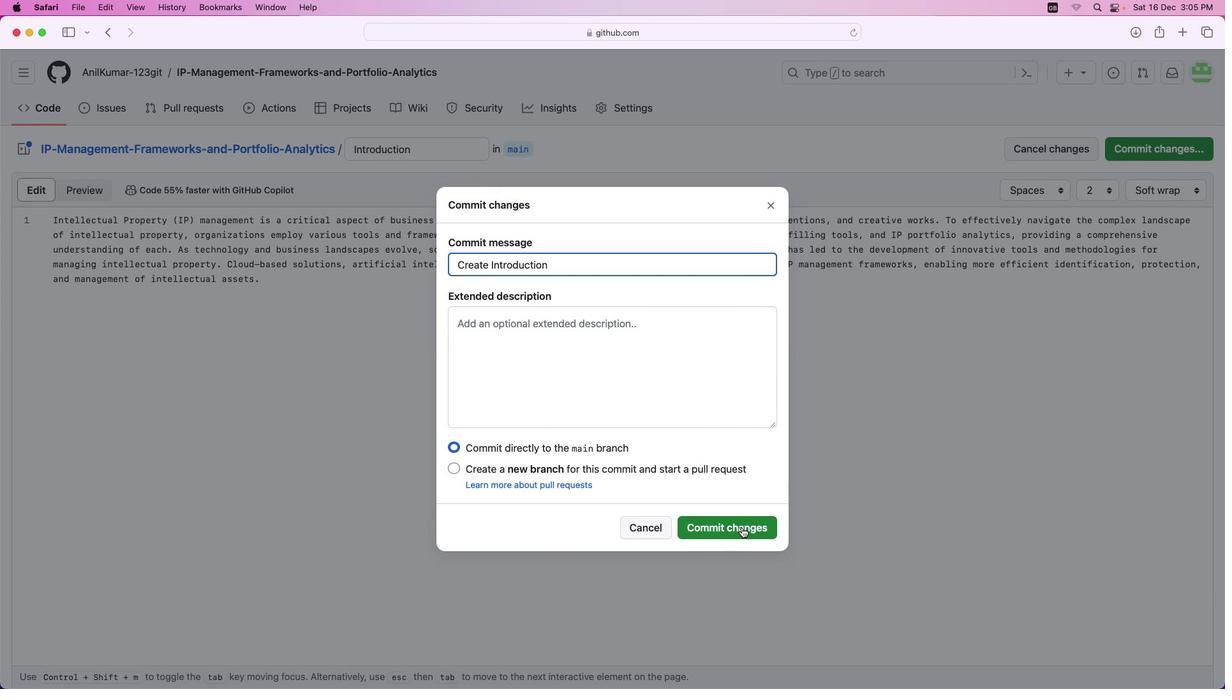 
Action: Mouse moved to (1118, 164)
Screenshot: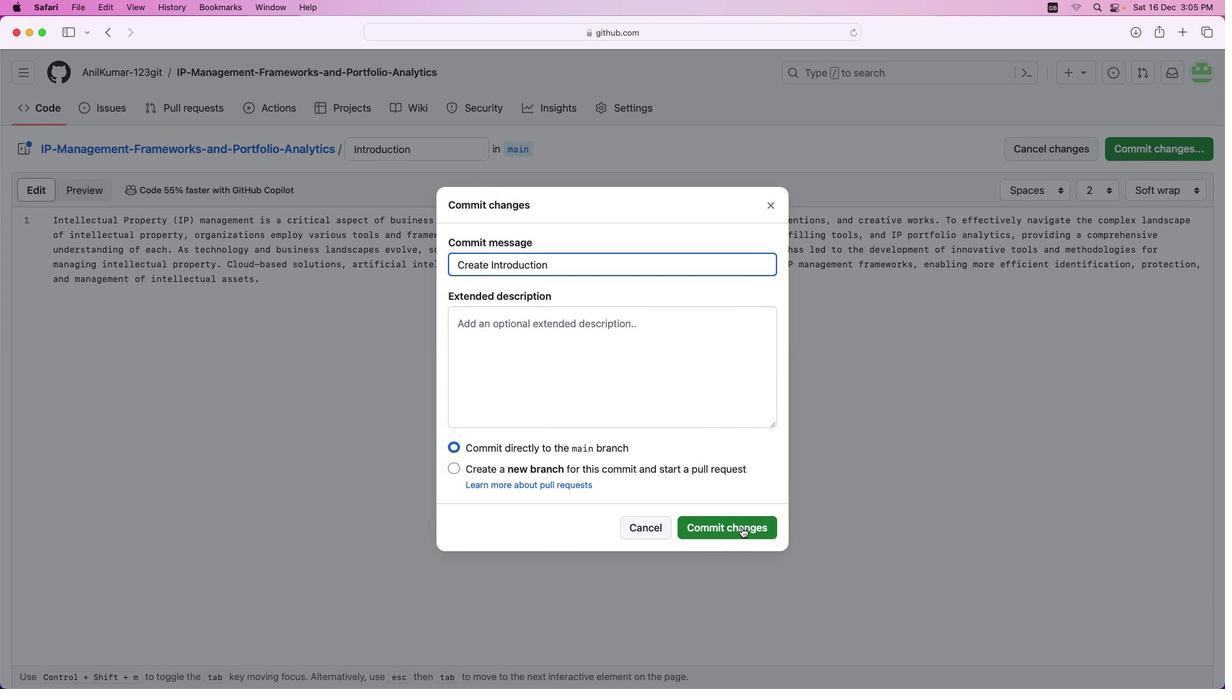 
Action: Mouse scrolled (1118, 164) with delta (1195, 247)
Screenshot: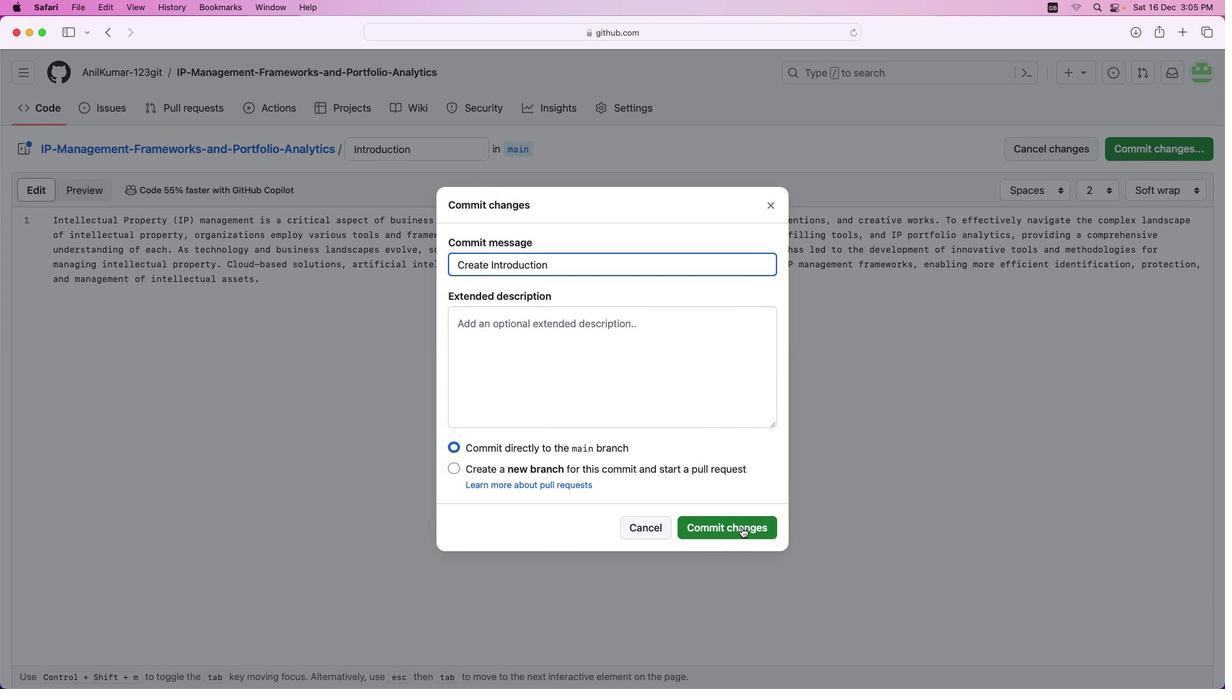 
Action: Mouse moved to (1118, 164)
Screenshot: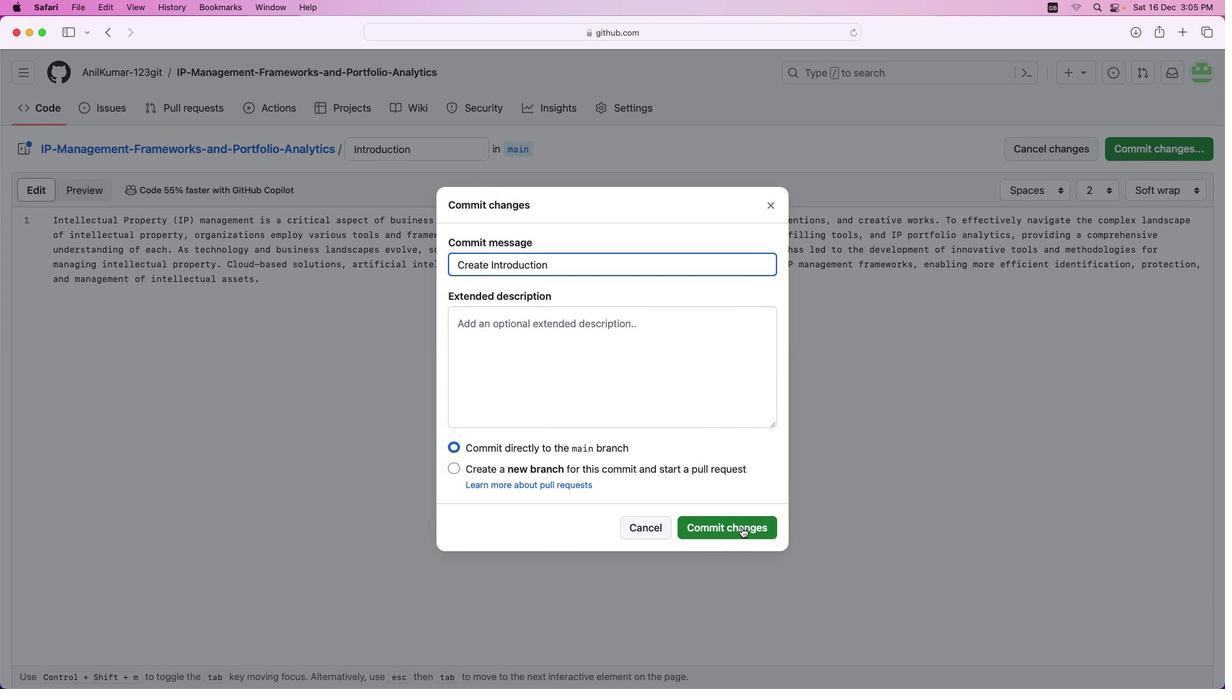 
Action: Mouse scrolled (1118, 164) with delta (1195, 247)
Screenshot: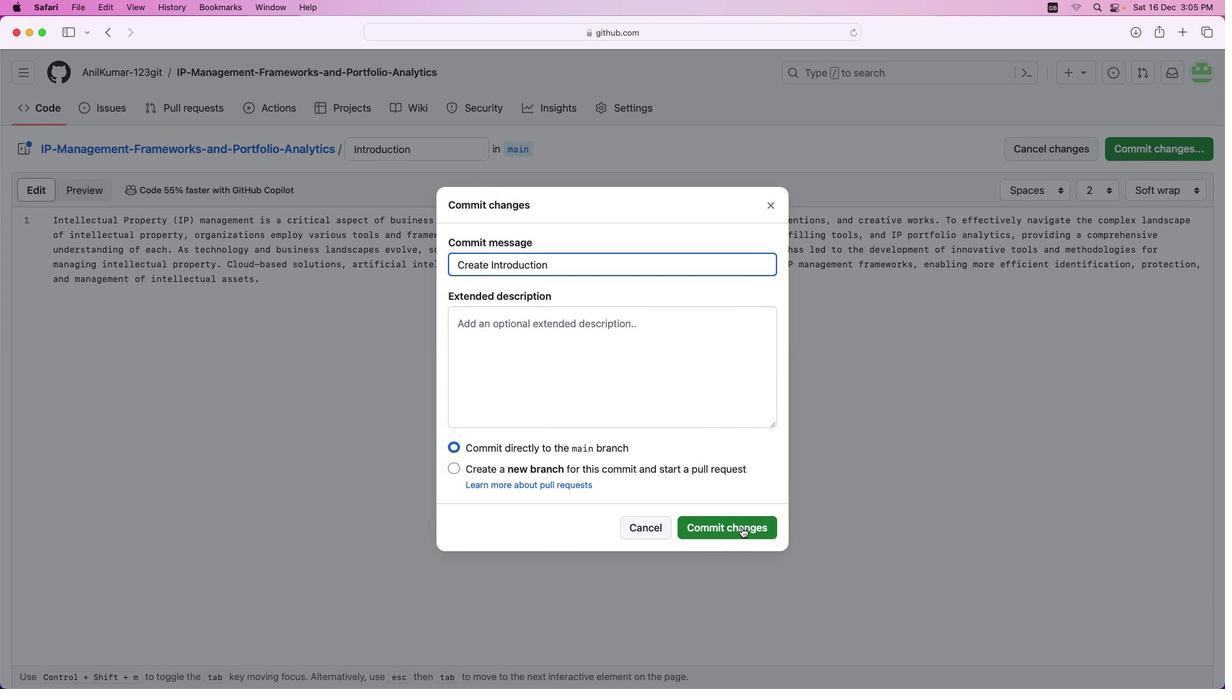 
Action: Mouse moved to (1118, 164)
Screenshot: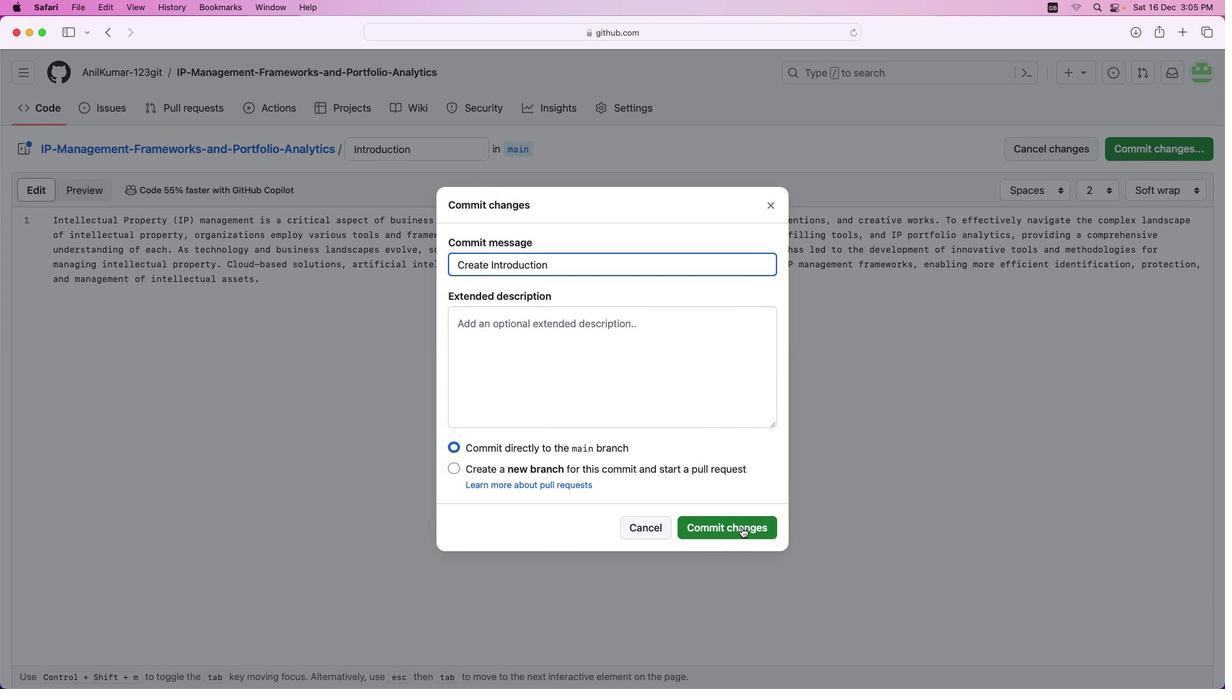 
Action: Mouse scrolled (1118, 164) with delta (1195, 247)
Screenshot: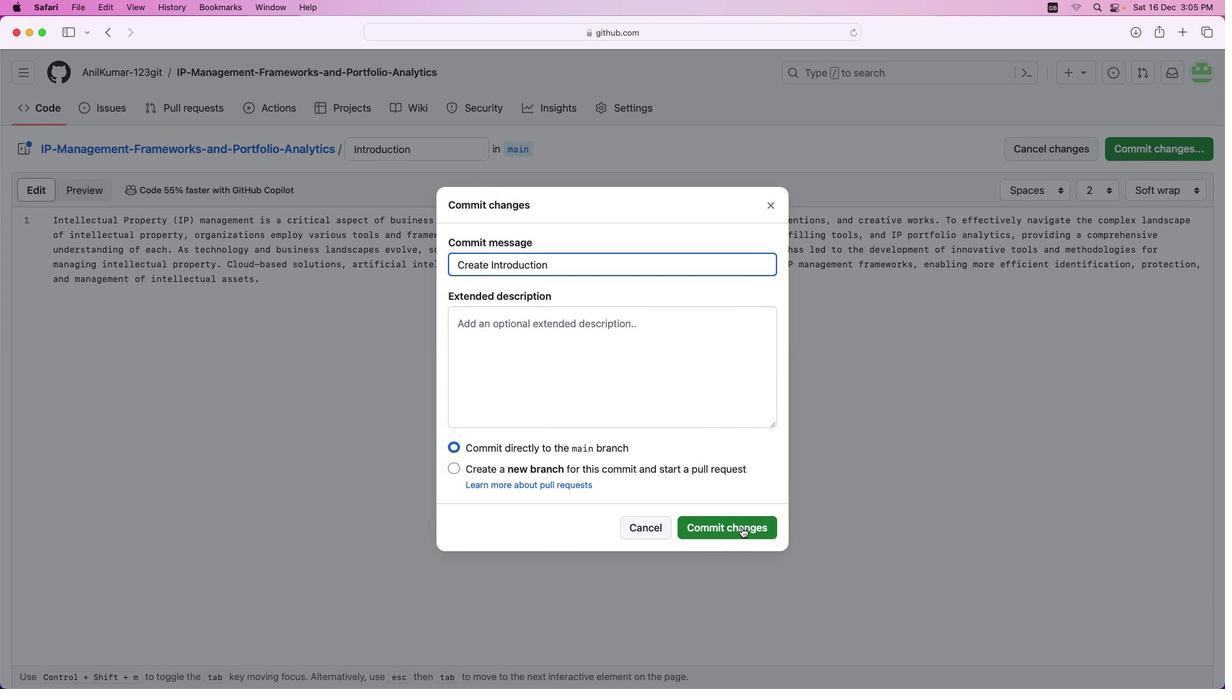 
Action: Mouse moved to (1163, 136)
Screenshot: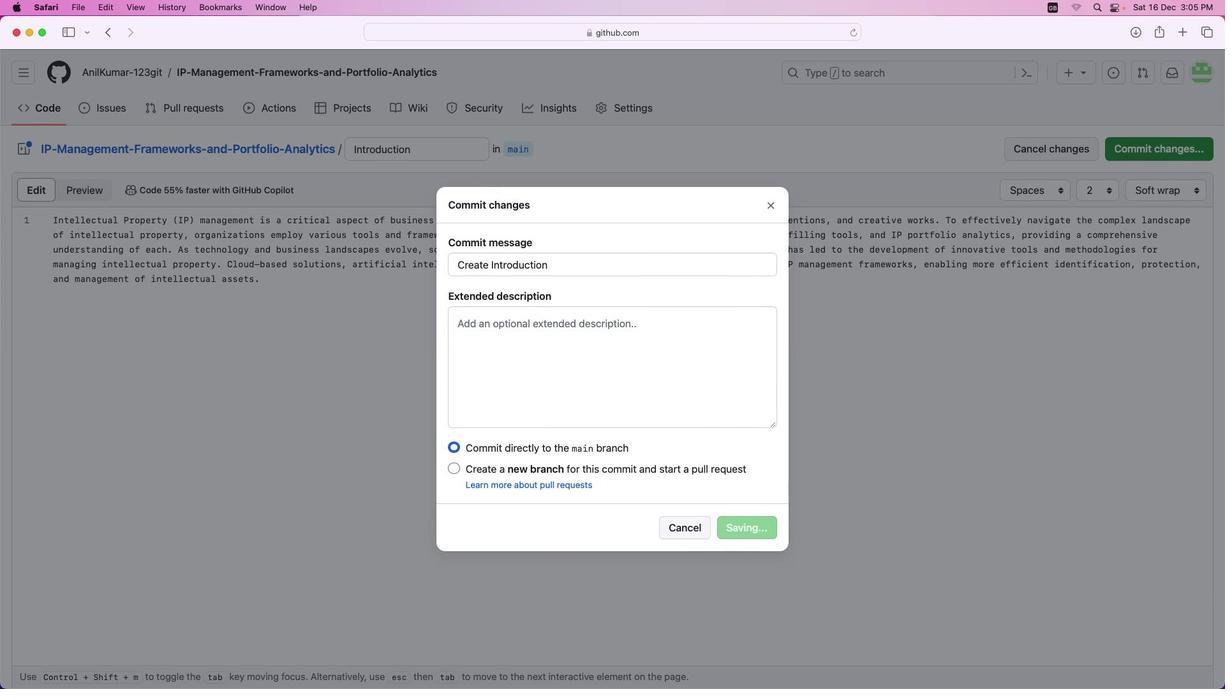 
Action: Mouse pressed left at (1163, 136)
Screenshot: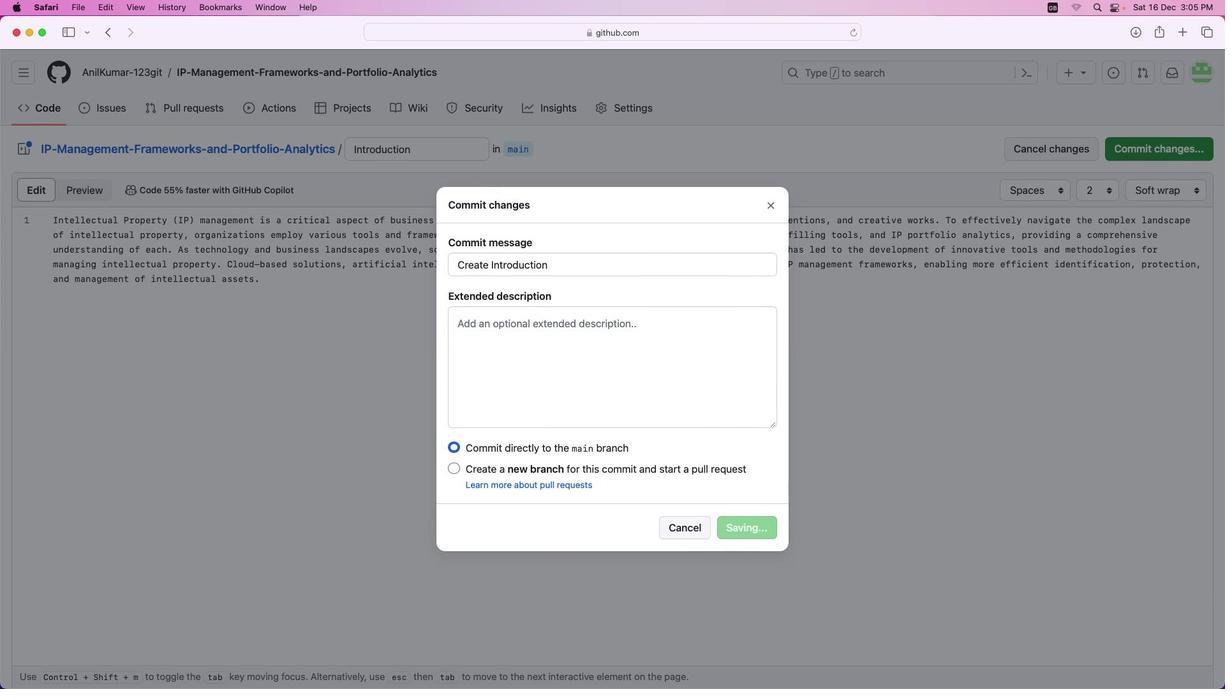 
Action: Mouse moved to (1124, 141)
Screenshot: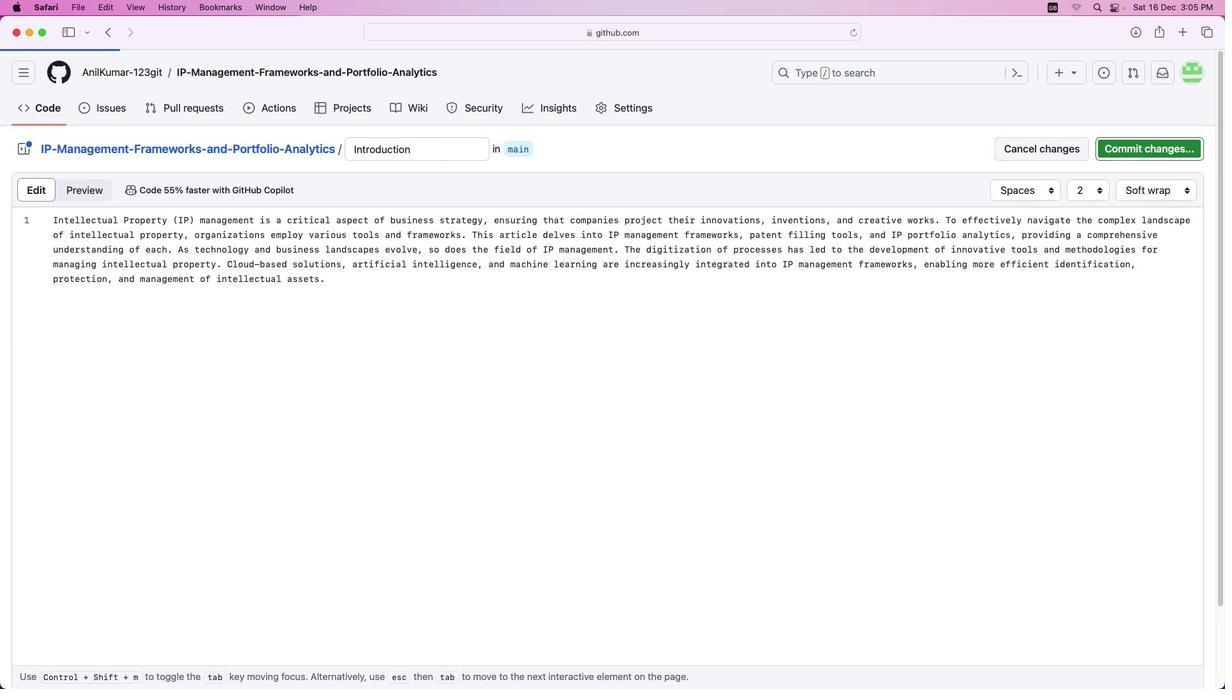 
Action: Mouse scrolled (1124, 141) with delta (1195, 248)
Screenshot: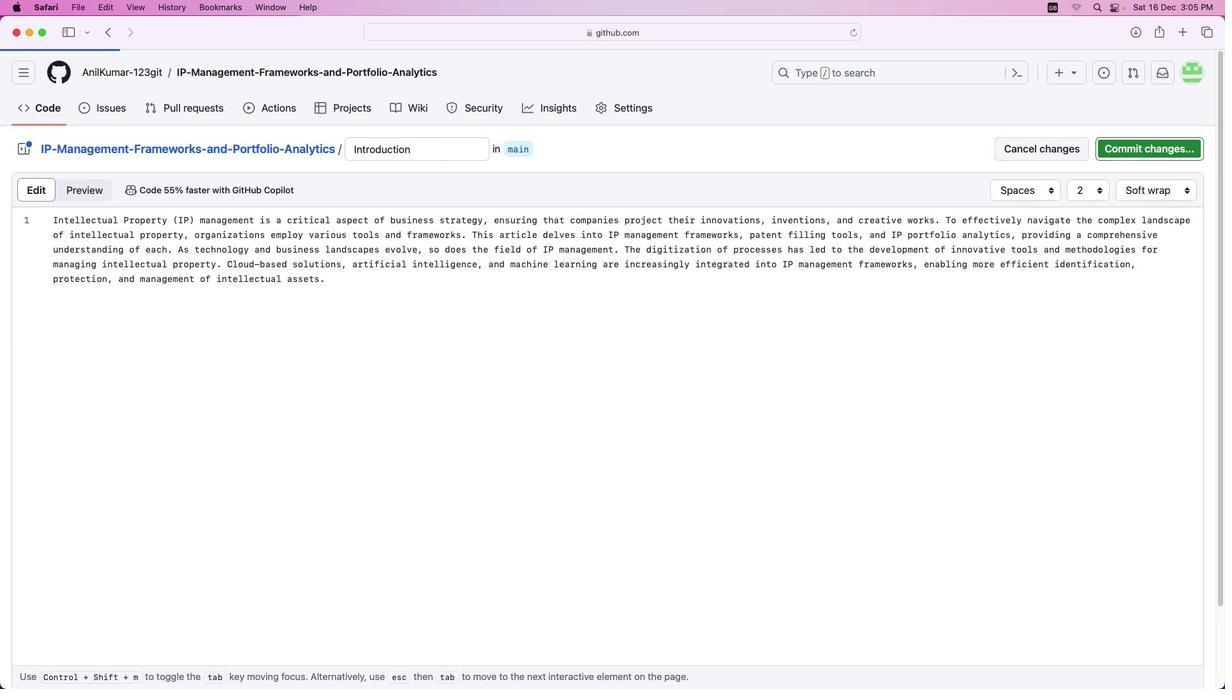 
Action: Mouse scrolled (1124, 141) with delta (1195, 248)
Screenshot: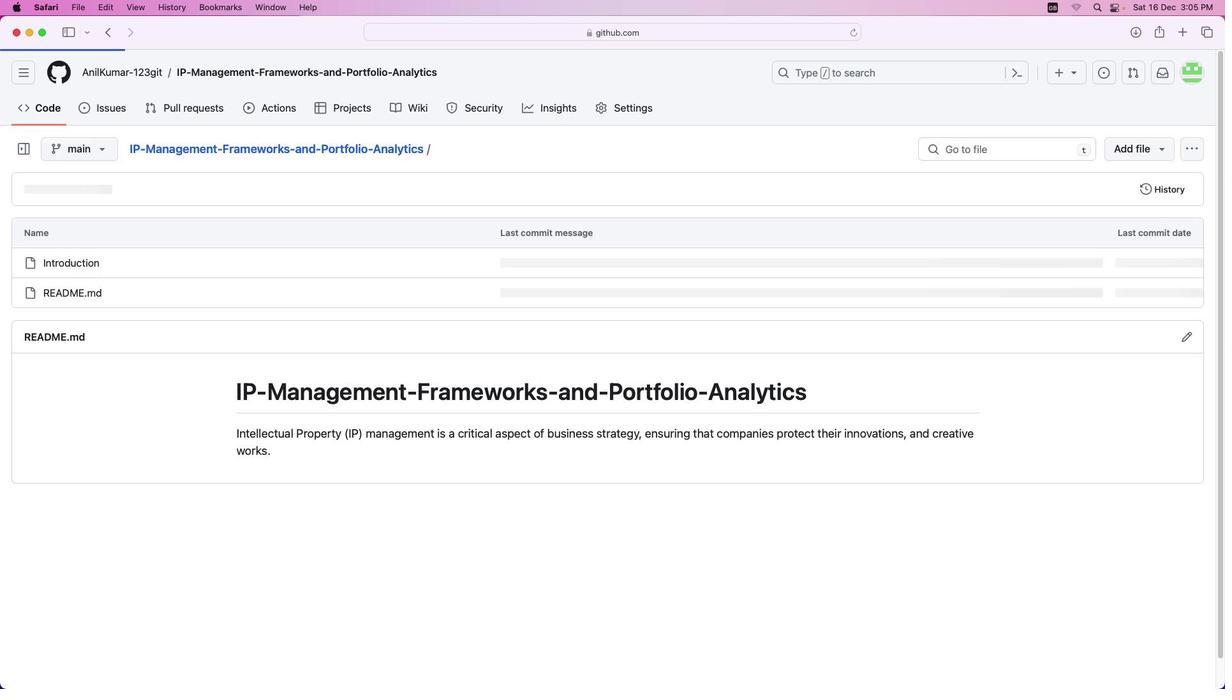 
Action: Mouse scrolled (1124, 141) with delta (1195, 247)
Screenshot: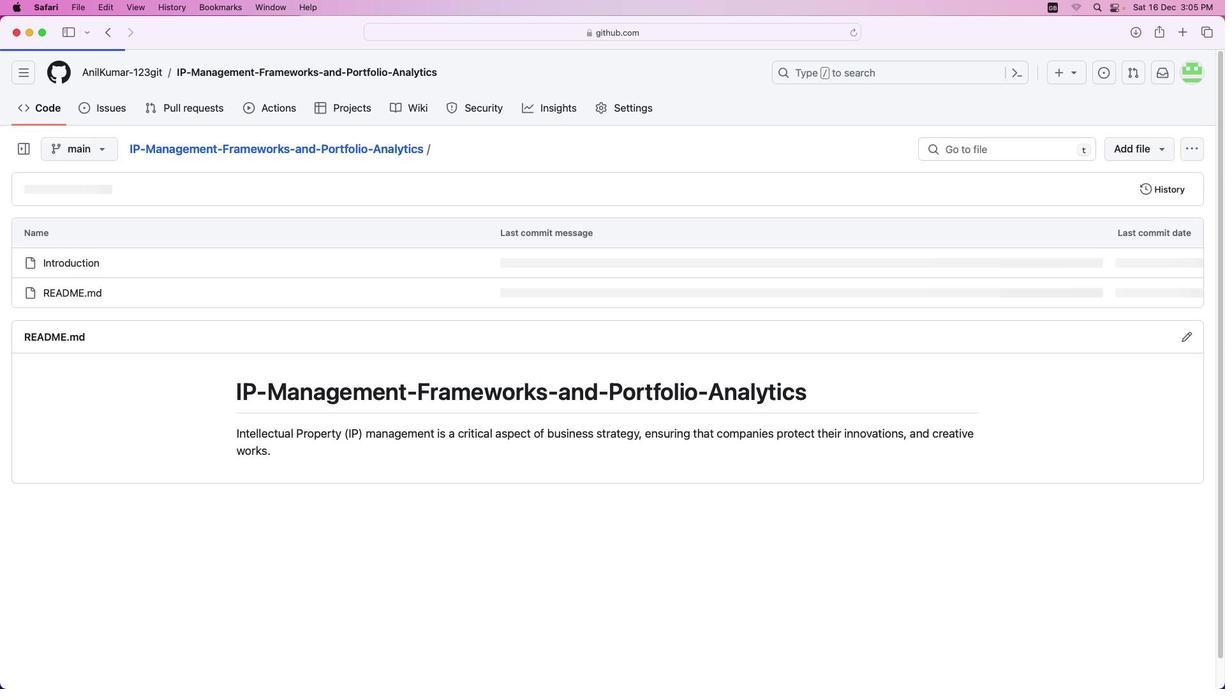 
Action: Mouse scrolled (1124, 141) with delta (1195, 247)
Screenshot: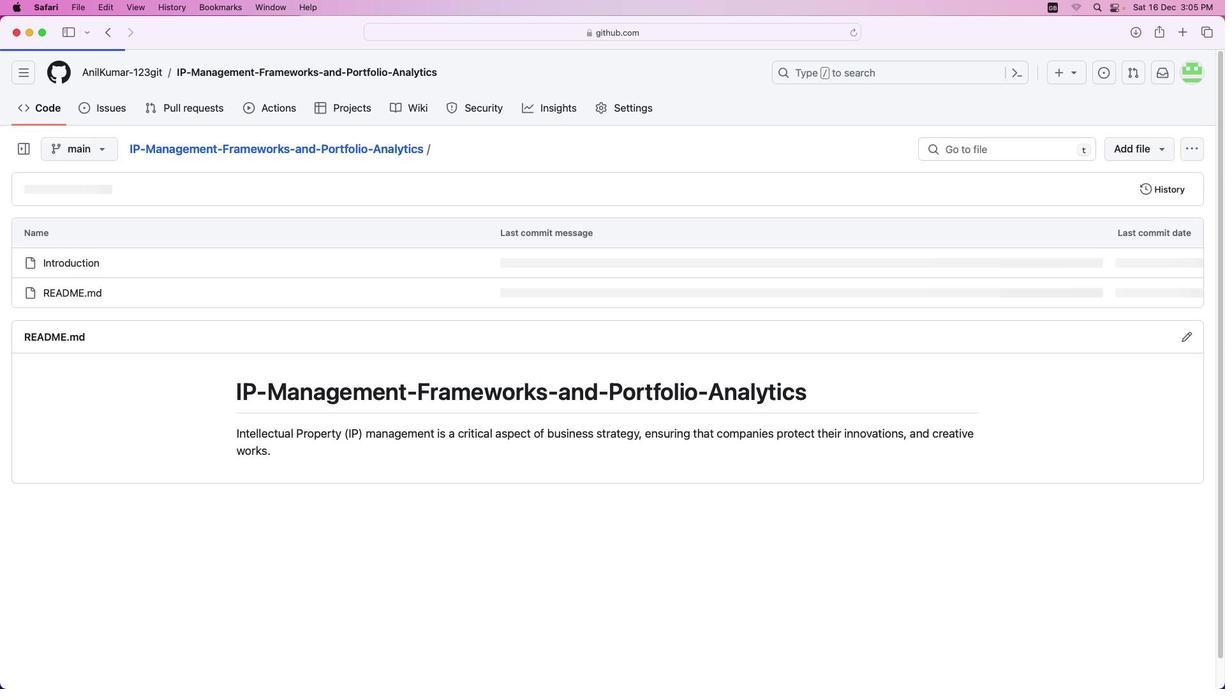 
Action: Mouse moved to (1124, 141)
Screenshot: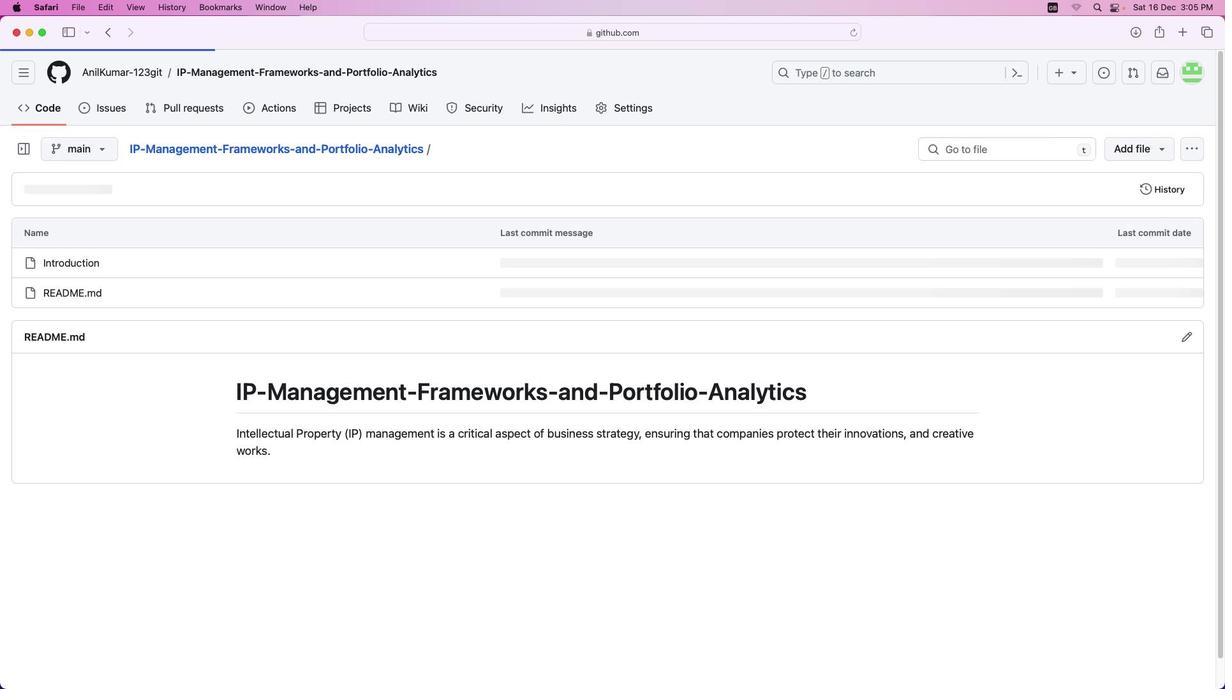 
Action: Mouse scrolled (1124, 141) with delta (1195, 247)
Screenshot: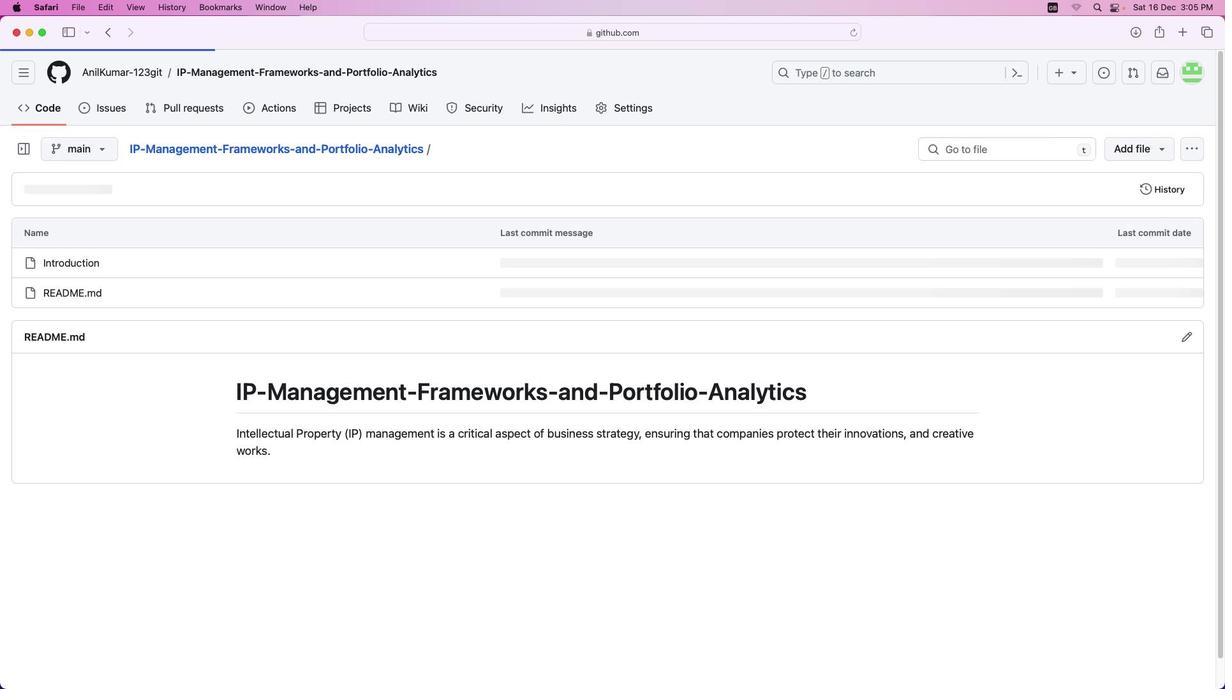 
Action: Mouse moved to (1124, 140)
Screenshot: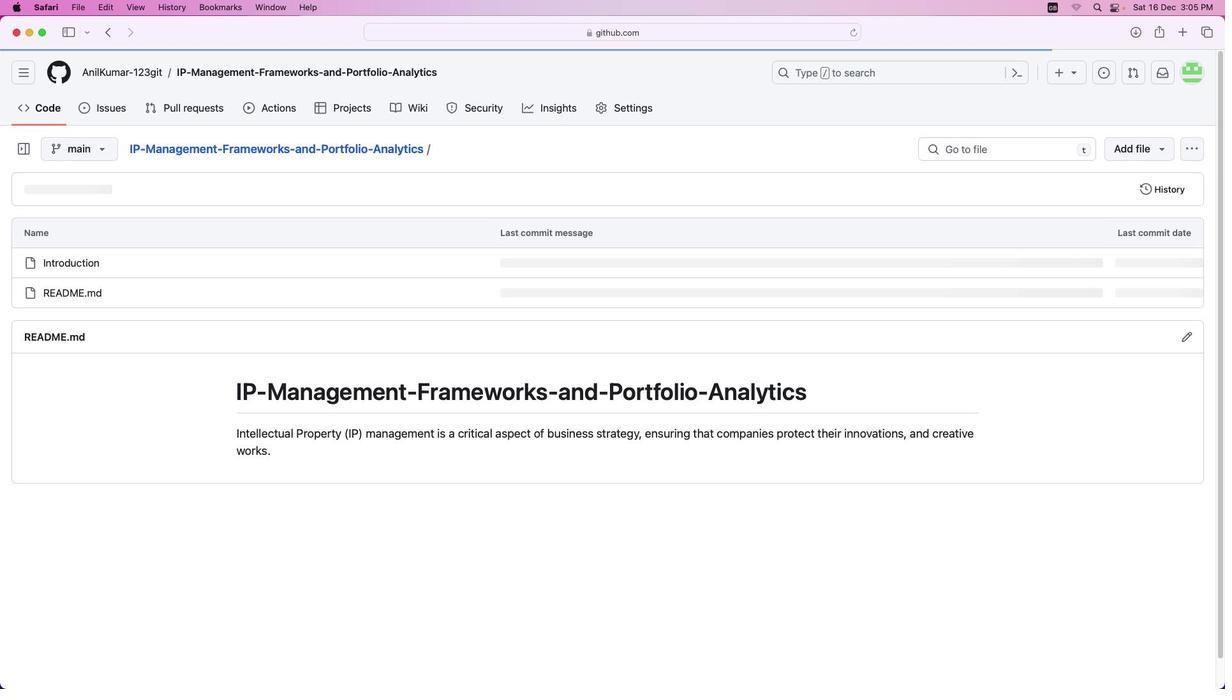 
Action: Mouse scrolled (1124, 140) with delta (1195, 248)
Screenshot: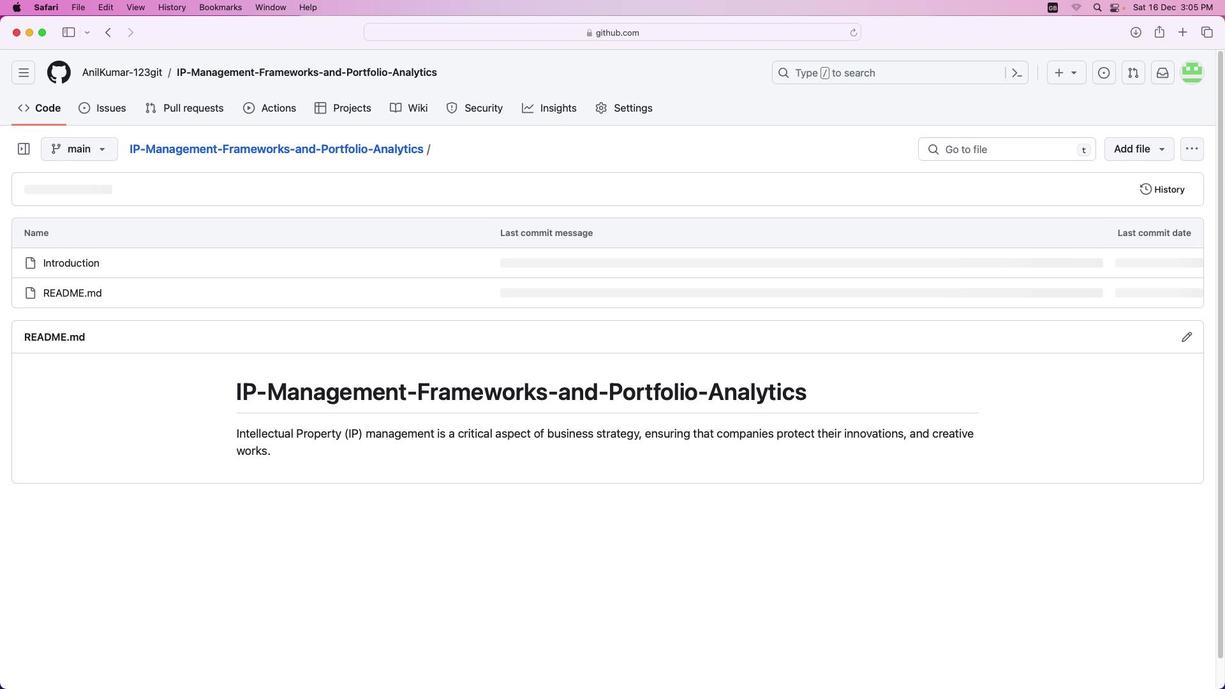 
Action: Mouse scrolled (1124, 140) with delta (1195, 248)
Screenshot: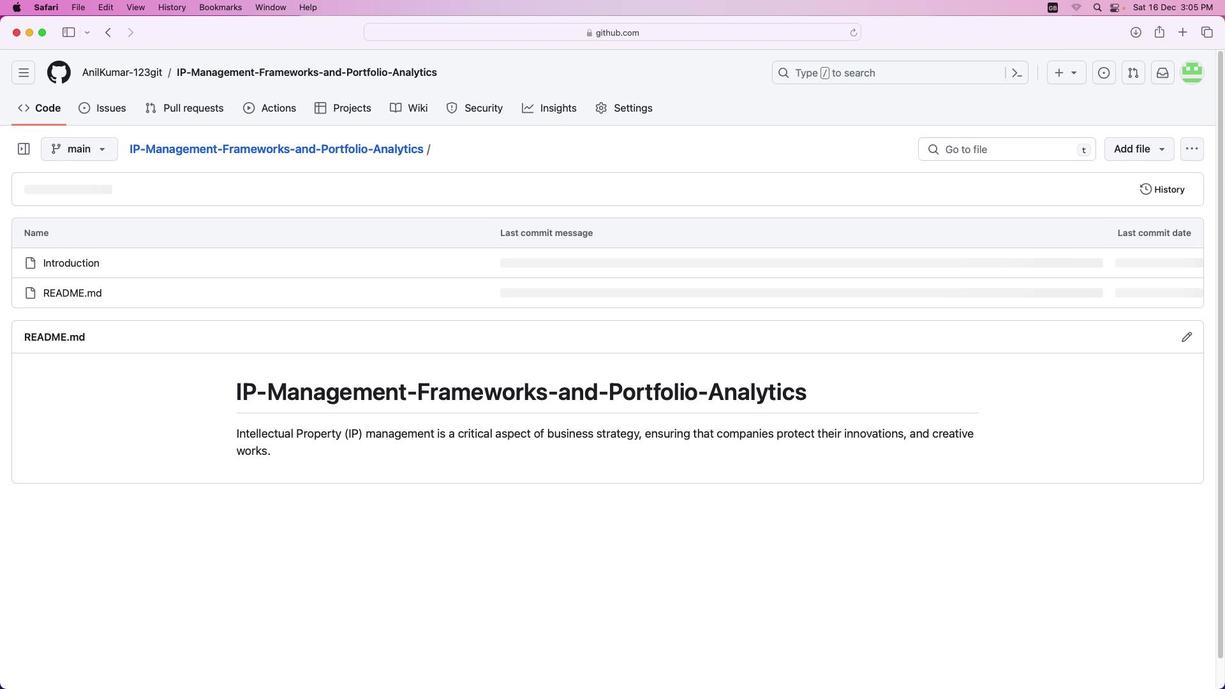 
Action: Mouse scrolled (1124, 140) with delta (1195, 247)
Screenshot: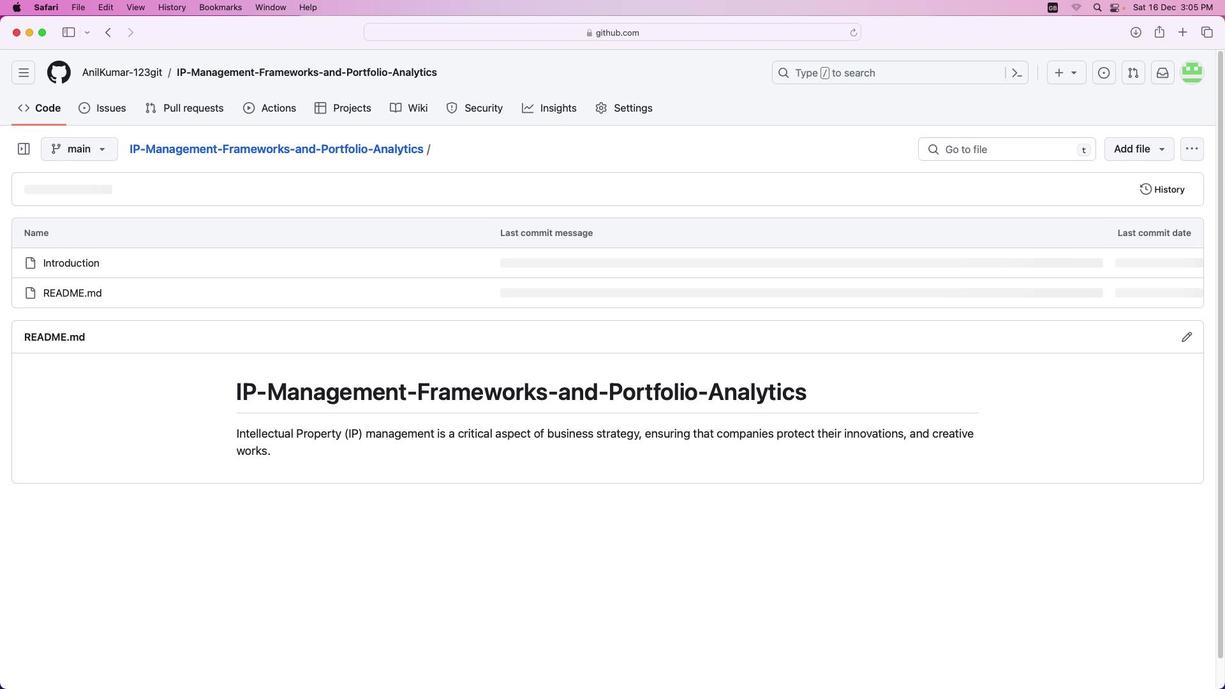 
Action: Mouse scrolled (1124, 140) with delta (1195, 247)
Screenshot: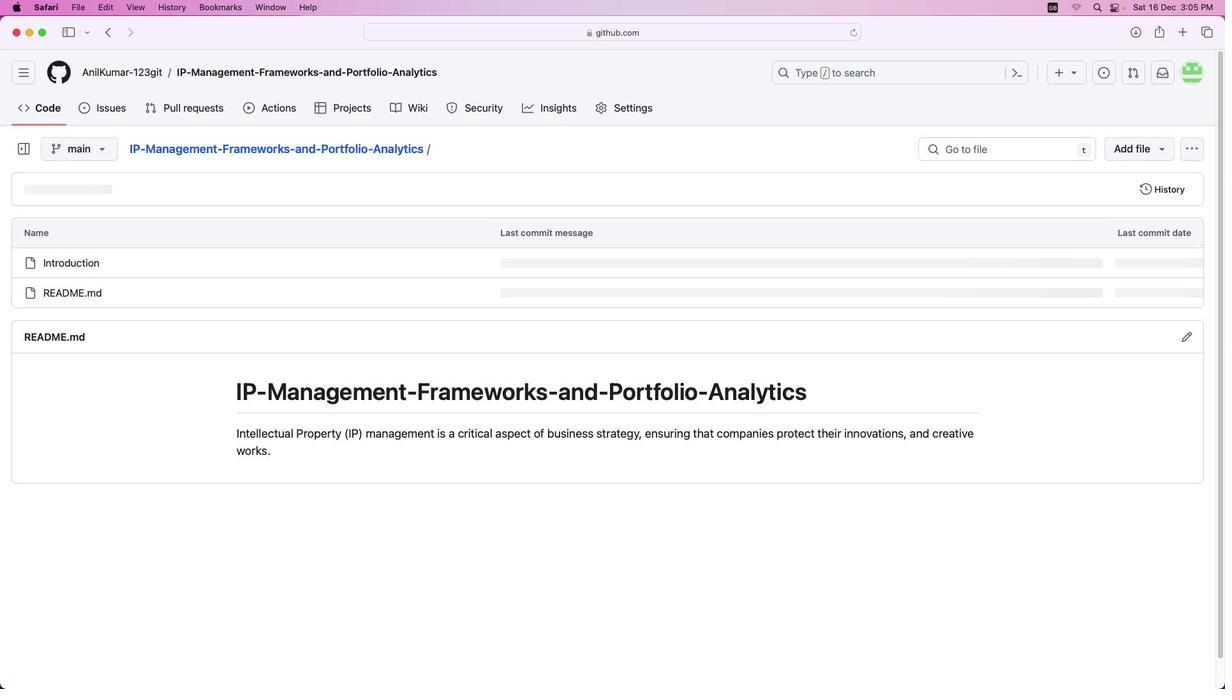 
Action: Mouse scrolled (1124, 140) with delta (1195, 247)
Screenshot: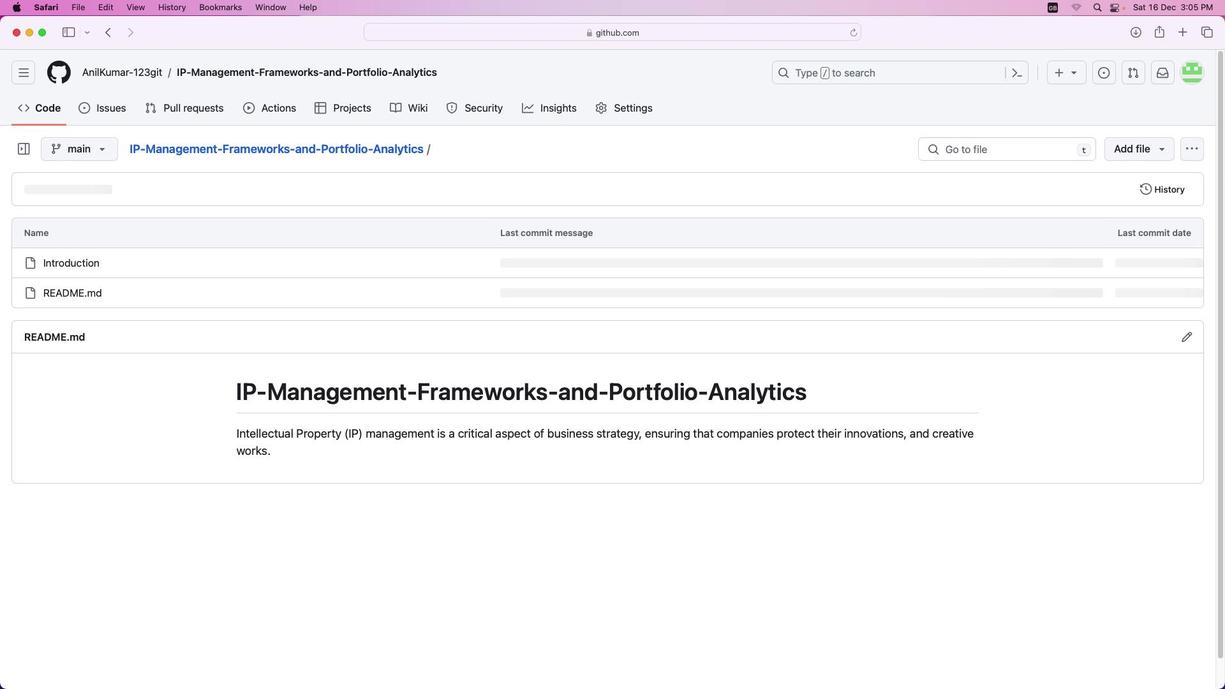 
Action: Mouse moved to (1114, 133)
Screenshot: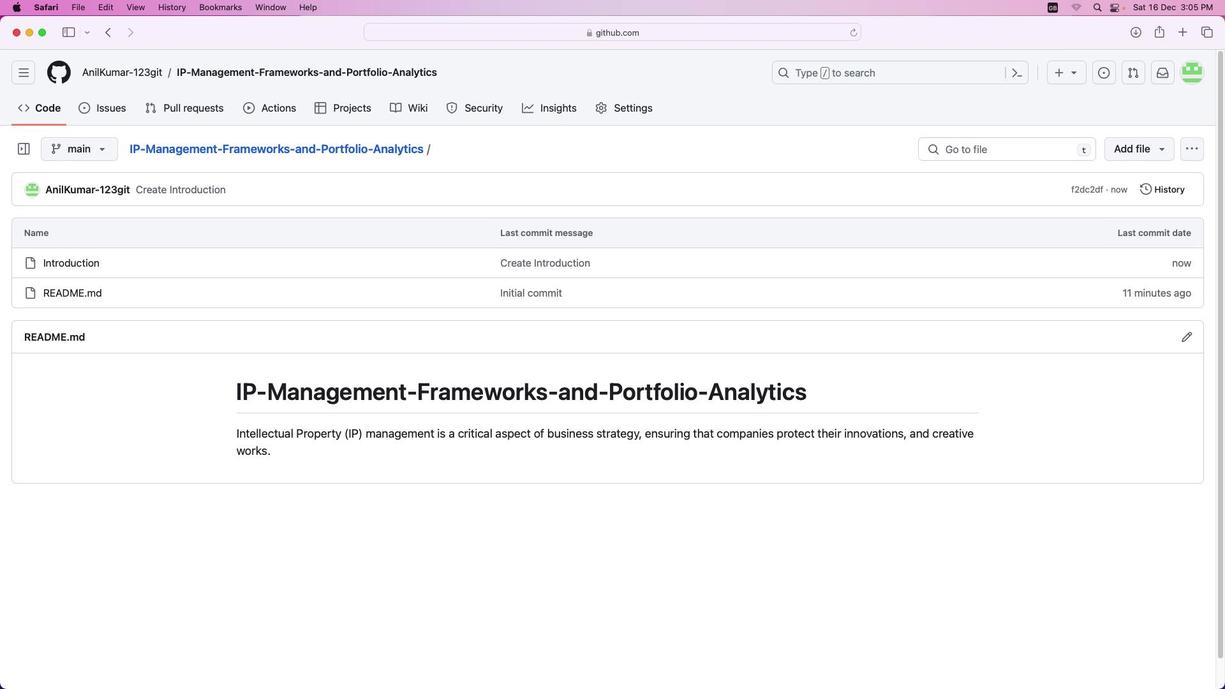 
Action: Mouse scrolled (1114, 133) with delta (1195, 248)
Screenshot: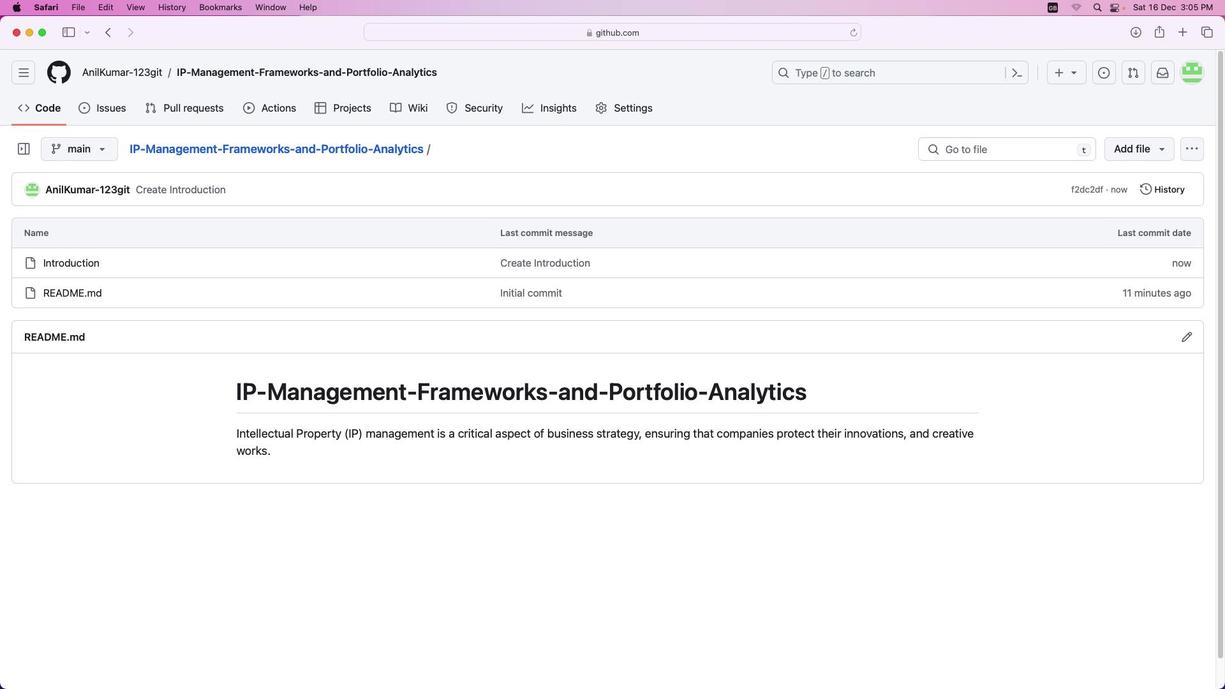 
Action: Mouse moved to (1114, 133)
Screenshot: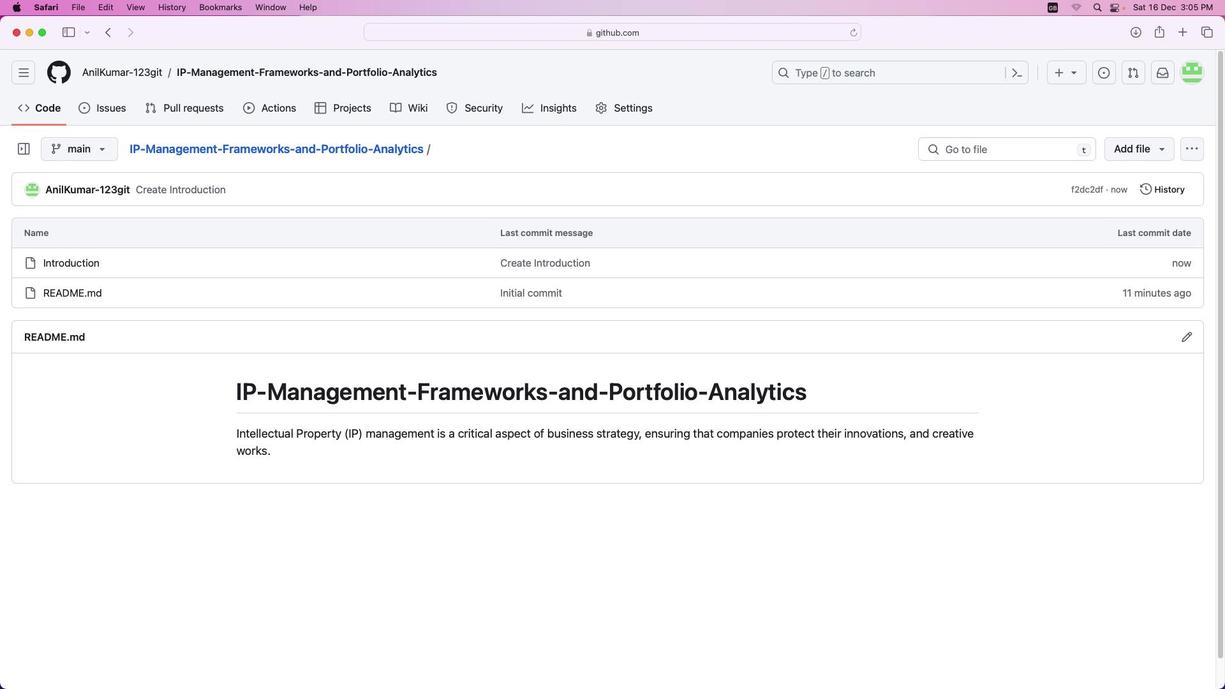 
Action: Mouse scrolled (1114, 133) with delta (1195, 248)
Screenshot: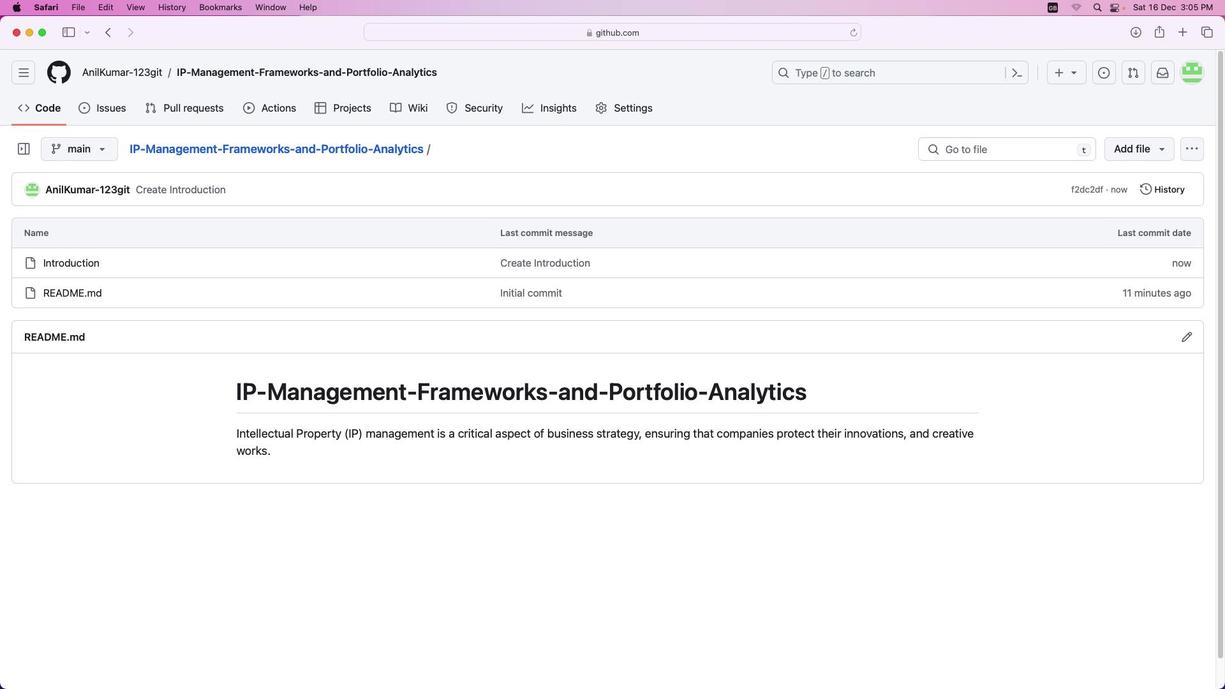 
Action: Mouse moved to (1113, 133)
Screenshot: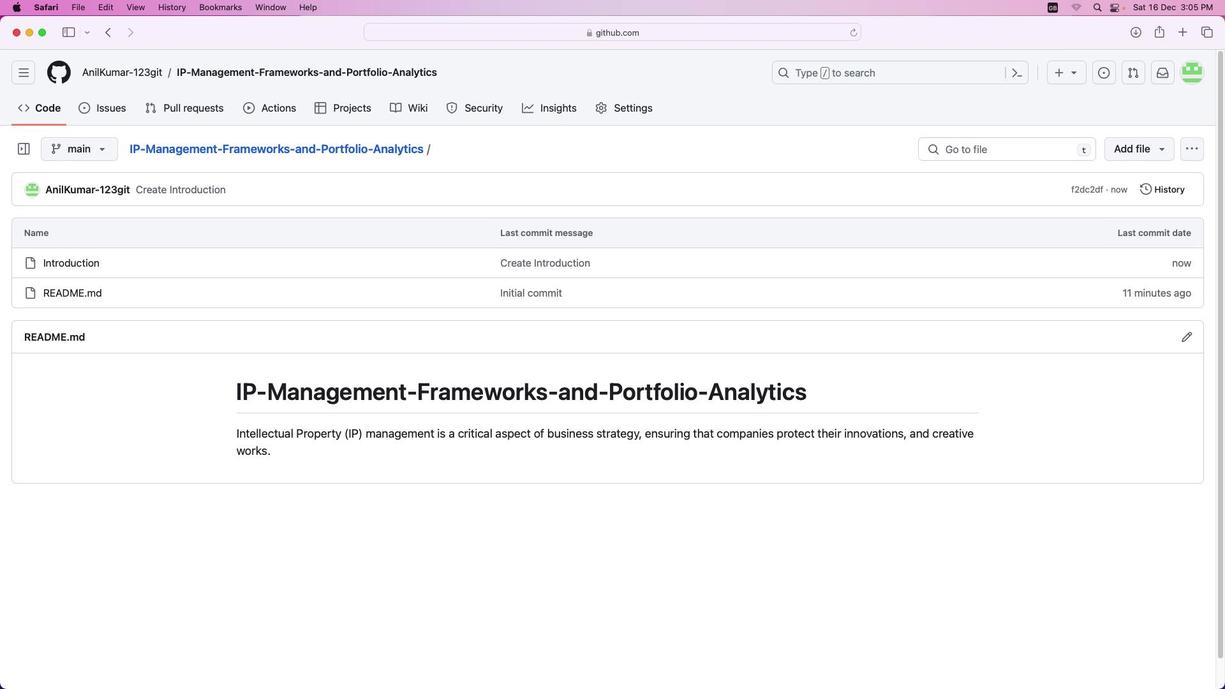 
Action: Mouse scrolled (1113, 133) with delta (1195, 248)
Screenshot: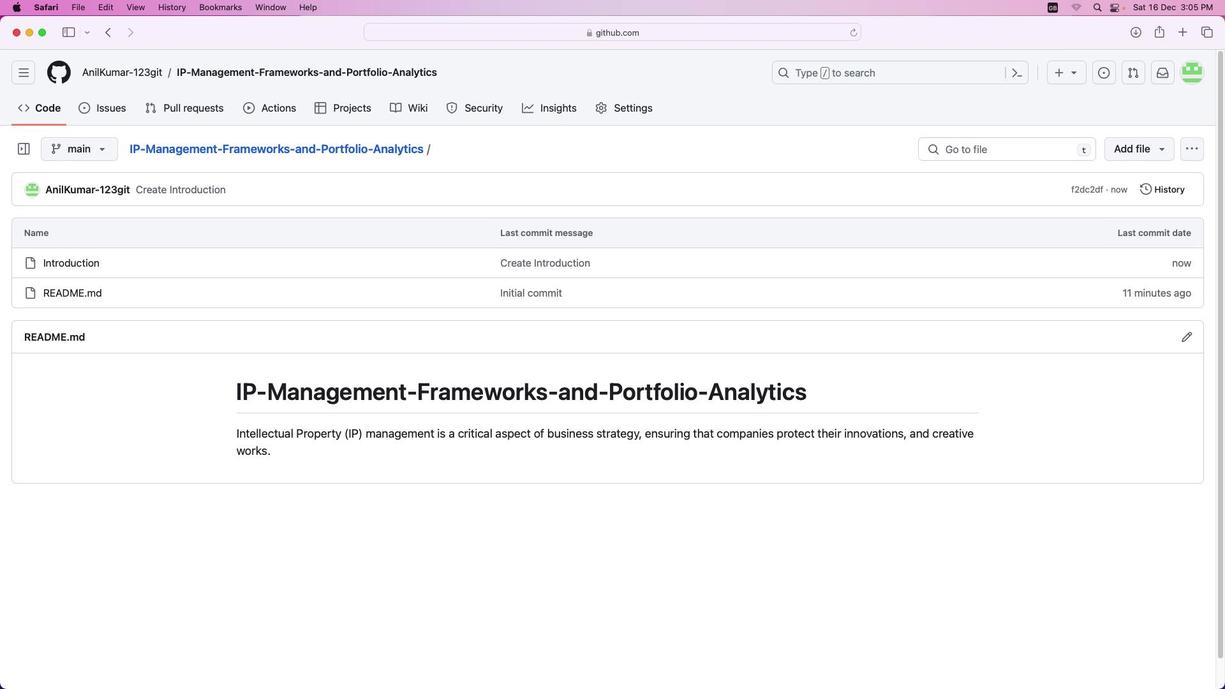 
Action: Mouse moved to (1113, 133)
Screenshot: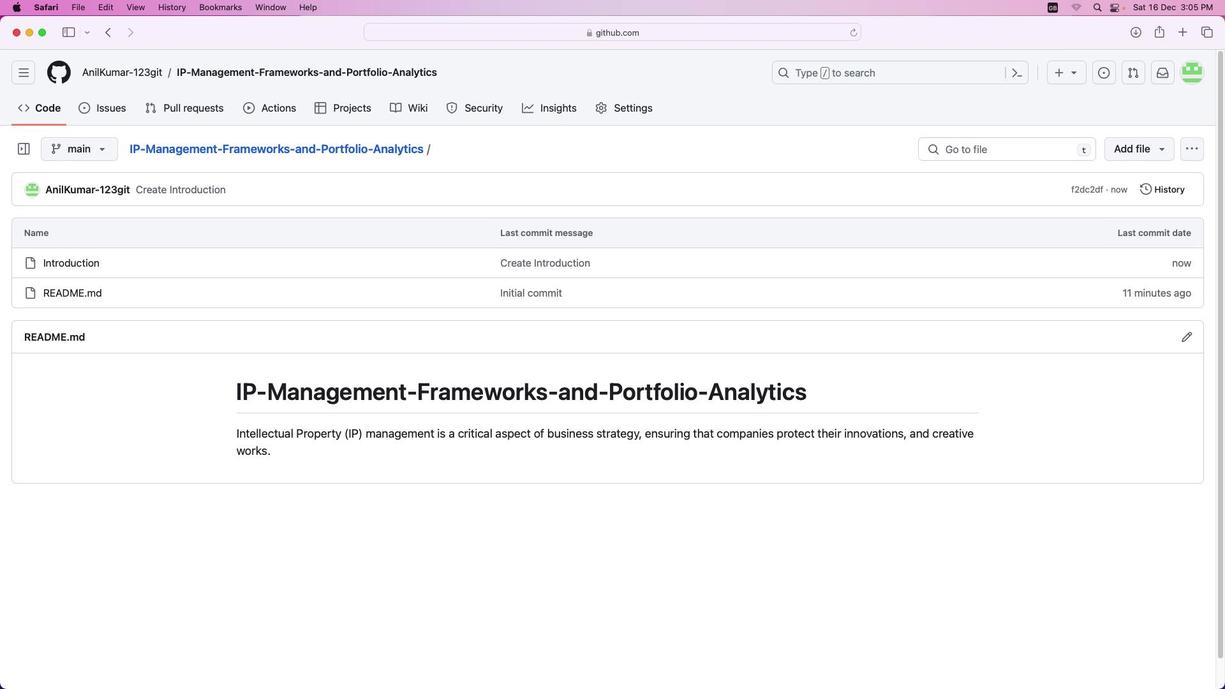 
Action: Mouse scrolled (1113, 133) with delta (1195, 248)
Screenshot: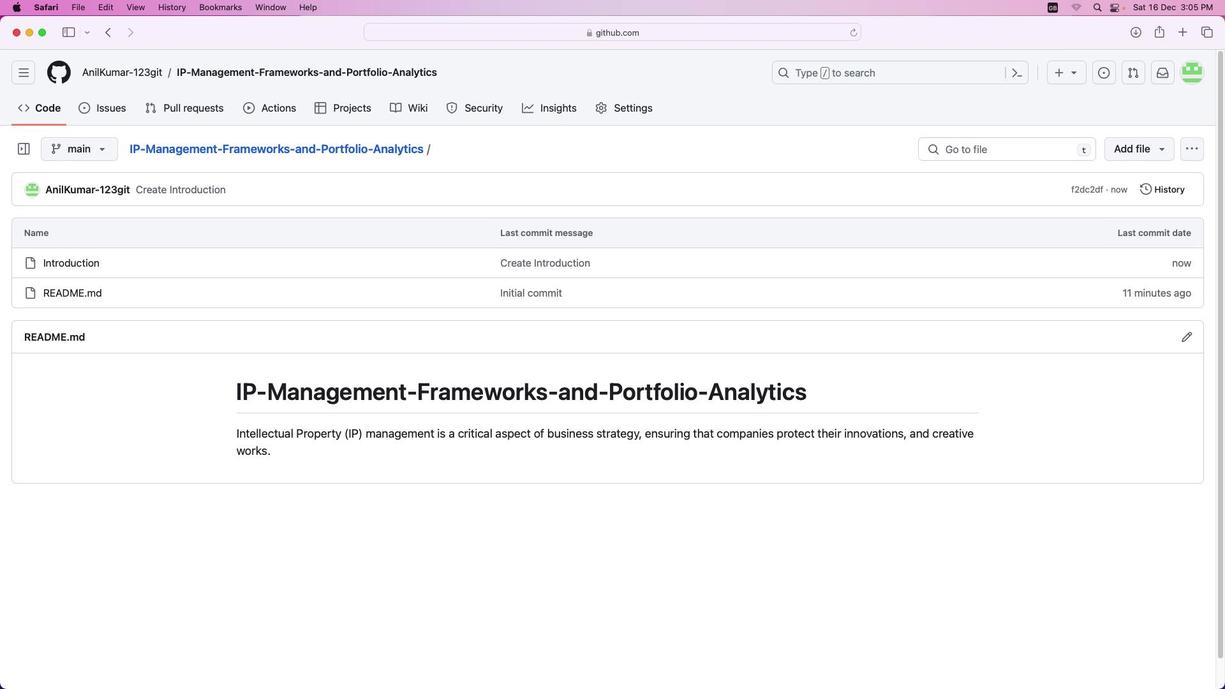 
Action: Mouse moved to (1113, 133)
Screenshot: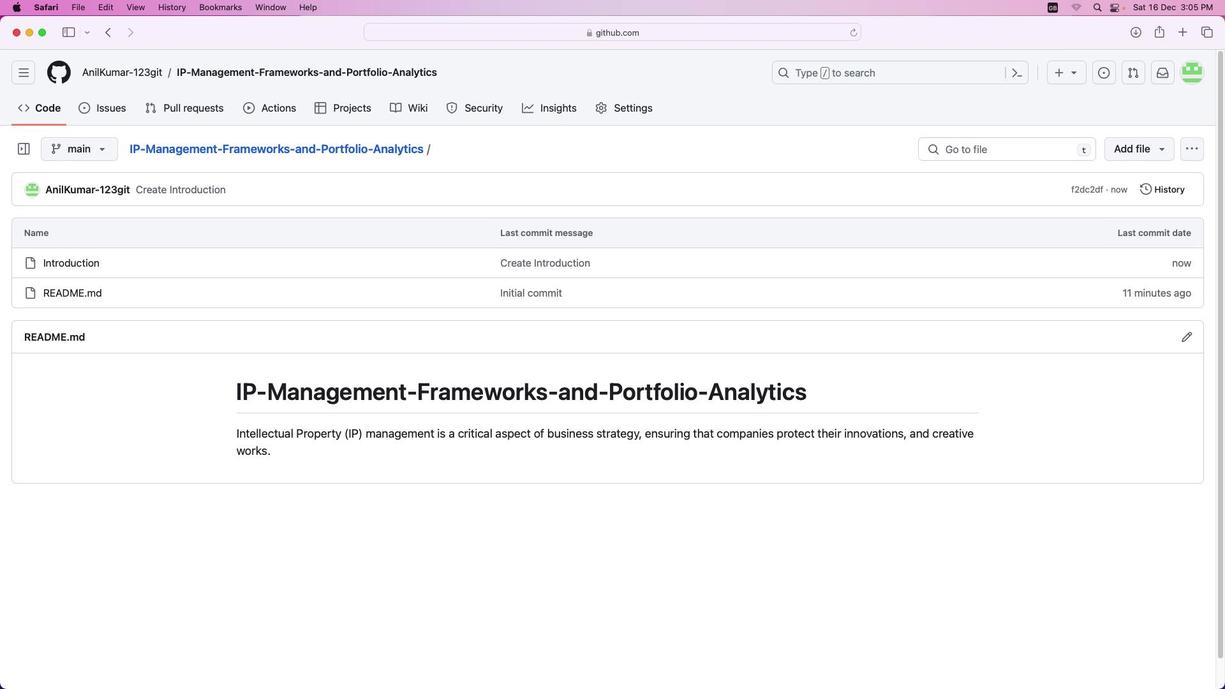 
Action: Mouse scrolled (1113, 133) with delta (1195, 248)
Screenshot: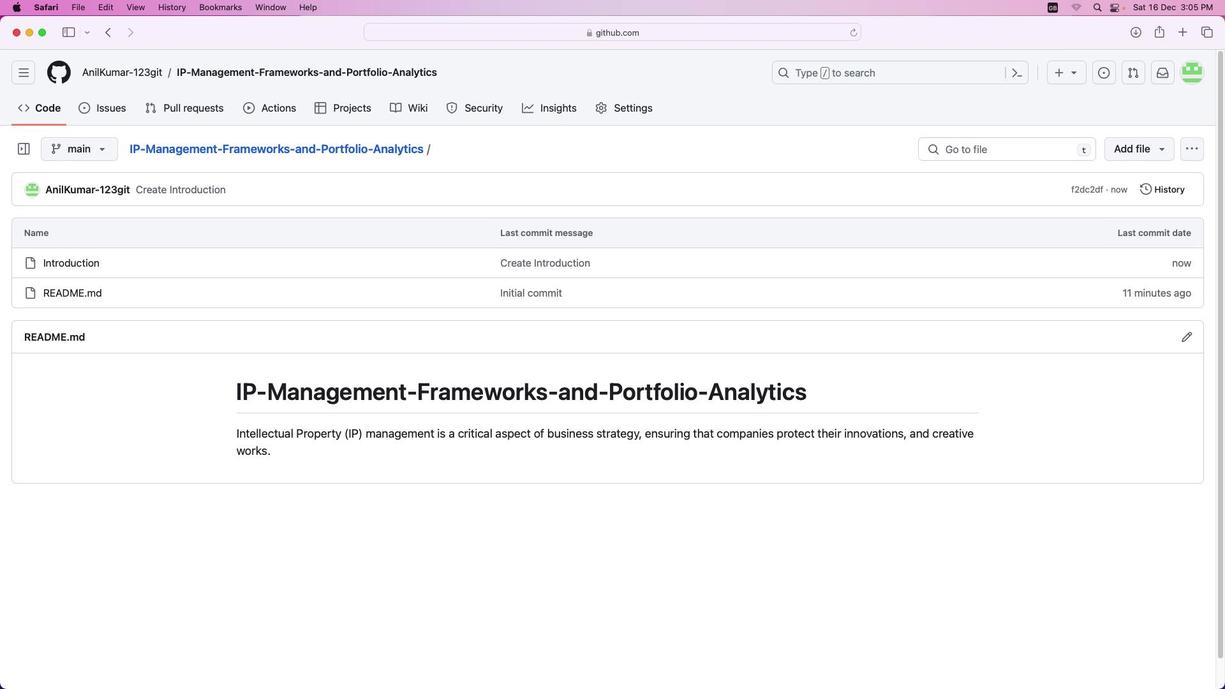 
Action: Mouse scrolled (1113, 133) with delta (1195, 248)
Screenshot: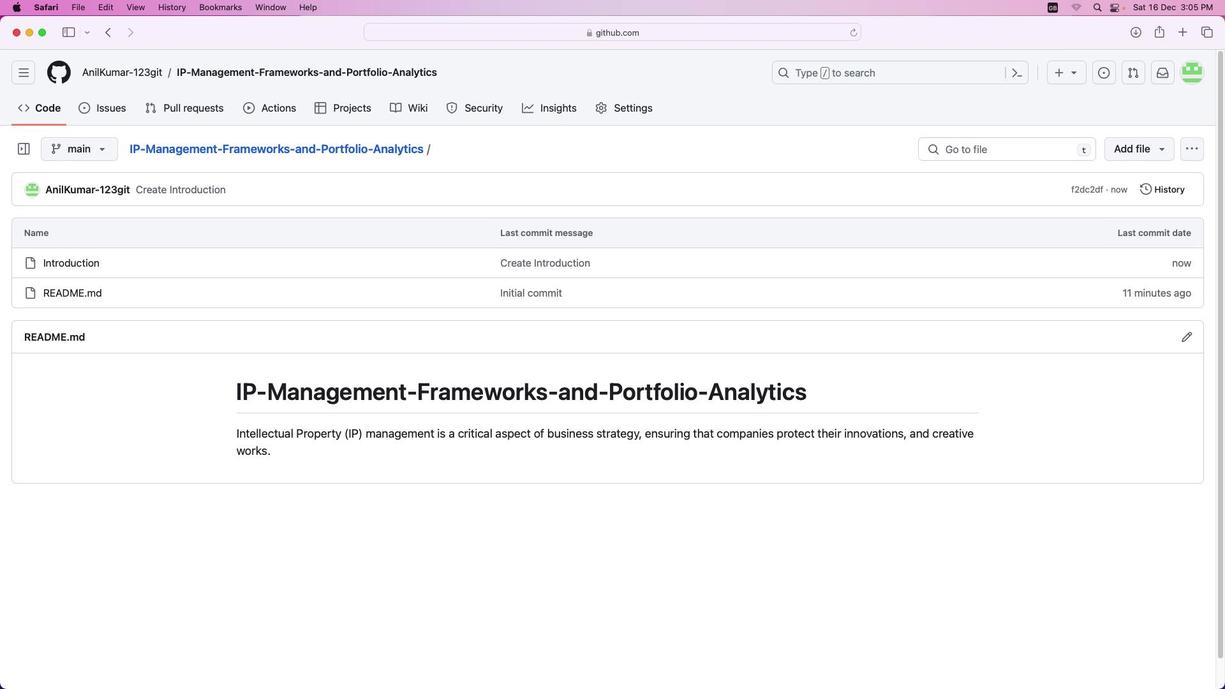 
Action: Mouse scrolled (1113, 133) with delta (1195, 248)
Screenshot: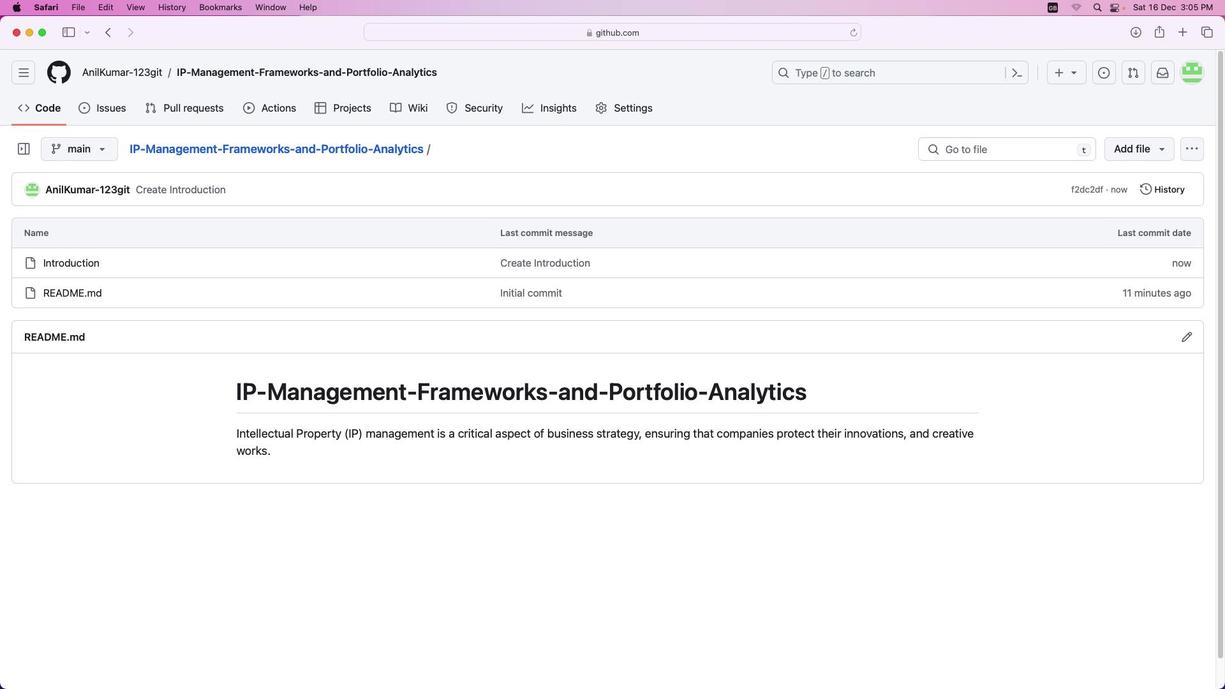 
Action: Mouse scrolled (1113, 133) with delta (1195, 248)
Screenshot: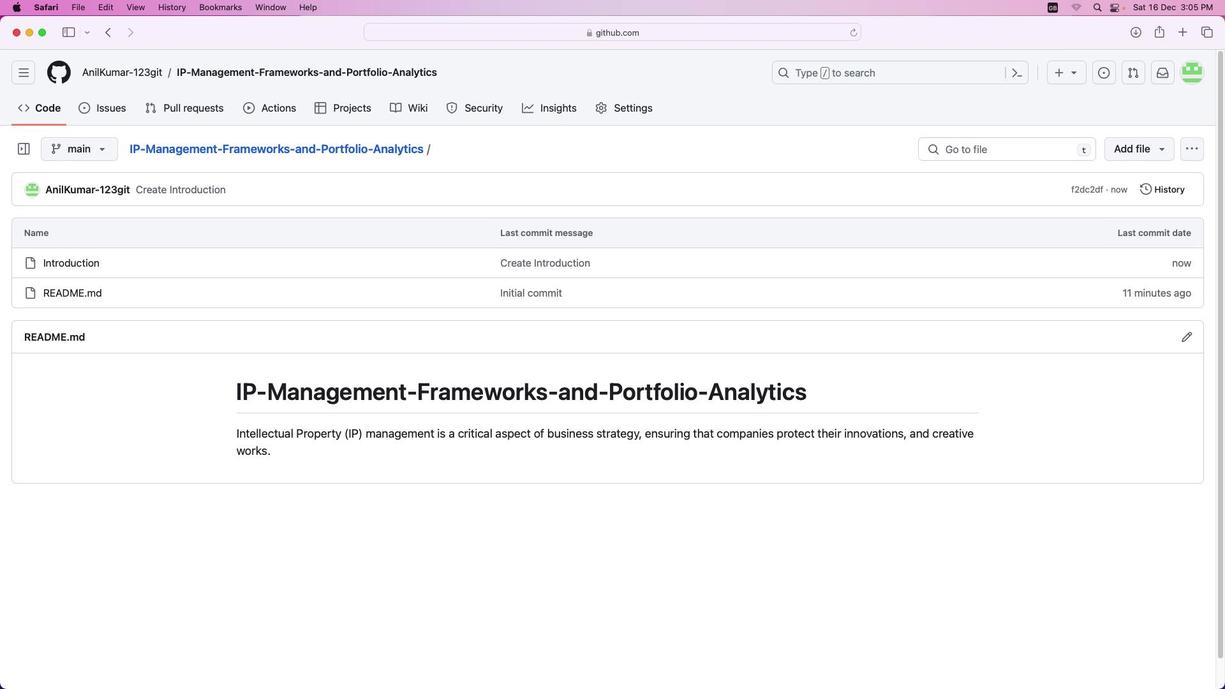 
Action: Mouse scrolled (1113, 133) with delta (1195, 248)
Screenshot: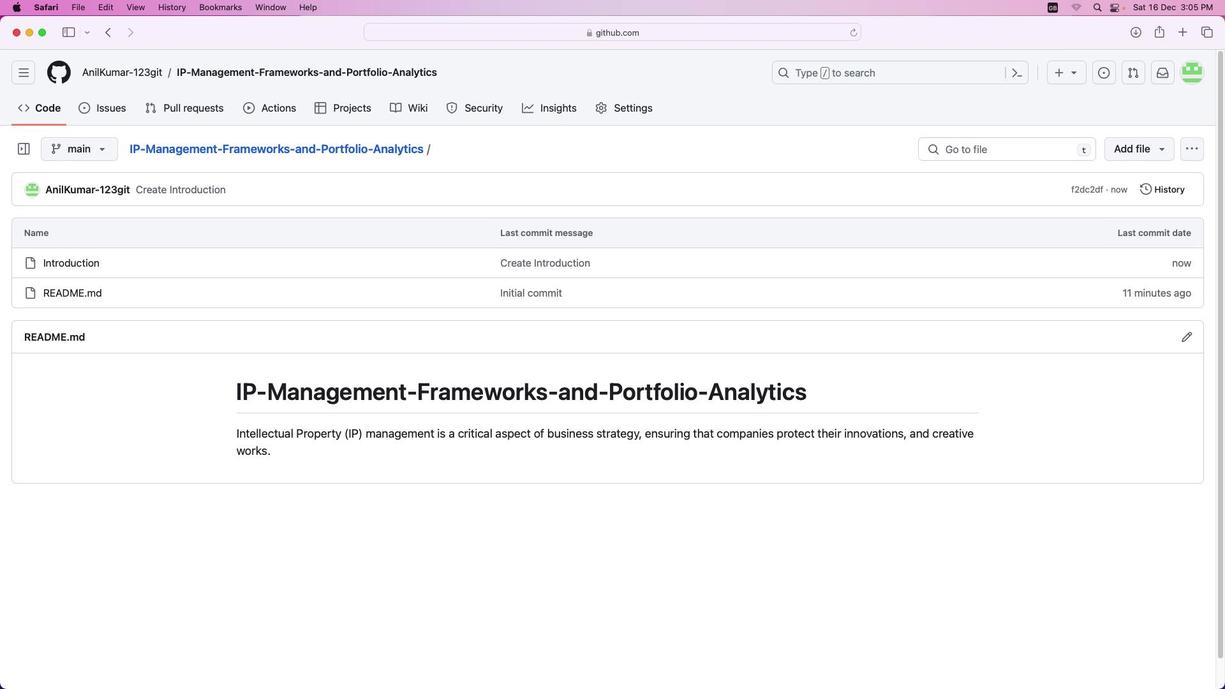 
Action: Mouse moved to (1113, 133)
Screenshot: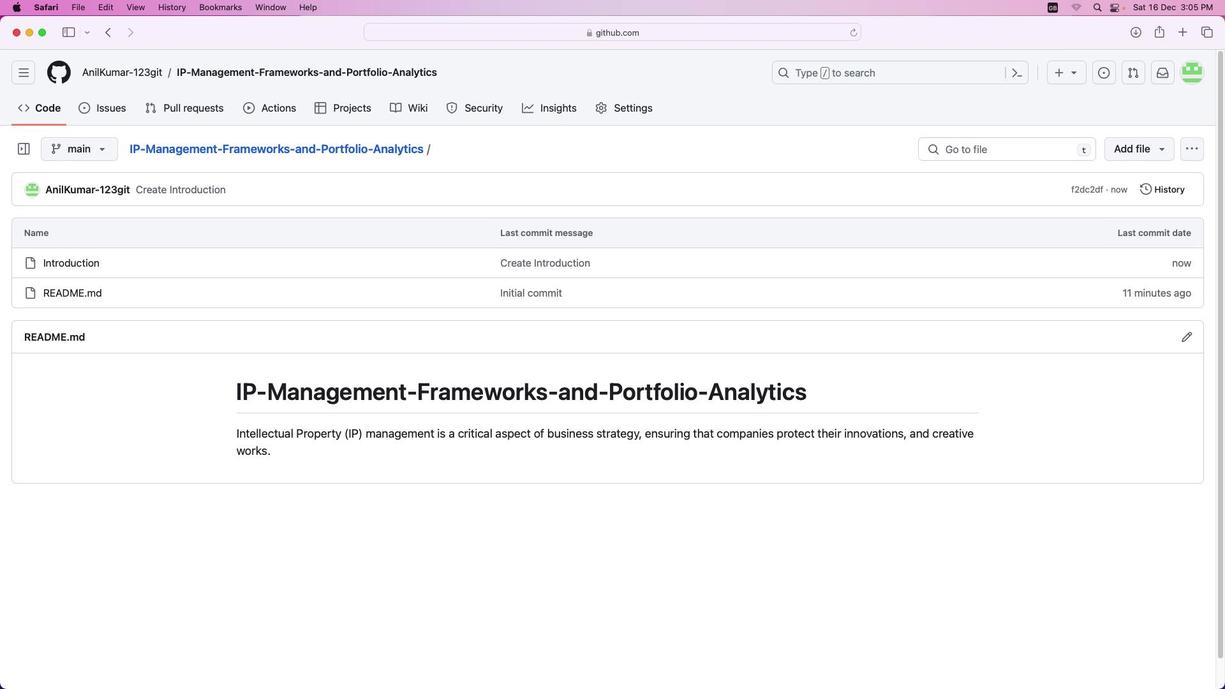 
Action: Mouse scrolled (1113, 133) with delta (1195, 248)
Screenshot: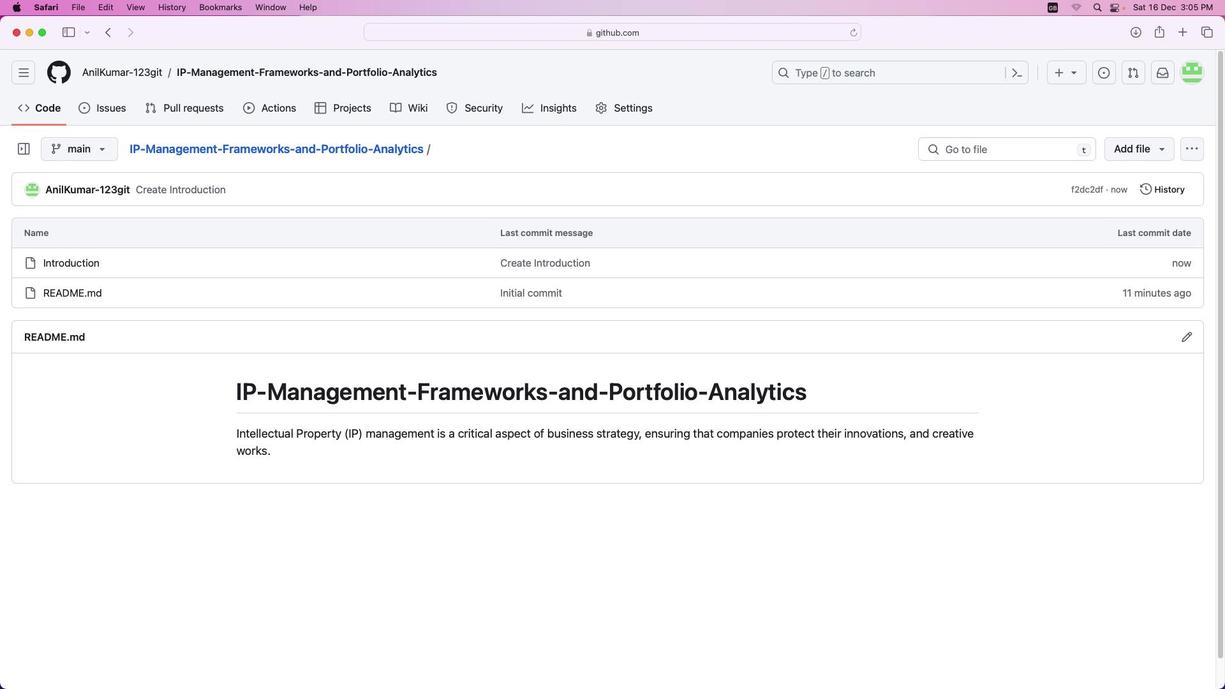 
Action: Mouse scrolled (1113, 133) with delta (1195, 248)
Screenshot: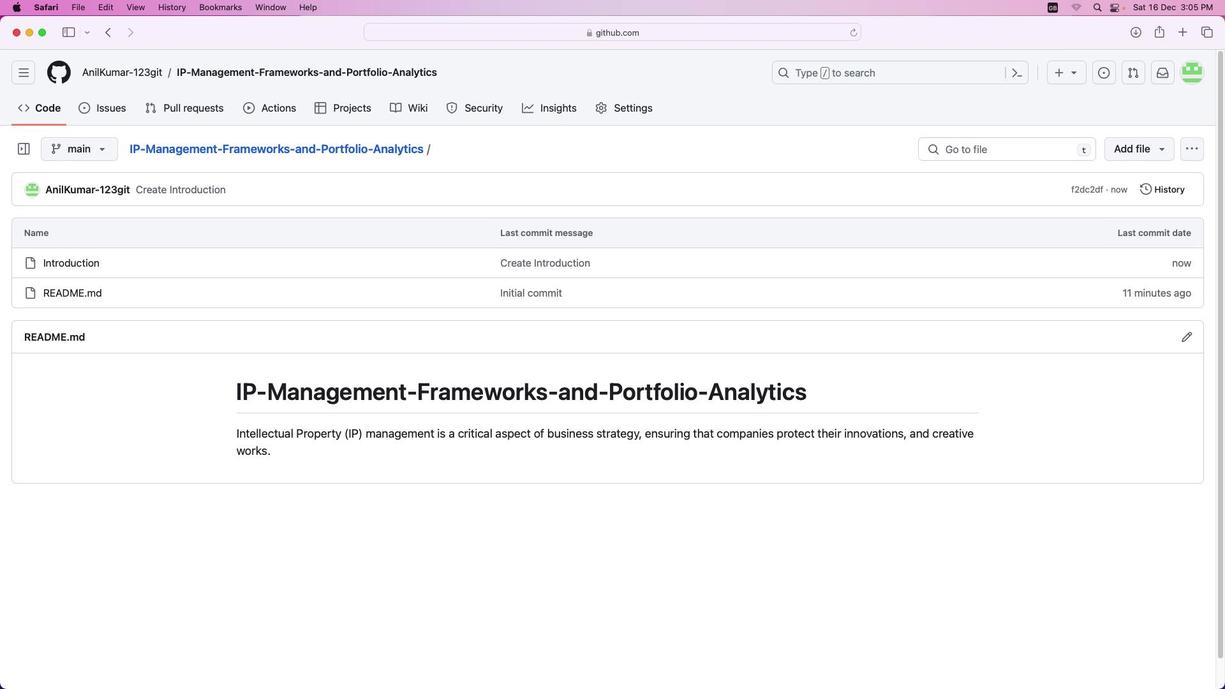 
Action: Mouse scrolled (1113, 133) with delta (1195, 248)
Screenshot: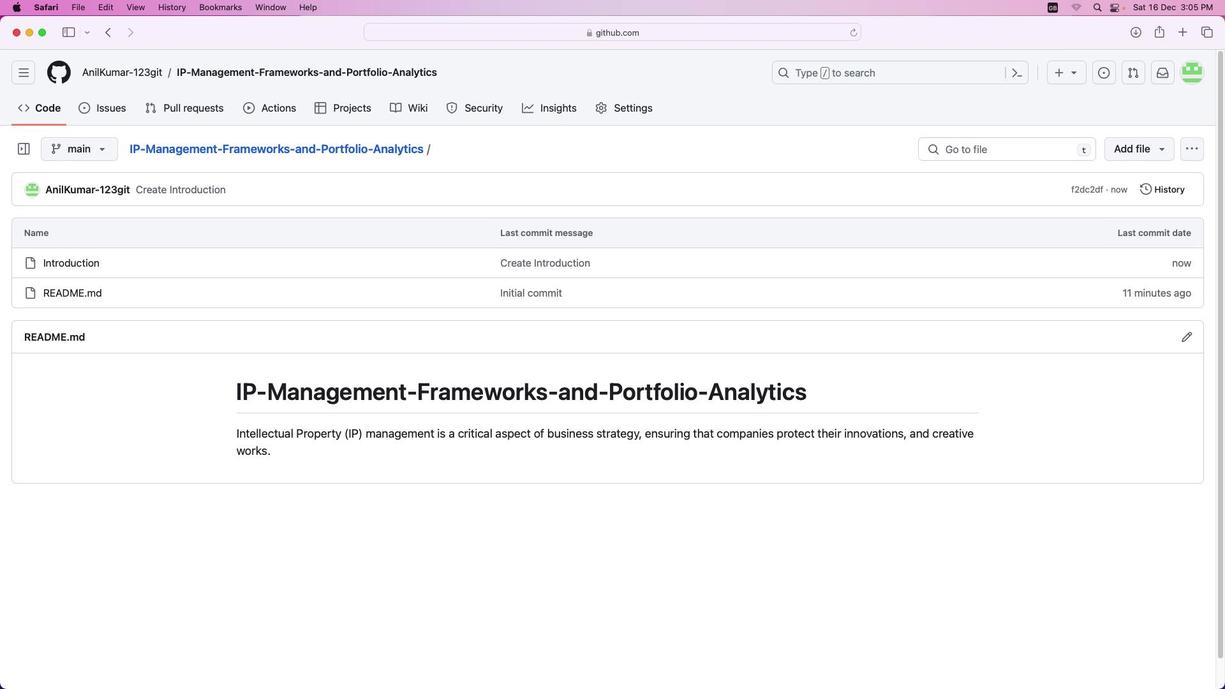 
Action: Mouse scrolled (1113, 133) with delta (1195, 248)
Screenshot: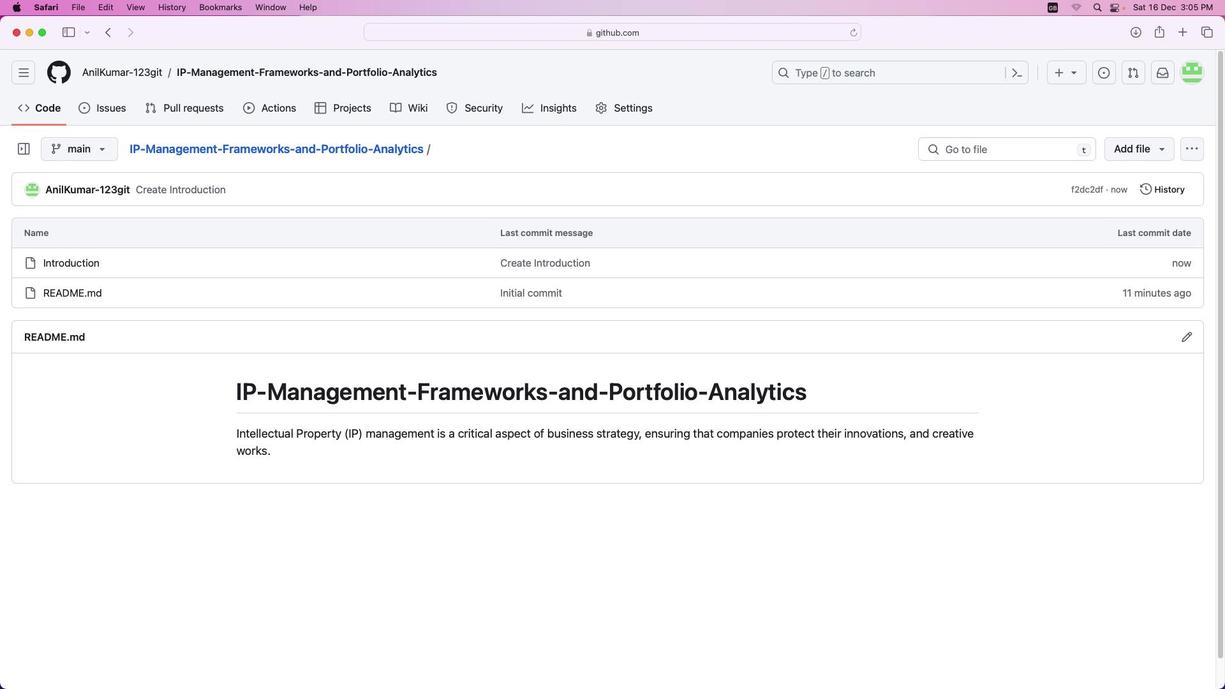 
Action: Mouse scrolled (1113, 133) with delta (1195, 248)
Screenshot: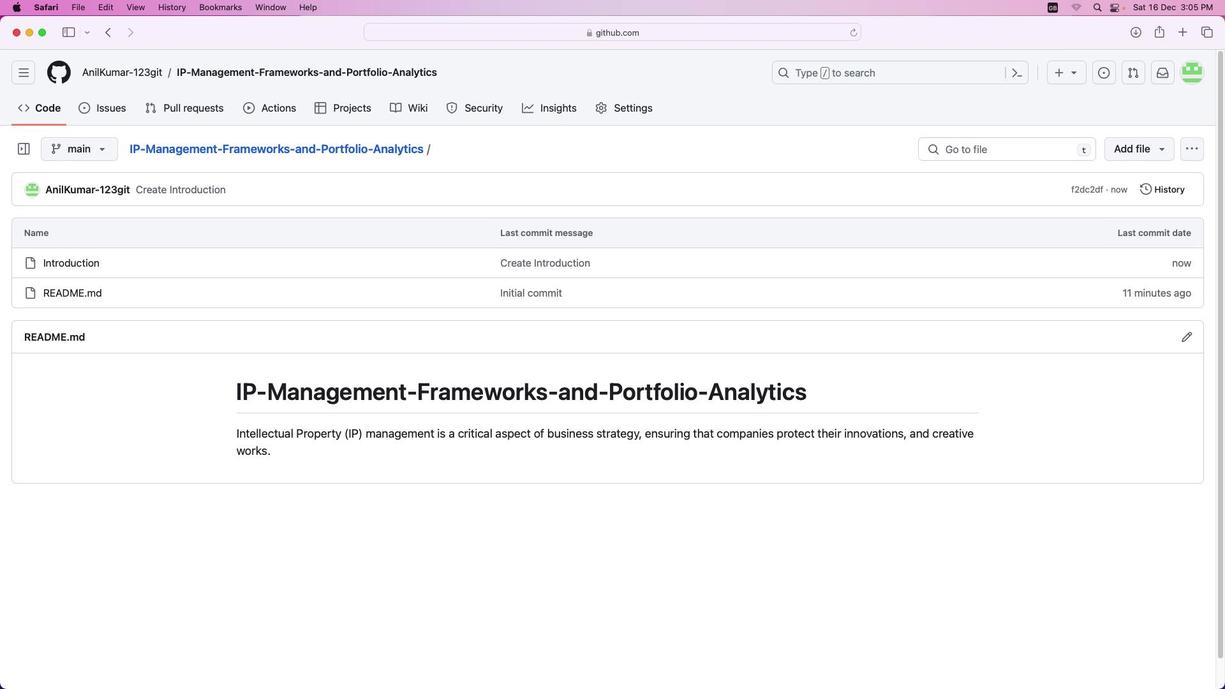 
Action: Mouse scrolled (1113, 133) with delta (1195, 248)
Screenshot: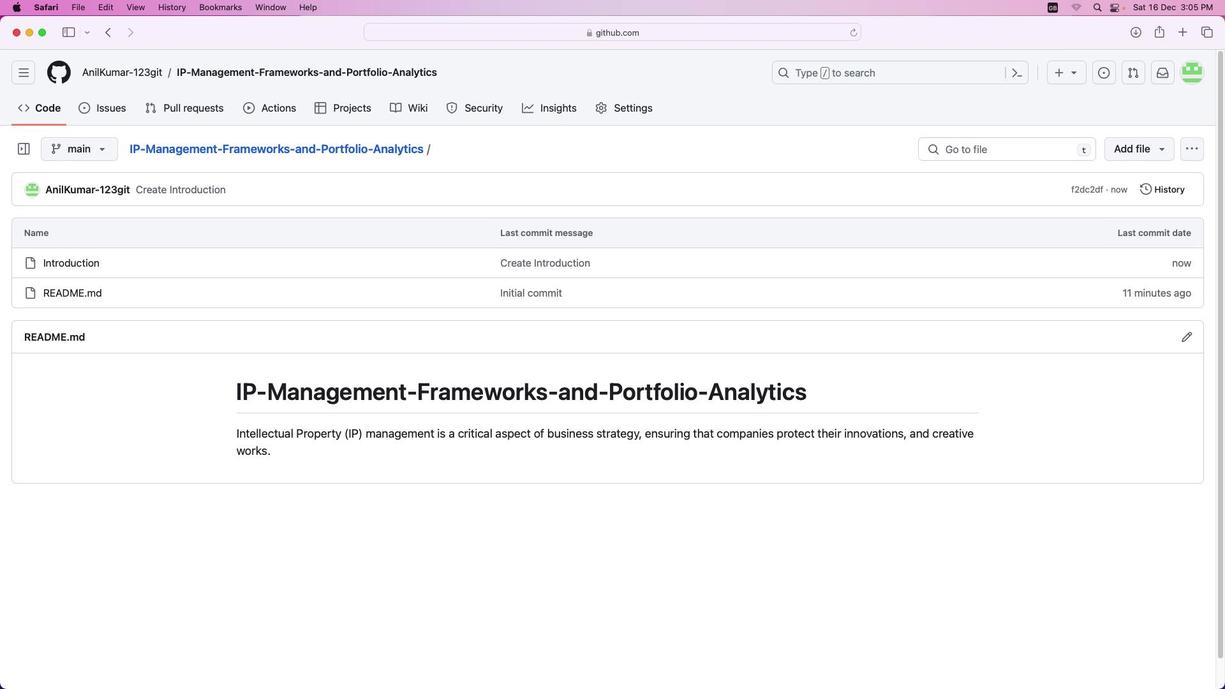 
Action: Mouse scrolled (1113, 133) with delta (1195, 248)
Screenshot: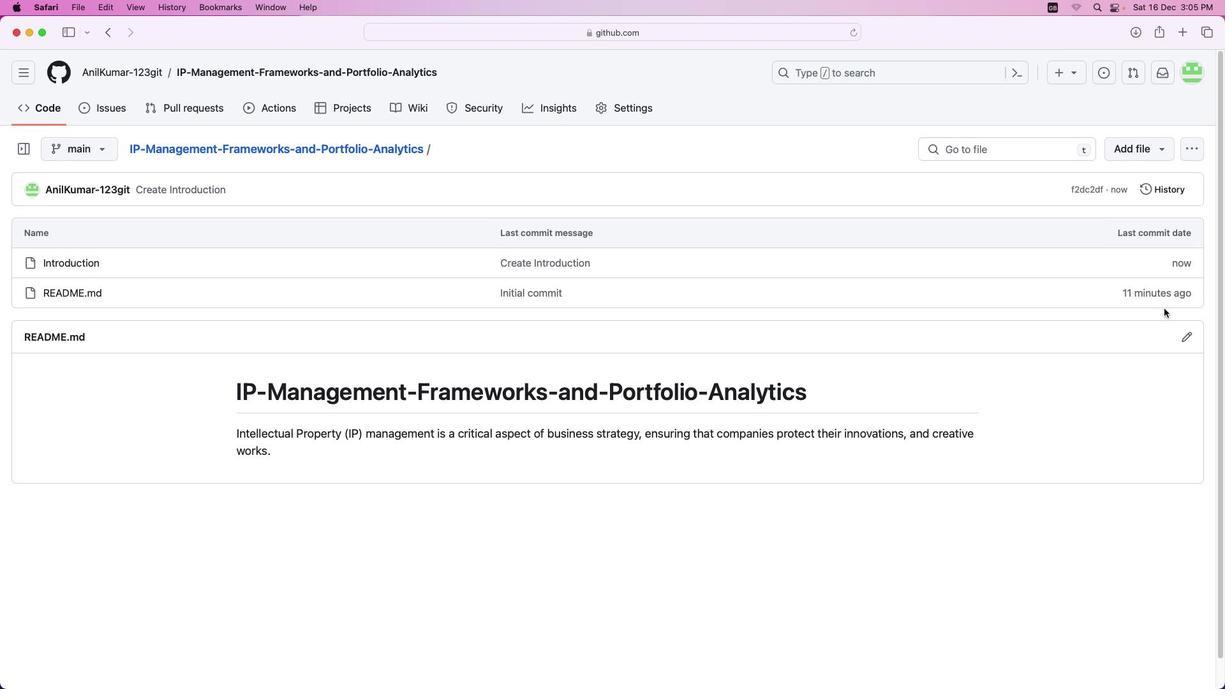 
Action: Mouse moved to (1146, 217)
Screenshot: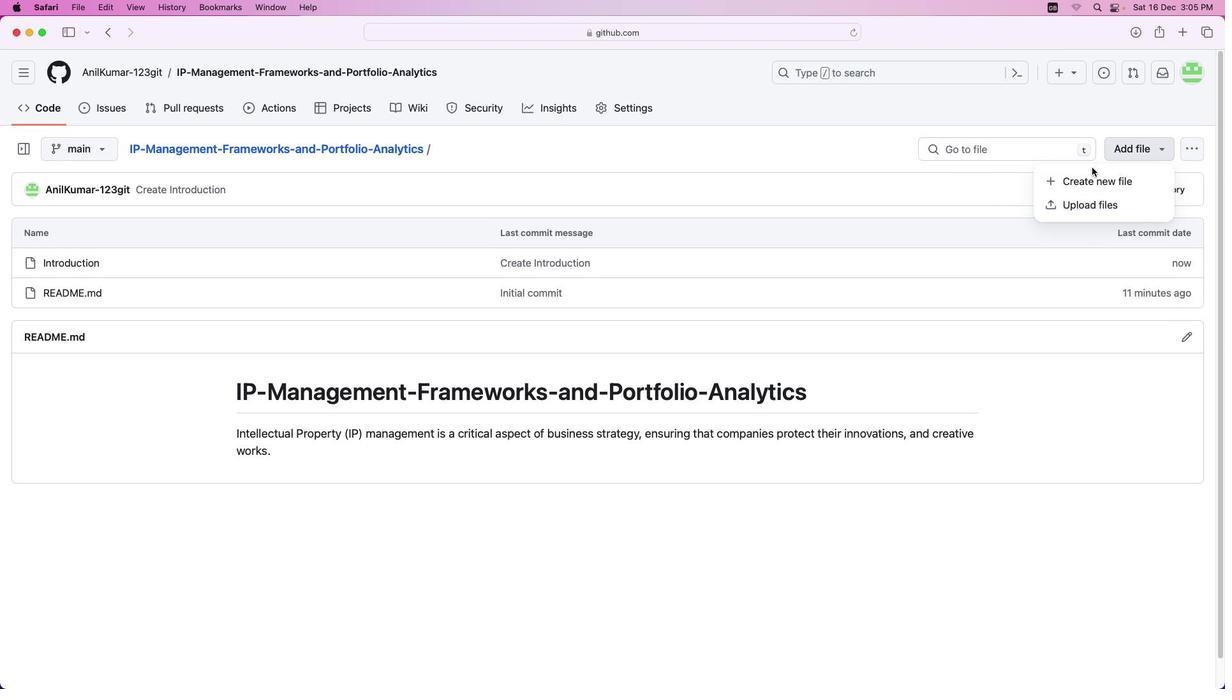 
Action: Mouse pressed left at (1146, 217)
Screenshot: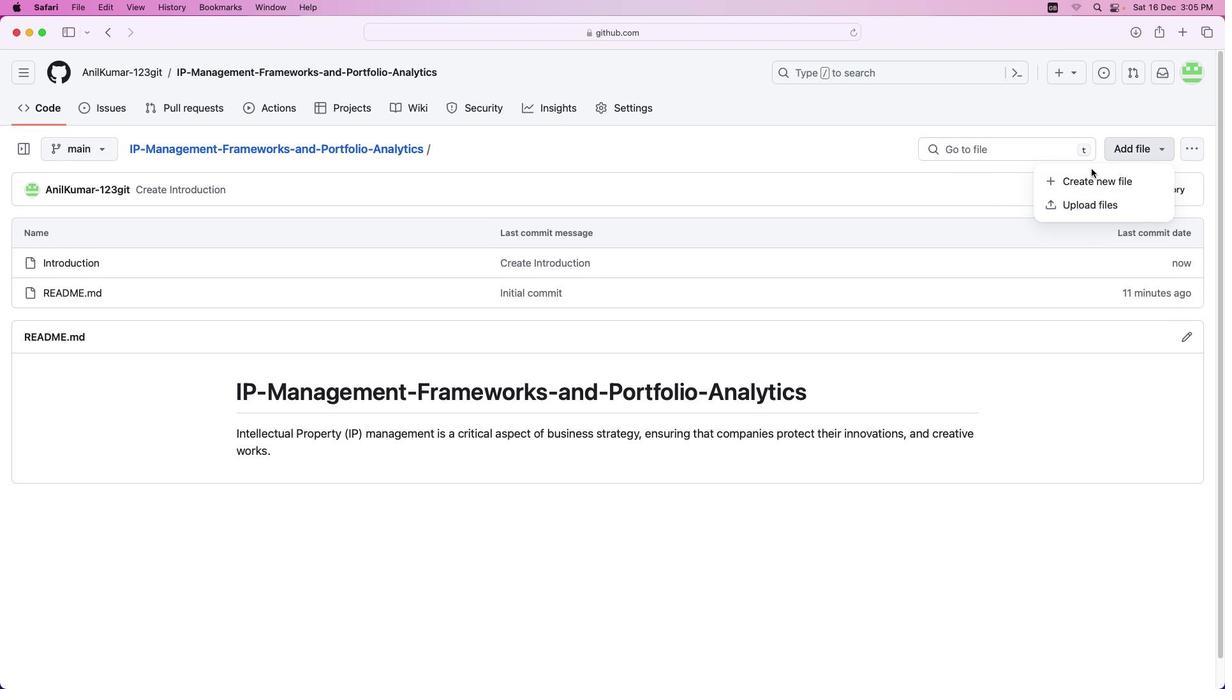 
Action: Mouse moved to (1149, 210)
Screenshot: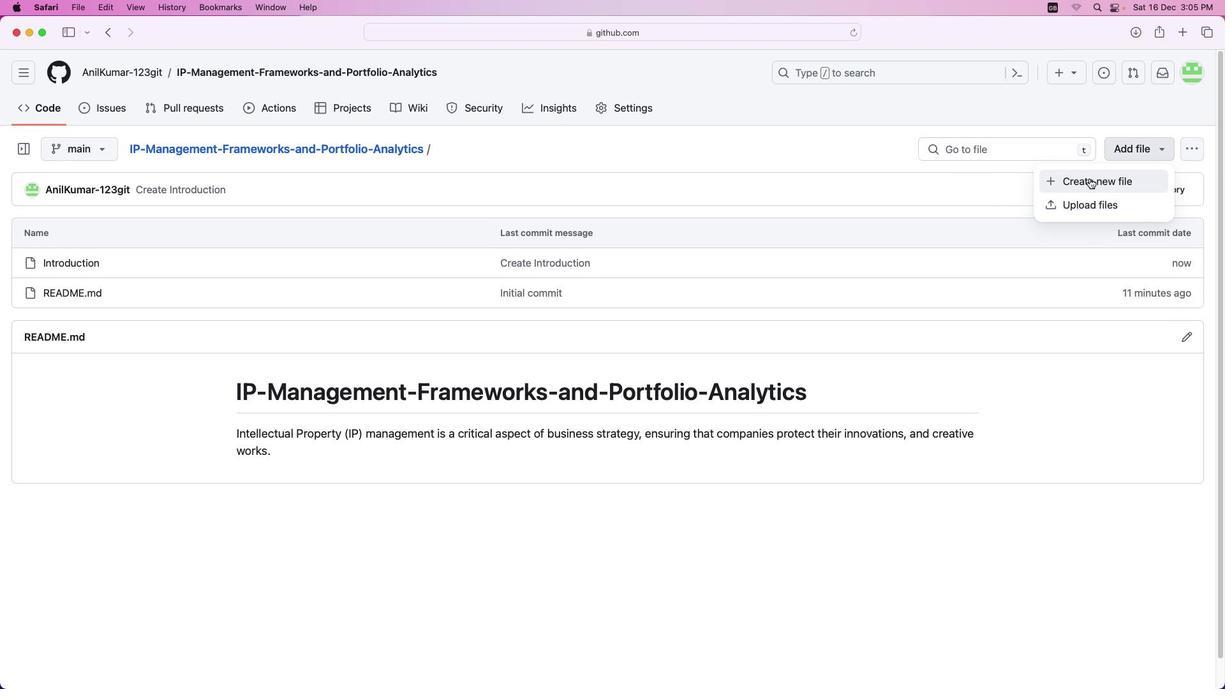 
Action: Mouse pressed left at (1149, 210)
Screenshot: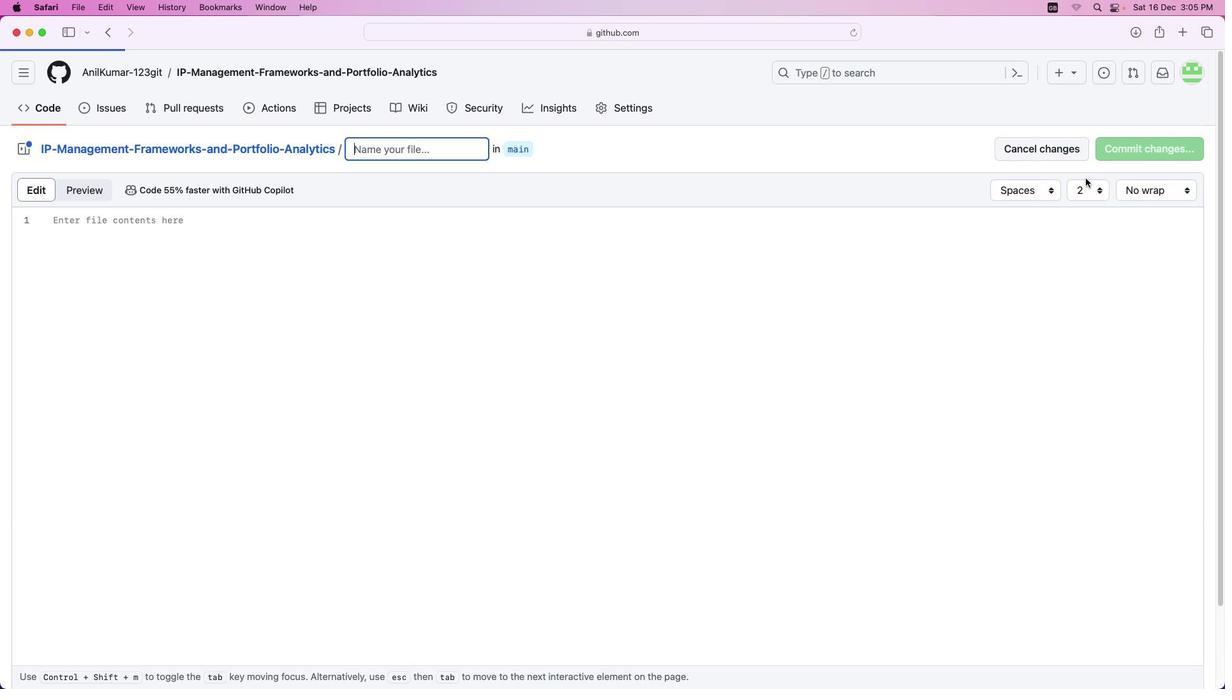 
Action: Mouse moved to (1177, 217)
Screenshot: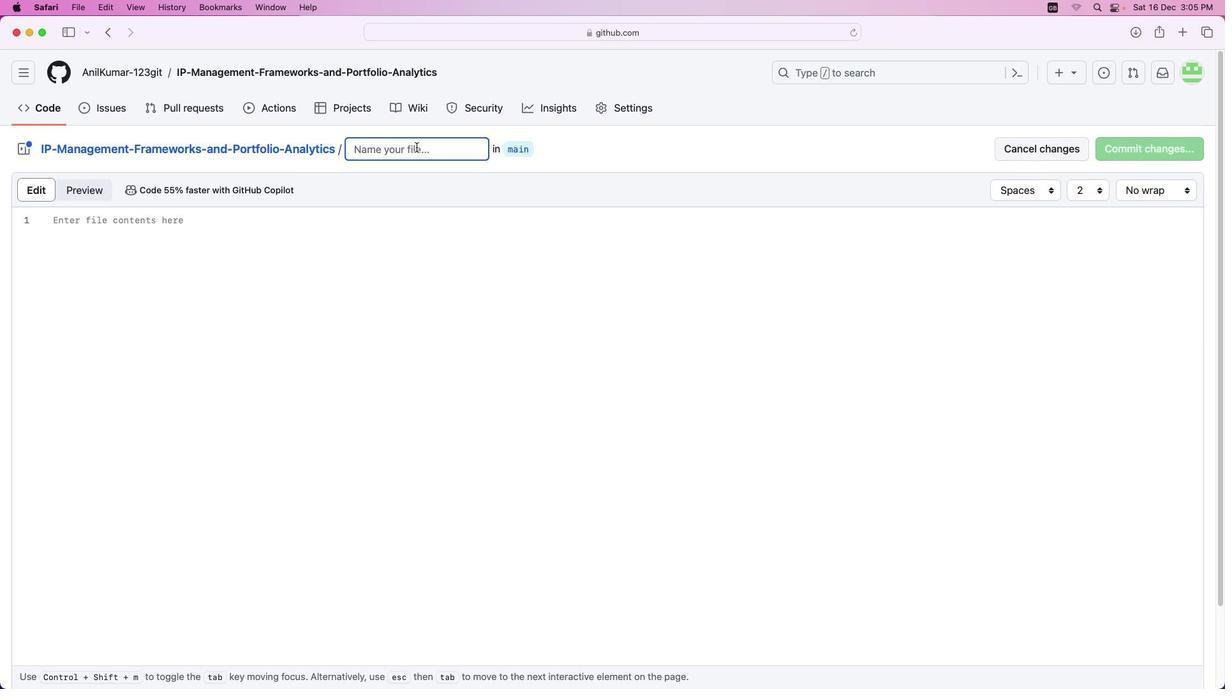 
Action: Mouse pressed left at (1177, 217)
Screenshot: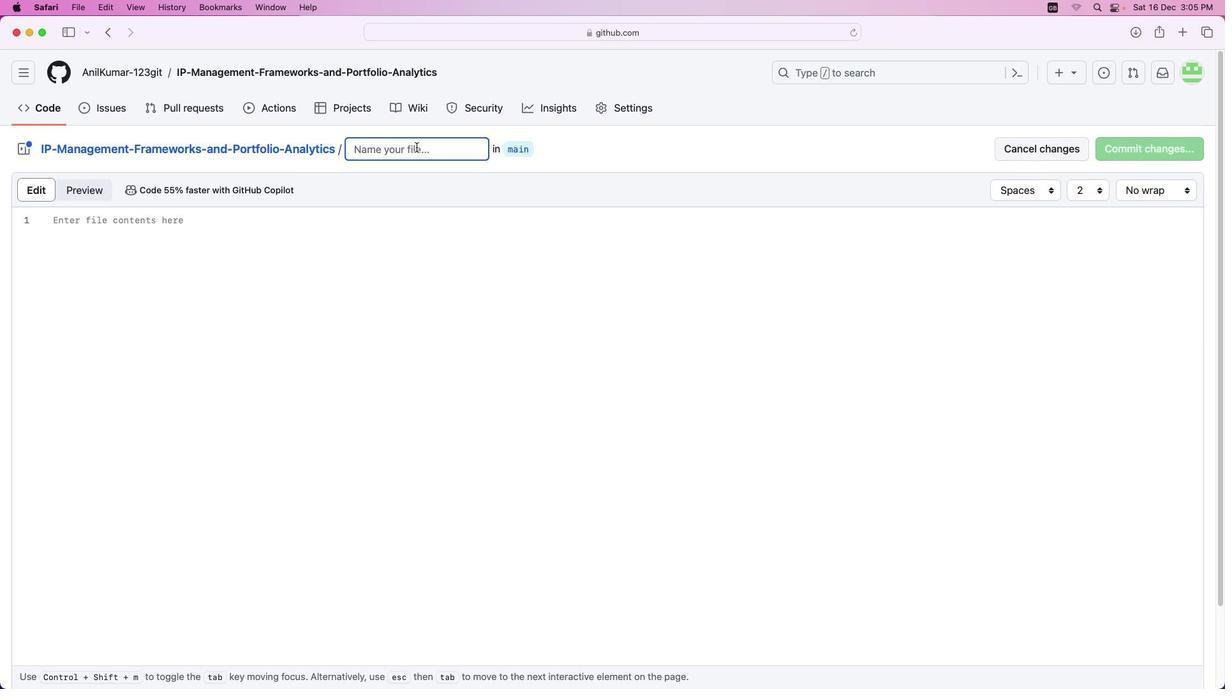 
Action: Mouse moved to (1177, 217)
Screenshot: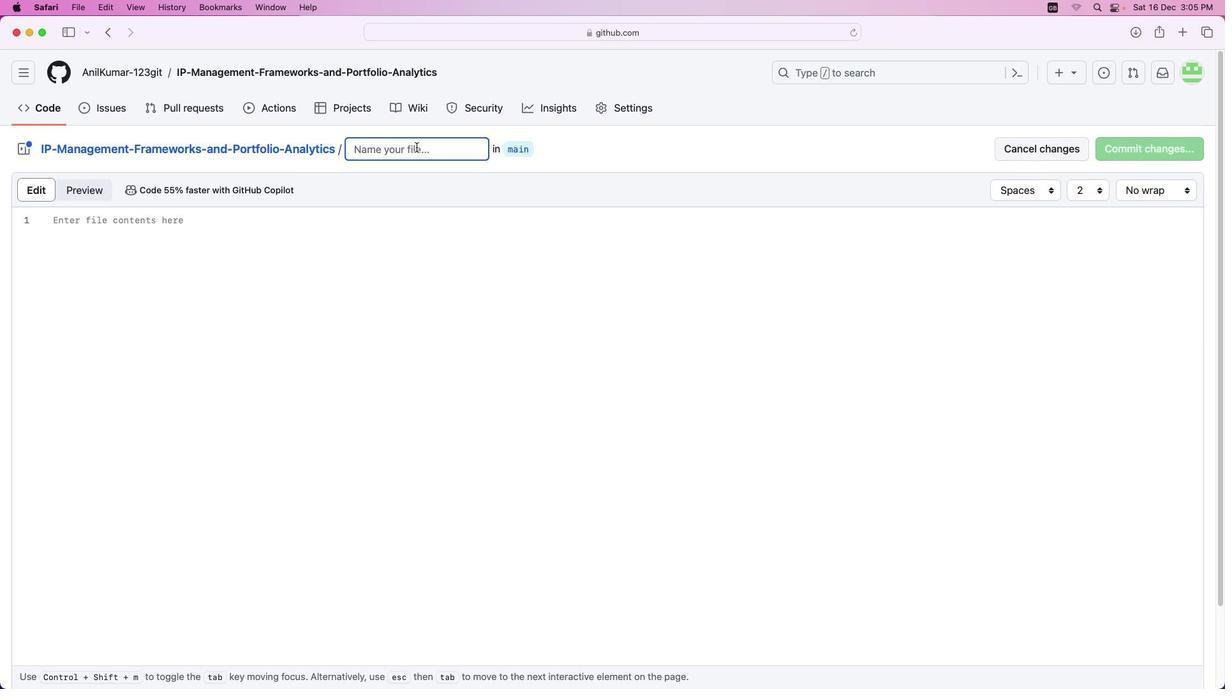 
Action: Key pressed Key.shift'I''p'Key.backspaceKey.shift'P'Key.spaceKey.shift'M''a''n''a''g''e''m''n''e'Key.backspaceKey.backspace'e''n''t'Key.spaceKey.shift'F''r''a''m''e''w''o''r''k''s'
Screenshot: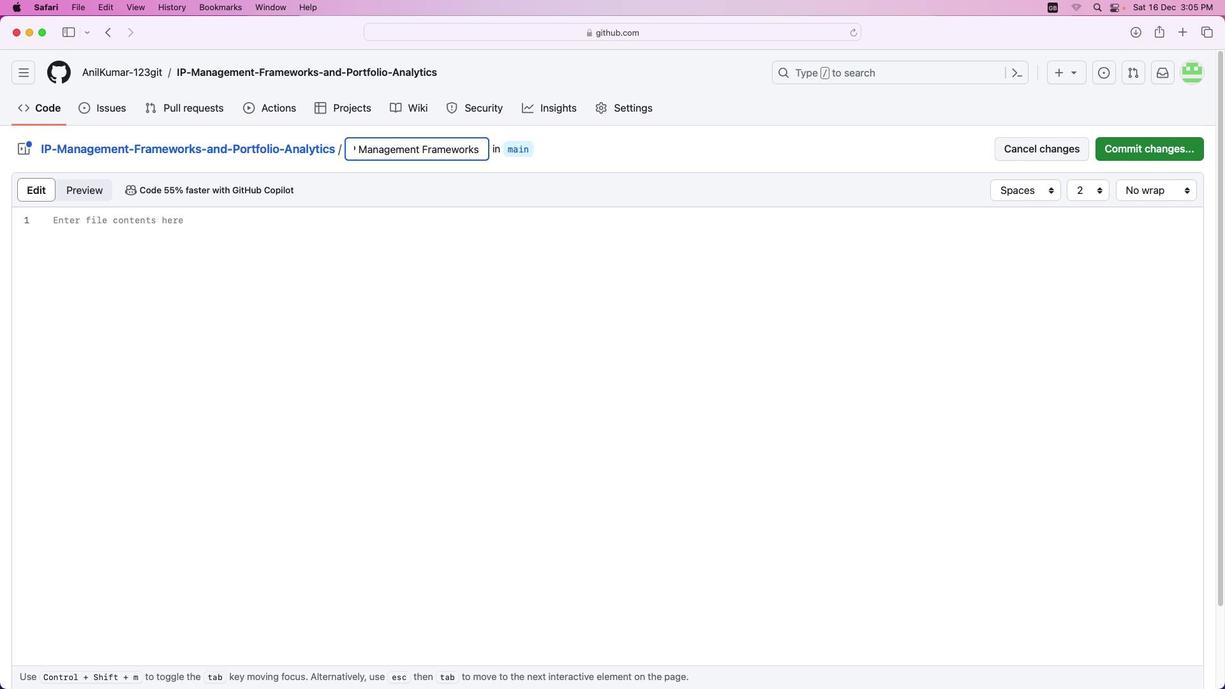 
Action: Mouse moved to (1145, 206)
Screenshot: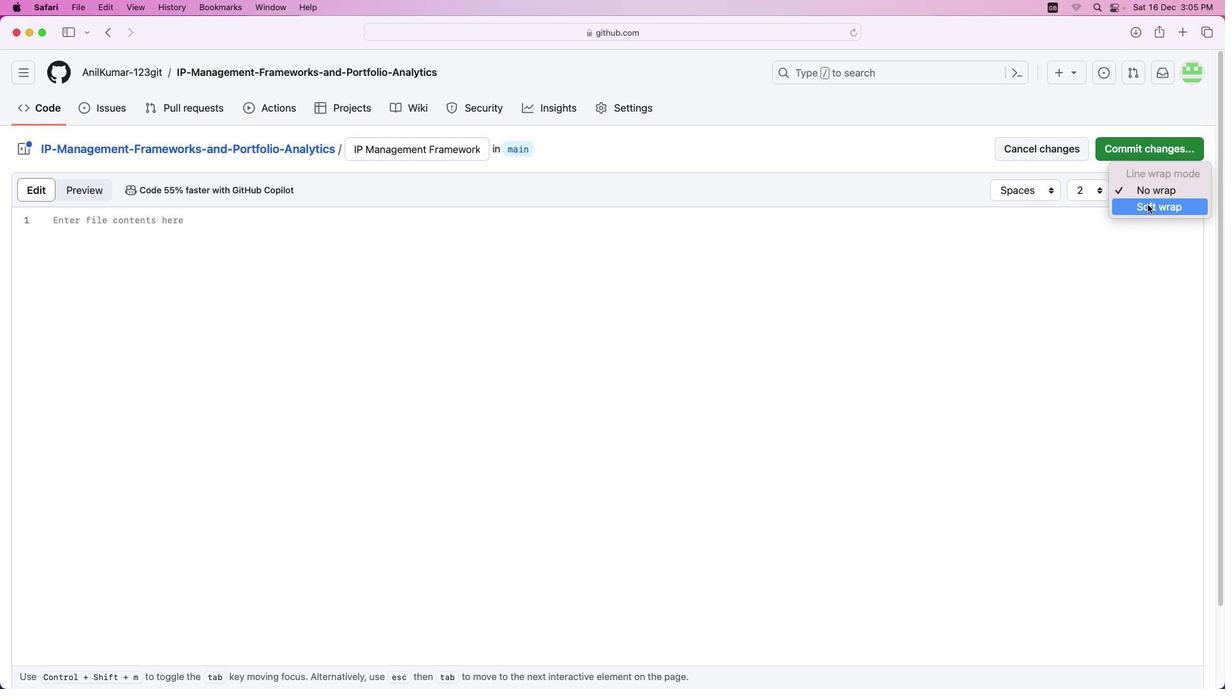 
Action: Mouse pressed left at (1145, 206)
Screenshot: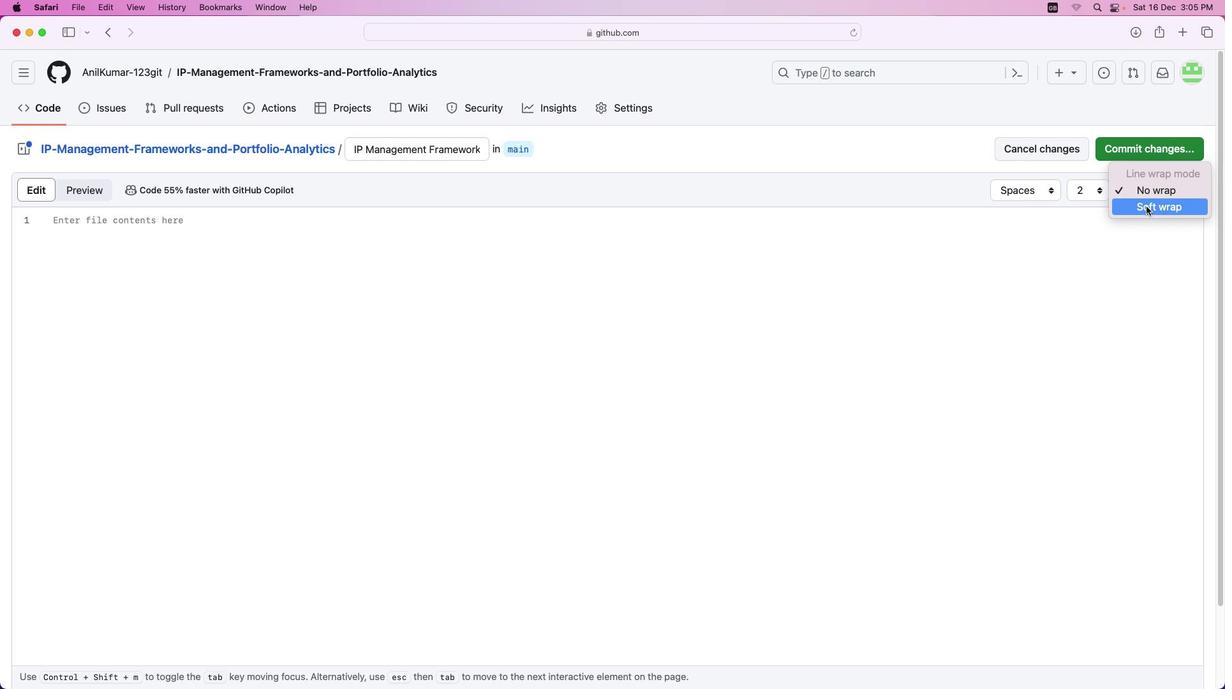 
Action: Mouse moved to (1146, 204)
Screenshot: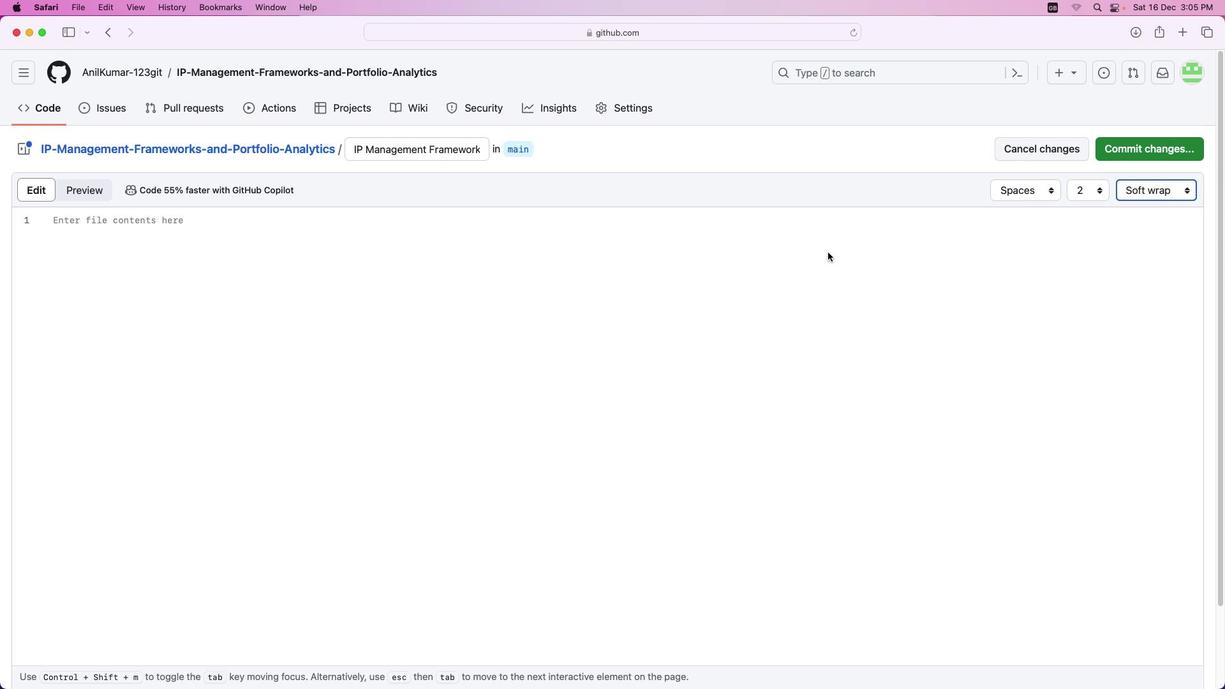 
Action: Mouse pressed left at (1146, 204)
Screenshot: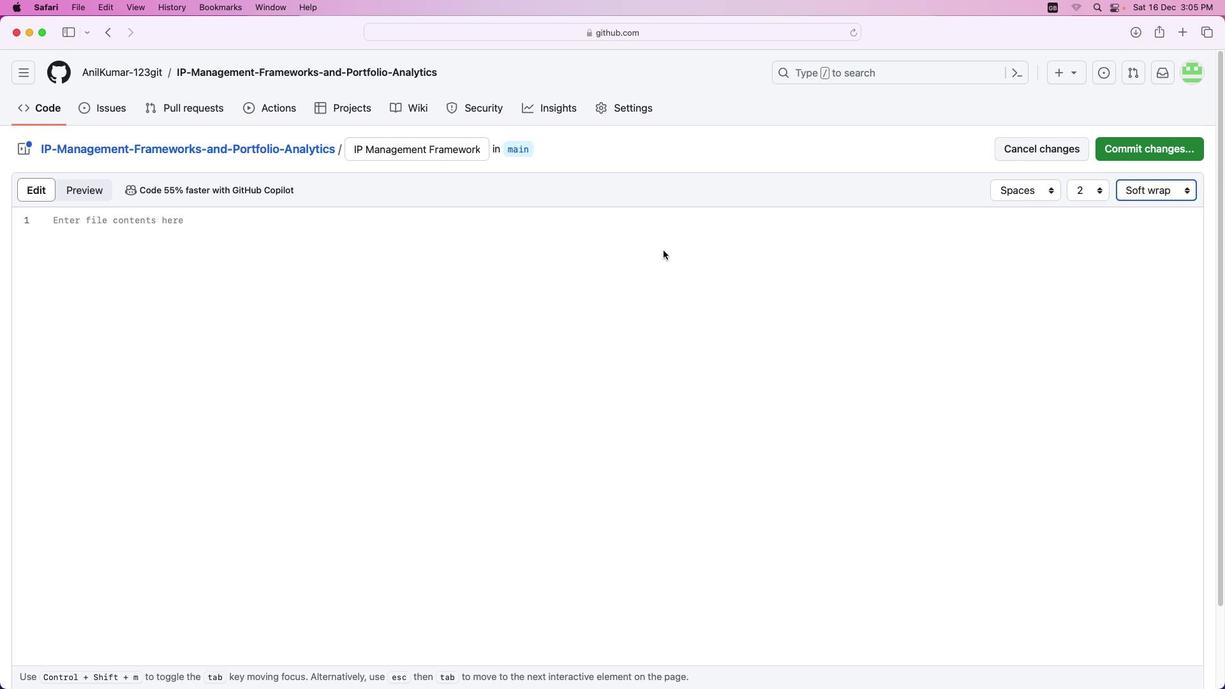 
Action: Mouse moved to (1187, 199)
Screenshot: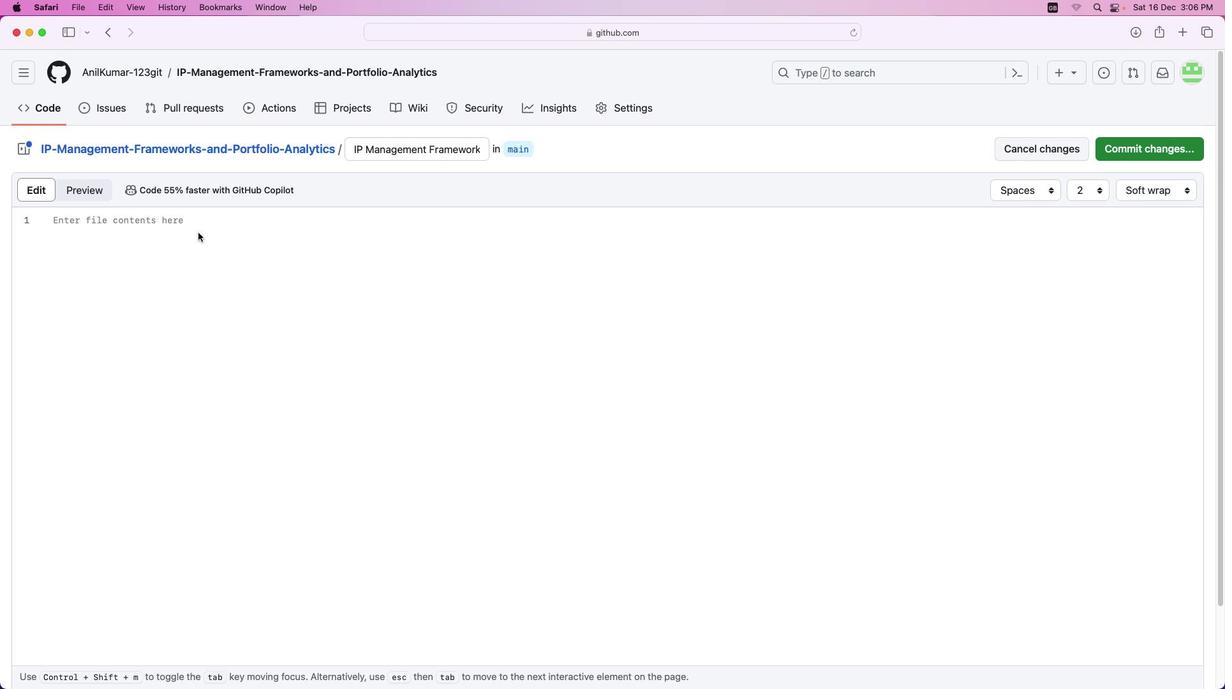 
Action: Mouse pressed left at (1187, 199)
Screenshot: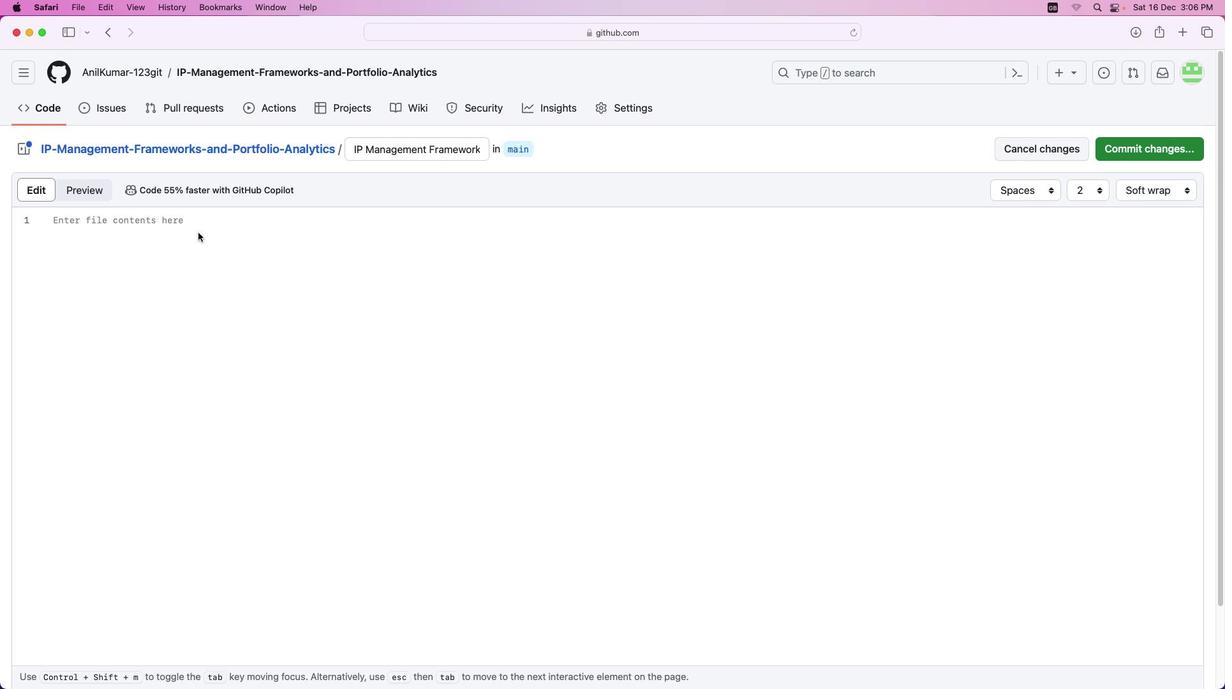 
Action: Mouse moved to (1187, 199)
Screenshot: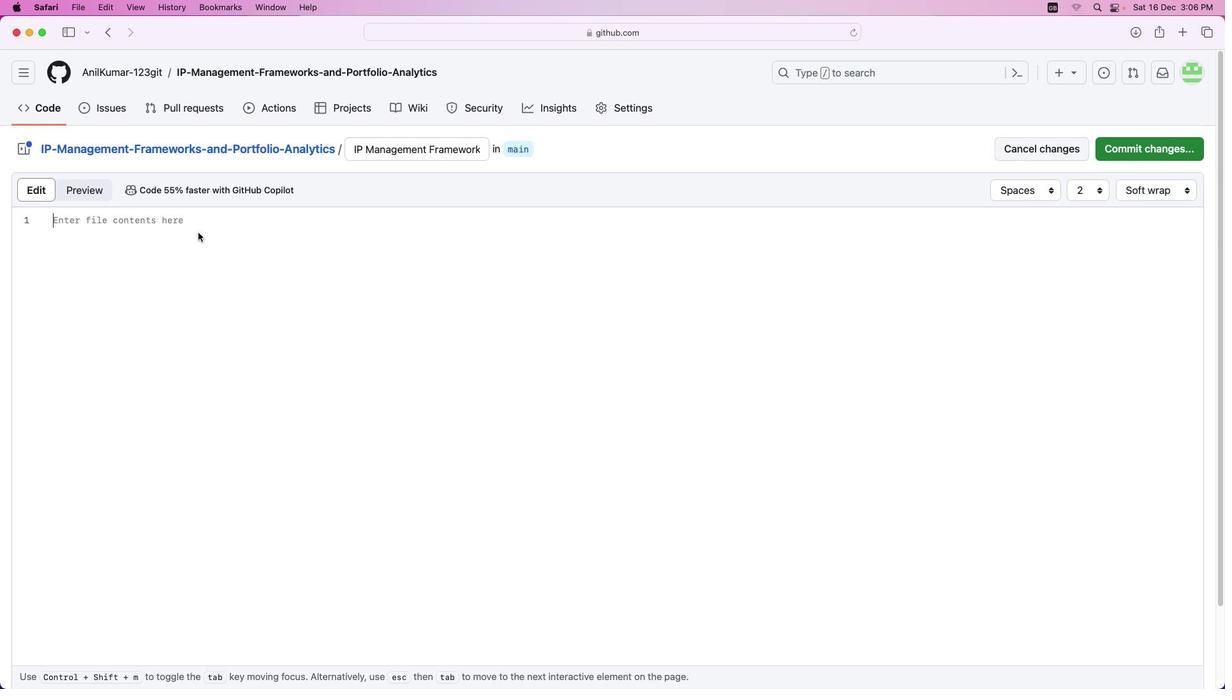 
Action: Key pressed Key.shift_r'I''P'Key.space'm''a''n''a''g''e''m''e''n''t'Key.space'f''r''a''m''e''w''o''r''k'Key.space'a''r''e'Key.space's''y''s''t''e''m''a''t''i''c'Key.space'a''p''p''r''o''a''c''h''e''s'Key.space't''h''a''t'Key.space'h''e''l''p'Key.space'o''r''g''a''n''i''z''a''t''i''o''n''s'Key.space'i''d''e''n''t''i''f''y'','Key.space'p''r''o''t''e''c''t'','Key.space'm''a''n''a''g''e'','Key.space'a''n''d'Key.space'l''e''v''e''r''a''g''e'Key.space't''h''e''i''r'Key.space'i''n''t''e''l''l''e''c''t''u''a''l'Key.space'p''r''o''p''e''r''t''y'Key.space'a''s''s''e''s''t''s'Key.leftKey.leftKey.backspaceKey.rightKey.right'.'Key.spaceKey.shift'T''h''e''s''e'Key.space'f''r''a''m''e''w''o''r''k''s'Key.space'a''r''e'Key.space'e''s''s''e''n''t''i''a''l'Key.space'f''o''r'Key.space'a''l''i''g''n''i''n''g'Key.spaceKey.shift'I''P'Key.space's''t''r''a''t''e''g''y'Key.space'w''i''t''h''b''u''s''i''n''e''s''s'Key.spaceKey.shift'f'Key.backspace'g''o''a''l''s''.'Key.spaceKey.shift'K''e''y'Key.space'c''o''m''p''o''n''e''n''t''s'Key.space'o''f'Key.space'a''n'Key.spaceKey.shift'I''P'Key.space'm''a''n''a''g''e''m''e''n''t'Key.space'f''r''a''m''e''w''o''r''k'Key.space'i''n''c''l''u''d''e''.'Key.enterKey.enter'1''.'Key.spaceKey.shift'I''d''e''n''t''i''f''i''c''a''t''i''o''n'Key.space'a''n''d'Key.spaceKey.shift'A''s''s''e''s''s''m''e''n''t'Key.shift_r':'Key.spaceKey.shift'T''h''i''s'Key.space'i''n''v''o''l''v''e''s'Key.space'i''d''e''n''t''i''f''y''i''n''g'Key.space'p''o''t''e''n''t''i''a''l'Key.space'i''n''t''e''l''l''e''c''t''u''a''l'Key.space'p''r''o''p''e''r''t''y'Key.space'a''s''s''e''t''s'Key.space'w''i''t''h''i''n'Key.space't''h''e'Key.space'o''r''g''a''n''i''z''a''t''i''o''n'Key.spaceKey.backspace','Key.space'e''v''a''l''u''a''t''i''n''g'Key.space't''h''e''i''r'Key.space'v''a''l''u''e'','Key.space'a''n''d'Key.space'd''e''t''e''r''m''i''n''i''i'Key.backspace'n''g'Key.space't''h''e''i''r'Key.space'r''e''l''e''v''a''n''c''e'Key.space't''o'Key.space'b''u''s''i''n''e''s''s'Key.space'o''b''j''e''c''t''i''v''e''s''.'Key.enter'2''.'Key.spaceKey.shift'P''r''o''t''e''c''t''i''o''n'Key.shift_r':'Key.spaceKey.shift'I''m''p''l''r''e''m''e''n''t''i''n''g'Key.space's''t''r''a''t''e''g''i''e''s'Key.space't''o'Key.space's''a''f''e'Key.spaceKey.backspace'g''u''a''r''d'Key.space't''o'Key.space'm''o''n''e''t''i''z''e'Key.space'i''n''t''e''l''l''e''c''t''u''a''l'Key.space'p''r''o''p''e''r''t''y'Key.space'a''s''s''e''t''s'Key.space't''h''r''o''u''g''h'Key.space'l''i''c''e''n''s''i''n''g'','Key.space'p''a''r''t''n''e''r''s''h''i''p''s'','Key.space'o''r'Key.space'c''o''m''m''e''r''c''i''a''l''l'Key.backspace'i''z''a''t''i''o''n'Key.space'o''f'Key.space'p''r''o''d''u''c''t''s'Key.space'a''n''d'Key.space's''e''r''v''i''c''e''s''.'Key.enter'3''.'Key.spaceKey.space'e''n''f'Key.backspaceKey.backspaceKey.backspaceKey.backspaceKey.shift'E''n''f''o''r''c''e''m''e''n''t'Key.shift_r':'Key.spaceKey.shift'E''n''s''u''r''i''n''g'Key.space'c''m'Key.backspace'o''m''p''l''i''a''n''c''e'Key.space'w''i''t''h'Key.space'i''n''t''e''l''l''e''c''t''u''a''l'Key.space'p''r''o''p''e''r''t''y'Key.space'l''a''w''s'Key.space'a''n''d'Key.space't''a''k''i''n''g'Key.space'l''e''g''a''l'Key.space'a''c''t''i''o''n'Key.space'a''g''a''i''n''s''t'Key.space'i''n''f''r''i''n''g''e''m''e''n''t'Key.space'w''h''e''n'Key.space'n''e''c''e''s''s''a''r''y''.'Key.enter'4''.'Key.spaceKey.shift'P''o''r''t''f''o''l''i''o'Key.spaceKey.shift'M''a''n''a''g''e''m''e''n''t'Key.shift_r':'Key.spaceKey.shift'C''o''n''t''i''n''u''o''u''s''l''y'Key.space'e''v''a''l''u''a''t''i''n''g'Key.space'a''n''d'Key.space'a'Key.backspace'o''p''t''i''m''i''z''i''n''g'Key.space't''h''e'Key.space'i''n''t''e''l''l''e''c''t''u''a''l'Key.space'p''r''o''p''e''r''t''y'Key.space'p''o''r''t''f''o''l''i''o'Key.space'i''n'Key.space'l''i''n''e'Key.space'w''t''i''h'Key.space'c''h''a''n''g''i''n''g'Key.space'b''u''s''i''n''e''s''s'Key.space'p''r''i''o''r''i''t''i''e''s''.'Key.enterKey.enter'p'Key.backspaceKey.shift'P''a''t''e''n''t'Key.spaceKey.shift'F''i''l''i''n''g'Key.spaceKey.shift'T''o''o''l''s'Key.shift_r':'Key.enterKey.enterKey.shift'P''a''t''e''n''t'Key.space'f''i''l''i''n''g'Key.space't''o''o''l''s'Key.space'p''l''a''y'Key.space'a'Key.spaceKey.shift'C''r''u''c''i''a''l'Key.space'r''o''l''e'Key.spaceKey.shift'I''n'Key.spaceKey.backspaceKey.backspaceKey.backspaceKey.shift'I''n'Key.backspaceKey.backspace'i''n'Key.space't''h''e'Key.space'p''a''t''e''n''t'Key.space'a''p''p''l''i''c''a''t''i''o''n'Key.space'p''r''o''c''e''e'Key.backspace's''s'','Key.space's''t''r''e''a''m''l''i''n''i''n''g'Key.space't''h''e'Key.space'c''o''m''p''l''e''x'Key.space'j''o''u''n''e''y'Key.space'f''r''o''m'Key.space'i''d''e''a'Key.space'c''o''n''c''e''p''t''i''o''n'Key.space't''o'Key.space'p''a''t''e''n''t'Key.space'i''s''s''u''a''n''c''e''.'Key.spaceKey.shift'T''h''e''s''e'Key.space't''o''o''l''s'Key.space'o''f''t''e''n'Key.space'i''n''c''l''u''d''e'Key.shift_r':'Key.enterKey.enterKey.shift'1''.'Key.spaceKey.shift'P''r''i''o''r'Key.spaceKey.shift'A''t''r'Key.backspaceKey.backspace'r''t'Key.spaceKey.shift'S''a''r''c''h'Key.shift_r':'Key.spaceKey.shift'I''d''e''n''t''i''f''y''i''n''g'Key.space'e''x''i''s''t''i''n''g'Key.space'p''a''t''e''n''t''s'Key.space'a''n''d'Key.space'p''u''b''l''i''c''a''t''i''o''n''s'Key.space'r''e''l''a''t''e''d'Key.space't''o'Key.space't''h''e'Key.space'p''r''o''p''o''s''e''d'Key.space'i''n''v''e''n''t''i''o''n'Key.space't''o'Key.space'd''e''t''e''r''m''i''n''e'Key.space'i''t''s'Key.space'n''o''v''e''l''t''y'Key.space'a''n''d'Key.space'p''a''t''e''n''t''a''b''i''l''i''t''y''.'Key.enter'2''.'Key.spaceKey.shift'D''r''a''f''t''i''n''g'Key.spaceKey.shift'T''o''o''l''s'Key.shift_r':'Key.spaceKey.shift'A''s''s''i''s''t''i''n''g'Key.space'i''n''v''e''n''t''o''r''s'Key.space'a''n''d'Key.space'p''a''t''e''n''t'Key.space'p''r''o''f''e''s''s''i''o''n''a''l''s'Key.space'i''n'Key.space'c''r''e''a''t''i''n''g'Key.space'w''e''l''l''-''s''t''r''u''c''t''u''r''e''d'Key.space'a''n''d'Key.space'l''e''g''a''l''l''y'Key.space's''o''u''n''d'Key.space'p''a''t''e''n''t'Key.space'a''p''p''l''i''c''a''t''i''o''n''s''.'Key.enterKey.shift''Key.backspaceKey.shift'''.'Key.backspaceKey.backspace'3''.'Key.spaceKey.shift'F''i''l''l''i''n''g'Key.space'a''n''d'Key.spaceKey.shift'P''r''o''s''e''c''u''t''i''o''n'Key.spaceKey.shift'M''a''n''a''g''e''m''e''n''t'Key.shift_r':'Key.space
Screenshot: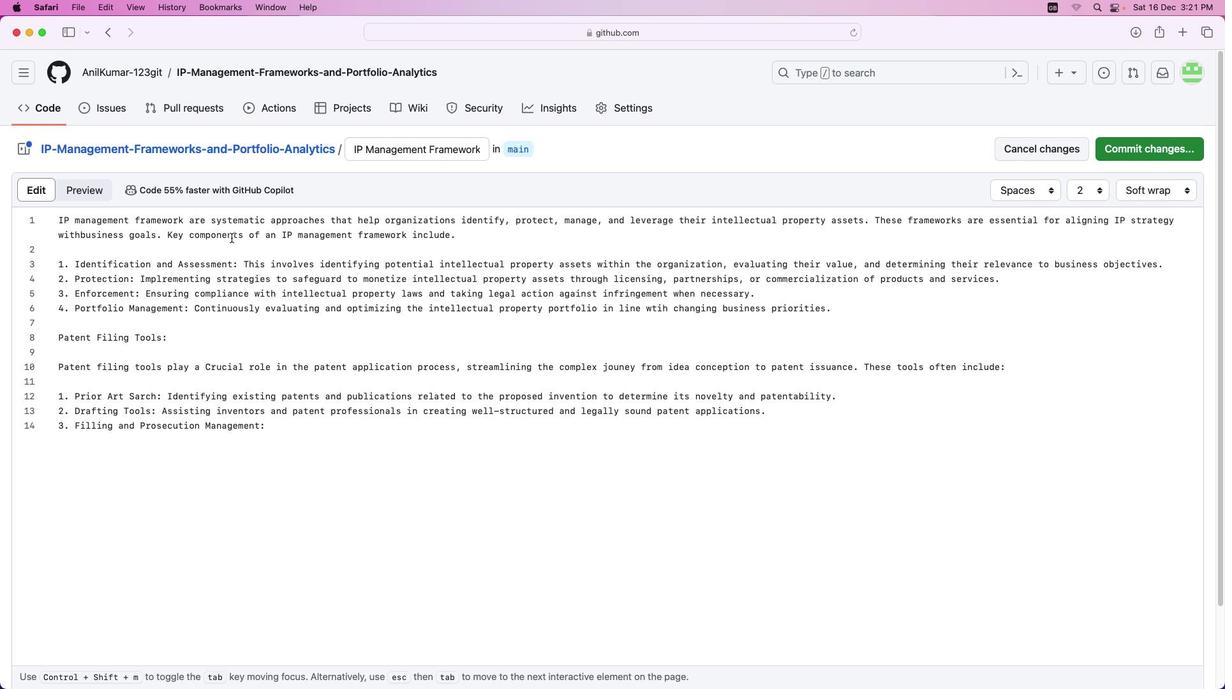 
Action: Mouse moved to (1125, 173)
Screenshot: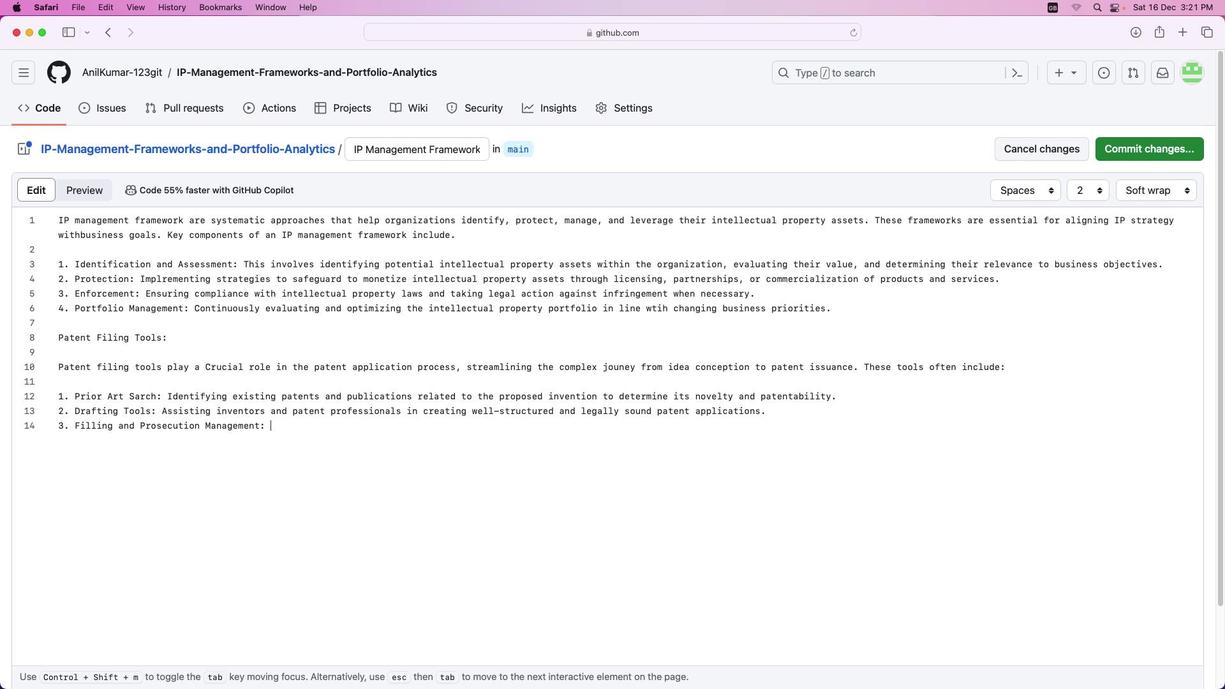 
Action: Mouse scrolled (1125, 173) with delta (1195, 248)
Screenshot: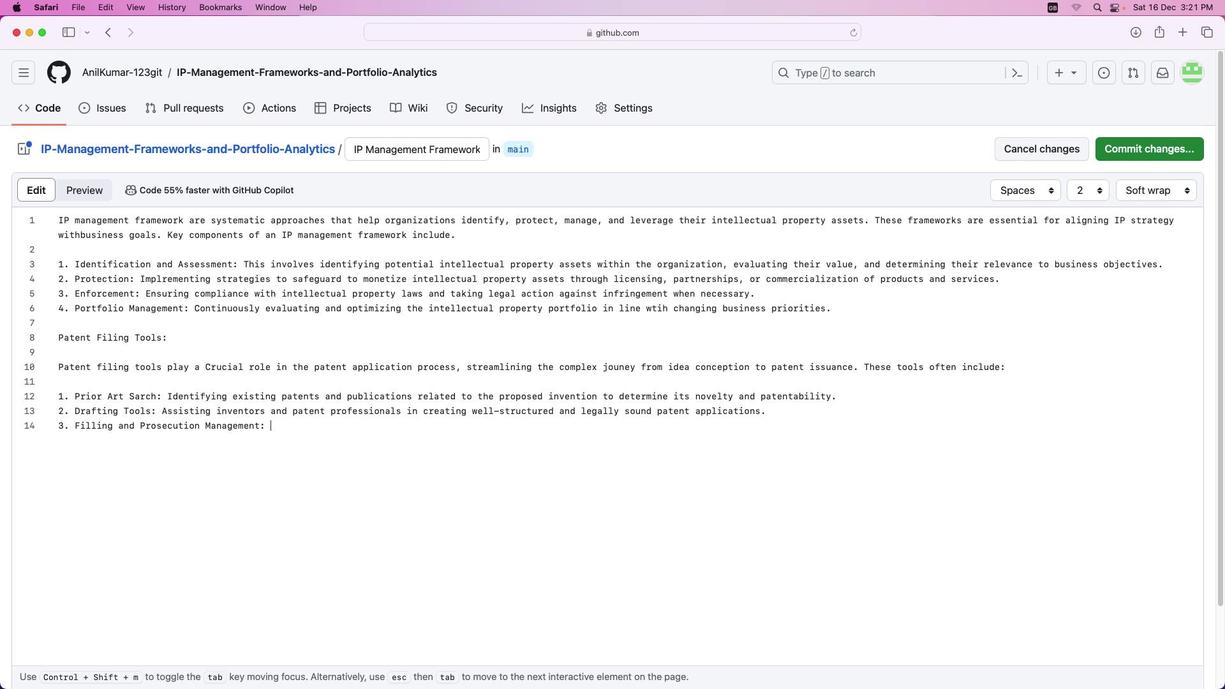 
Action: Mouse moved to (1125, 173)
Screenshot: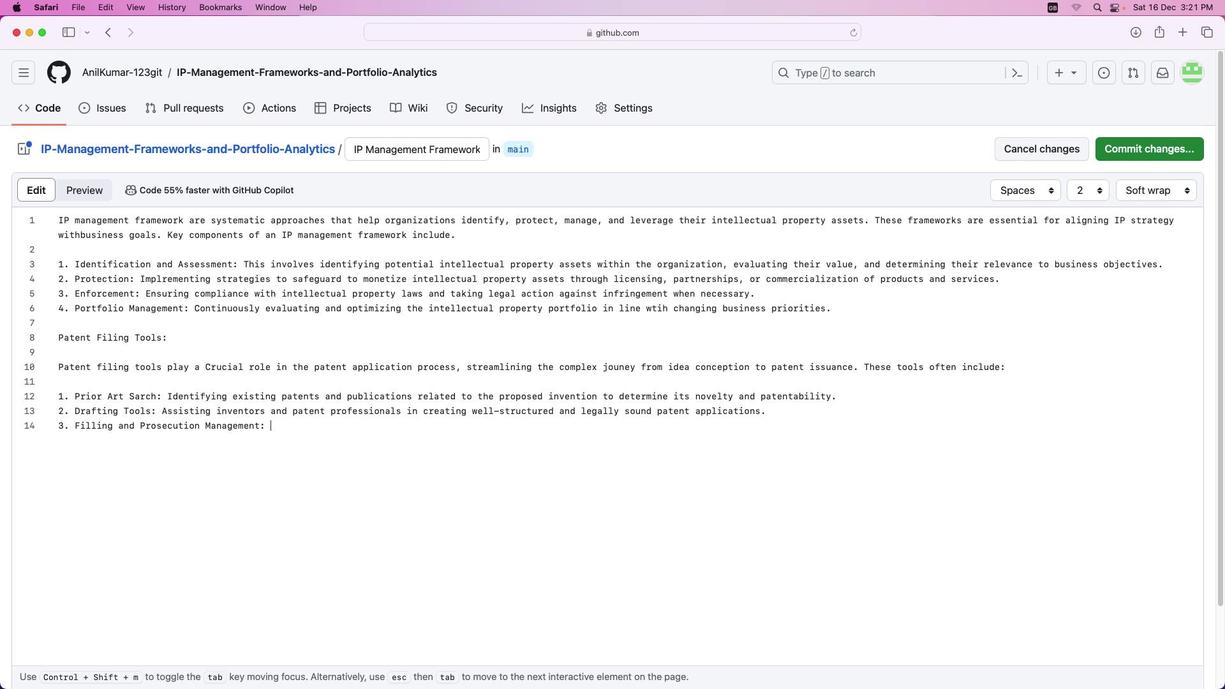 
Action: Mouse scrolled (1125, 173) with delta (1195, 248)
Screenshot: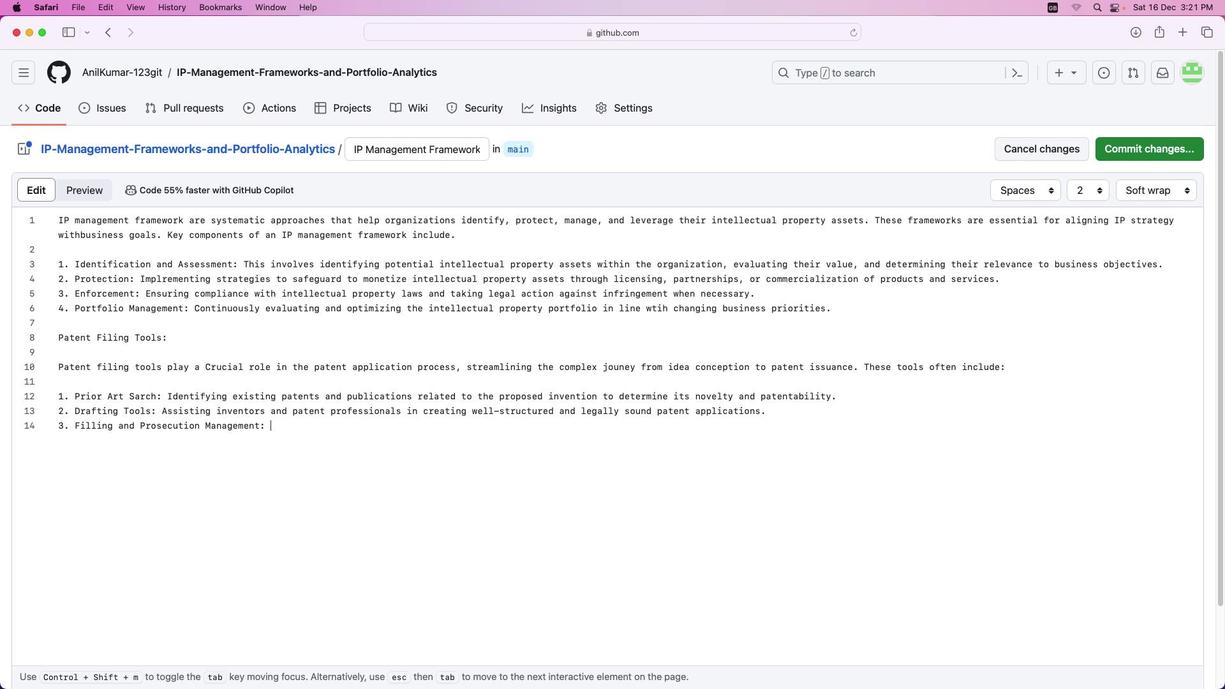 
Action: Mouse scrolled (1125, 173) with delta (1195, 248)
Screenshot: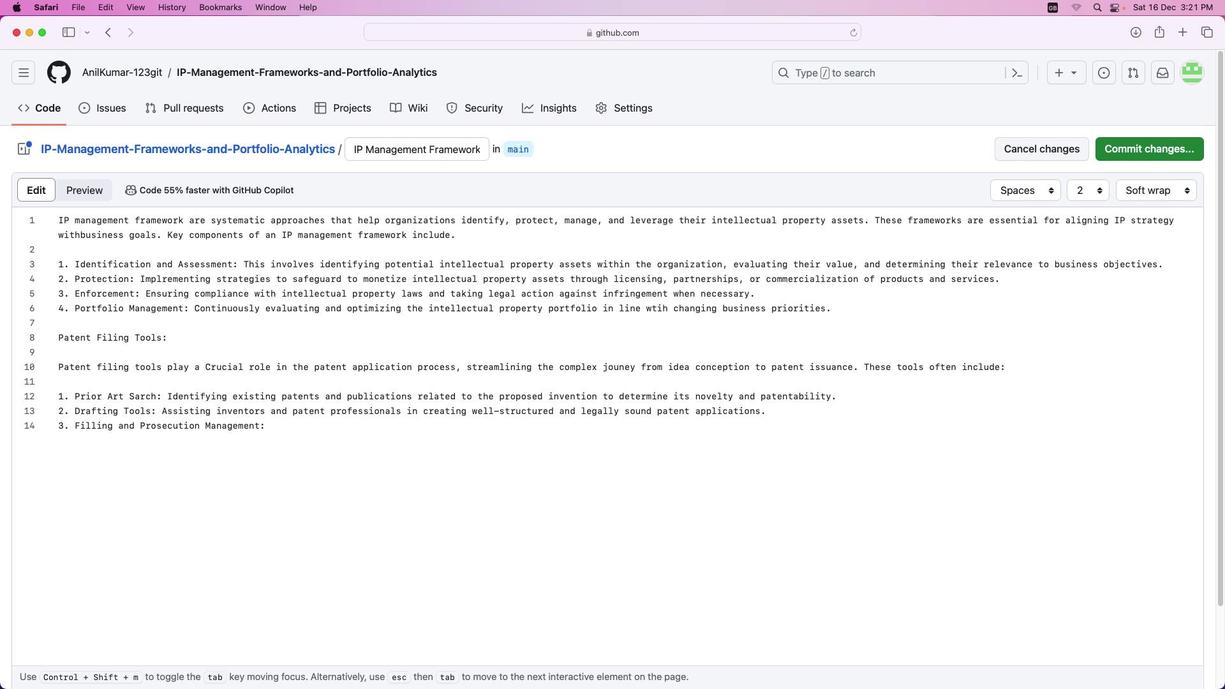 
Action: Mouse moved to (1125, 172)
Screenshot: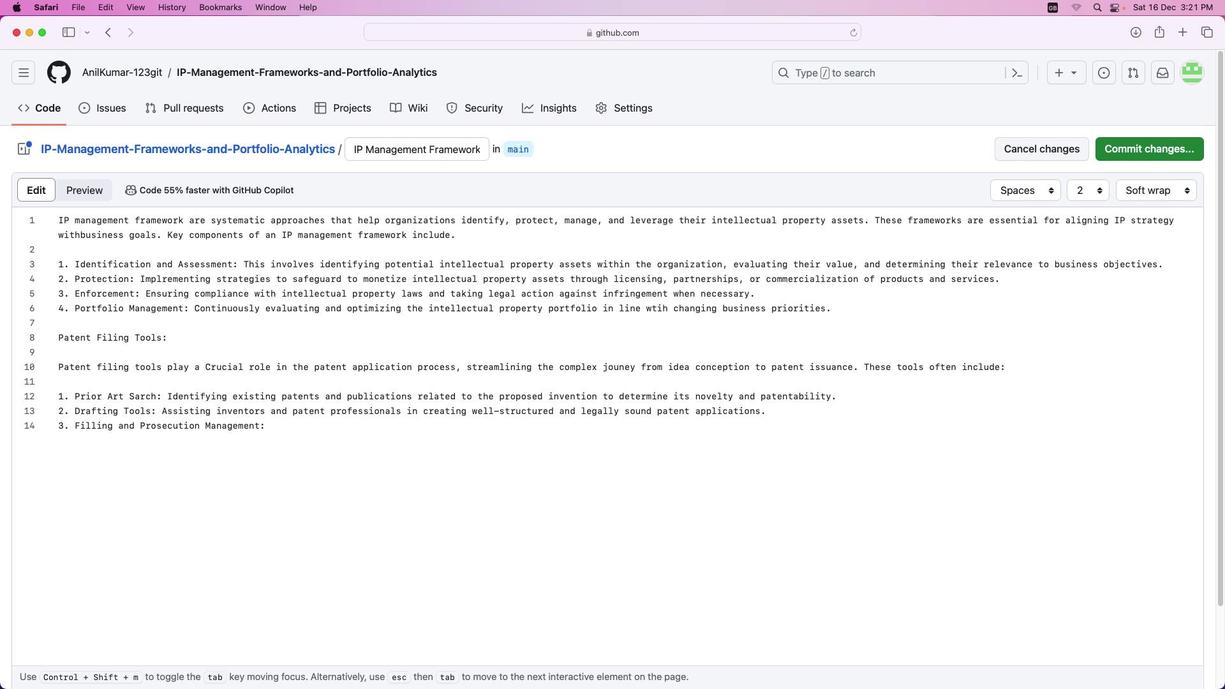
Action: Mouse scrolled (1125, 172) with delta (1195, 248)
Screenshot: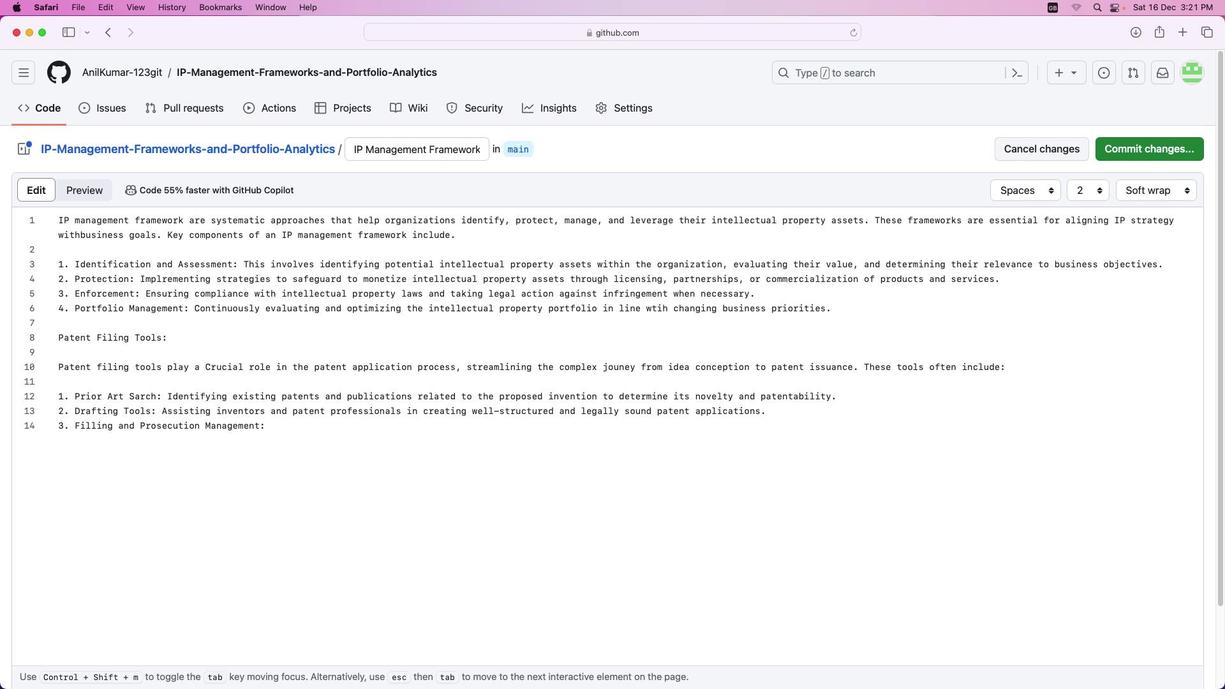 
Action: Mouse moved to (1125, 172)
Screenshot: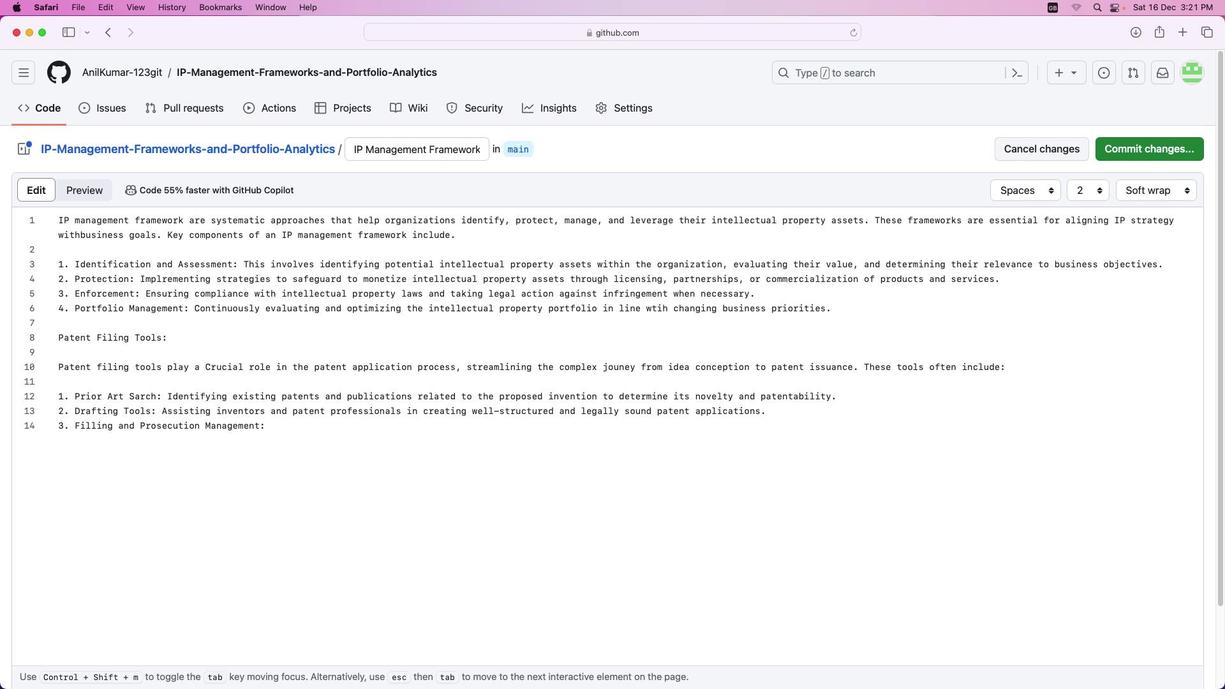 
Action: Mouse scrolled (1125, 172) with delta (1195, 248)
Screenshot: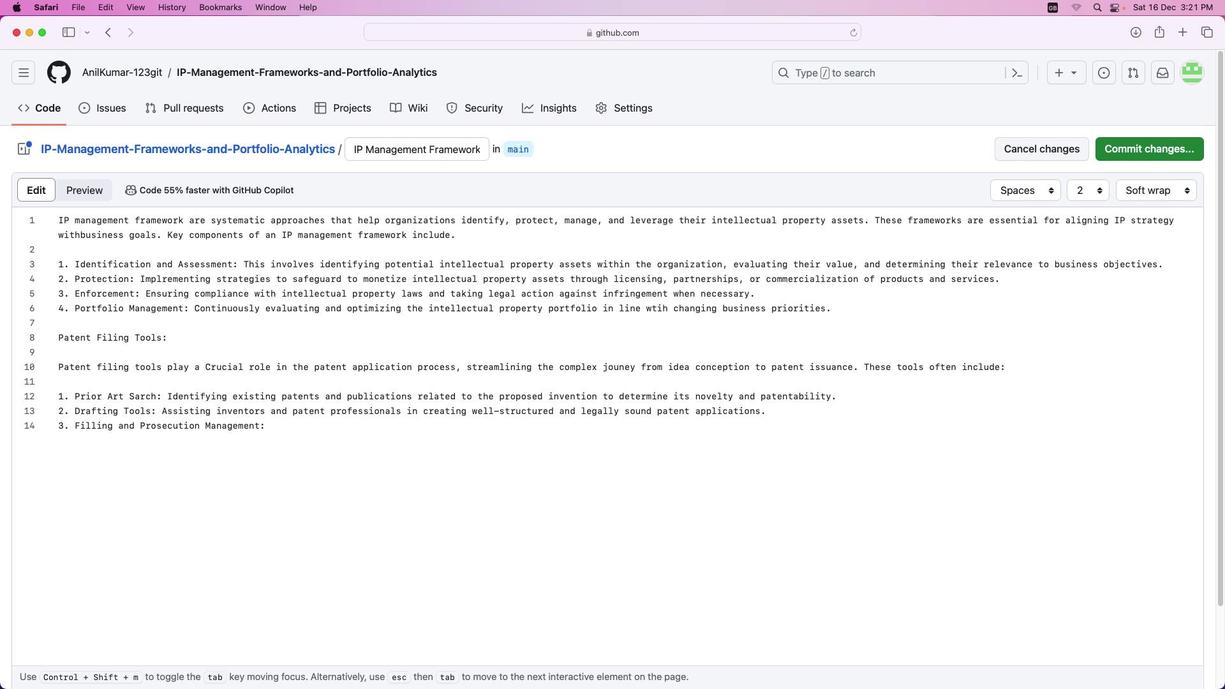 
Action: Mouse moved to (1125, 172)
Screenshot: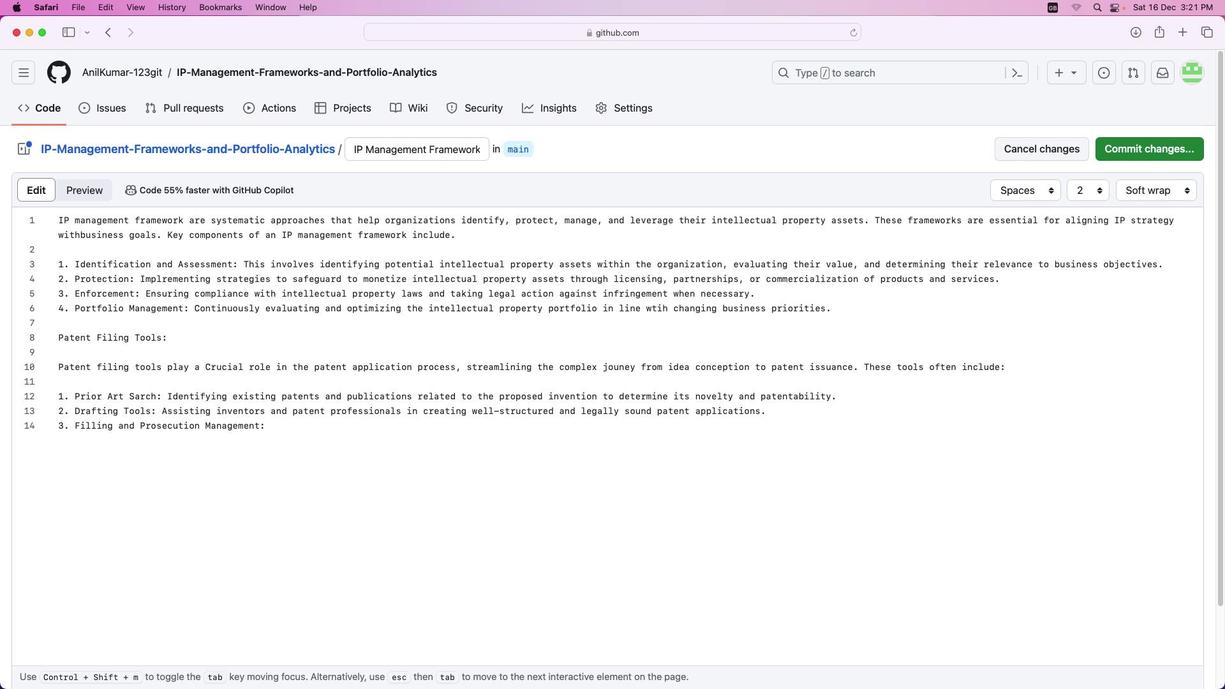 
Action: Mouse scrolled (1125, 172) with delta (1195, 248)
Screenshot: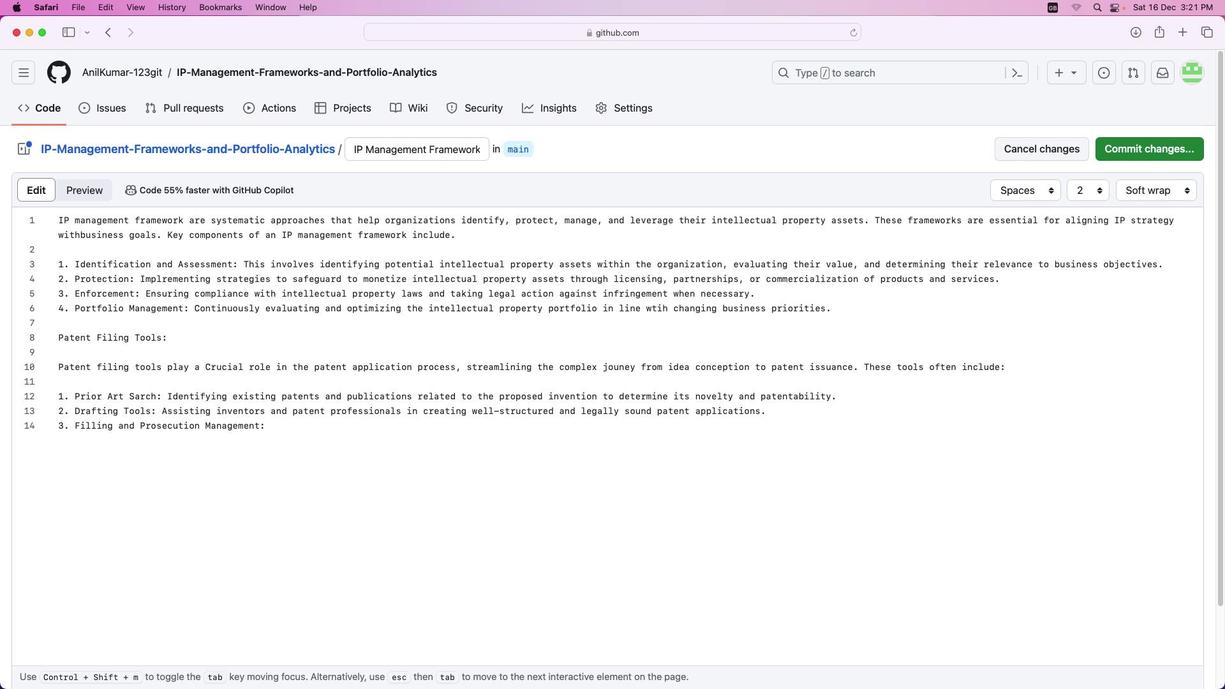 
Action: Mouse moved to (1125, 172)
Screenshot: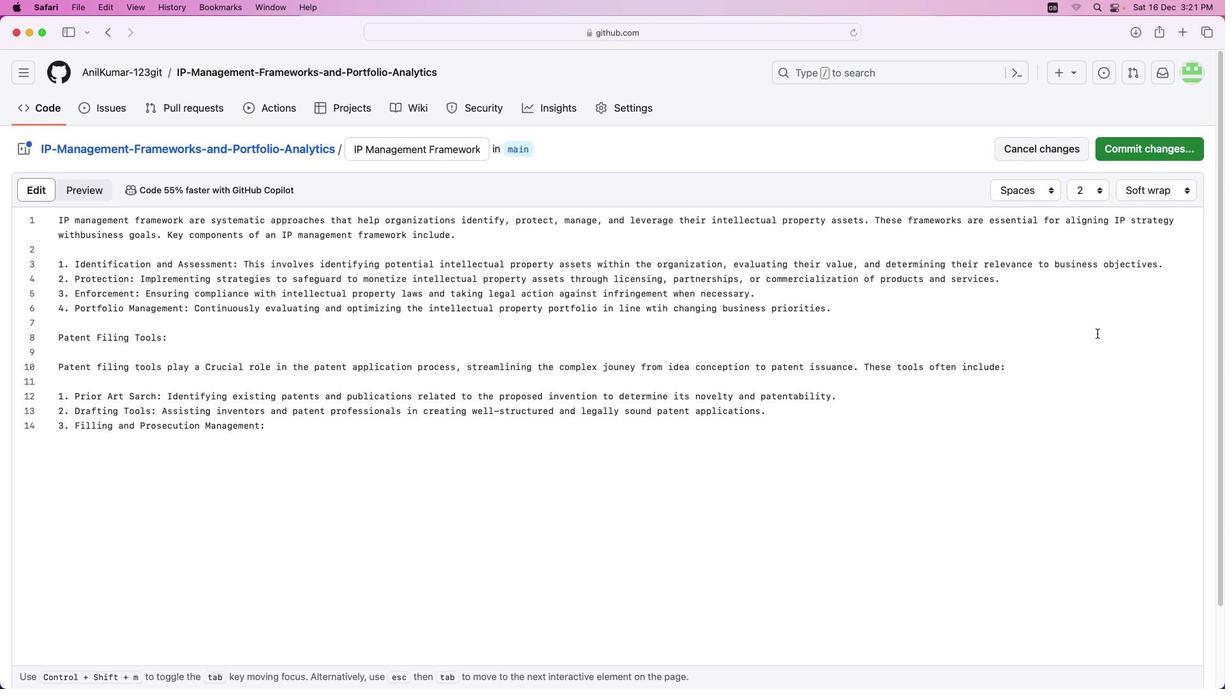 
Action: Mouse scrolled (1125, 172) with delta (1195, 248)
Screenshot: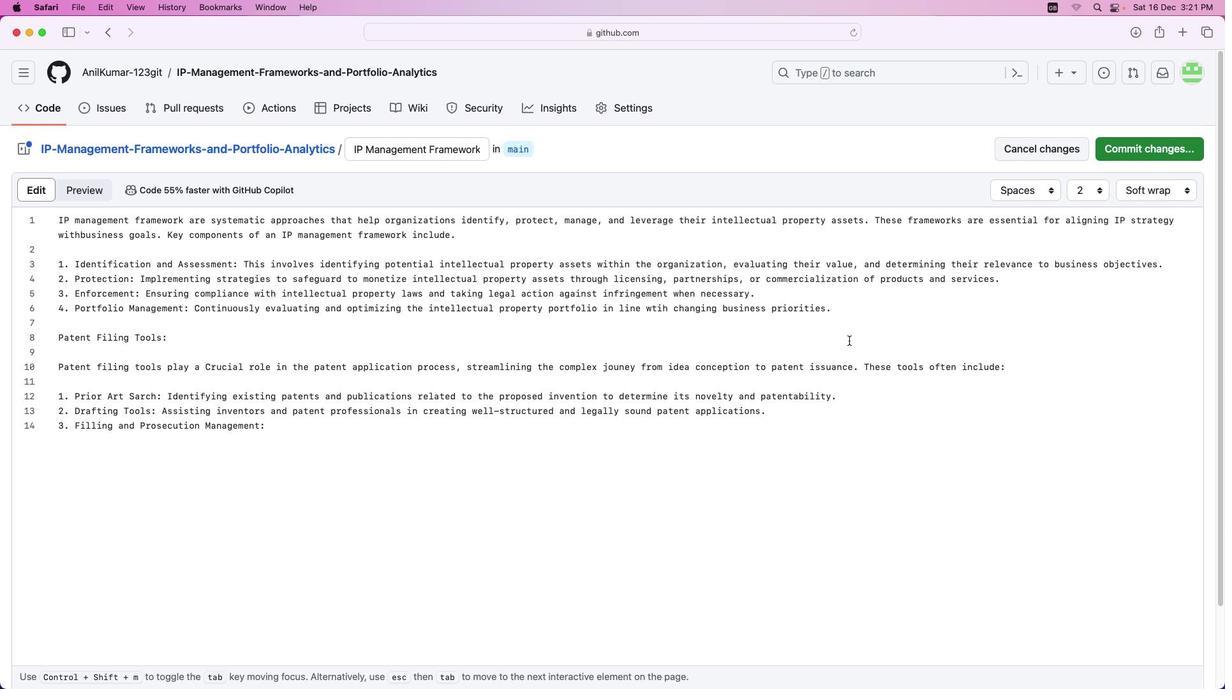 
Action: Mouse moved to (1172, 164)
Screenshot: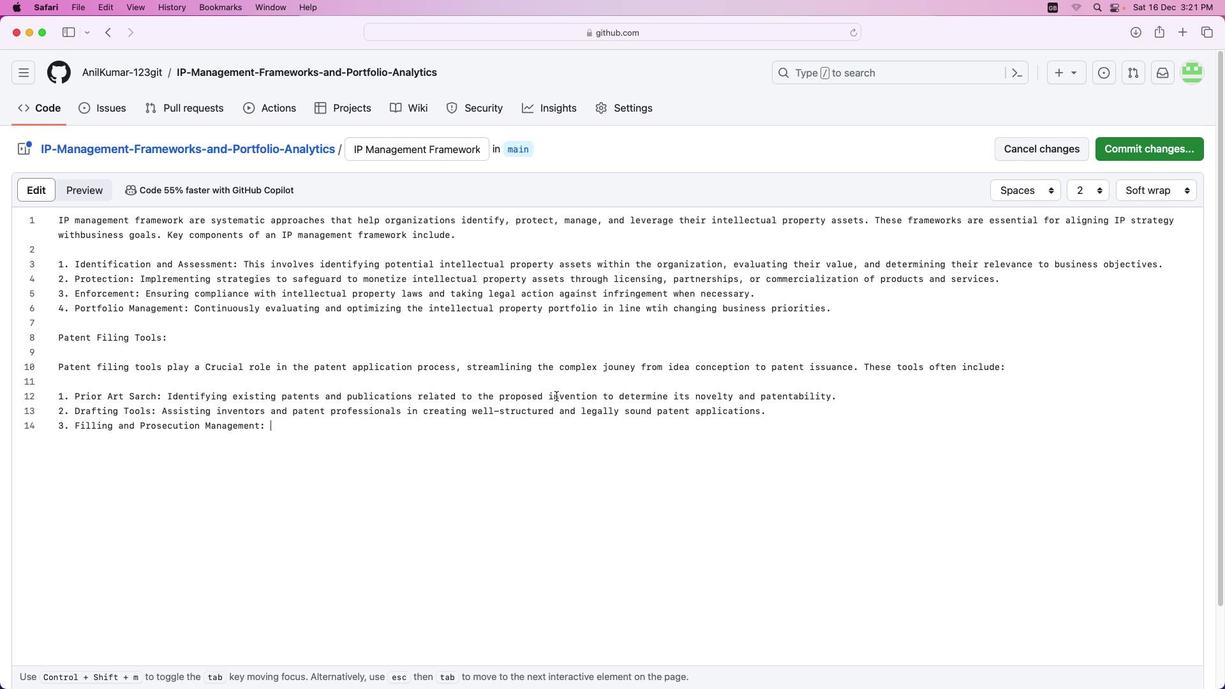 
Action: Key pressed Key.shift'M''a''n''a''g''i''n''g'Key.space't''h''e'Key.space'p''a''t''e''n''t'Key.space'f''i''l''l''i''n''g'Key.space'p''r''o''c''e''s''s'','Key.space't''r''a''c''k''i''n''g'Key.space'd''e''a''d''l''i''n''e''s'','Key.space'a''n''d'Key.space'f''a''c''i''l''i''t''a''t''i''n''g'Key.space'c''o''m''m''u''n''i''c''a''t''i''o''n'Key.space'w''i''t''h'Key.space'p''a''t''e''n''t'Key.space'o''f''f''i''c''e''s'Key.space'd''u''r''i''n''g'Key.space't''h''e'Key.space'p''r''o''s''e''c''u''t''i''o''n'Key.space'p''h''a''s''e''.'Key.enter'4''.'Key.space'p'Key.backspaceKey.shift'P''o''r''t''f''o''l''i''o'Key.spaceKey.shift'T''r''a''c''k''i''n''g'Key.shift_r':'Key.spaceKey.shift'M''o''n''i''t''o''r''i''n''g'Key.space't''h''e'Key.space's''t''a''t''u''s'Key.space'a''n''d'Key.space'p''r''o''g''r''e''s''s'Key.space'o''f'Key.space'm''u''l''t''u''p''l''e'Key.space'p''a''t''e''n''t'Key.space'a''p''p''l''i''c''a''t''i''o''n''s'Key.space'w''i''t''h''i''n'Key.space'a'Key.space'p''o''r''t''f''o''l''i''a''.'Key.backspaceKey.backspace'o''.'Key.enter'5''.'Key.spaceKey.shift'C''o''l''l''a''b''o''r''a''t''i''o''n'Key.spaceKey.shift'F''e''a''t''u''r''e''s'Key.shift_r':'Key.spaceKey.shift'E''n''a''b''l''i''n''g'Key.space'e''f''f''e''c''t''i''v''e'Key.space'c''o''l''l''a''b''o''r''a''t''i''o''n'Key.space'a''m''o''n''g'Key.space'i''n''v''e''n''t''o''r''s'','Key.space'l''e''g''a''l'Key.space't''e''a''m''s'','Key.space'a''n''d'Key.space's''t''a''k''e''h''o''l''d''e''r''s'Key.space'i''n''v''o''l''v''e''d'Key.space'i''n'Key.space't''h''e'Key.space'p''a''t''e''n''t''i''n''g'Key.space'p''r''o''c''e''s''s''.'Key.enterKey.enterKey.shift'I''P'Key.spaceKey.shiftKey.shift'P''o''r''t''f''o''l''i''o'Key.spaceKey.shift'A''n''a''l''y''t''i''c''s'Key.shift_r':'Key.spaceKey.enterKey.enterKey.shift'I''p'Key.backspaceKey.shift'P'Key.spaceKey.shift'P''o''r''t''f''o''l''i''o'Key.space'a''n''a''l''y''t''i''c''s'Key.space'i''n''v''o''l''v''e''s'Key.space't''h''e'Key.space'u''s''e'Key.space'o''f'Key.space'd''a''t''a'Key.space'a''n''a''l''y''s''i''s'Key.space'a''n''d'Key.space'v''i''s''u''a''l''i''z''a''t''i''o''n'Key.space't''o''o''l''s'Key.space't''o'Key.space'g''a''i''n'Key.space'i''n''s''i''g''h''t'Key.spaceKey.backspace's'Key.space'i''n''t''o'Key.space't''h''e'Key.space'p''e''r''f''o''r''m''a''n''c''e'Key.space'a''n''d'Key.space's''t''r''a''t''e''g''i''c'Key.space'v''a''l''u''e'Key.space'o''f'Key.space'a''n'Key.space'o''r''g''a''n''i''z''a''t''i''o''n'"'"'s'Key.space'i''n''t''e''l''l''e''c''t''u''a''l'Key.space'p''r''e''p''e''r''t''y'Key.space'p''o''r''t''f''o''l''i''o''.'Key.spaceKey.shift'K''e''y'Key.space'a''s''p''e''c''t''s'Key.space'i''n''c''l''u''d''e'Key.shift_r';'Key.enterKey.enter'2''.'Key.spaceKey.backspaceKey.backspaceKey.backspace'1''.'Key.spaceKey.shift'P''e''r''s'Key.backspace'f''o''r''m''a''n''c''e'Key.spaceKey.shift'M''e''t''r''i''c''s'Key.shift_r':'Key.spaceKey.shift'A''s''s''e''s''s''i''n''g'Key.space't''h''e'Key.space'e''f''f''e''c''t''i''v''e''n''e''s''s'Key.space'o''f'Key.space't''h''e'Key.spaceKey.shift'I''P'Key.space'p''o''r''t''f''o''l''i''o'Key.space'i''n'Key.spaceKey.shift'C''o''n''t''r''i''b''u''t''i''n''g'Key.space't''o'Key.space'b''u''s''i''n''e''s''s'Key.space'g''o''a''l''s'','Key.space's''u''c''h'Key.space'a''s'Key.space'r''e''v''e''n''u''e'Key.space'g''e''n''e''r''a''t''i''o''n'','Key.space'm''a''r''k''e''t'Key.space's''h''a''r''e'','Key.space'a''n''d'Key.space'c''o''m''p''e''t''i''t''i''v''e'Key.space'a''d''v''a''n''t''a''g''e''.'Key.enter'2''.'Key.spaceKey.shift'R''i''s''k'Key.spaceKey.shift'A''s''s''e''s''s''m''e''n''t'Key.shift_r':'Key.spaceKey.shift'I''d''e''n''t''i''f''y''i''n''g'Key.space'p''o''t''e''n''t''i''a''l'Key.space'r''i''s''k''s'','Key.space's''u''c''h'Key.space'a''s'Key.space'e''x''p''i''r''a''t''i''o''n'Key.space'o''f'Key.space'p''a''t''e''n''t''s'','Key.space'l''e''g''a''l'Key.space'c''h''a''l''l''e''n''g''e''s'','Key.space'o''r'Key.space'c''h''a''n''g''e''s'Key.space'i''n'Key.space'm''a''r''k''e''t'Key.space'c''o''n''d''i''t''i''o''n''s'Key.space't''h''a''t'Key.space'm''a''y'Key.space'i''m''p''a''c''t'Key.space't''h''e'Key.space'v''a''l''u''e'Key.space'o''f'Key.space't''h''e'Key.spaceKey.shift'I''P'Key.space'p''o''r''t''f''o''l''i''o''.'Key.enter'3''.'Key.spaceKey.shift'S''t''r''a''t''e''g''i''c'Key.spaceKey.shift'A''l''i''g''m''e''n''t'Key.shift_r':'Key.spaceKey.shift'E''v''a''l''u''a''t''i''c'Key.backspace'n''g'Key.space'h''o''w'Key.space'w''e''l''l'Key.space't''h''e'Key.spaceKey.shift_r'I''P'Key.space'p''o''r''t''f''o''l''i''o'Key.space'a''l''i''g''n''s'Key.space'w''i''t''h'Key.space't''h''e'Key.space'o''v''e''r''a''l''l'Key.space'b''u''s''i''n''e''s''s'Key.space's''t''r''s''t''e''g''y'Key.space'a''n''d'Key.space'i''d''e''n''t''i''f''y''i''n''g'Key.space'o''p''p''o''r''t''u''n''i''i'Key.backspace'e''s'Key.space'f''o''r'Key.space'p''o''r''t''f''o''l''i''o'Key.space'o''p''y'Key.backspace't''i''m''i''z''a''t''i''o''n''.'Key.enter'4''.'Key.spaceKey.shift'C''o''m''p''e''t''i''t''o''r'Key.spaceKey.shift'A''n''a''l''y''s''i''s'Key.shift_r':'Key.spaceKey.shift'C''o''m''p''a''r''i''n''g'Key.space't''h''e'Key.space'o''r''g''a''n''i''z''a''t''i''o''n'"'"'s'Key.spaceKey.shift_r'I''P'Key.space'p''o''r''t''f''o''l''i''o'Key.space'w''i''t''h'Key.space't''h''a''t'Key.space'o''f'Key.space'c''o''m''p''e''t''i''t''o''r''s'Key.space't''o'Key.space'i''d''e''n''t''i''f''y'Key.space's''t''r''e''g''t''h''s'','Key.space'w''e''a''k''n''e''s''s''e''s'','Key.space'o''p''p''o''r''t''u''n''i''t''i''e''s'','Key.space'a''n''d'Key.space't''h''r''e''a''t''s''.'Key.enter'5''.'Key.spaceKey.shift'D''e''c''i''s''i''o''n'Key.spaceKey.shift'S''u''p''p''o''r''t'Key.shift_r':'Key.spaceKey.shift_r'P''r''o''v''i''d''i''n''g'Key.space'd''a''t''a''-''d''r''i''v''e''n'Key.space'i''n''s''i''g''h''t'Key.spaceKey.backspace's'Key.space't''o'Key.space's''u''o'Key.backspace'p''p''o''r''t'Key.space'd''e''c''i''s''i''o''n''-''m''a''k''i''n''g'Key.space'r''e''l''a''t''e''d'Key.space't''o'Key.spaceKey.shift_r'I''P'Key.space's''t''r''a''t''e''g''y'','Key.space'i''n''v''e''s''t''m''e''n''t'','Key.space'a''n''d'Key.space'r''e''s''o''u''c''e''s'Key.space'a''l''l''o''c''a''t''i''o''n''.'Key.enterKey.enter
Screenshot: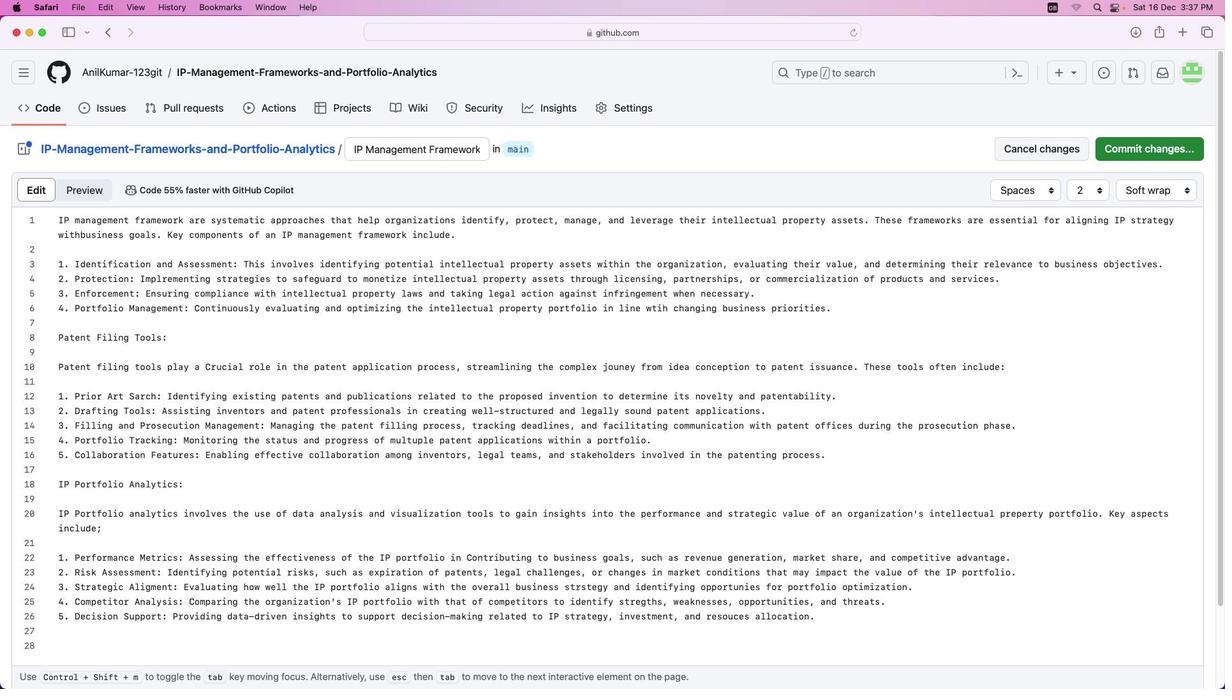 
Action: Mouse moved to (1124, 154)
Screenshot: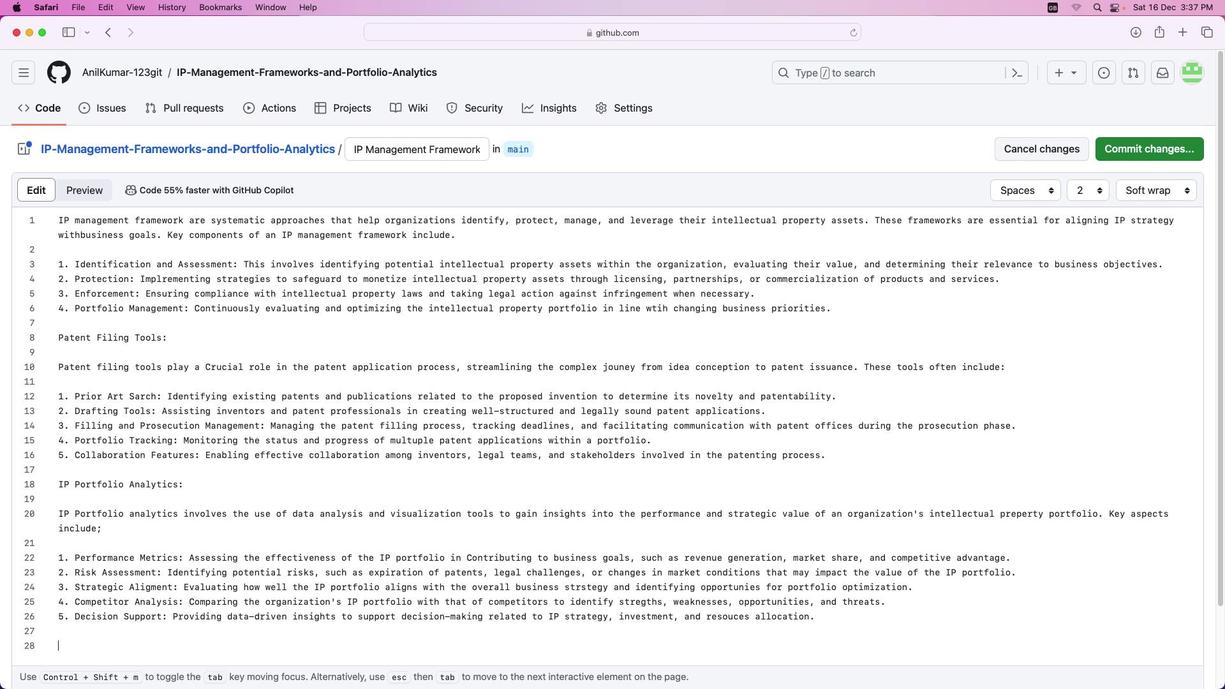 
Action: Mouse scrolled (1124, 154) with delta (1195, 248)
Screenshot: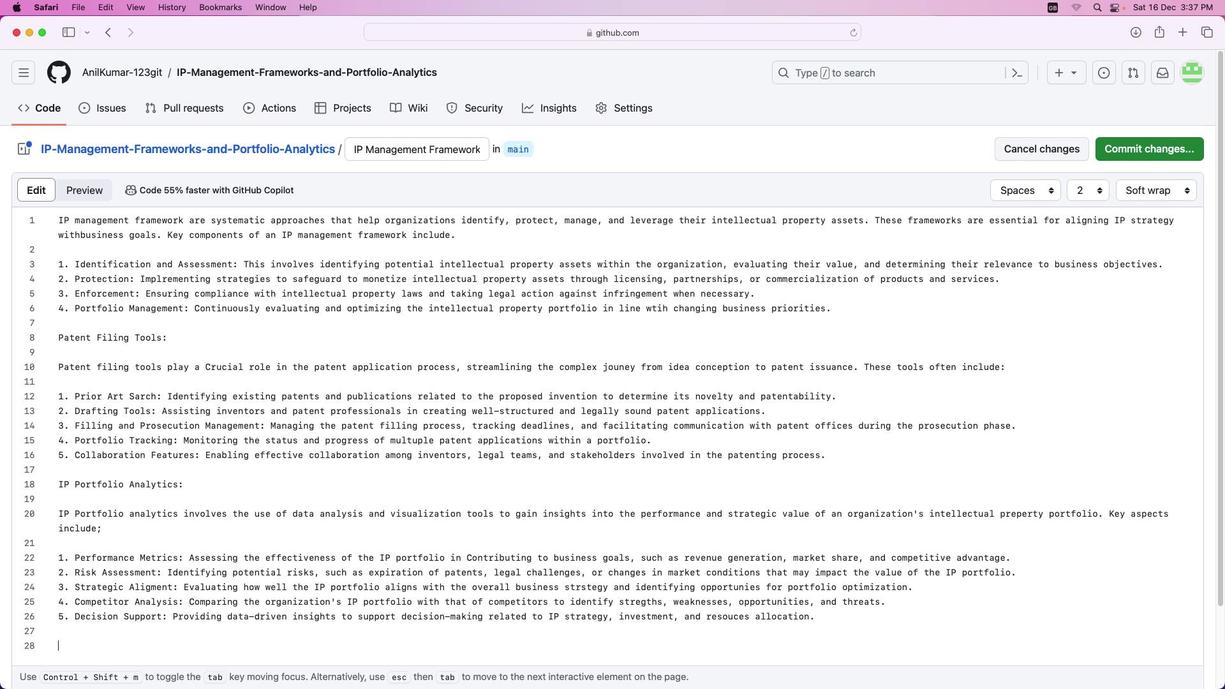 
Action: Mouse moved to (1124, 154)
Screenshot: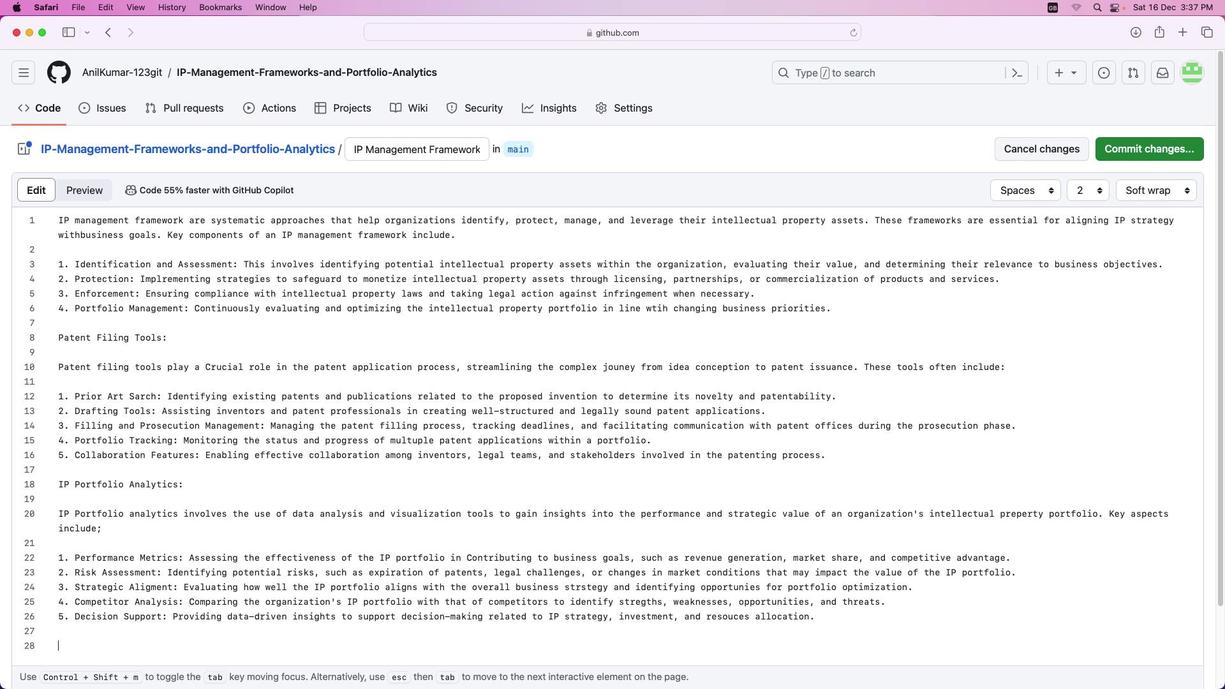 
Action: Mouse scrolled (1124, 154) with delta (1195, 248)
Screenshot: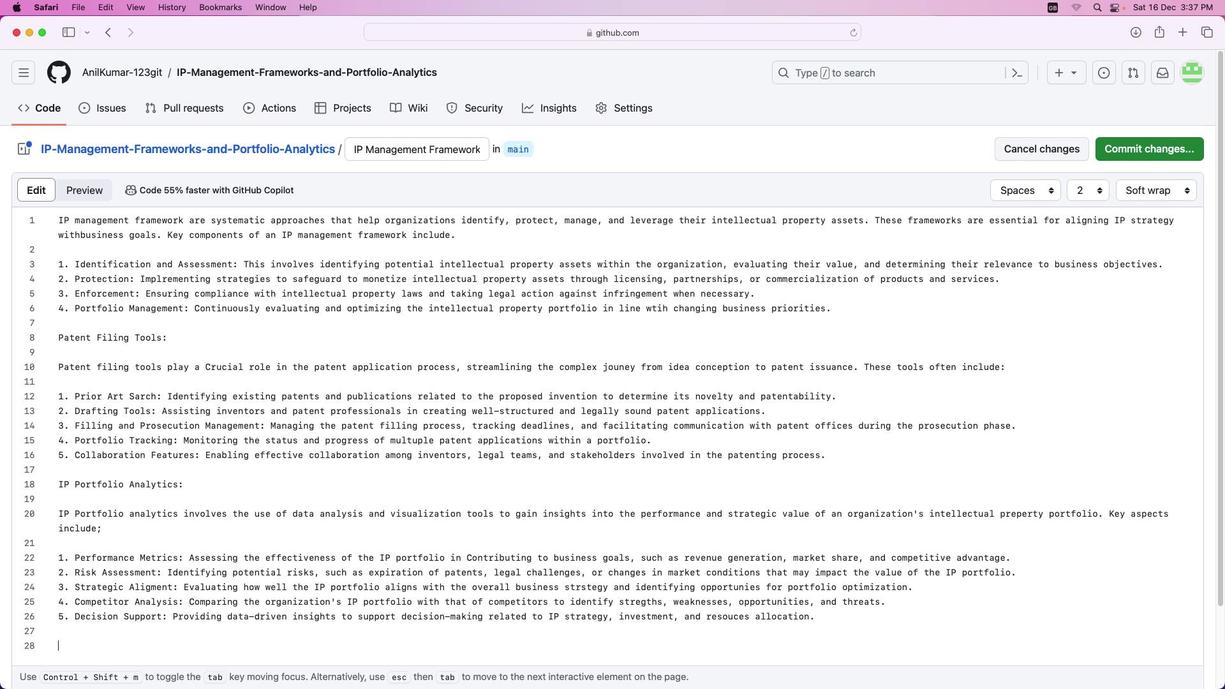 
Action: Mouse moved to (1121, 155)
Screenshot: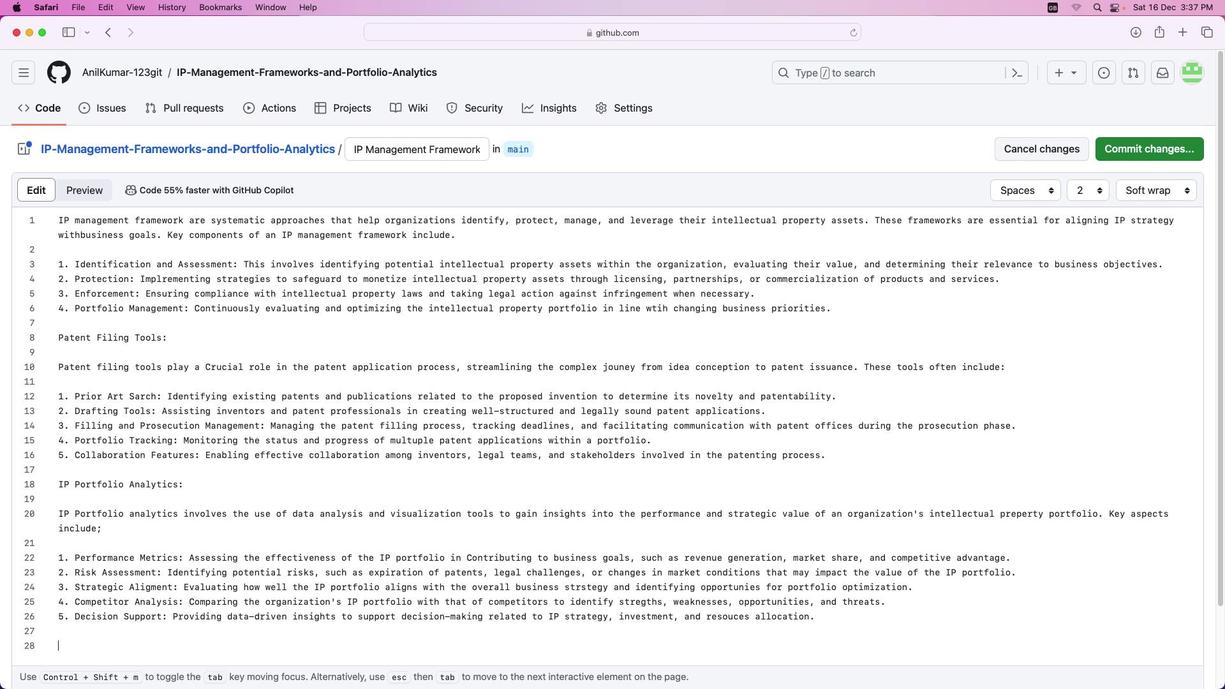 
Action: Mouse scrolled (1121, 155) with delta (1195, 248)
Screenshot: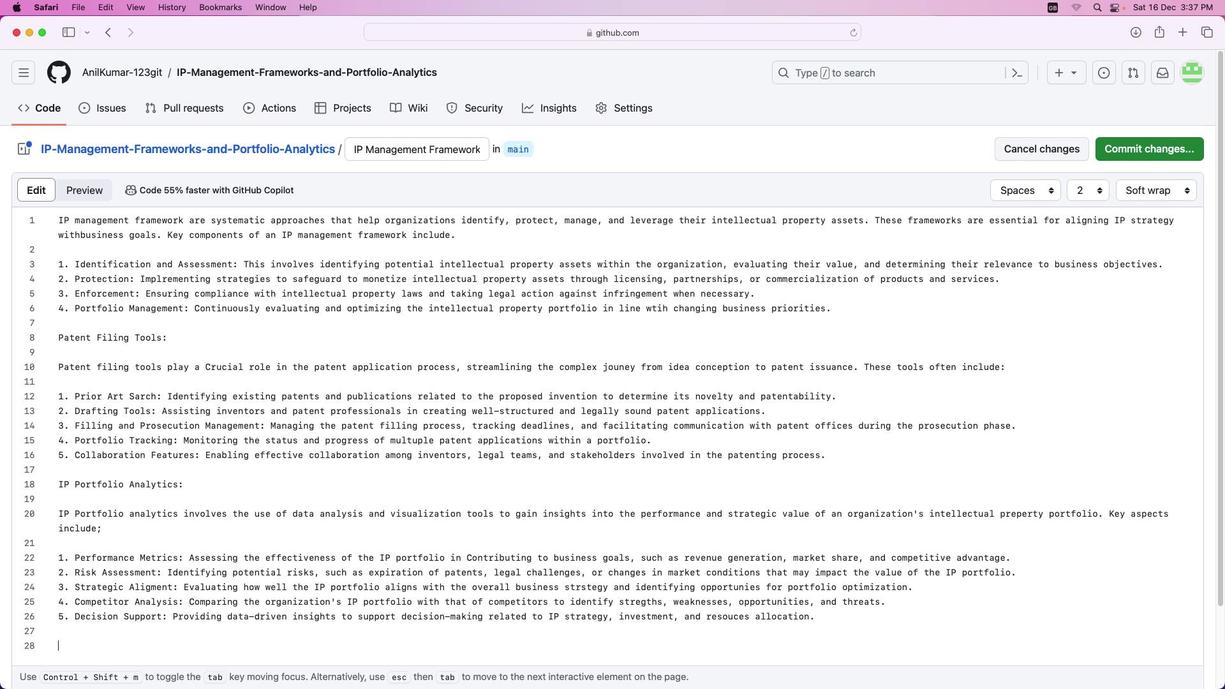 
Action: Mouse moved to (1119, 155)
Screenshot: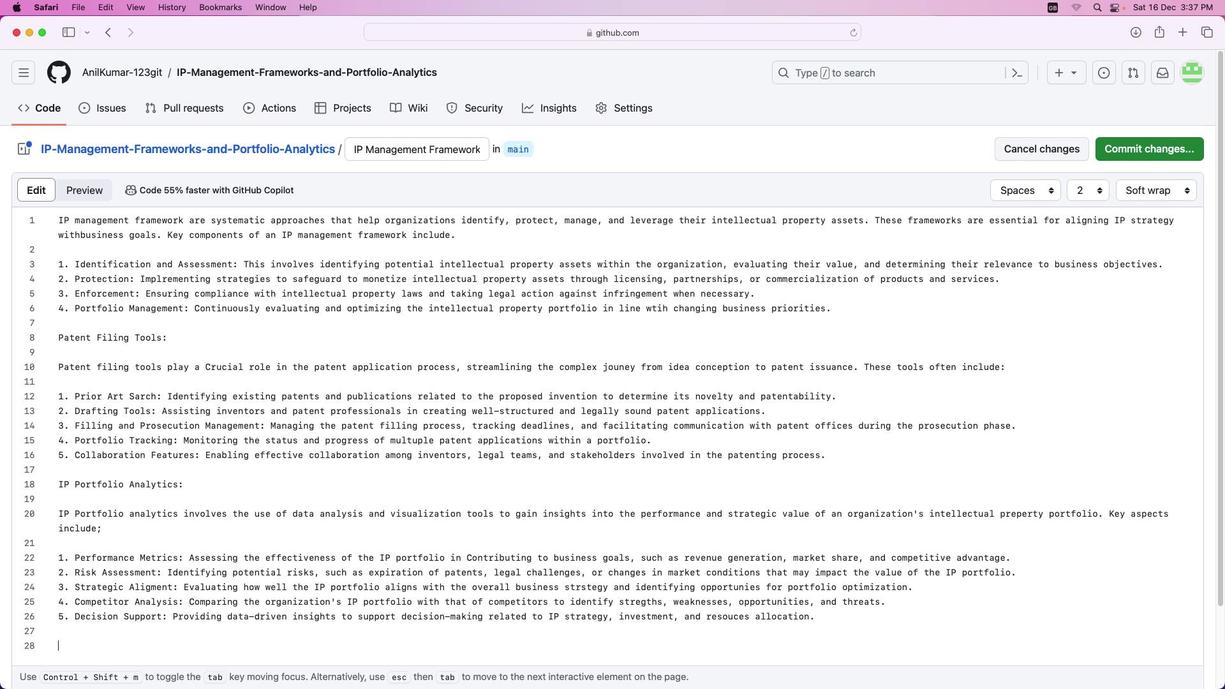 
Action: Mouse scrolled (1119, 155) with delta (1195, 249)
Screenshot: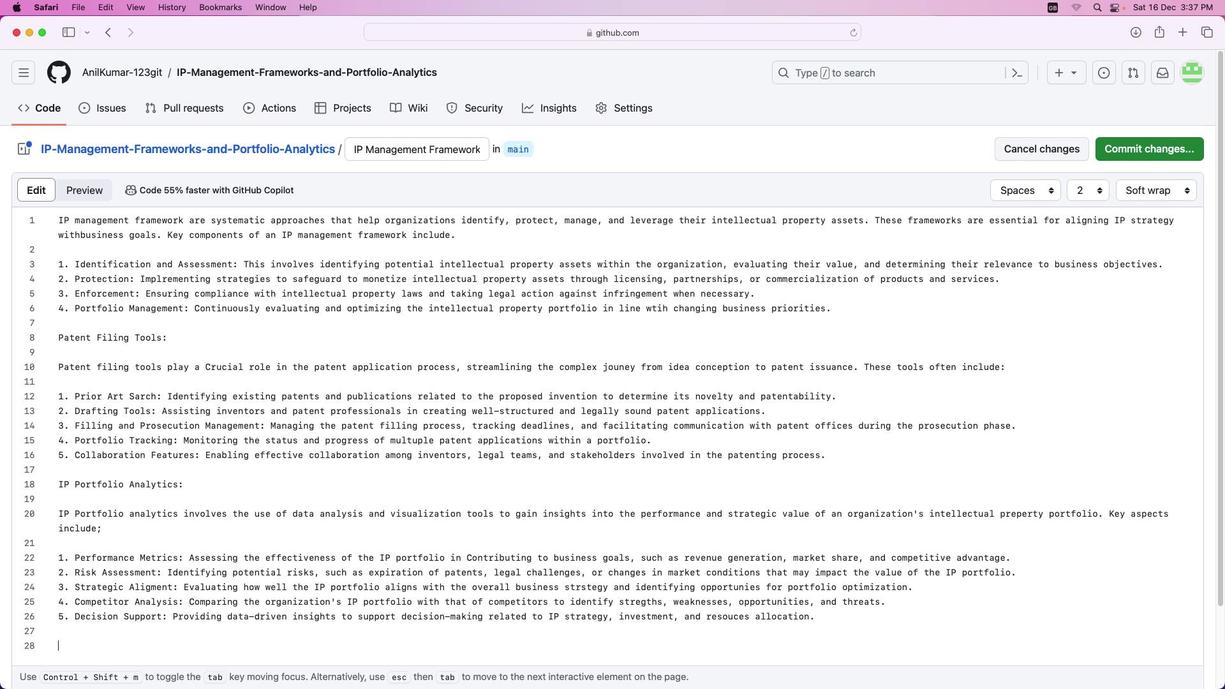 
Action: Mouse moved to (1118, 155)
Screenshot: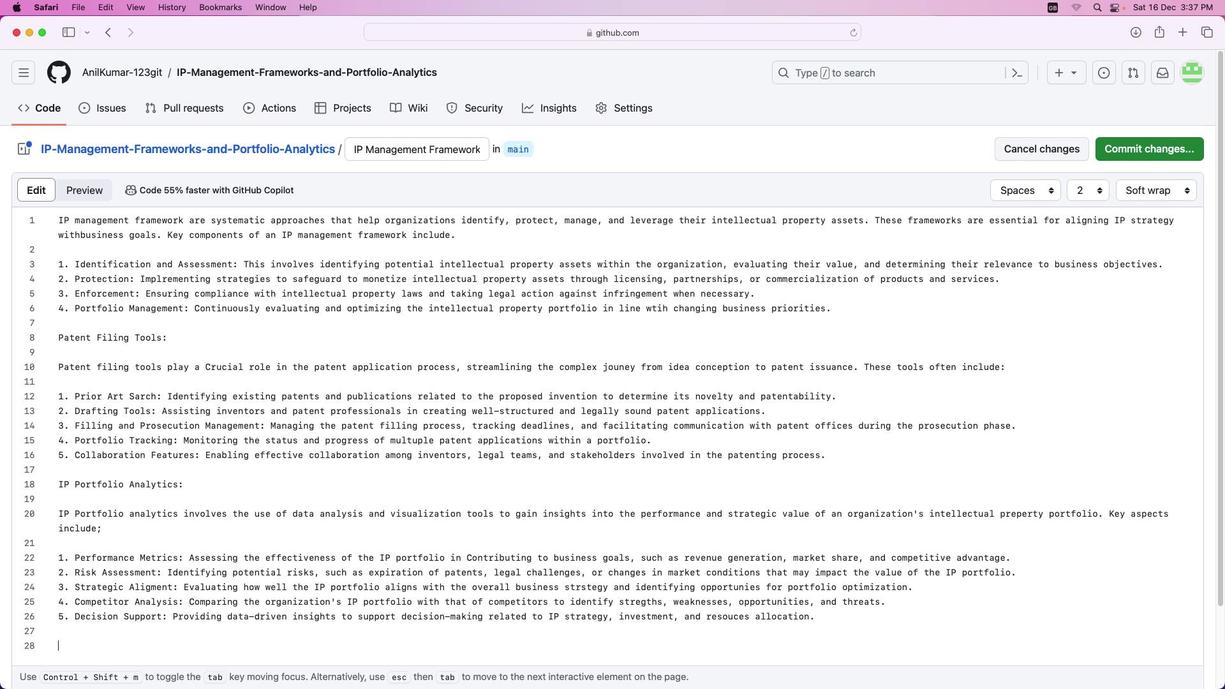
Action: Mouse scrolled (1118, 155) with delta (1195, 249)
Screenshot: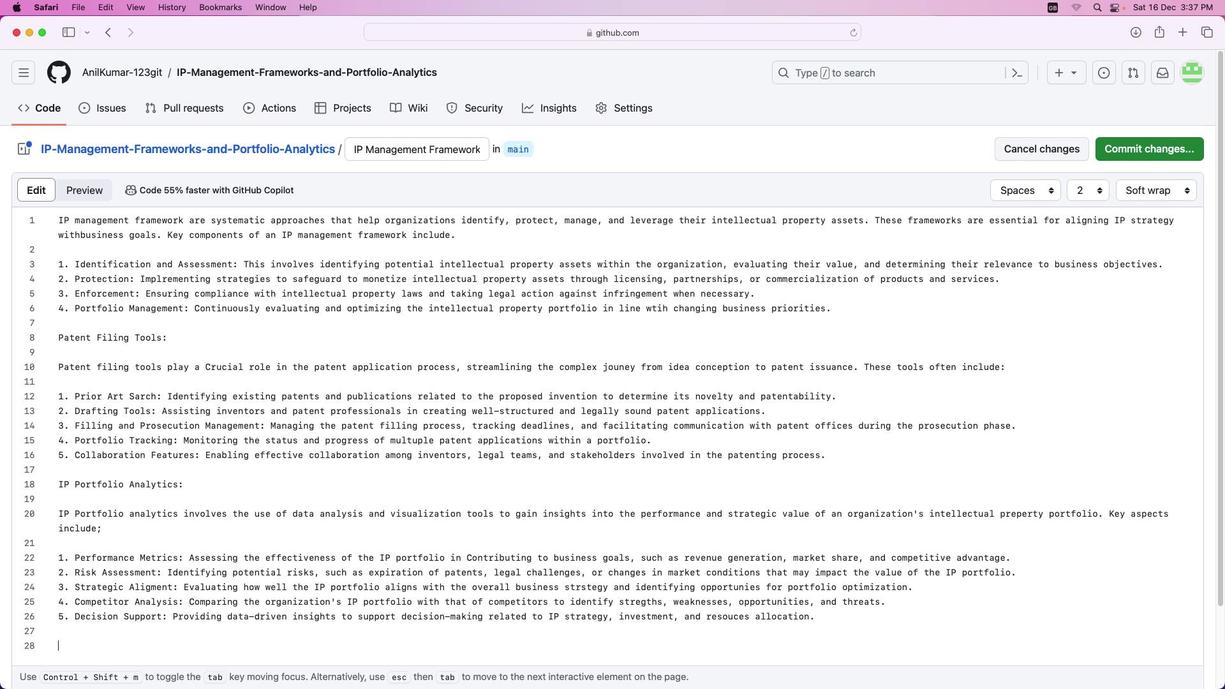 
Action: Mouse moved to (1117, 156)
Screenshot: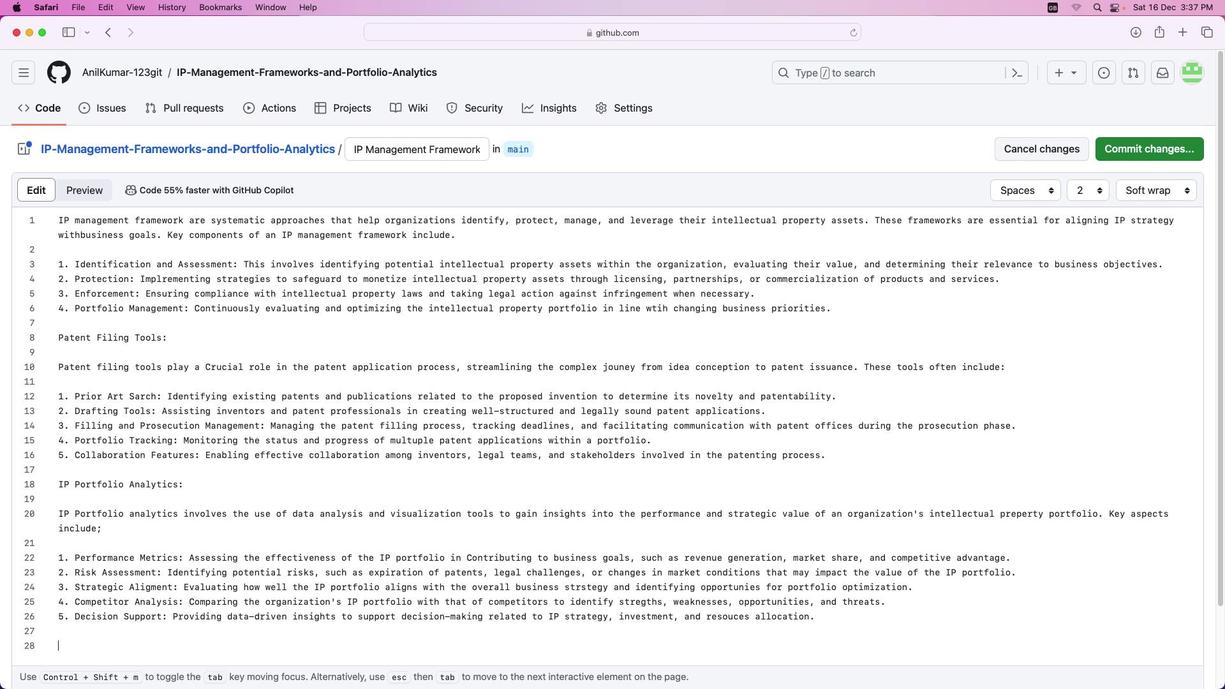 
Action: Mouse scrolled (1117, 156) with delta (1195, 249)
Screenshot: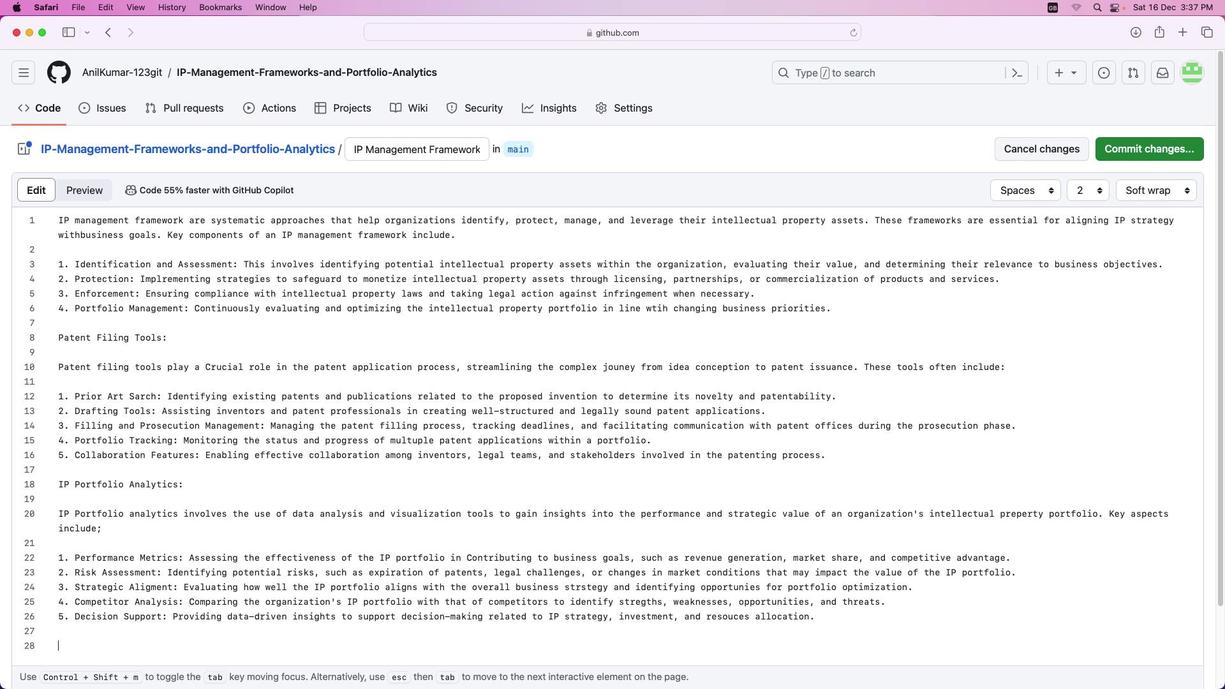 
Action: Mouse moved to (1117, 156)
Screenshot: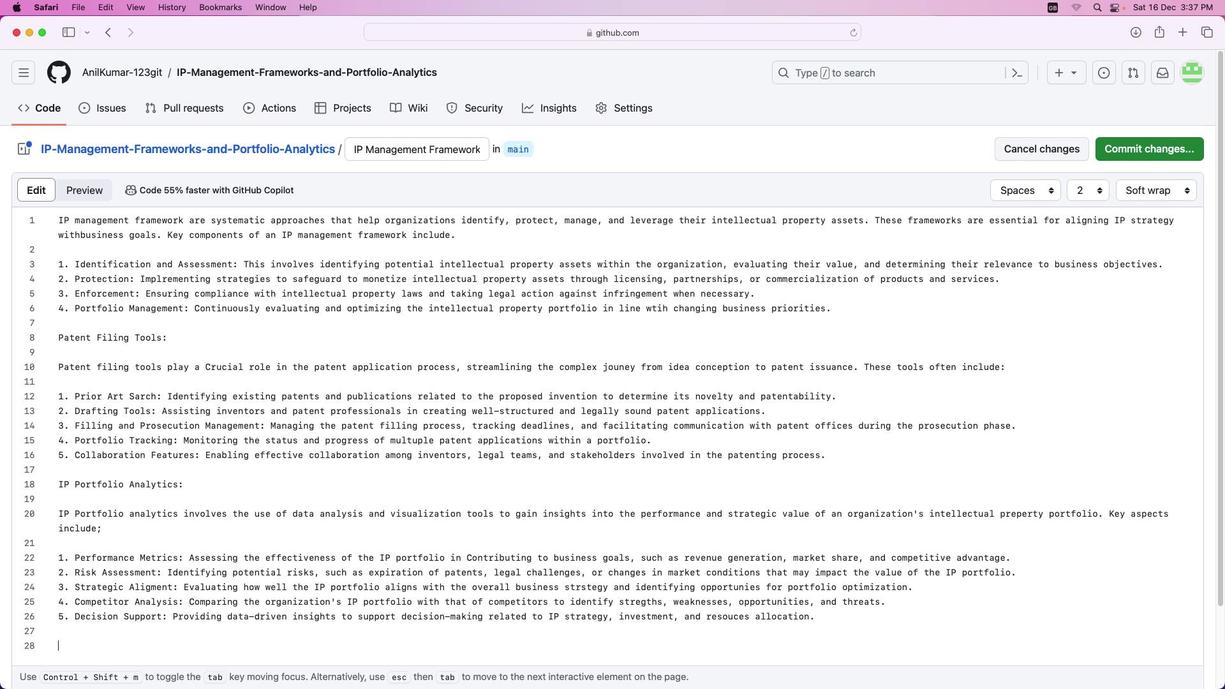 
Action: Mouse scrolled (1117, 156) with delta (1195, 249)
Screenshot: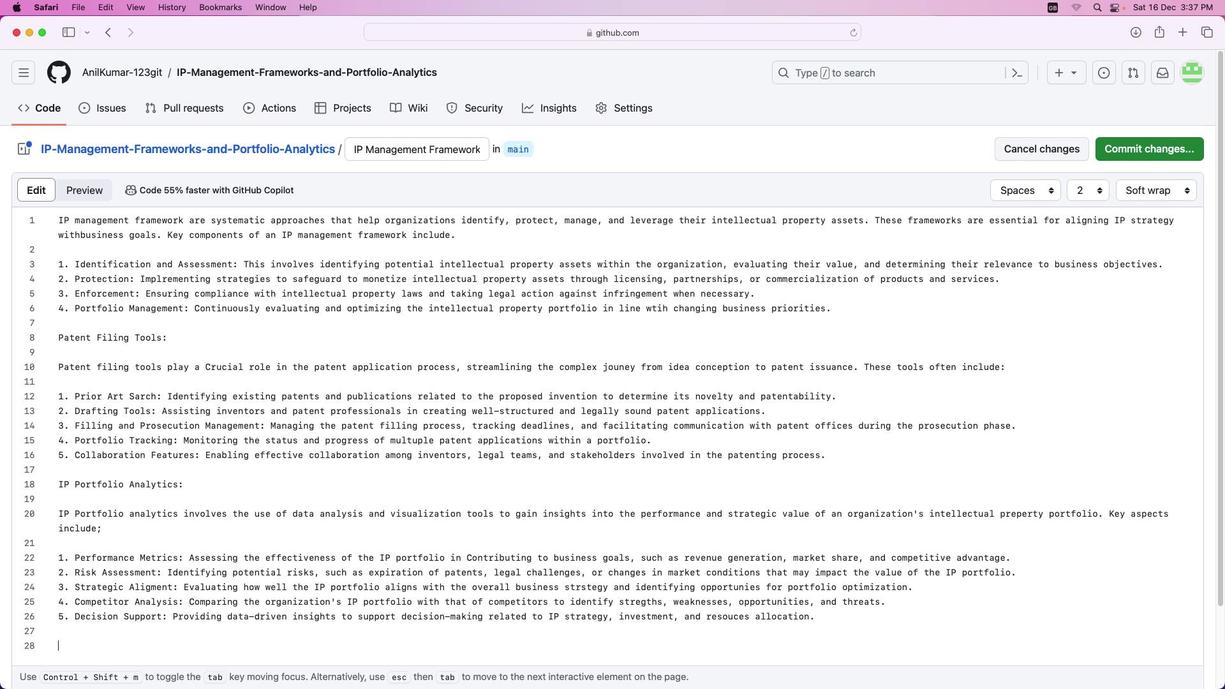
Action: Mouse moved to (1117, 158)
Screenshot: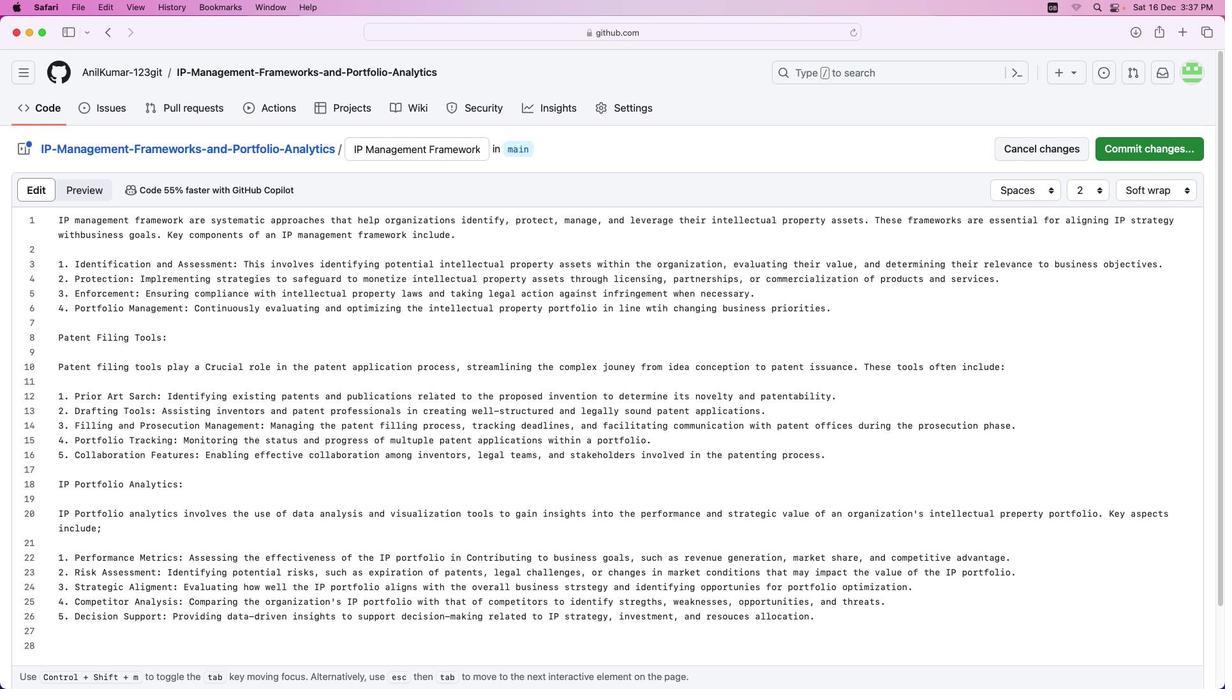 
Action: Mouse scrolled (1117, 158) with delta (1195, 248)
Screenshot: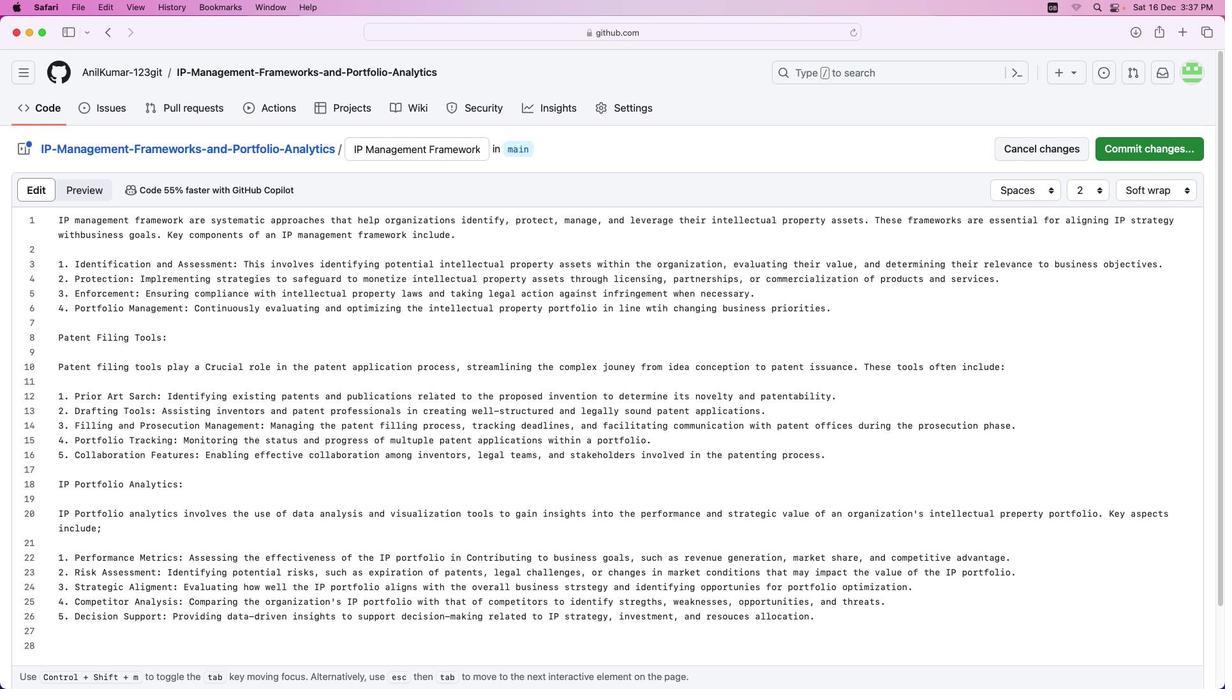 
Action: Mouse moved to (1117, 158)
Screenshot: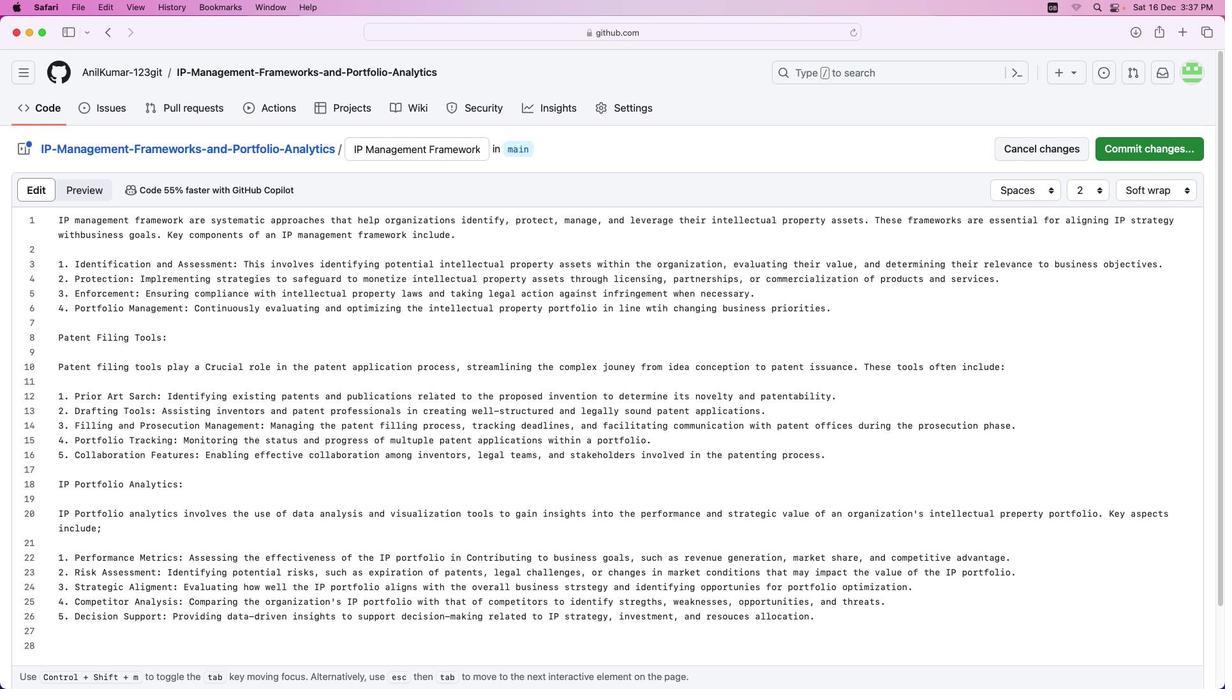
Action: Mouse scrolled (1117, 158) with delta (1195, 248)
Screenshot: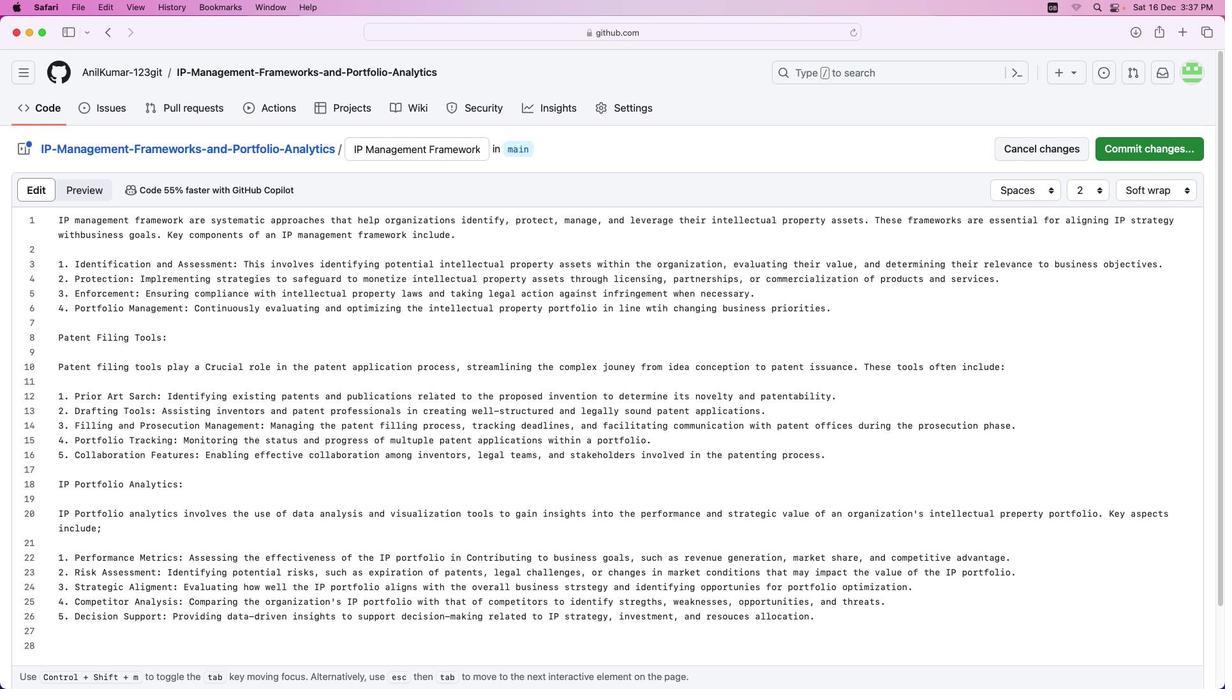 
Action: Mouse moved to (1117, 158)
Screenshot: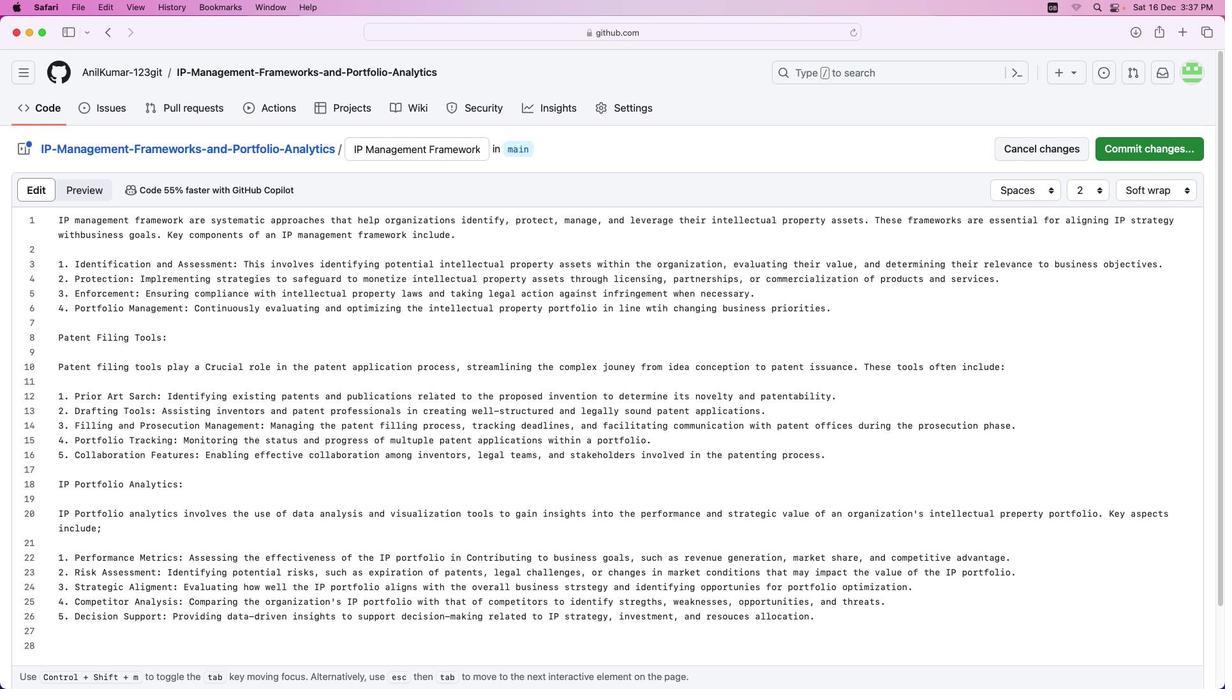 
Action: Mouse scrolled (1117, 158) with delta (1195, 248)
